 Task: Plan a trip to Dunedin, New Zealand from 8th December, 2023 to 15th December, 2023 for 9 adults. Place can be shared room with 5 bedrooms having 9 beds and 5 bathrooms. Property type can be flat. Amenities needed are: wifi, TV, free parkinig on premises, gym, breakfast. Booking option can be shelf check-in. Look for 5 properties as per requirement.
Action: Mouse moved to (596, 182)
Screenshot: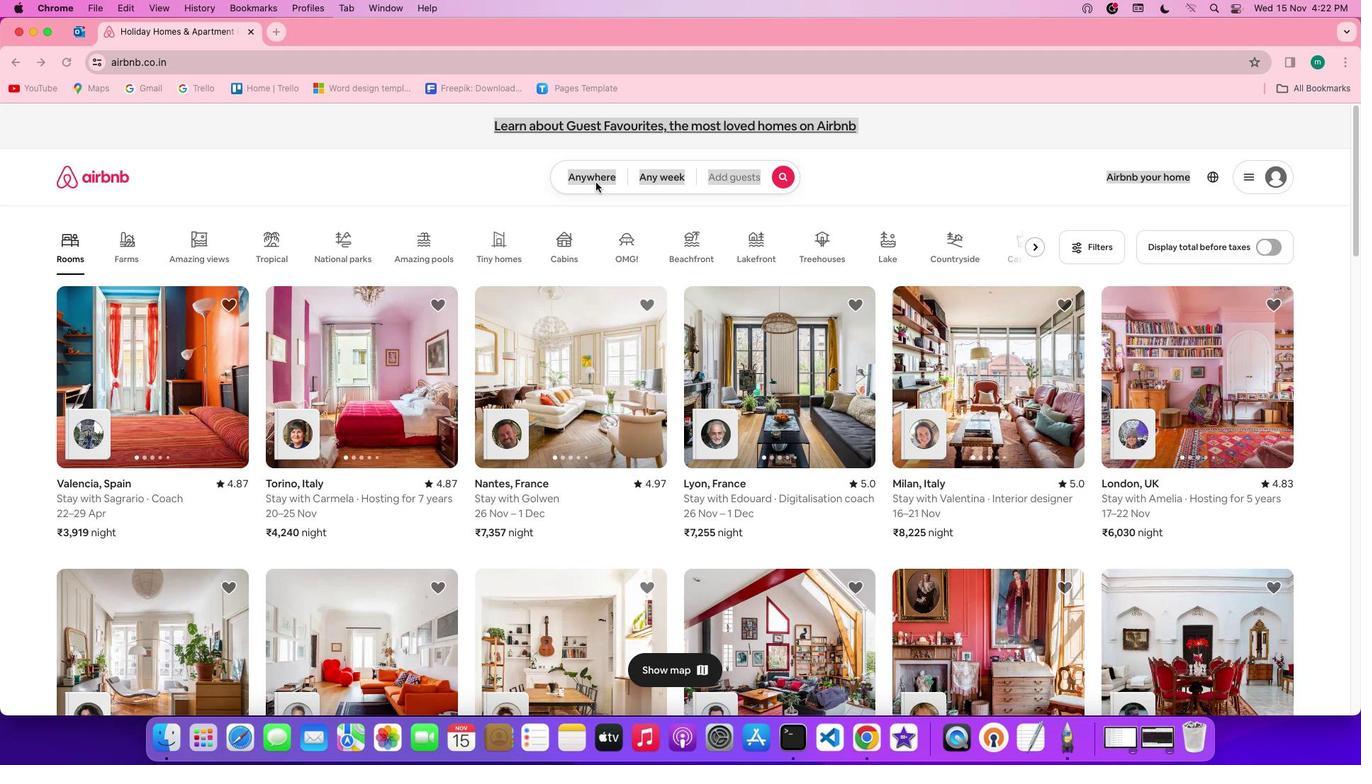 
Action: Mouse pressed left at (596, 182)
Screenshot: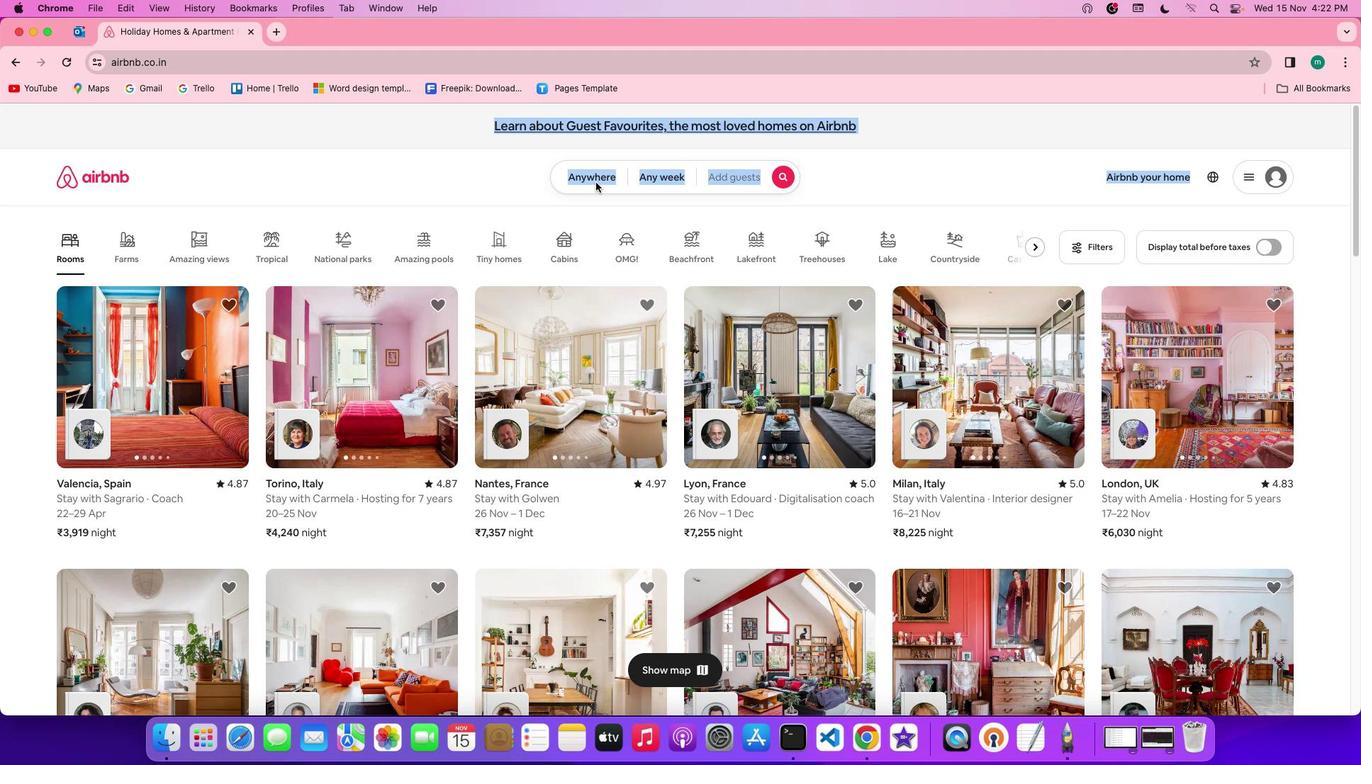 
Action: Mouse pressed left at (596, 182)
Screenshot: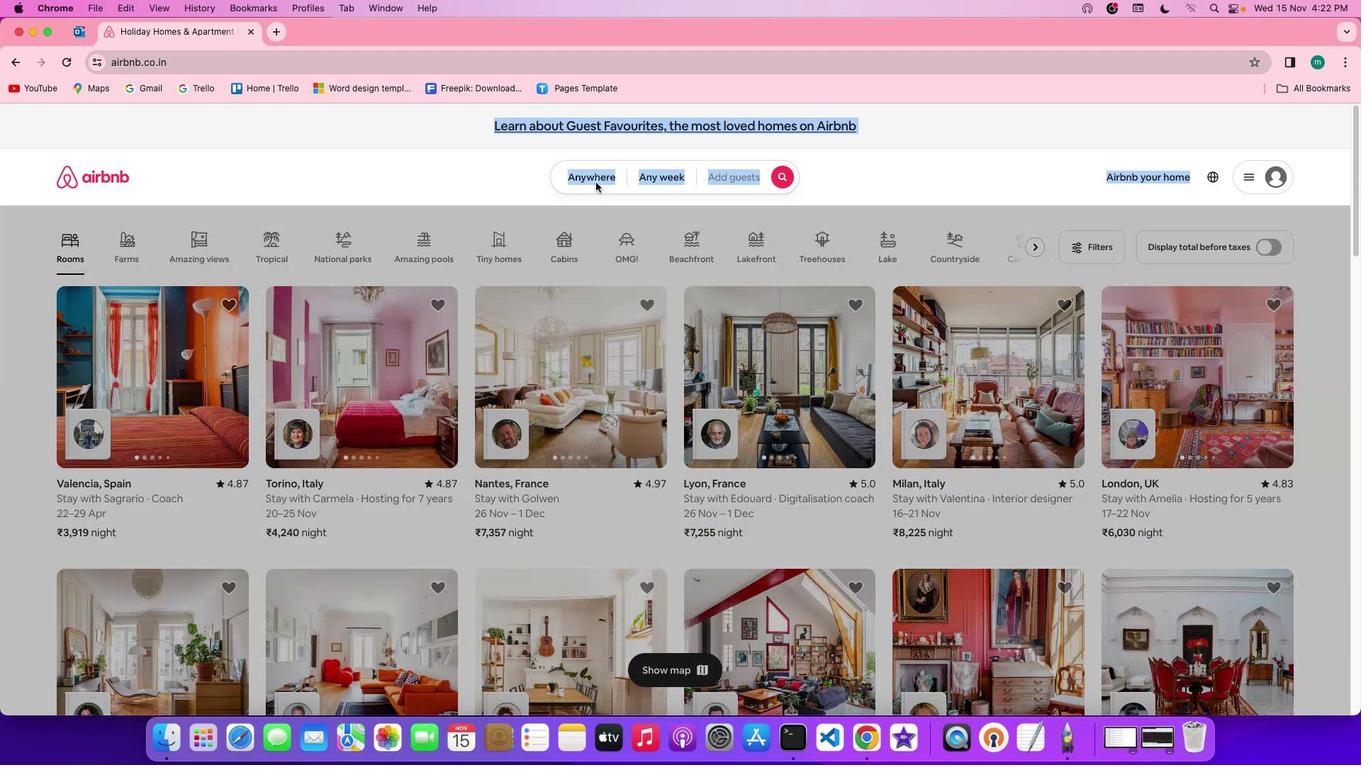 
Action: Mouse moved to (561, 237)
Screenshot: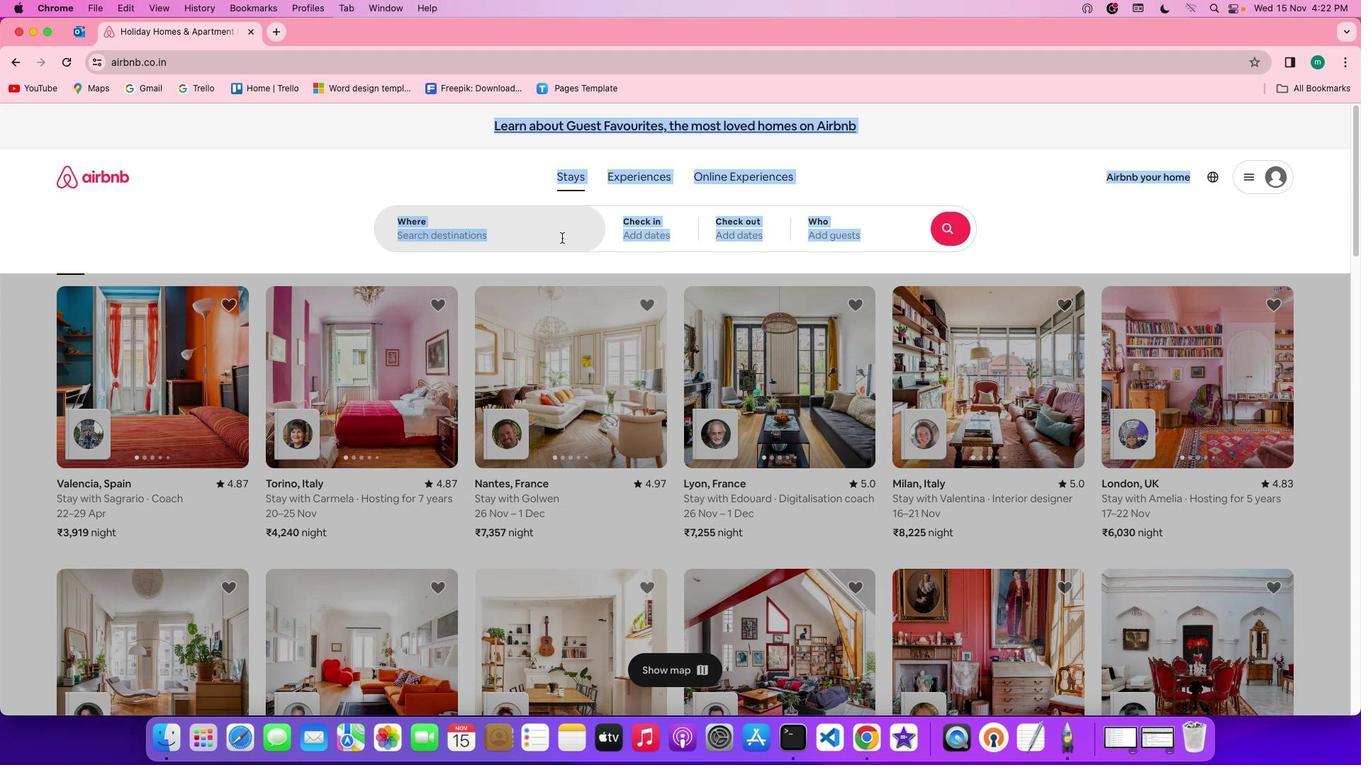
Action: Mouse pressed left at (561, 237)
Screenshot: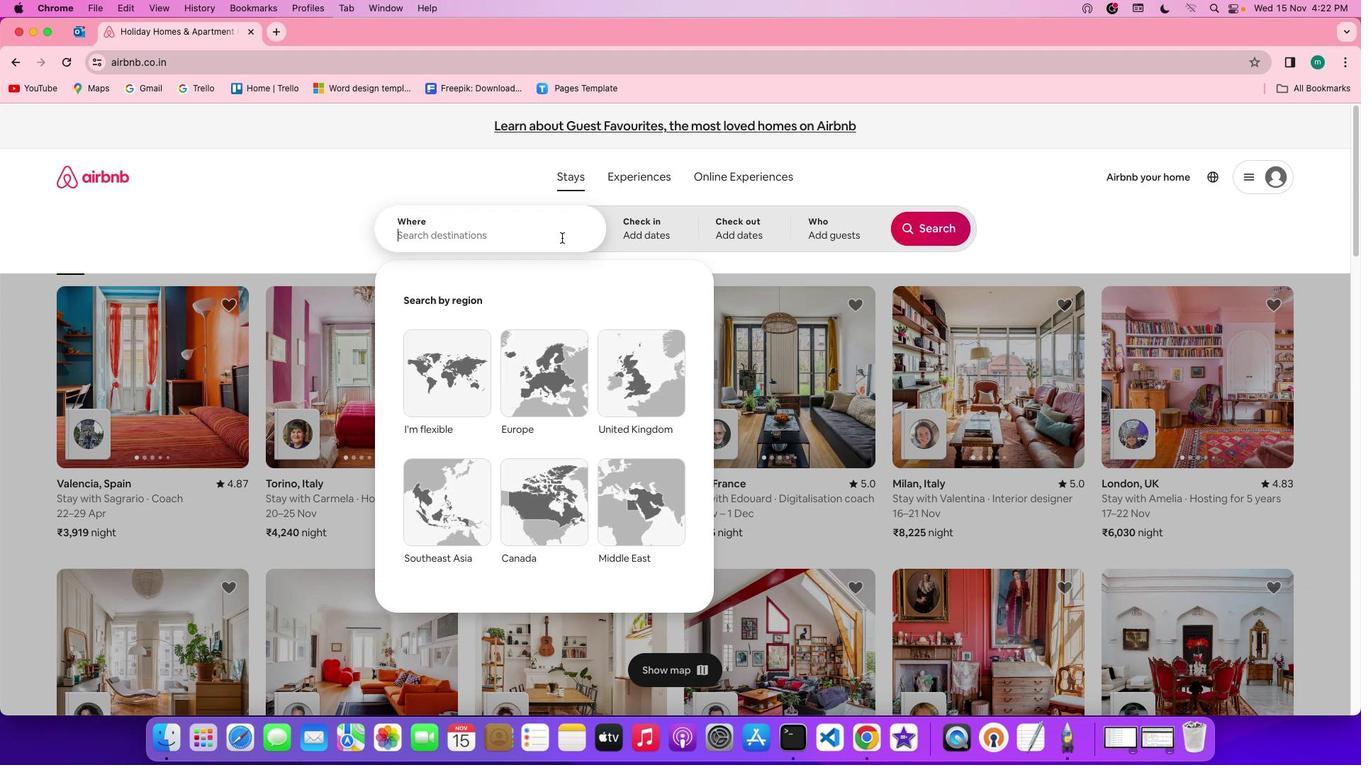 
Action: Key pressed Key.shift'D''u''n''e''d''i''n'','Key.spaceKey.shift'N''e''w'Key.spaceKey.shift'z''e''a''l''a''n''d'
Screenshot: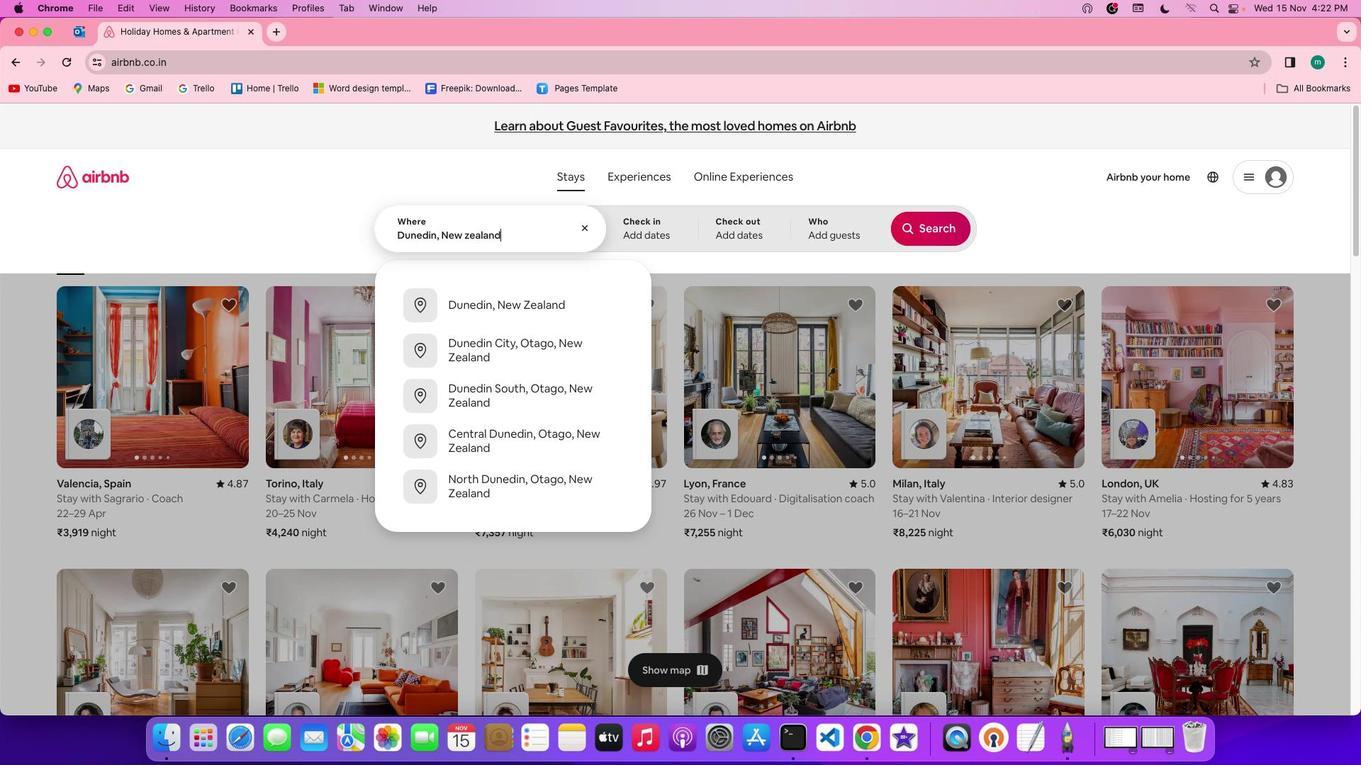 
Action: Mouse moved to (630, 239)
Screenshot: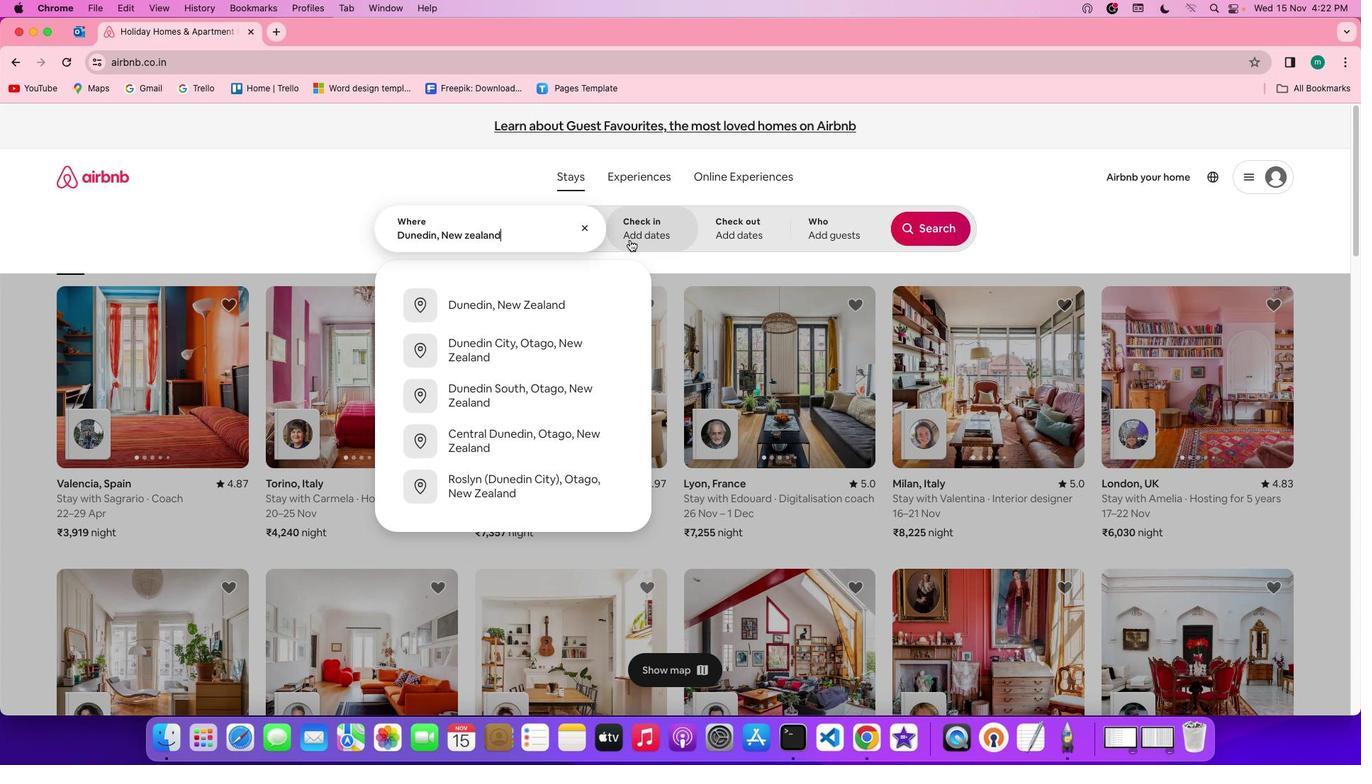
Action: Mouse pressed left at (630, 239)
Screenshot: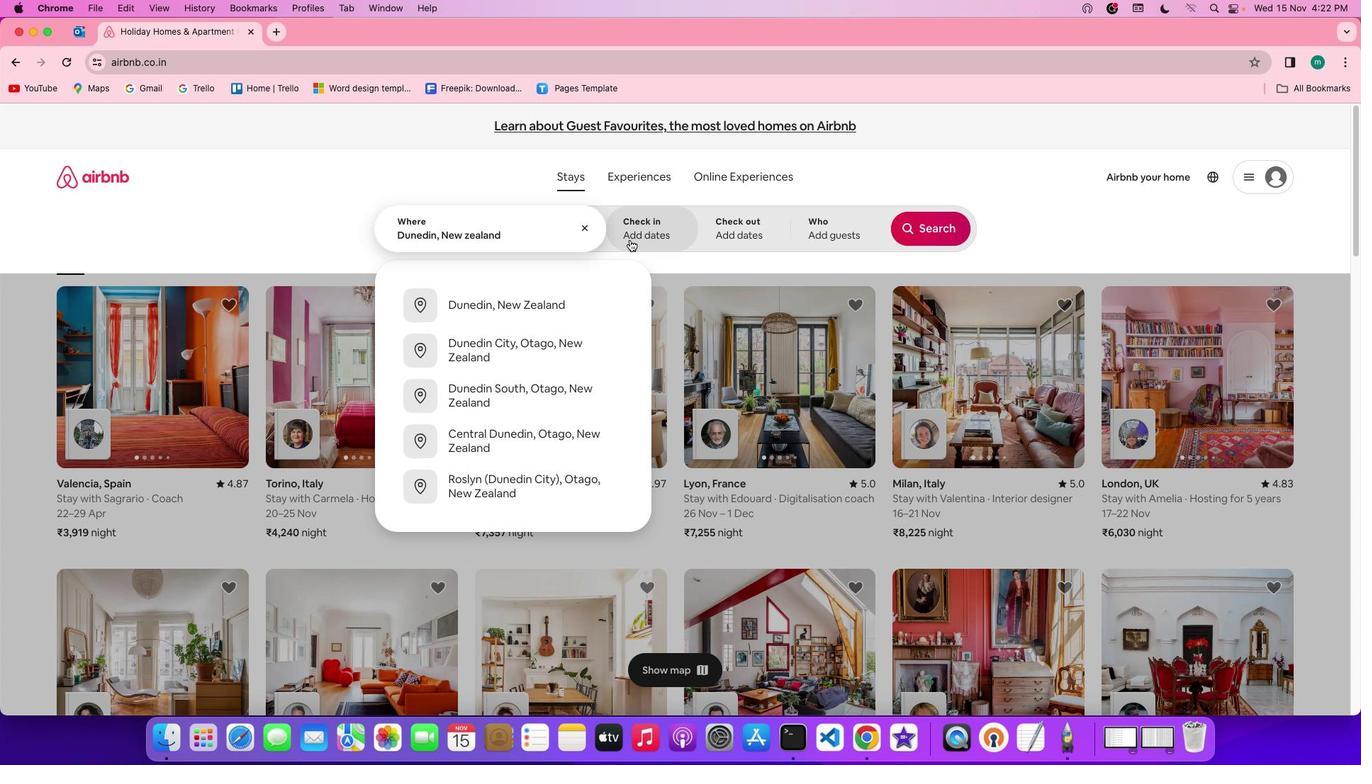 
Action: Mouse moved to (874, 439)
Screenshot: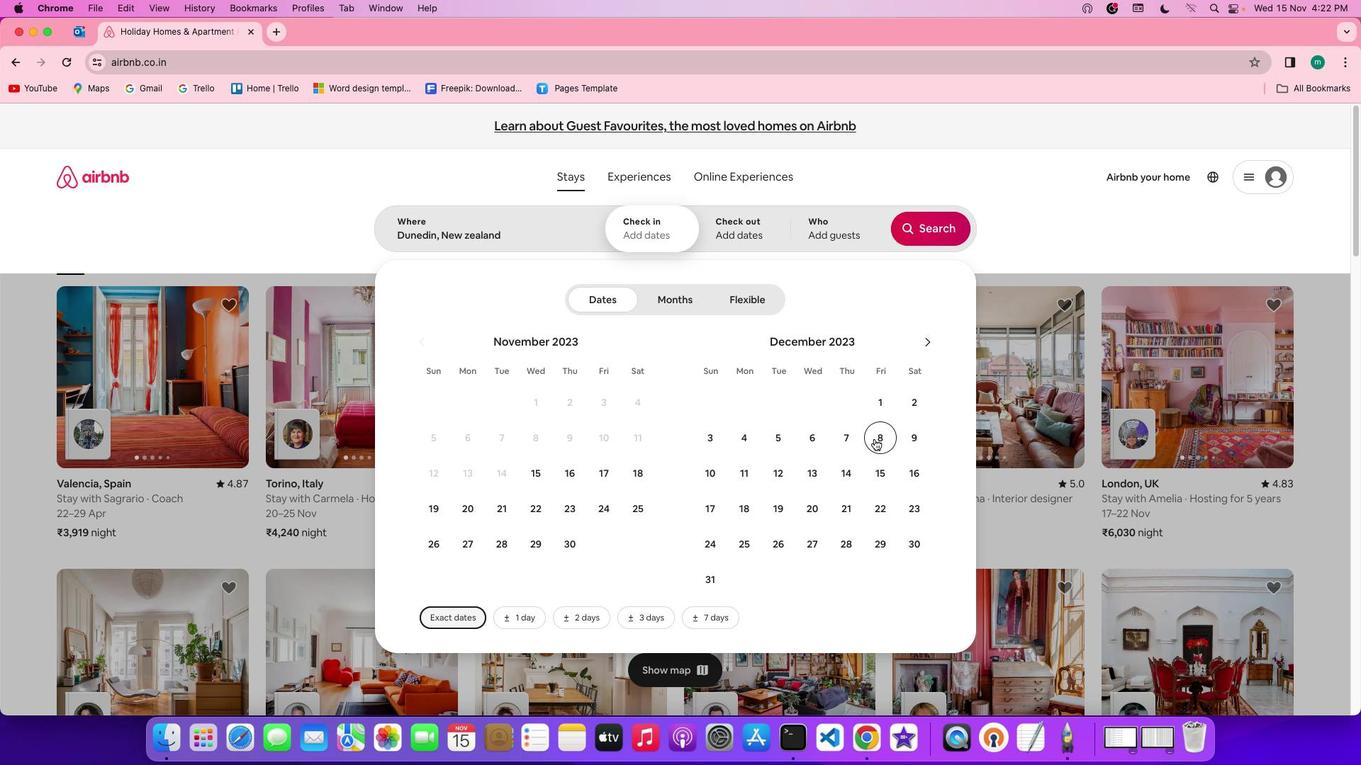 
Action: Mouse pressed left at (874, 439)
Screenshot: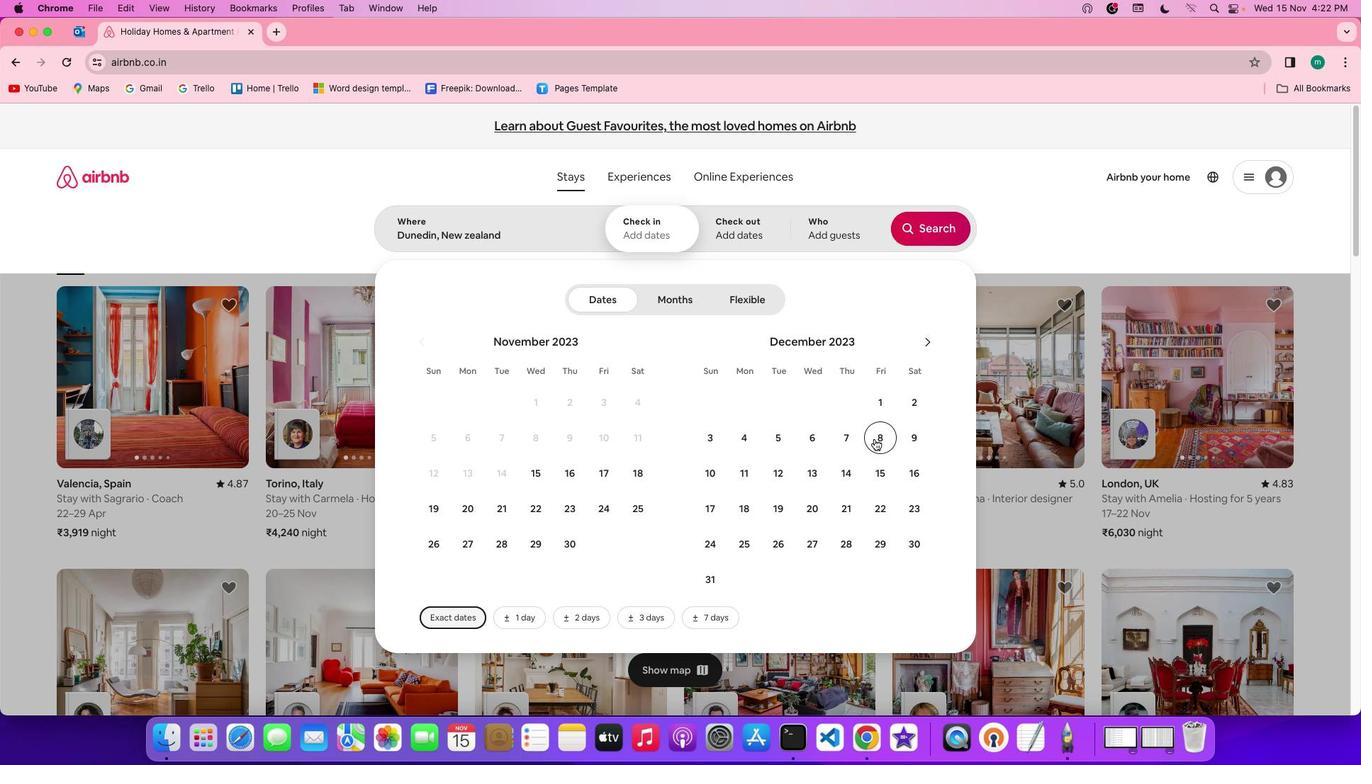 
Action: Mouse moved to (892, 477)
Screenshot: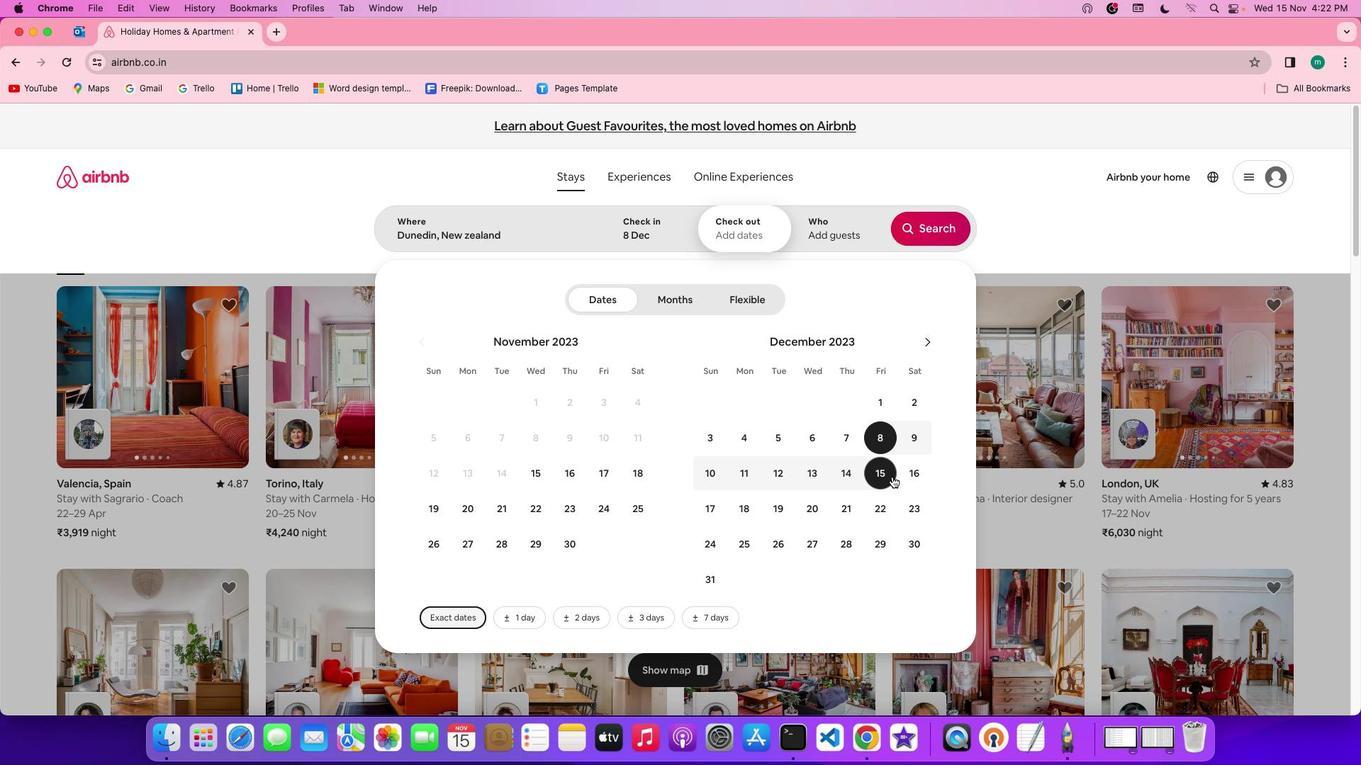 
Action: Mouse pressed left at (892, 477)
Screenshot: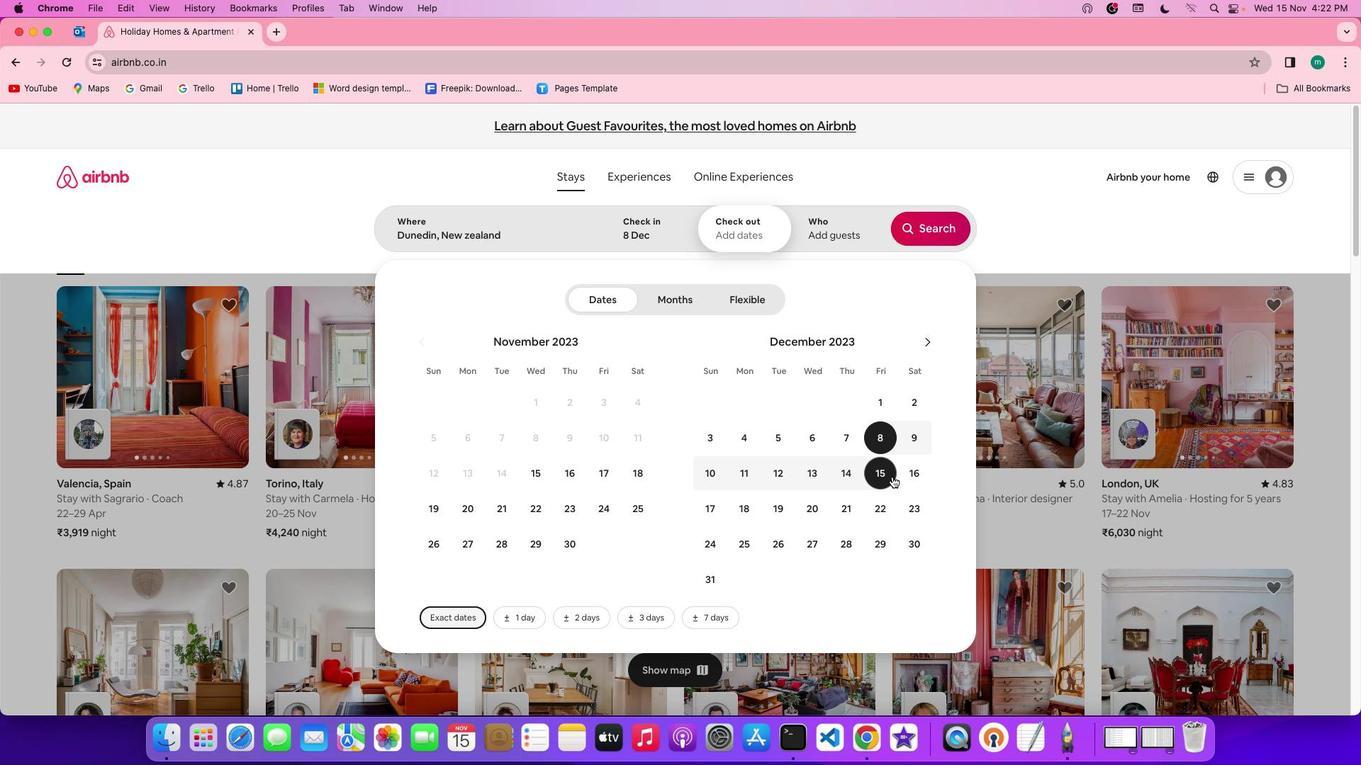 
Action: Mouse moved to (808, 214)
Screenshot: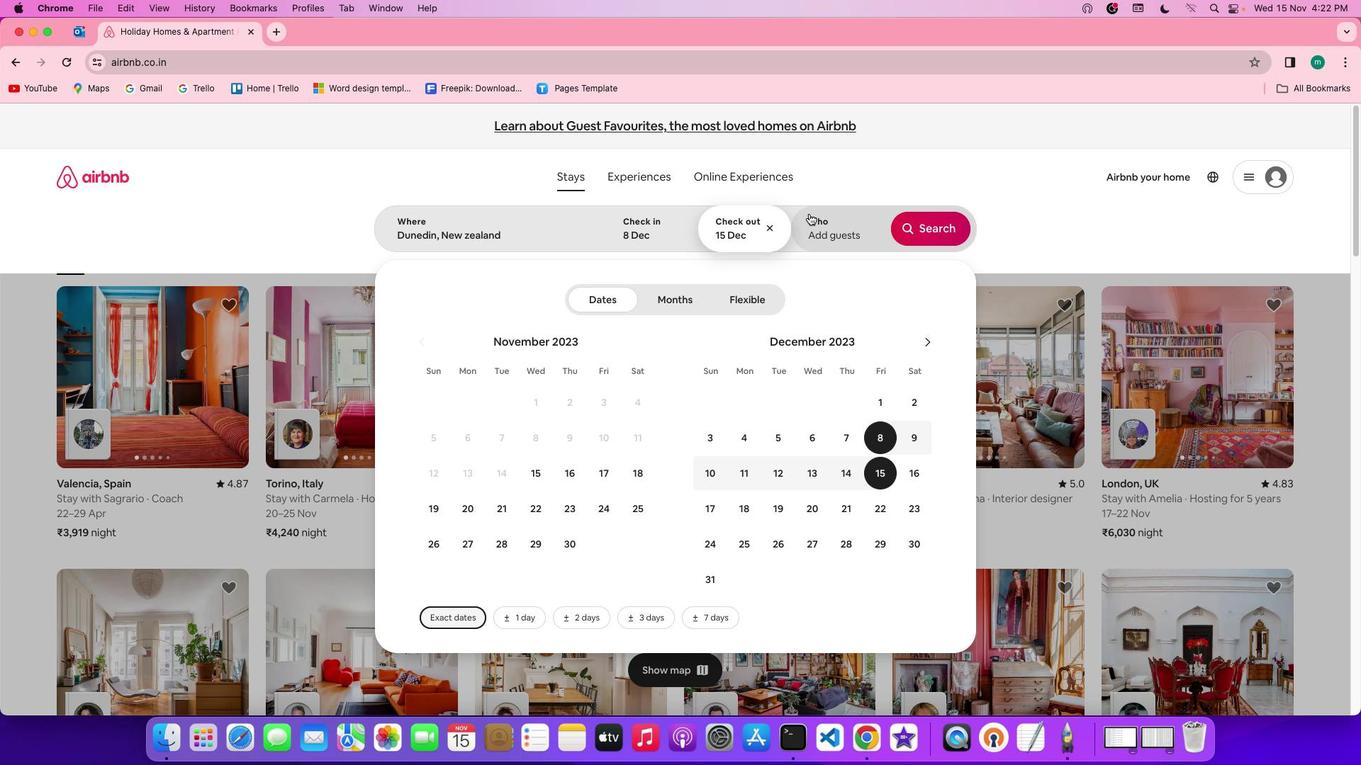 
Action: Mouse pressed left at (808, 214)
Screenshot: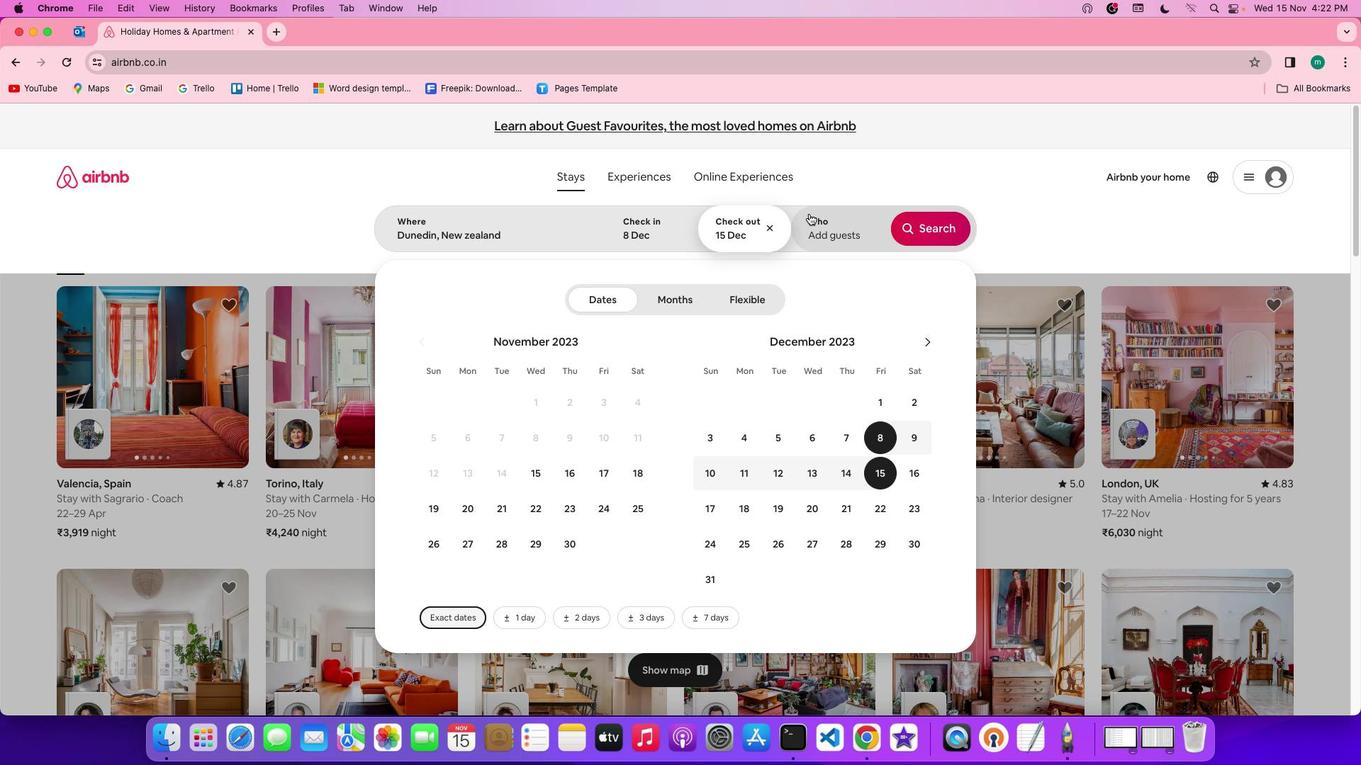 
Action: Mouse moved to (938, 309)
Screenshot: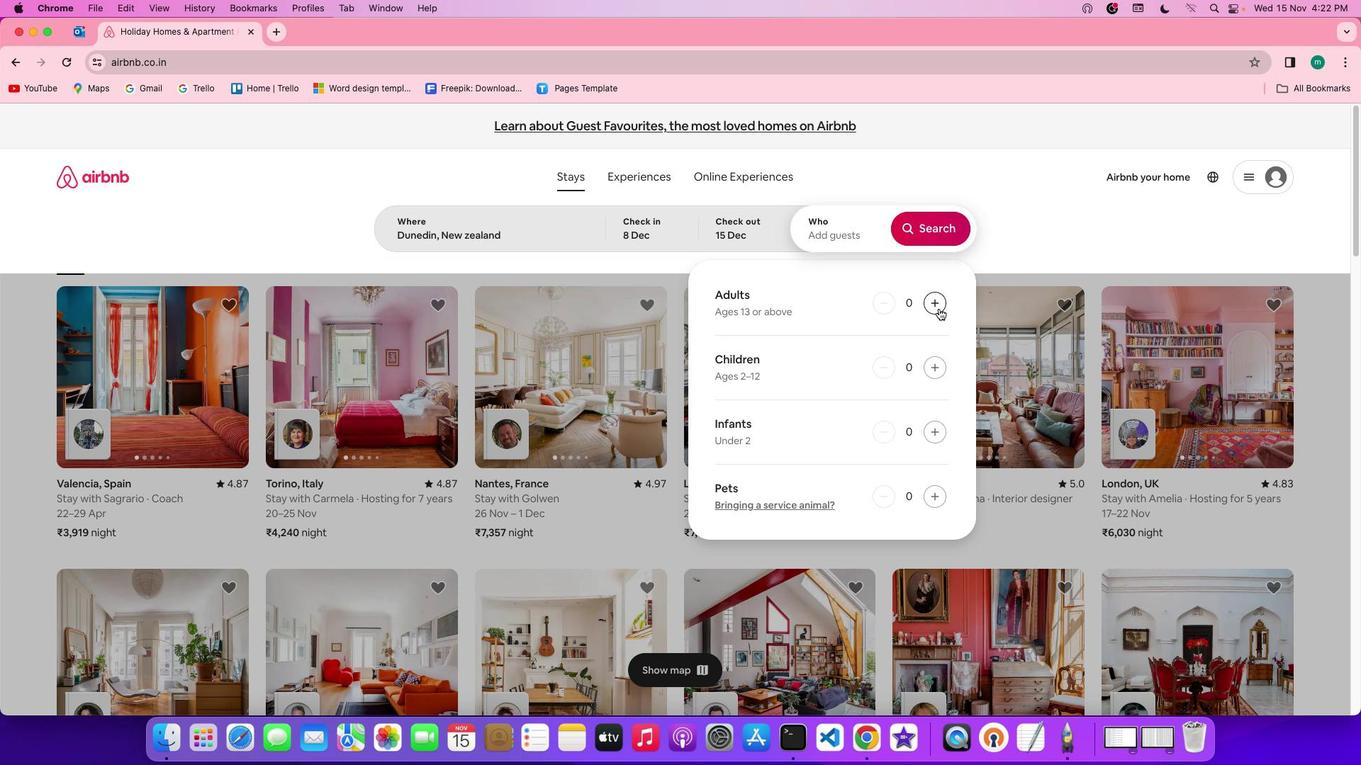 
Action: Mouse pressed left at (938, 309)
Screenshot: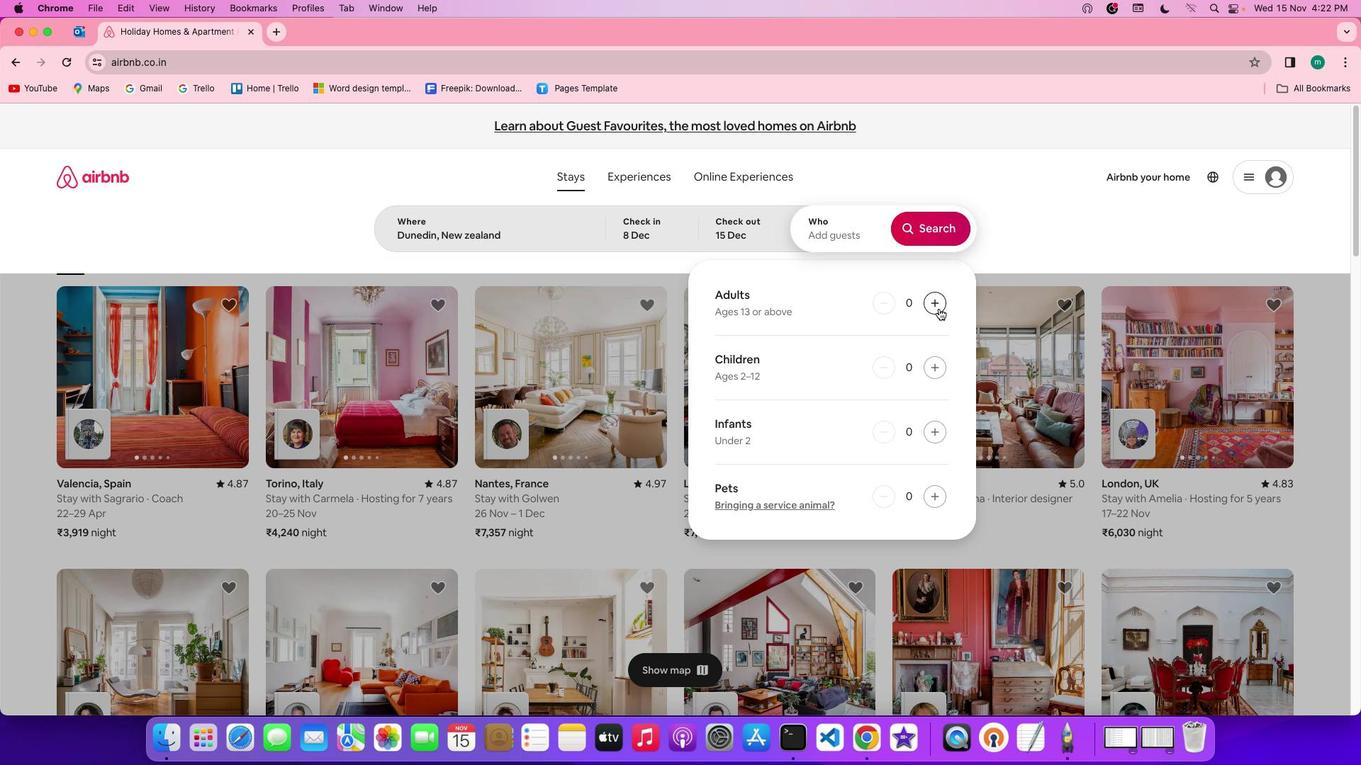 
Action: Mouse pressed left at (938, 309)
Screenshot: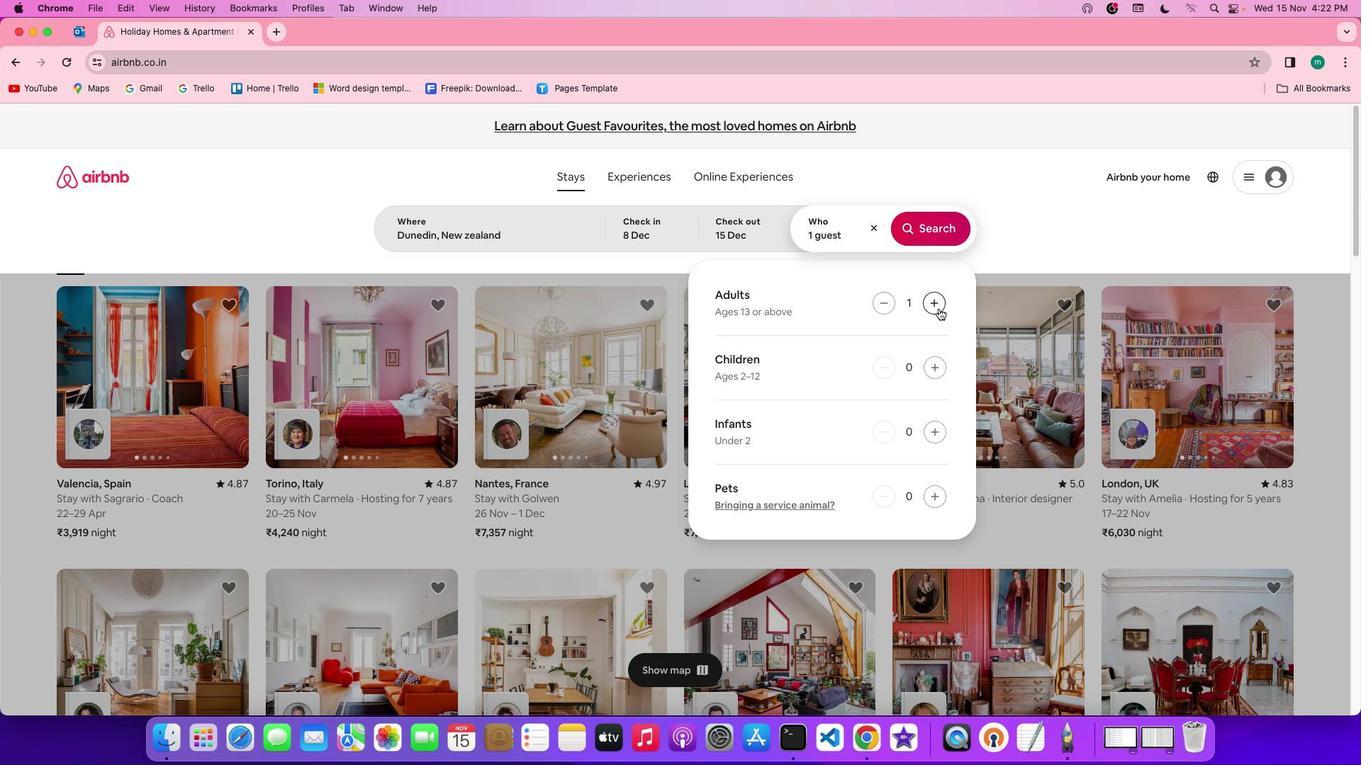 
Action: Mouse pressed left at (938, 309)
Screenshot: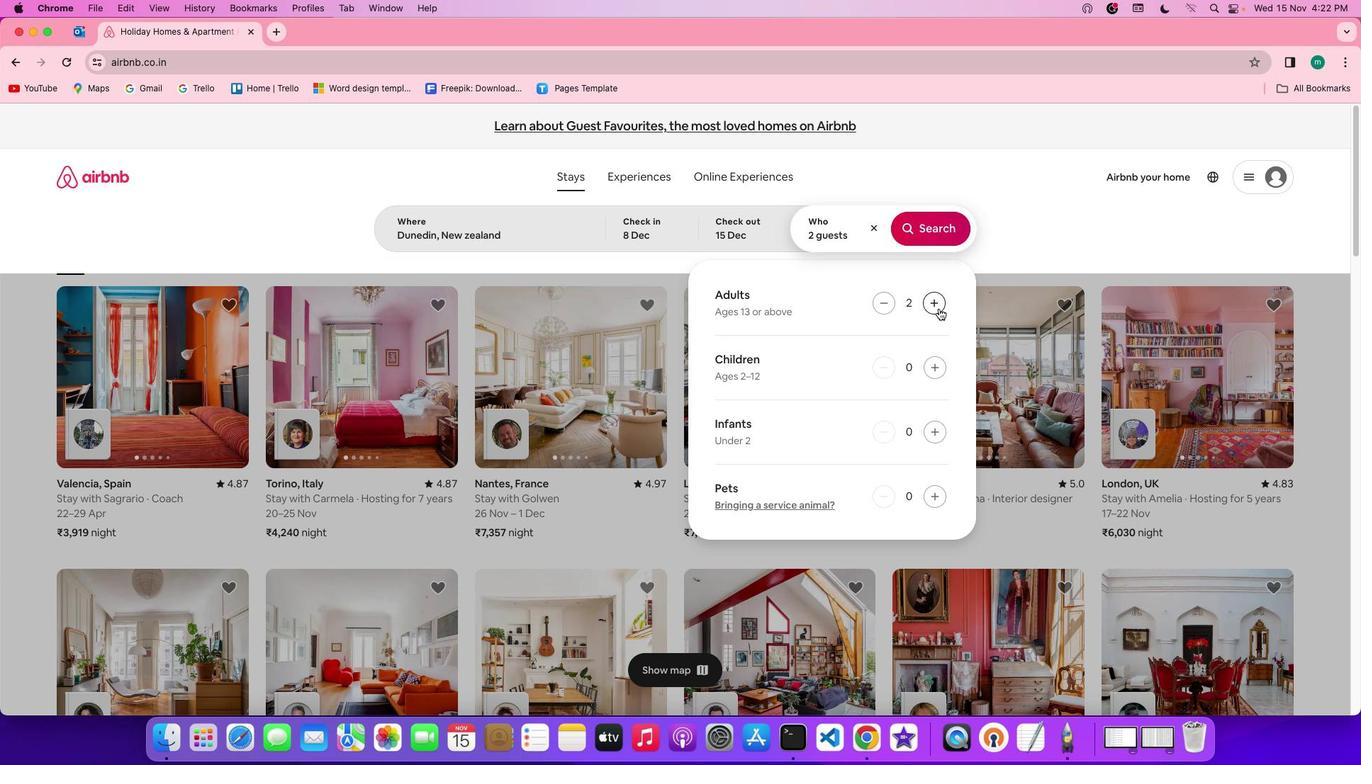 
Action: Mouse pressed left at (938, 309)
Screenshot: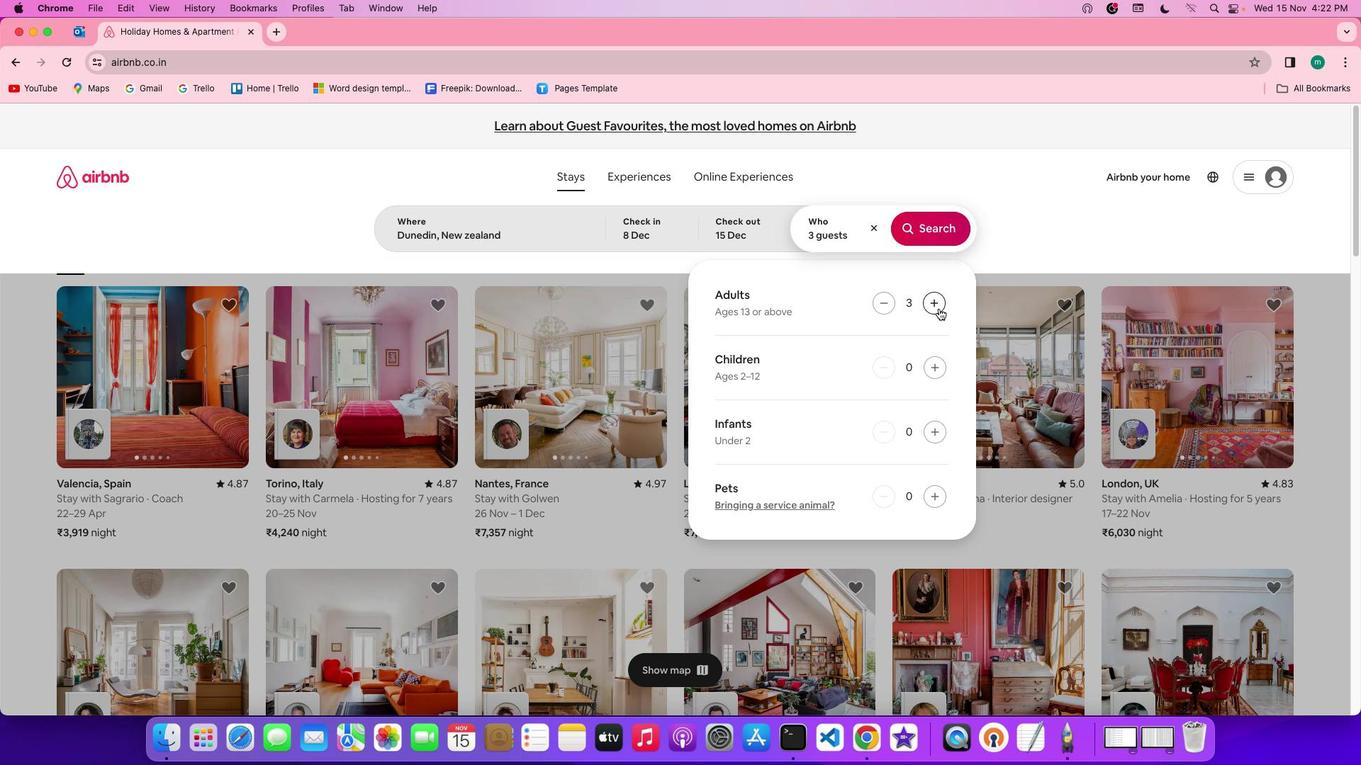 
Action: Mouse pressed left at (938, 309)
Screenshot: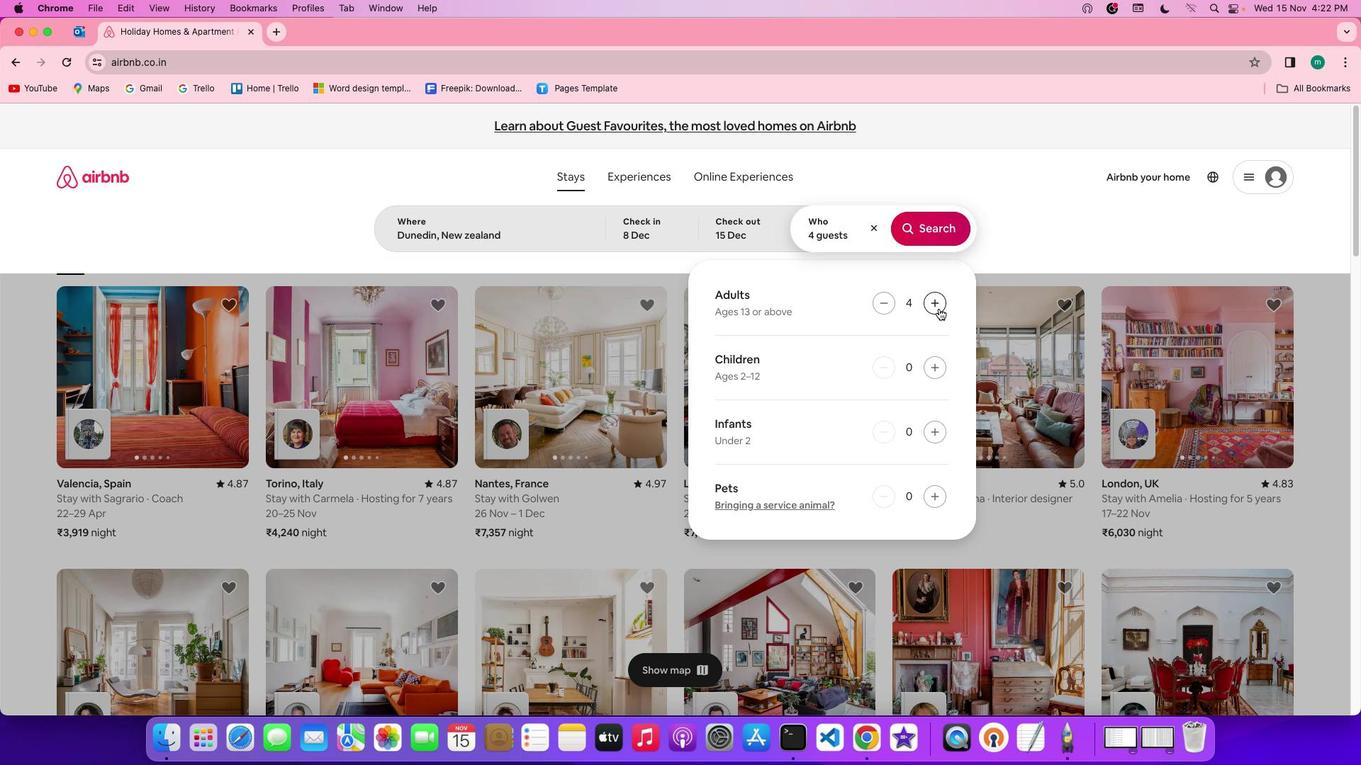 
Action: Mouse pressed left at (938, 309)
Screenshot: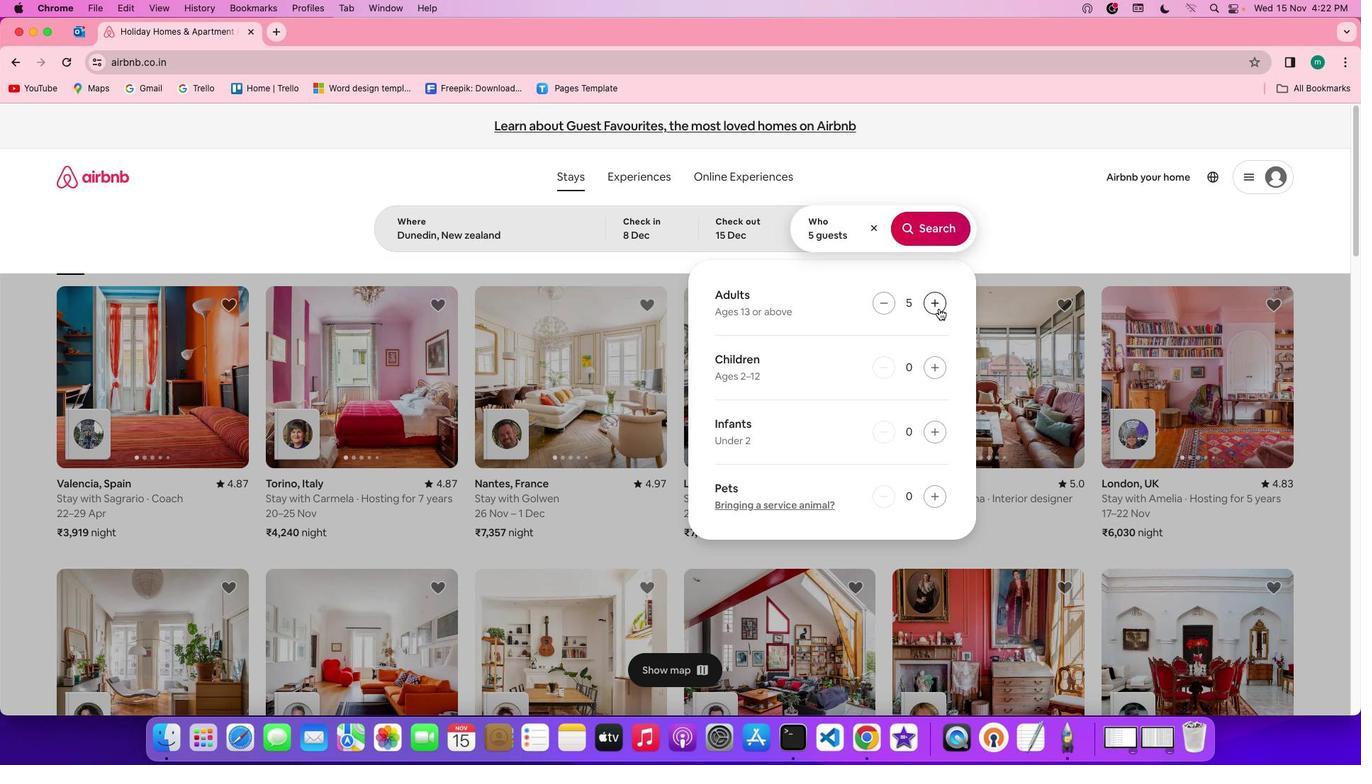 
Action: Mouse pressed left at (938, 309)
Screenshot: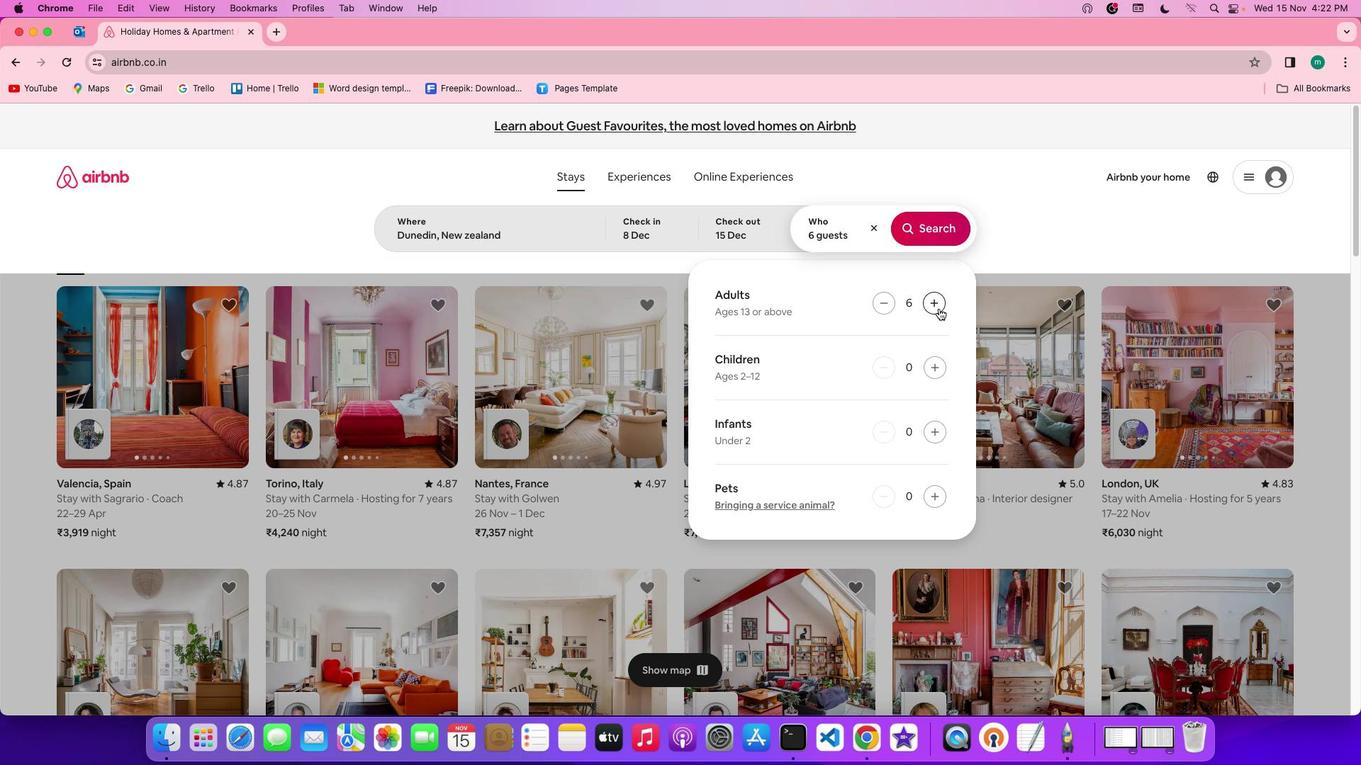 
Action: Mouse pressed left at (938, 309)
Screenshot: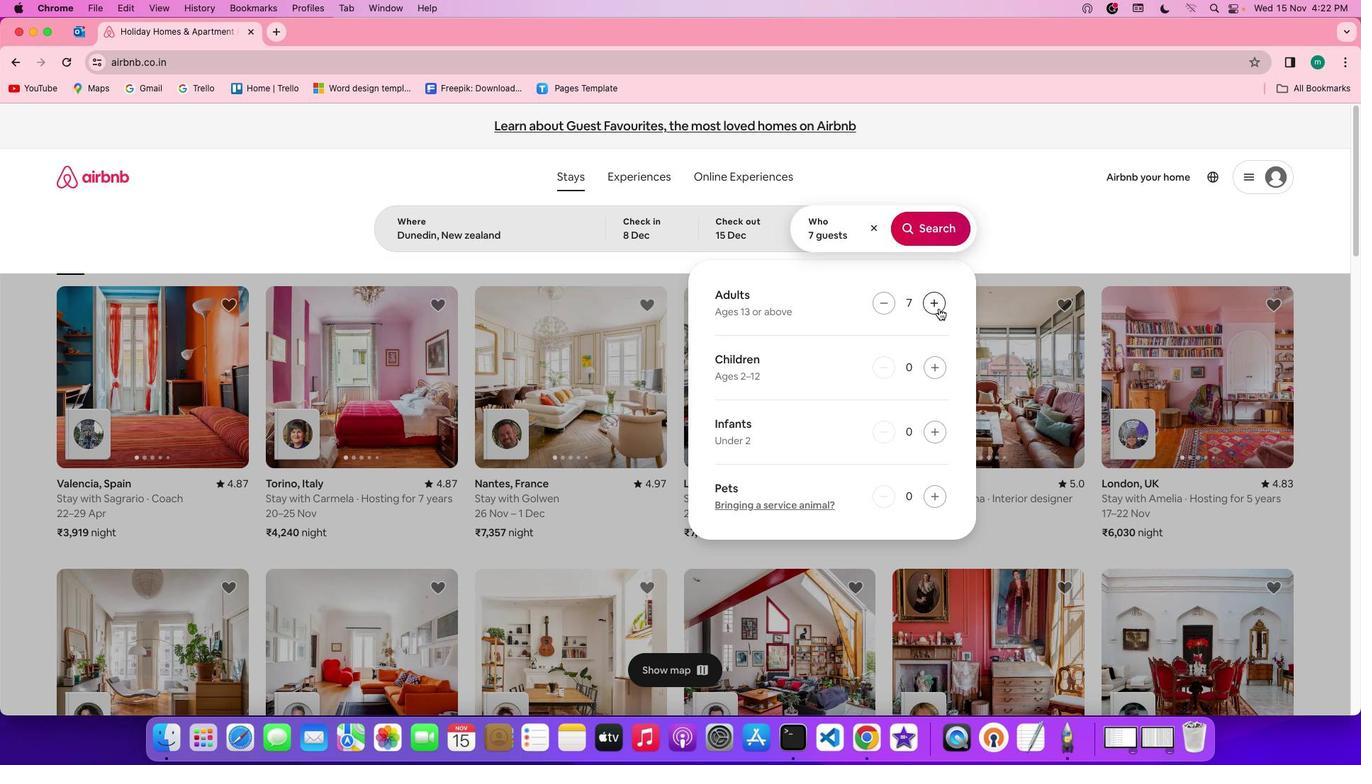 
Action: Mouse pressed left at (938, 309)
Screenshot: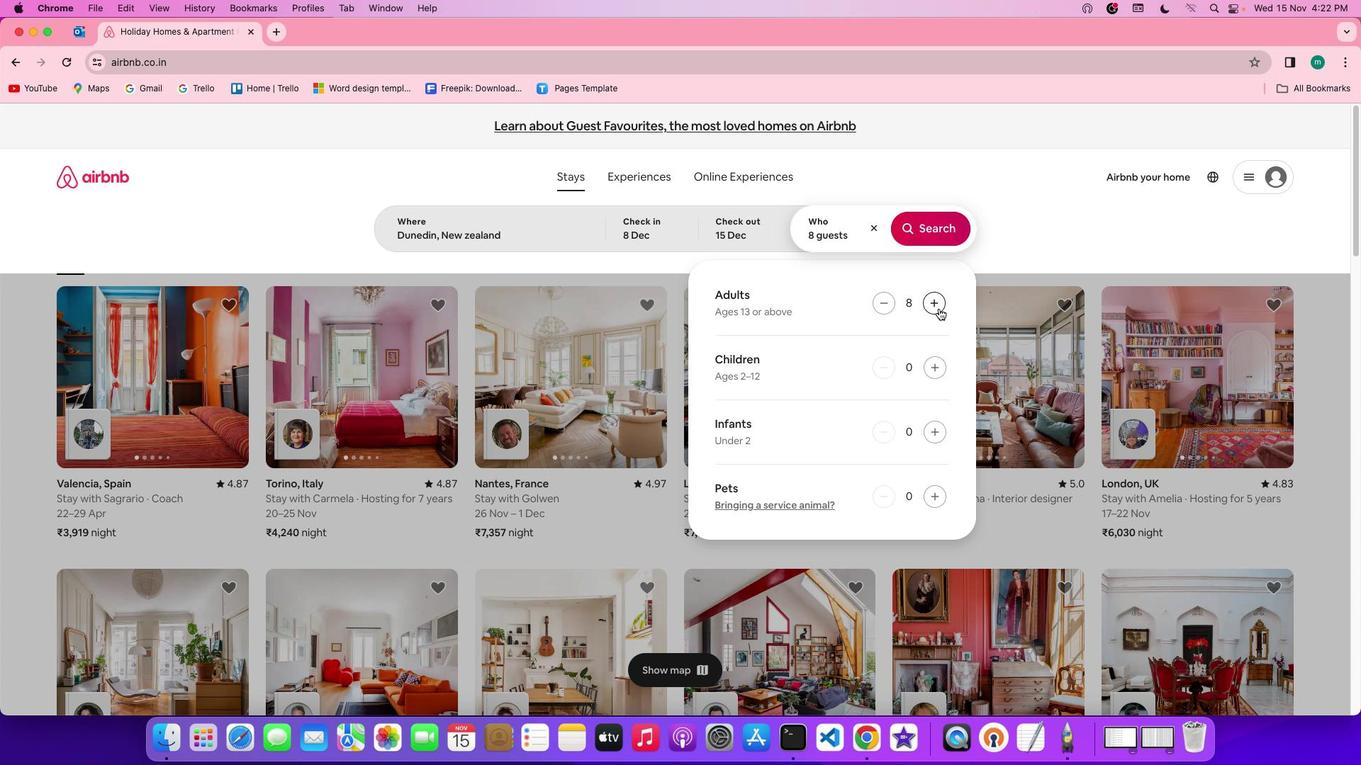 
Action: Mouse moved to (928, 217)
Screenshot: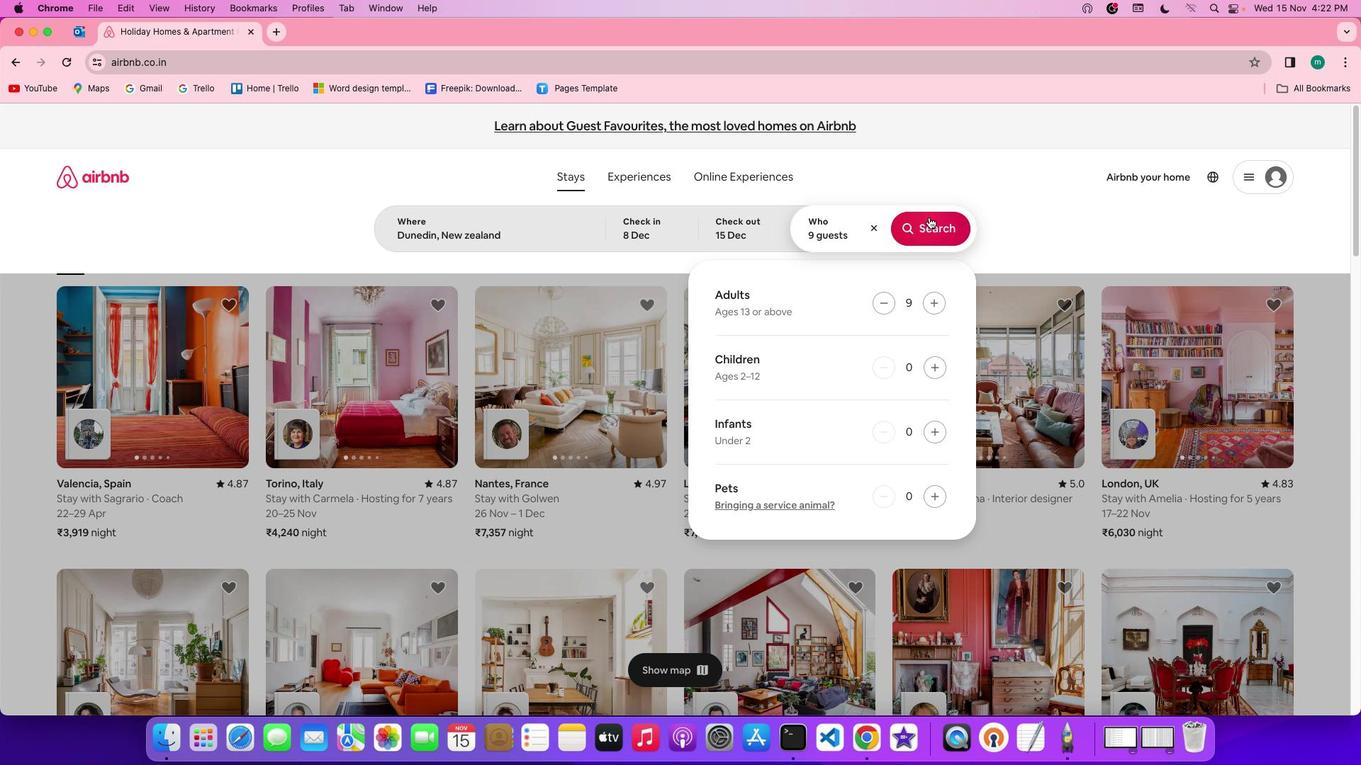 
Action: Mouse pressed left at (928, 217)
Screenshot: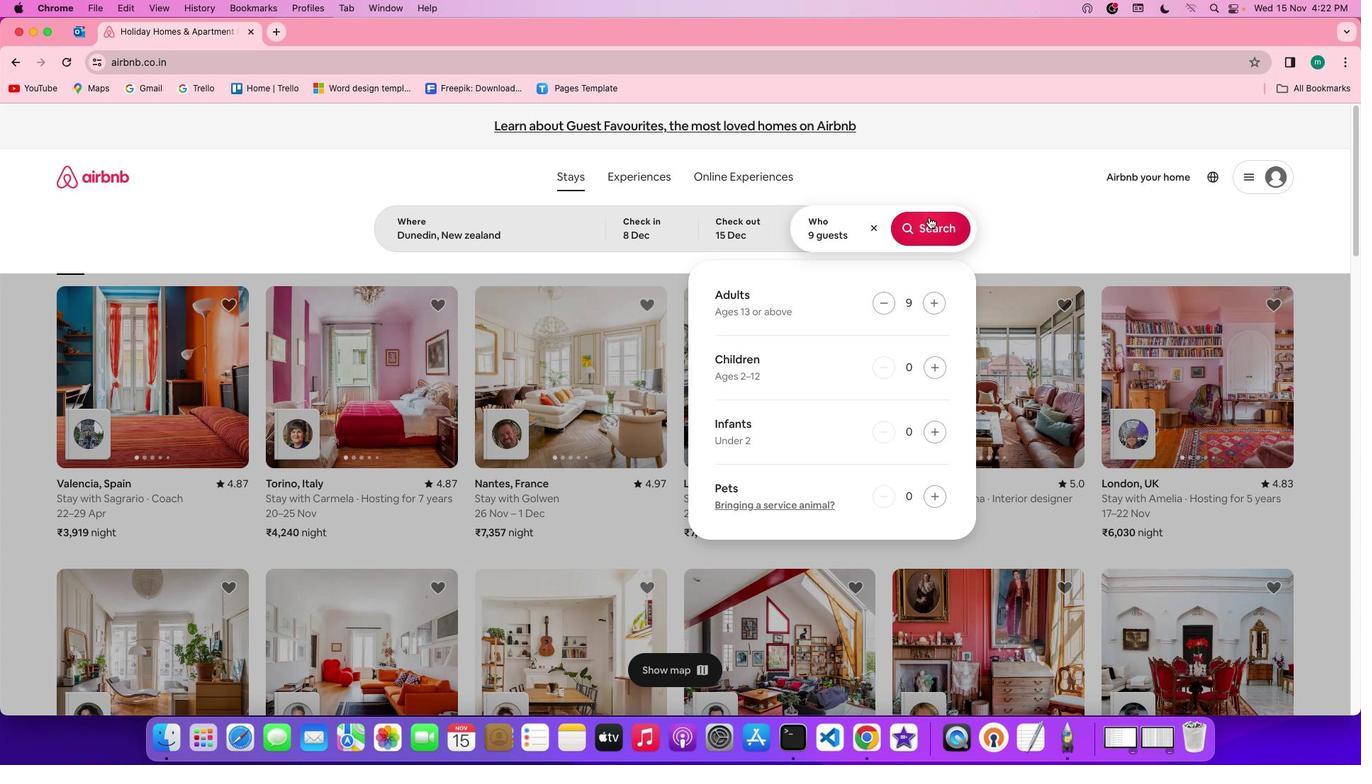 
Action: Mouse moved to (1135, 185)
Screenshot: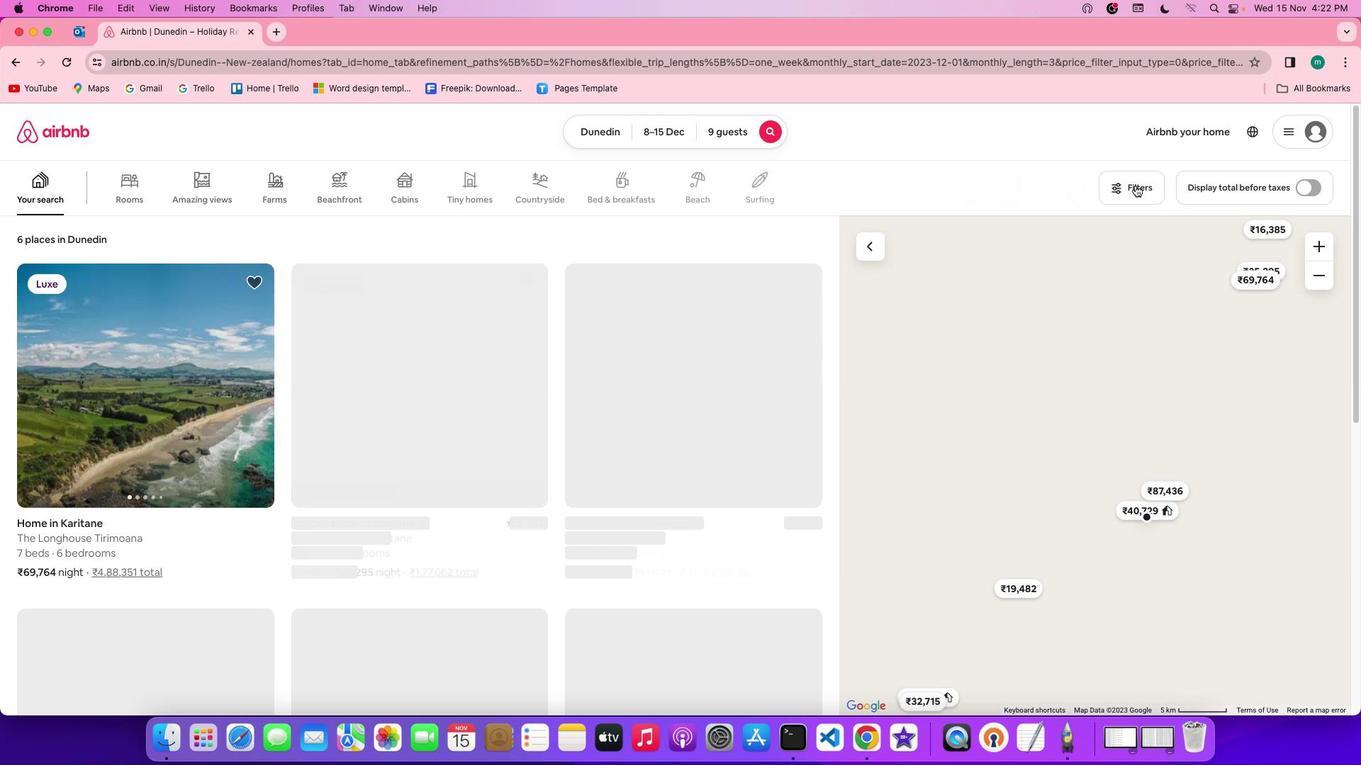 
Action: Mouse pressed left at (1135, 185)
Screenshot: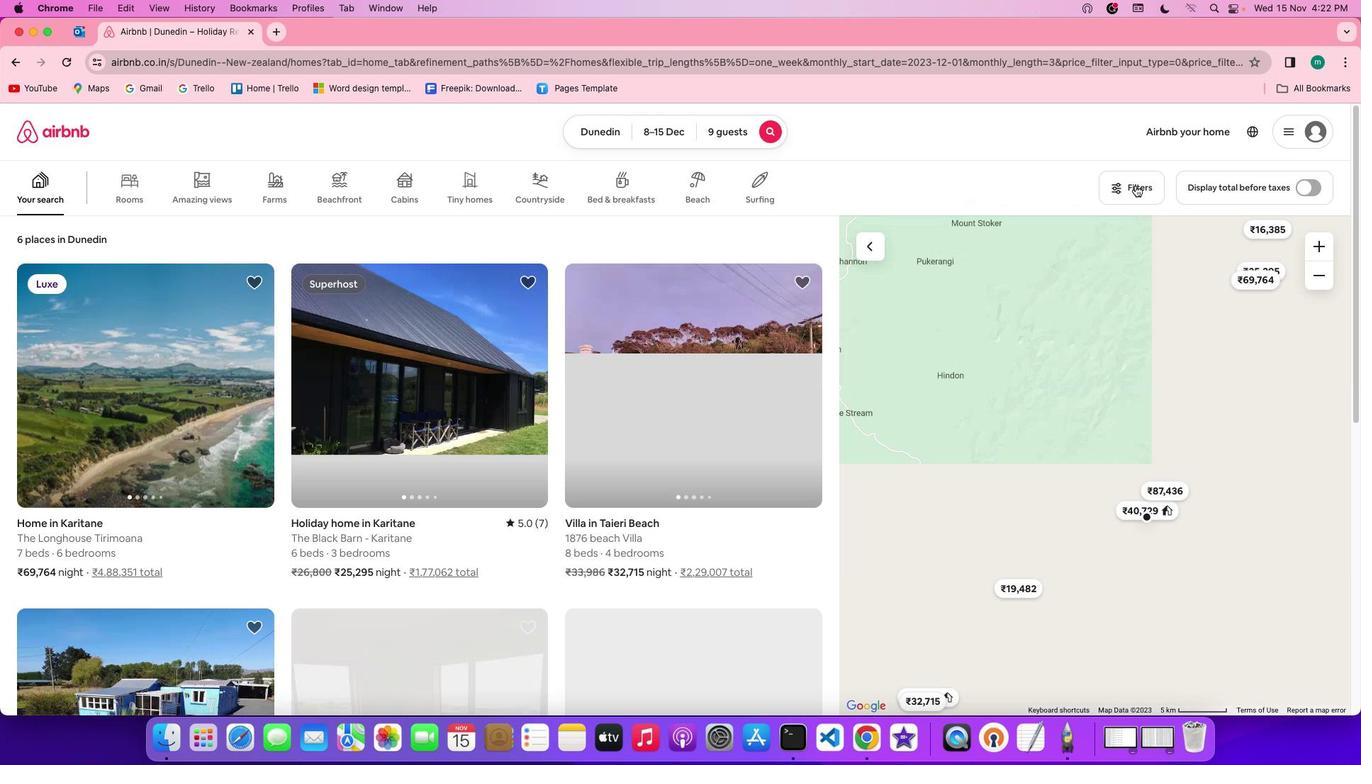 
Action: Mouse moved to (786, 406)
Screenshot: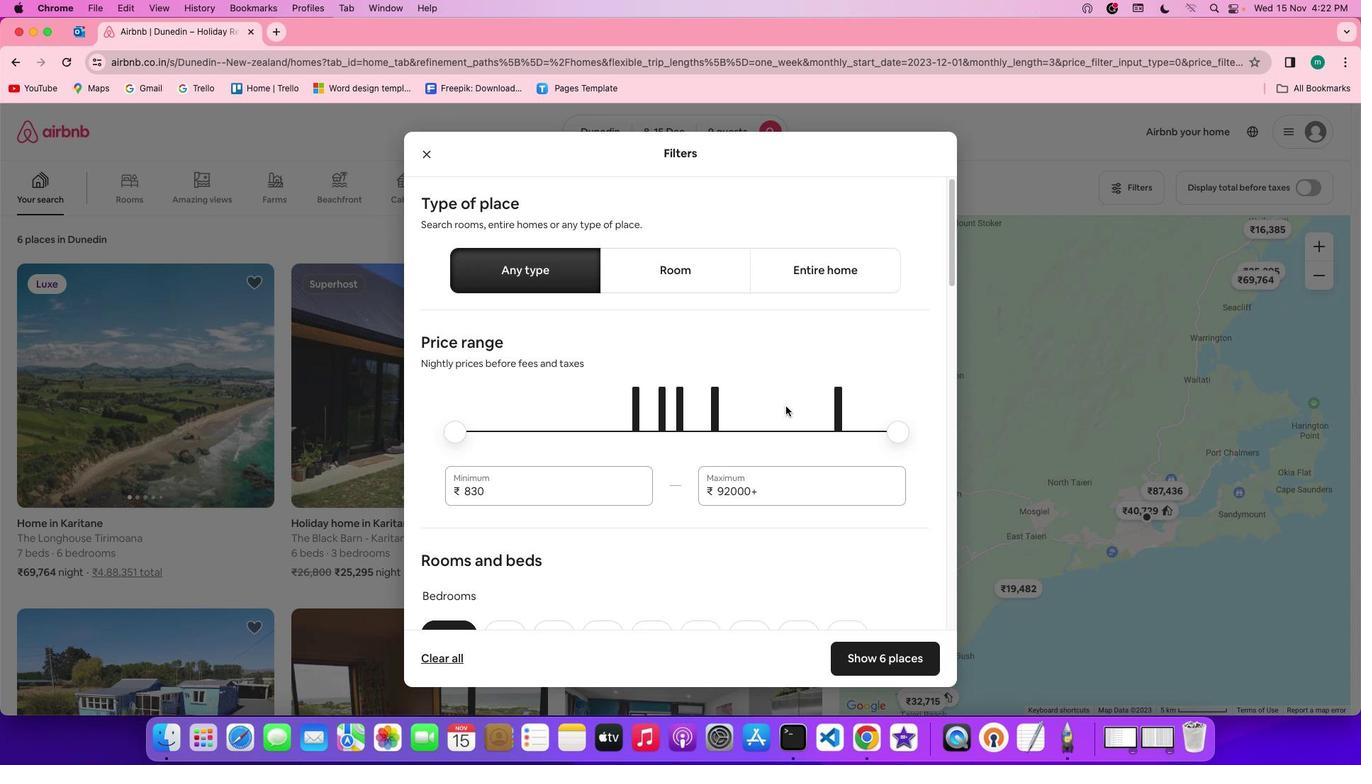 
Action: Mouse scrolled (786, 406) with delta (0, 0)
Screenshot: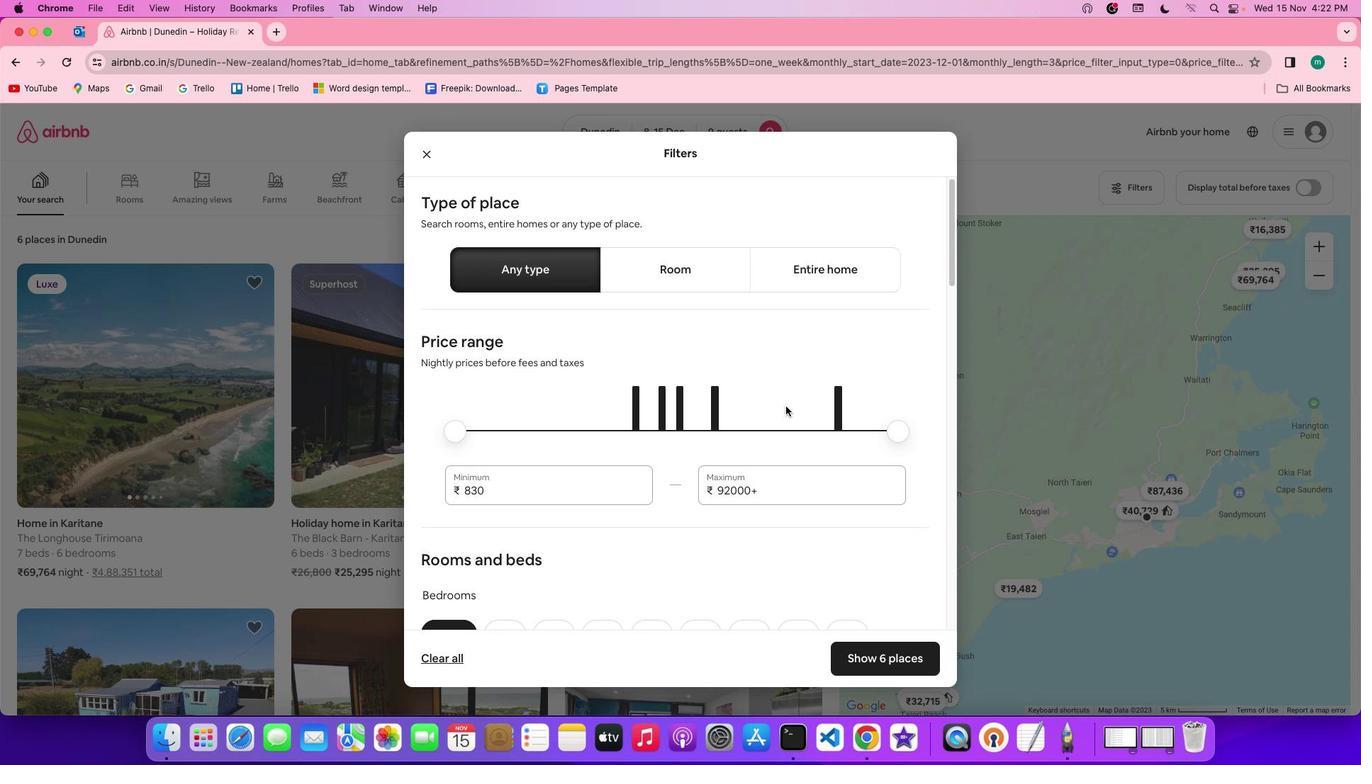 
Action: Mouse scrolled (786, 406) with delta (0, 0)
Screenshot: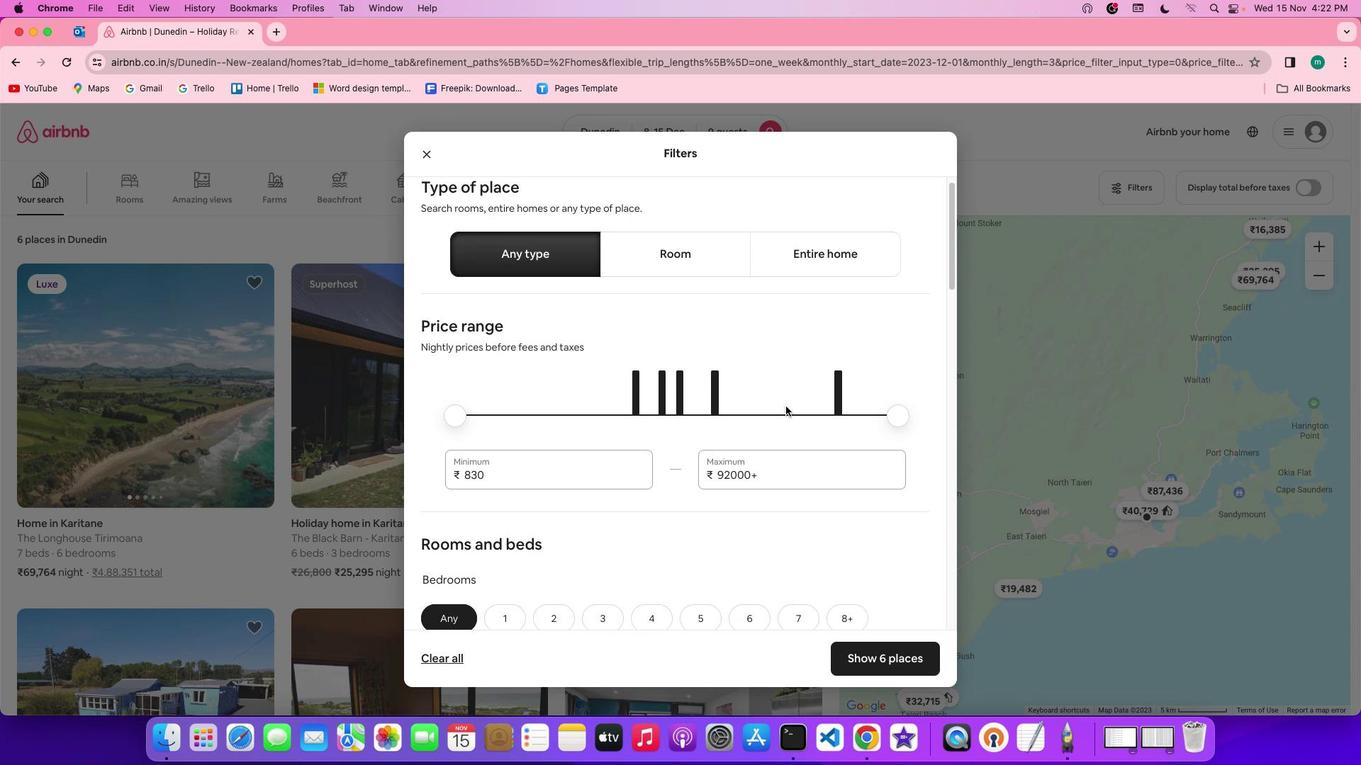 
Action: Mouse scrolled (786, 406) with delta (0, 0)
Screenshot: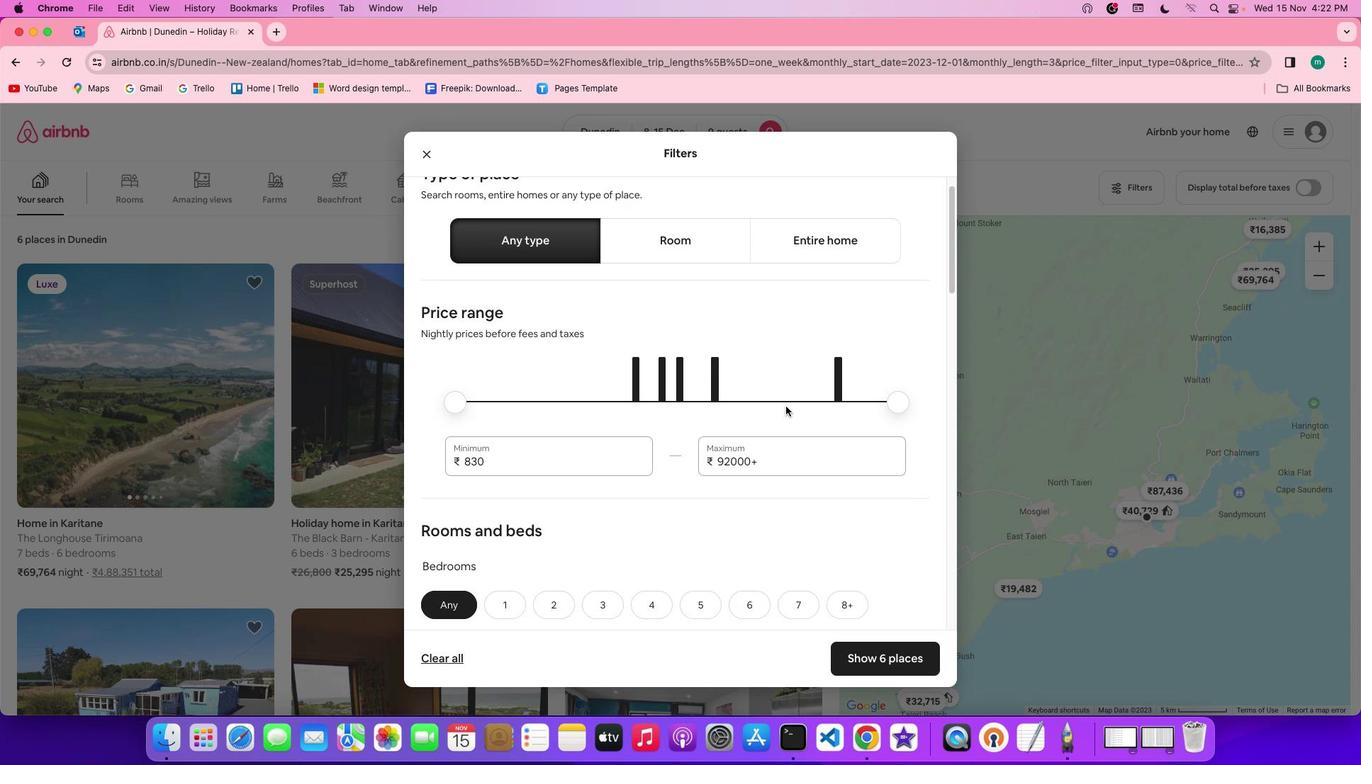 
Action: Mouse scrolled (786, 406) with delta (0, 0)
Screenshot: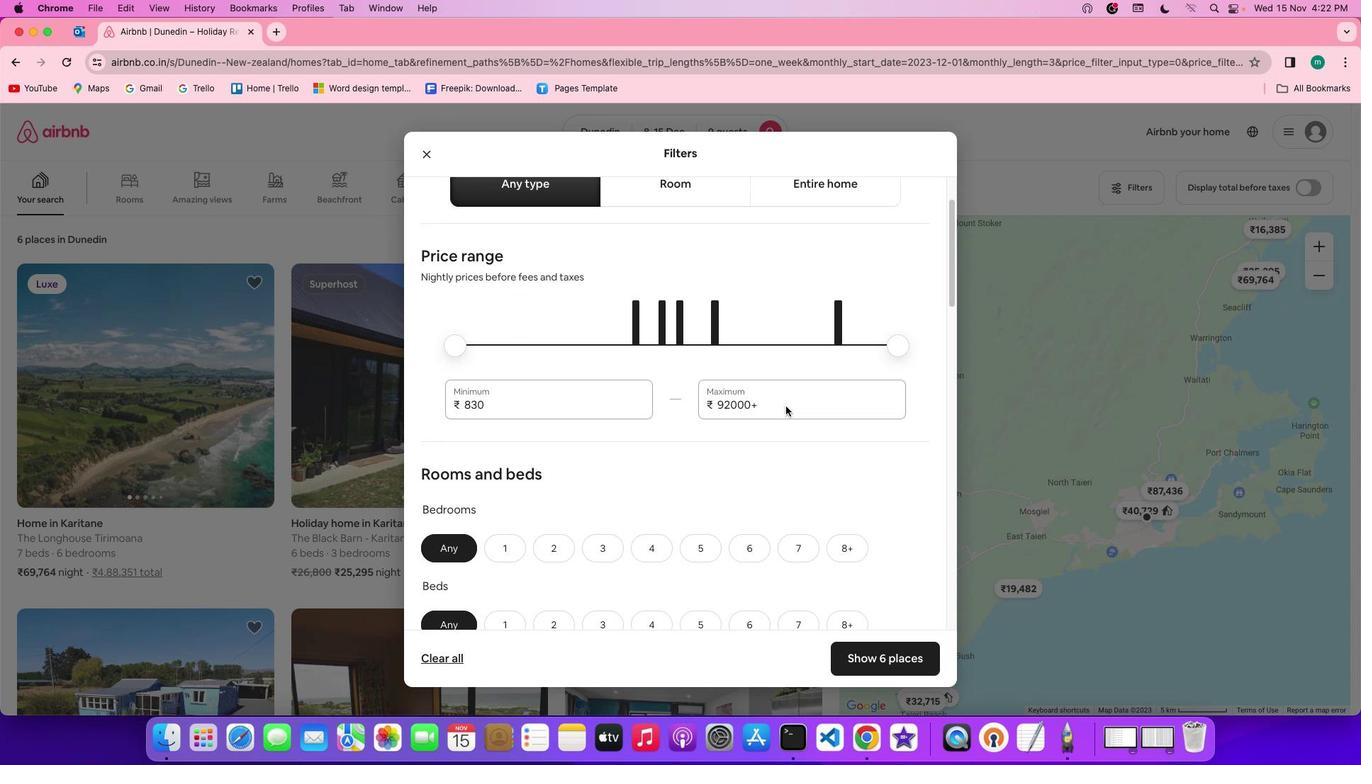 
Action: Mouse scrolled (786, 406) with delta (0, 0)
Screenshot: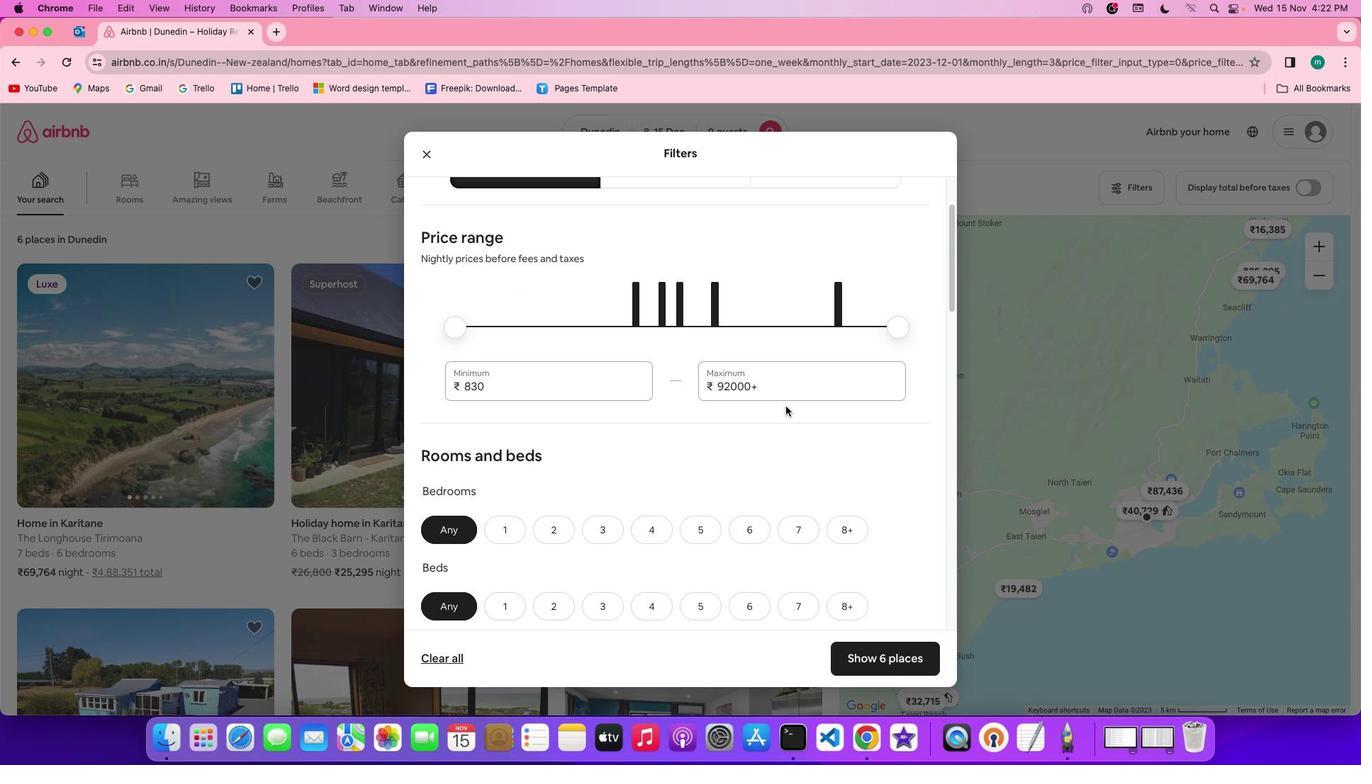 
Action: Mouse scrolled (786, 406) with delta (0, 0)
Screenshot: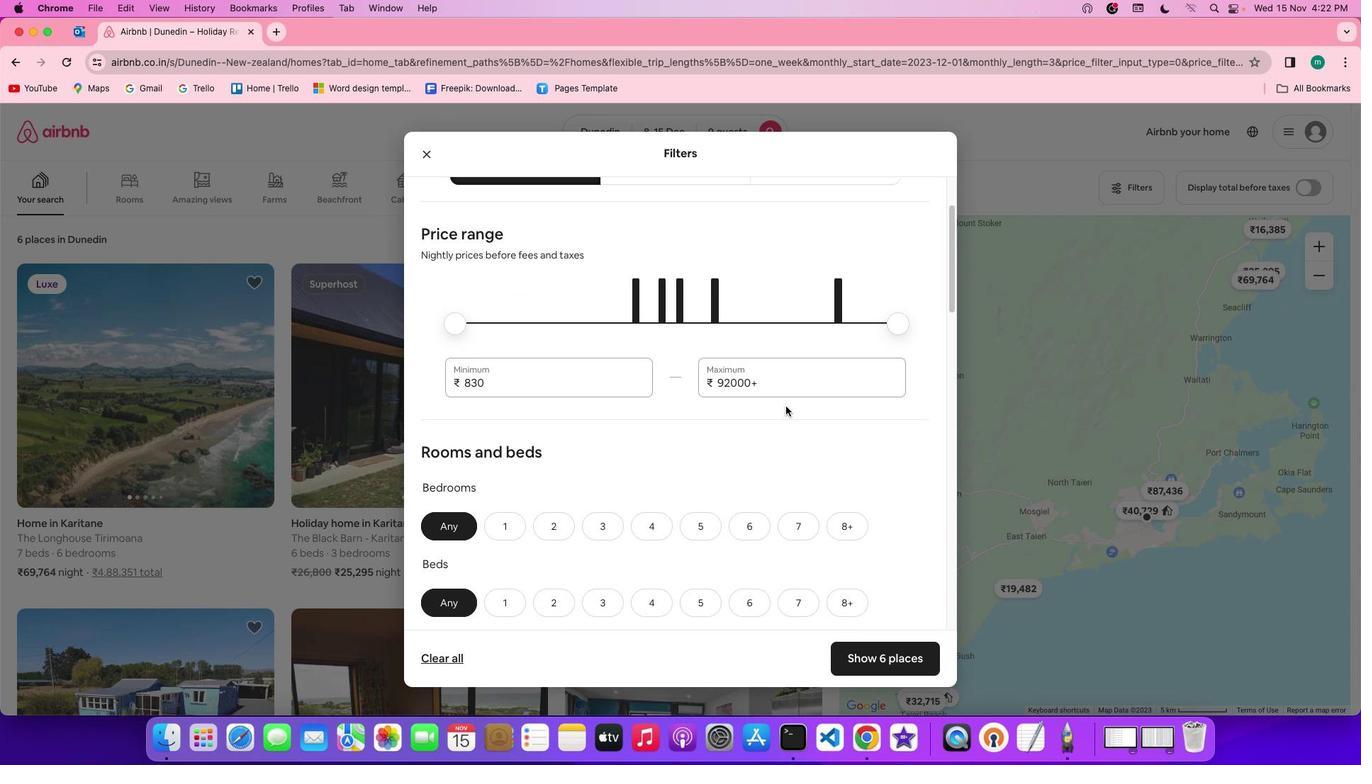 
Action: Mouse scrolled (786, 406) with delta (0, 0)
Screenshot: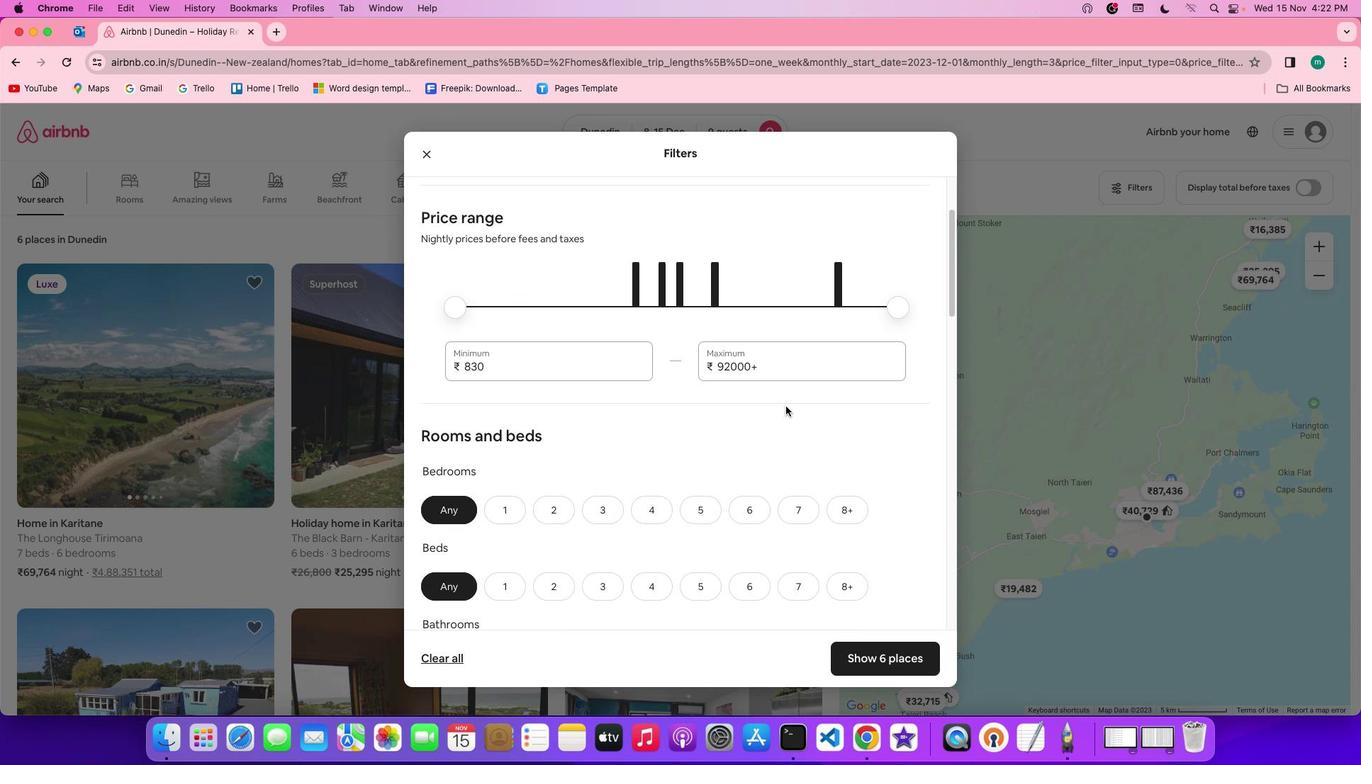 
Action: Mouse scrolled (786, 406) with delta (0, 0)
Screenshot: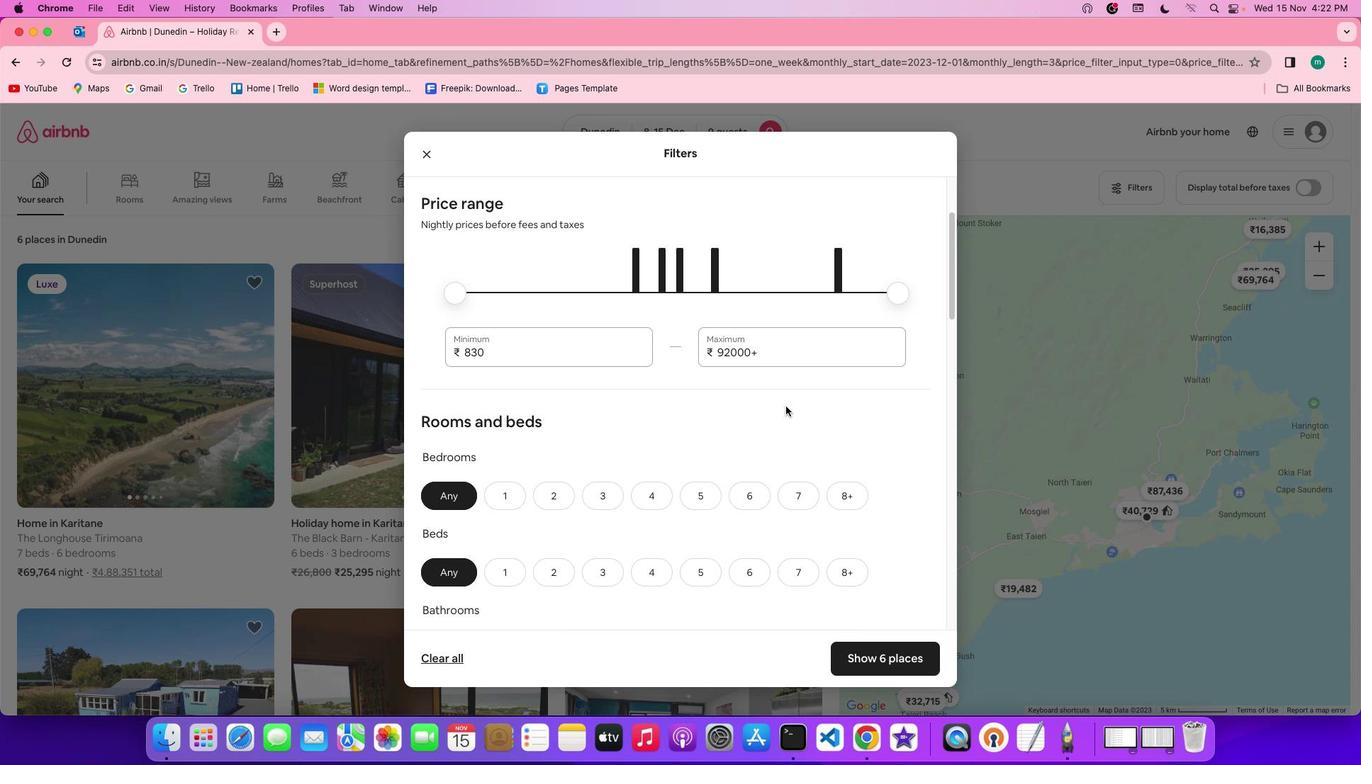
Action: Mouse scrolled (786, 406) with delta (0, 0)
Screenshot: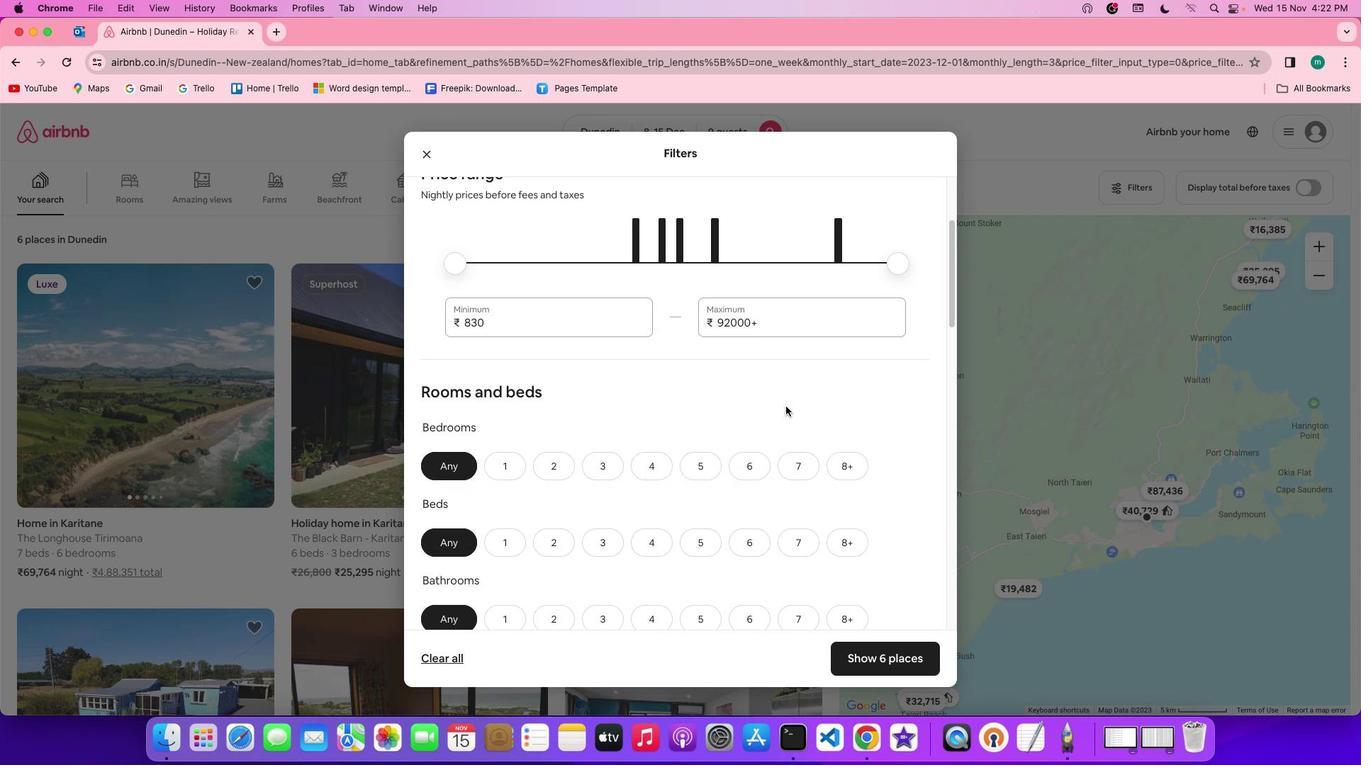 
Action: Mouse scrolled (786, 406) with delta (0, 0)
Screenshot: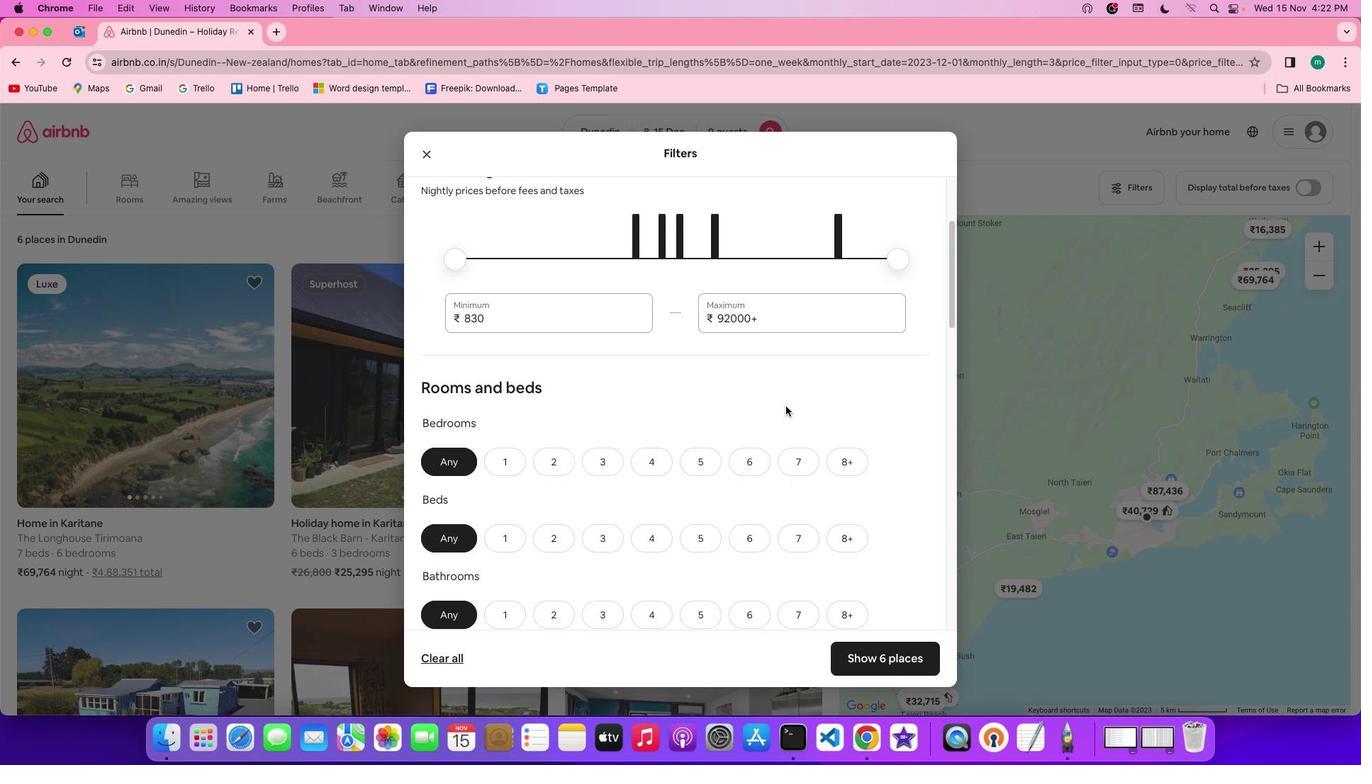 
Action: Mouse scrolled (786, 406) with delta (0, 0)
Screenshot: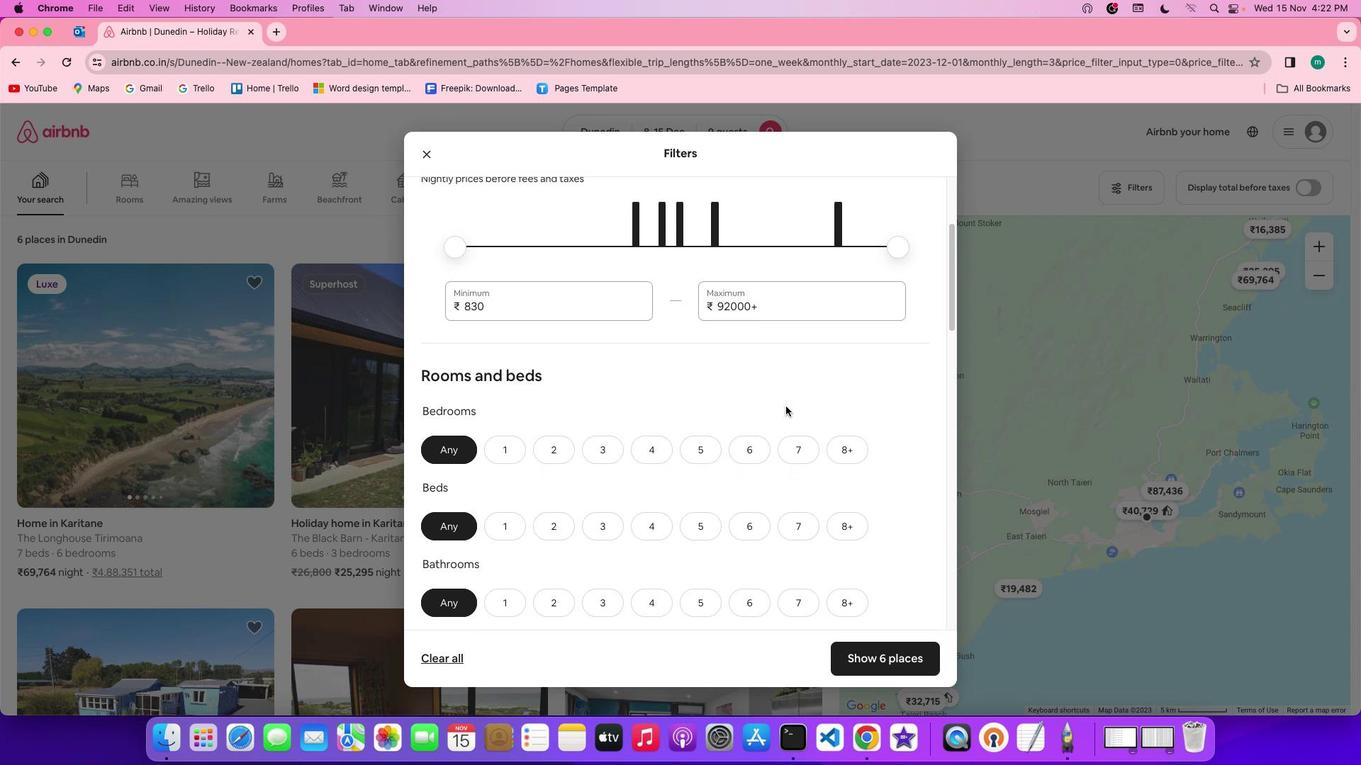 
Action: Mouse scrolled (786, 406) with delta (0, 0)
Screenshot: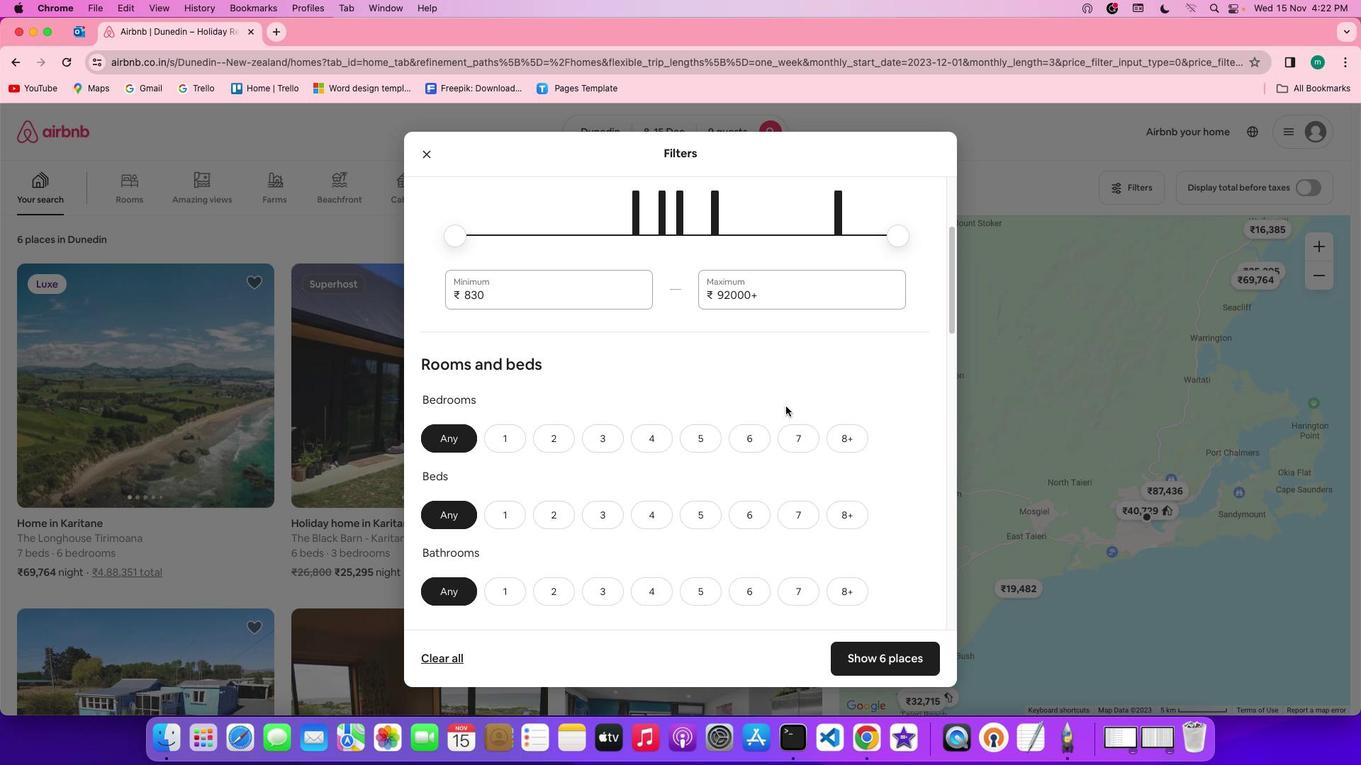 
Action: Mouse scrolled (786, 406) with delta (0, 0)
Screenshot: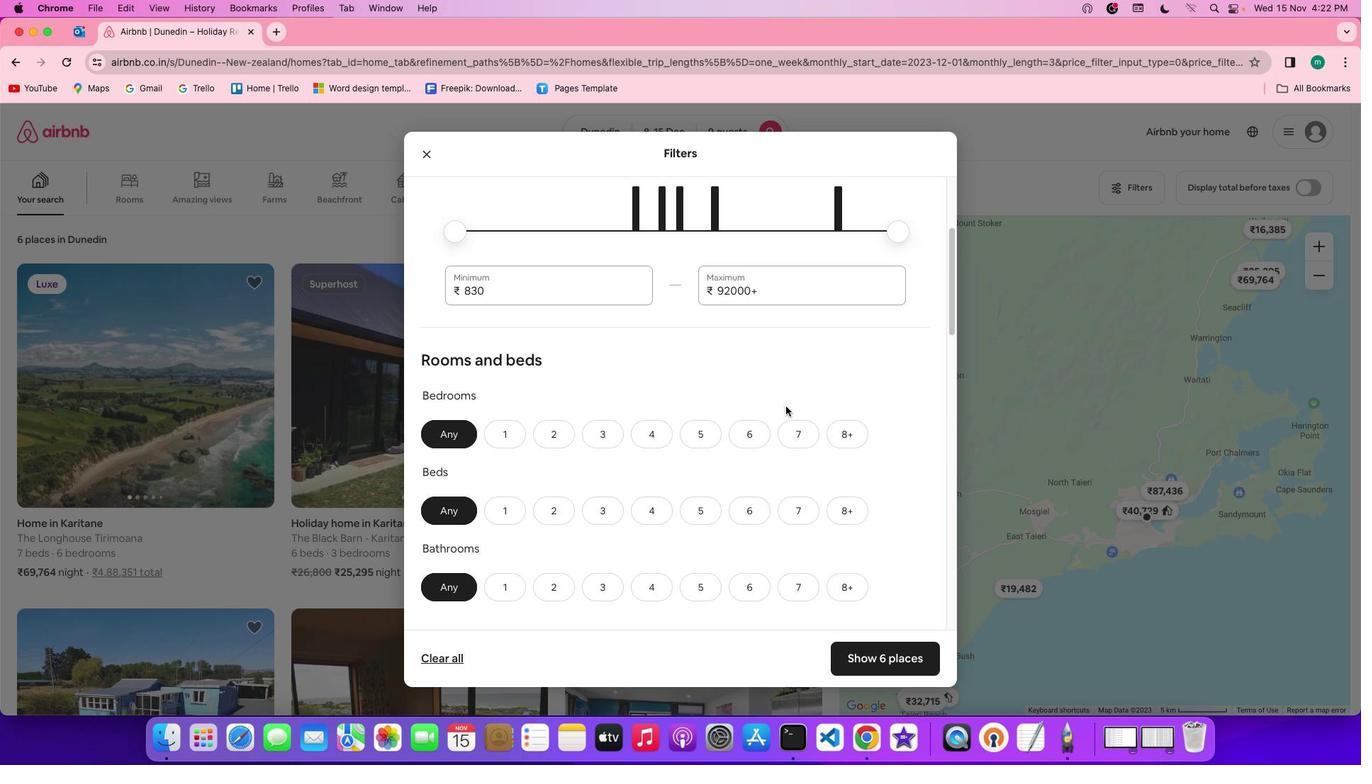 
Action: Mouse scrolled (786, 406) with delta (0, 0)
Screenshot: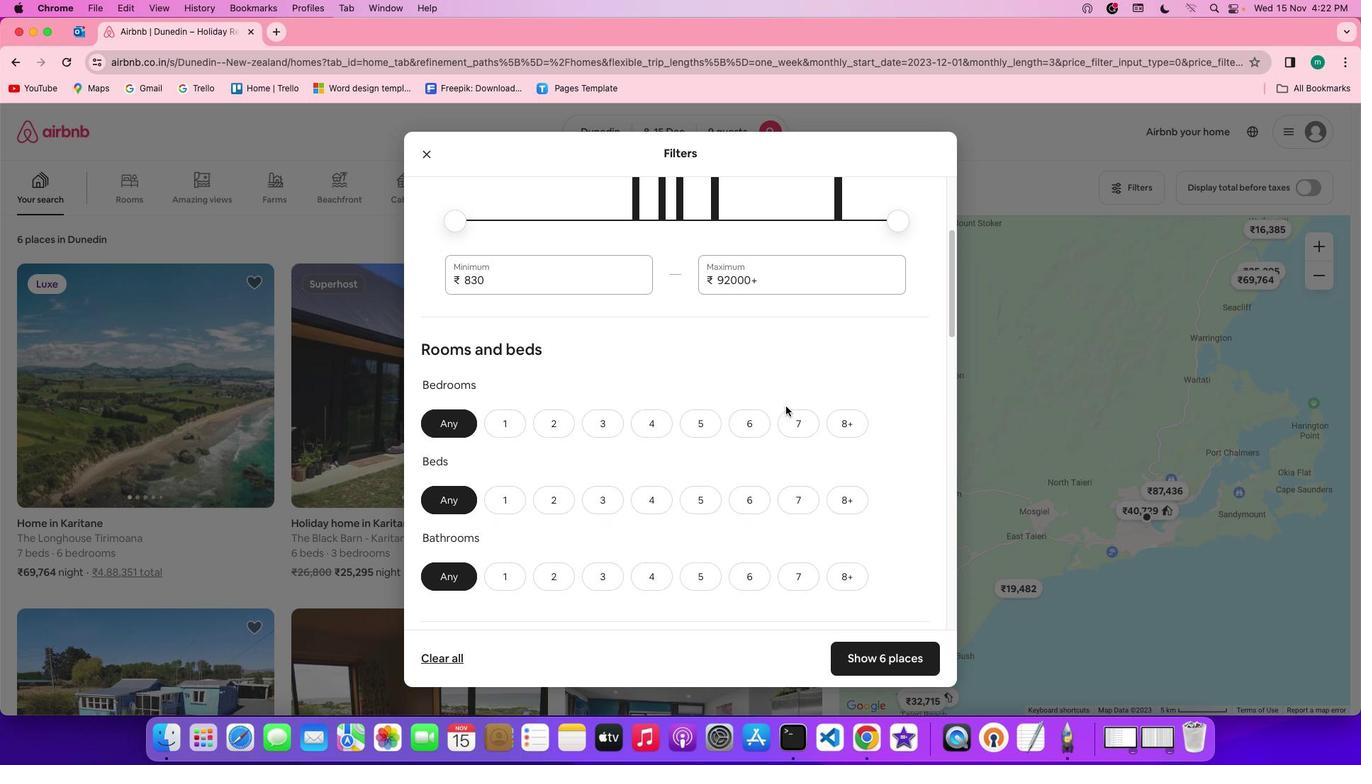 
Action: Mouse scrolled (786, 406) with delta (0, 0)
Screenshot: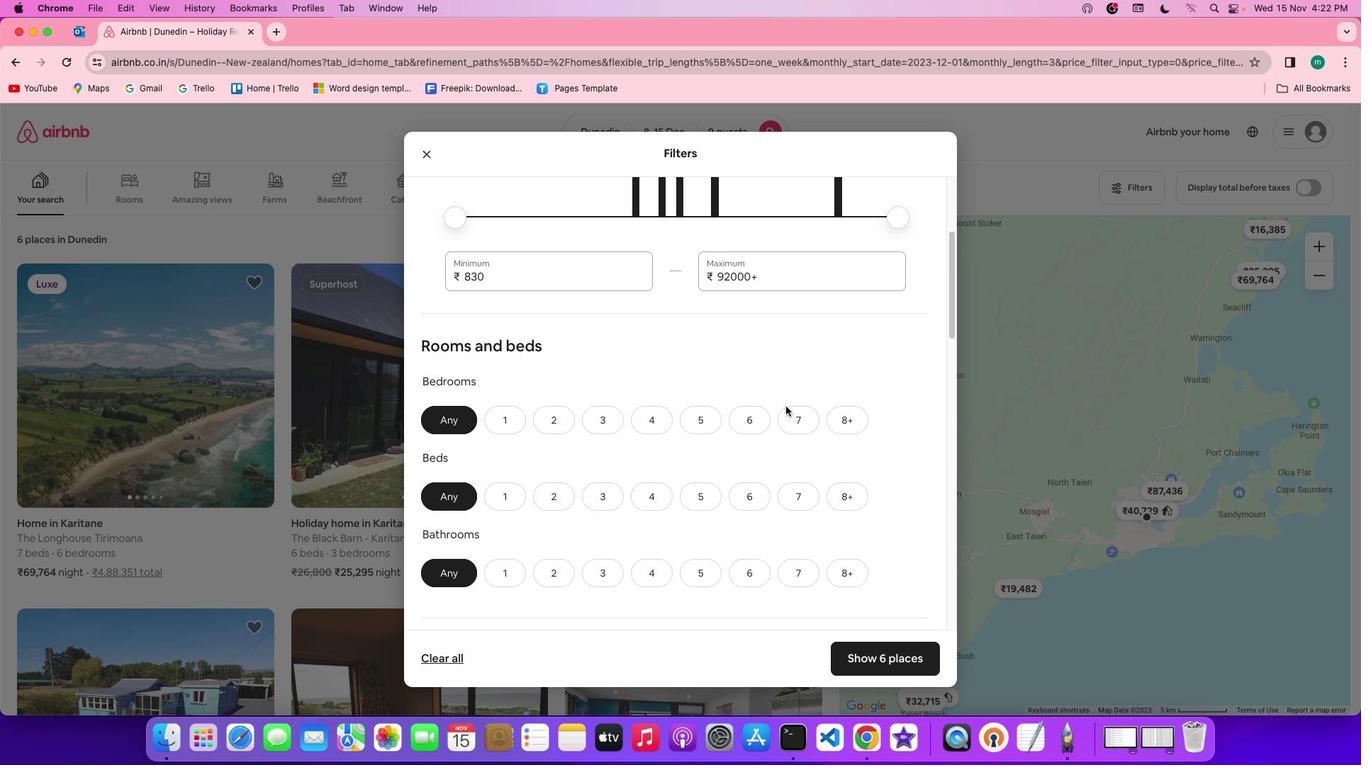 
Action: Mouse scrolled (786, 406) with delta (0, 0)
Screenshot: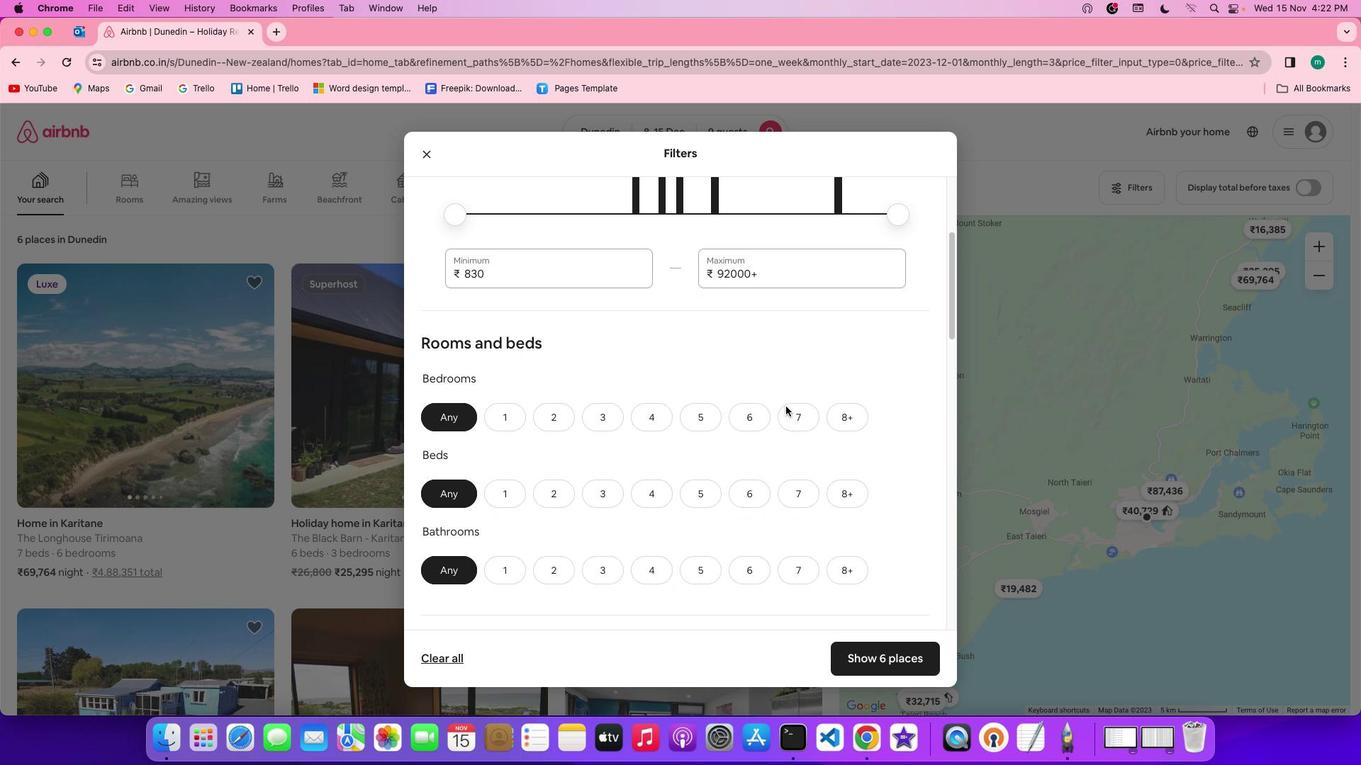 
Action: Mouse scrolled (786, 406) with delta (0, 0)
Screenshot: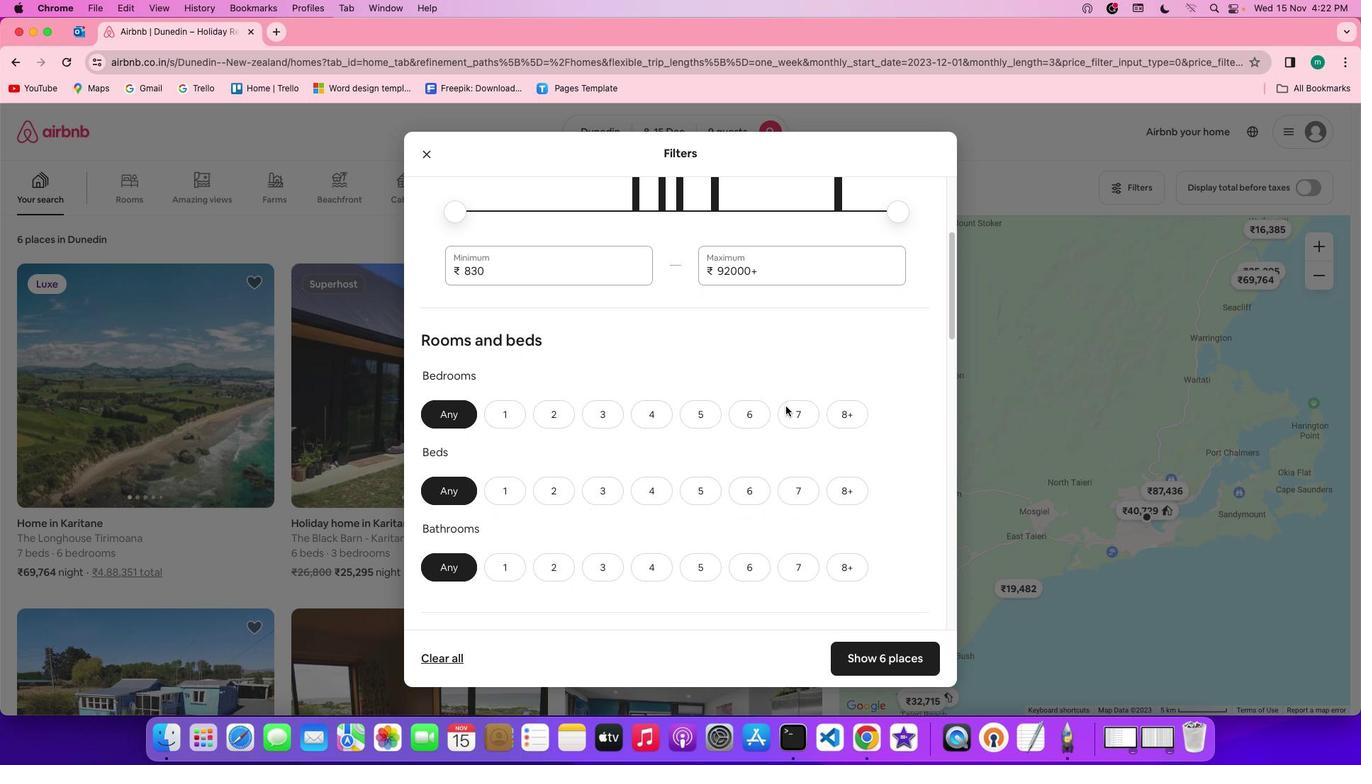 
Action: Mouse scrolled (786, 406) with delta (0, 0)
Screenshot: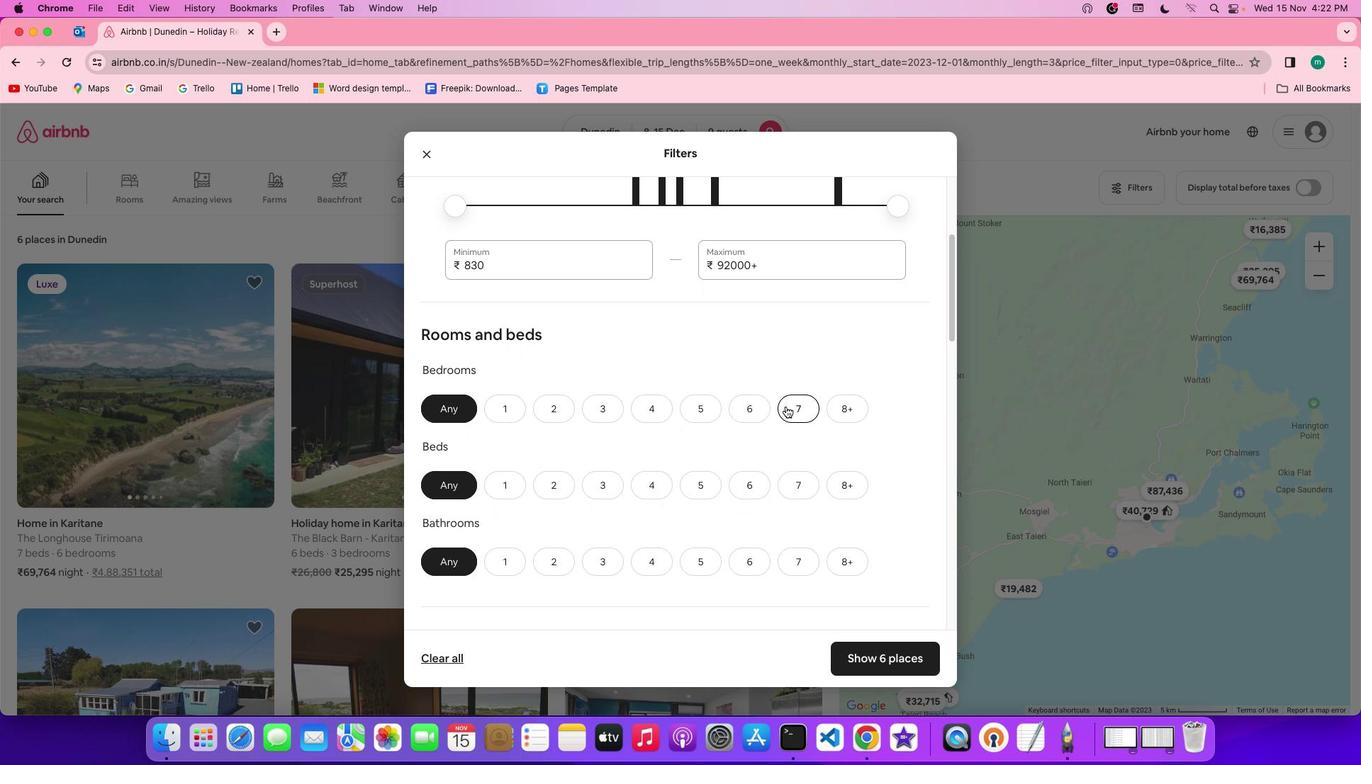 
Action: Mouse scrolled (786, 406) with delta (0, 0)
Screenshot: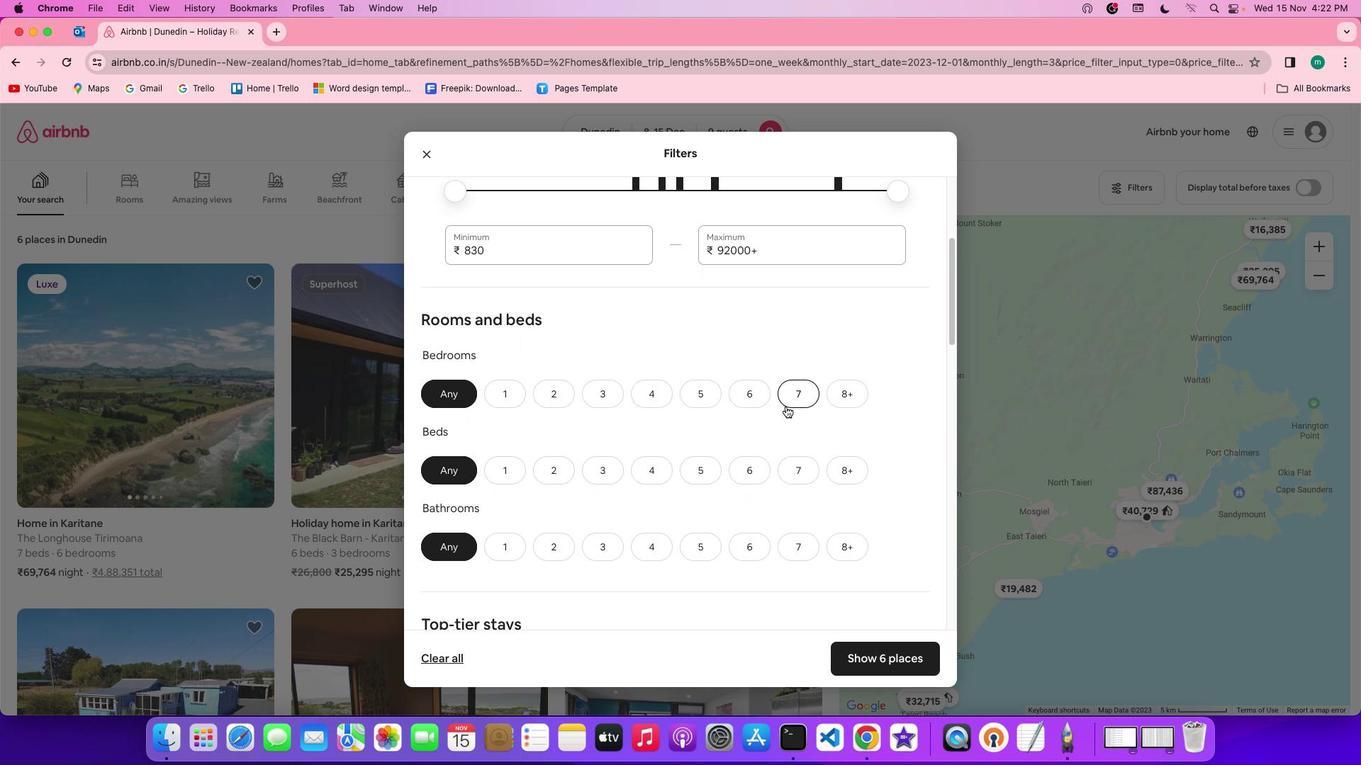 
Action: Mouse scrolled (786, 406) with delta (0, -1)
Screenshot: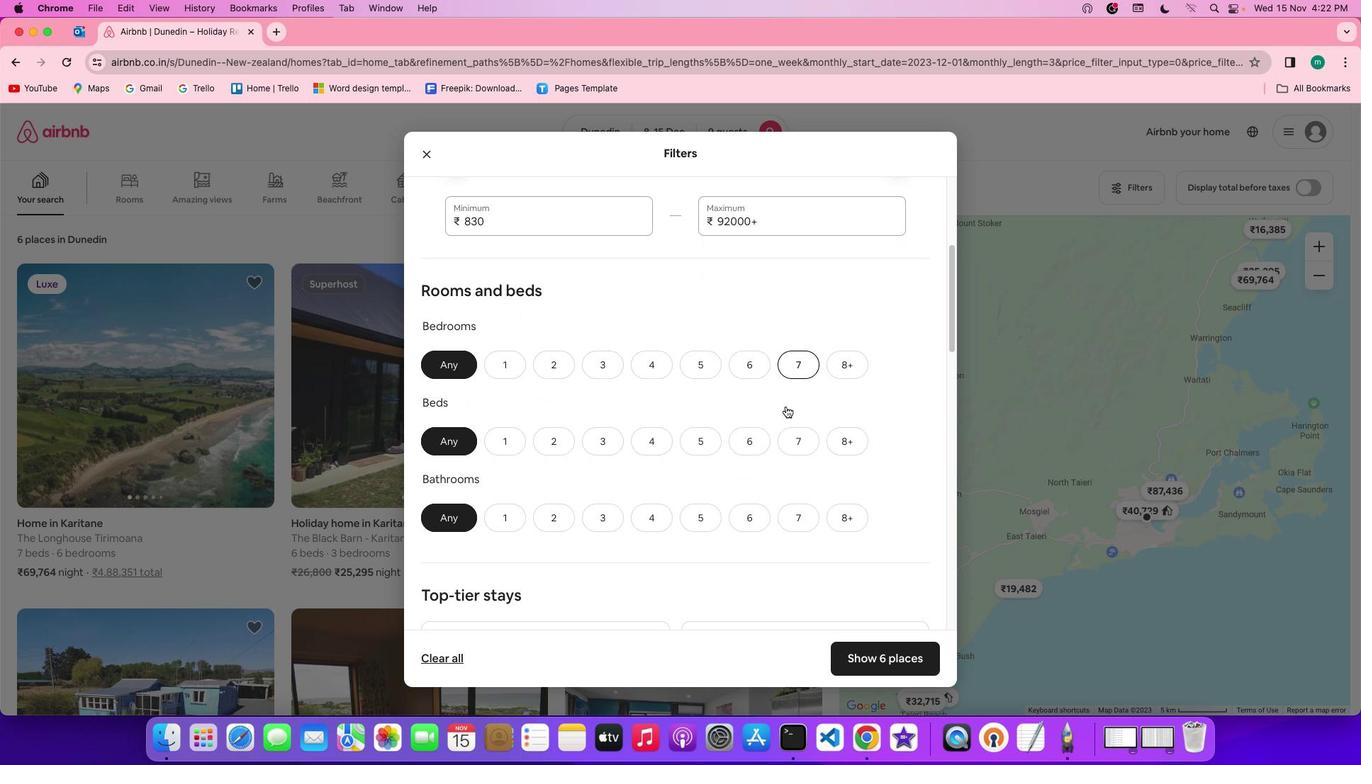 
Action: Mouse moved to (712, 315)
Screenshot: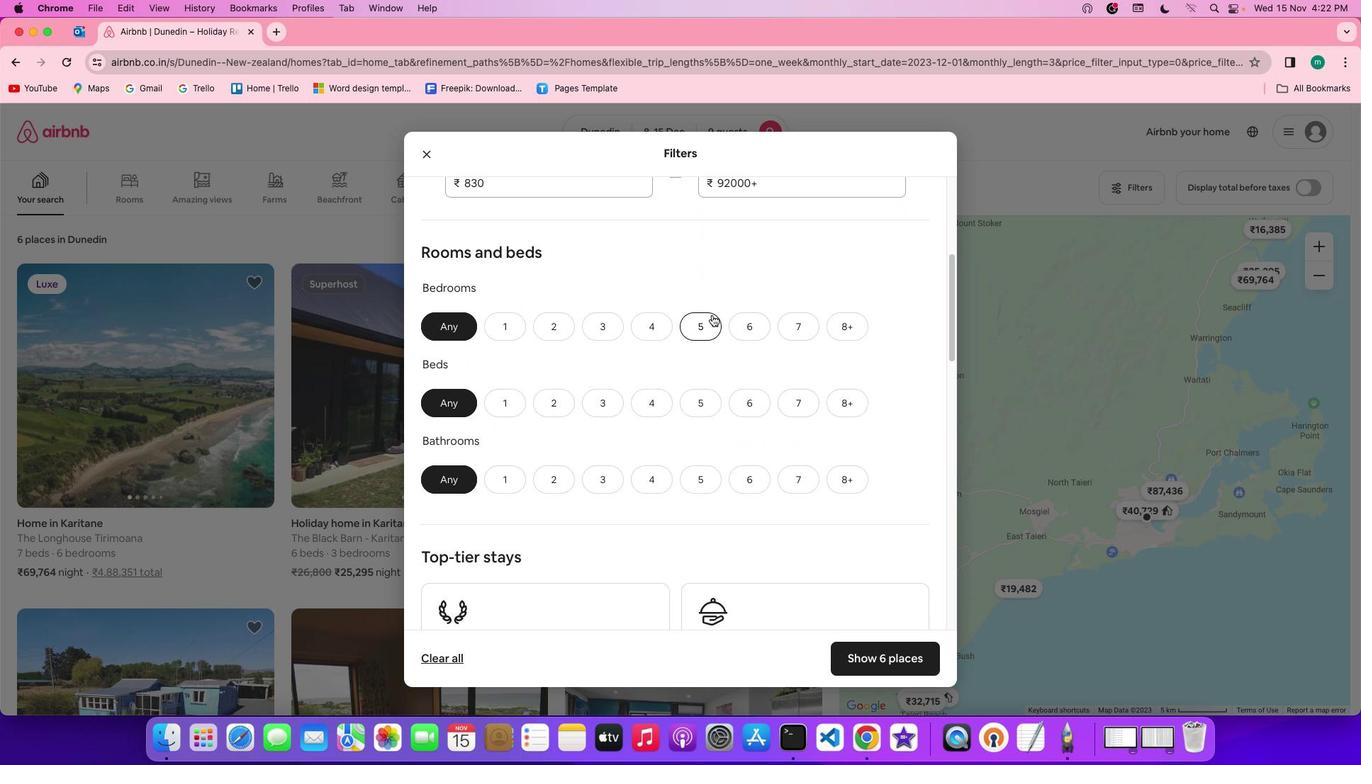 
Action: Mouse pressed left at (712, 315)
Screenshot: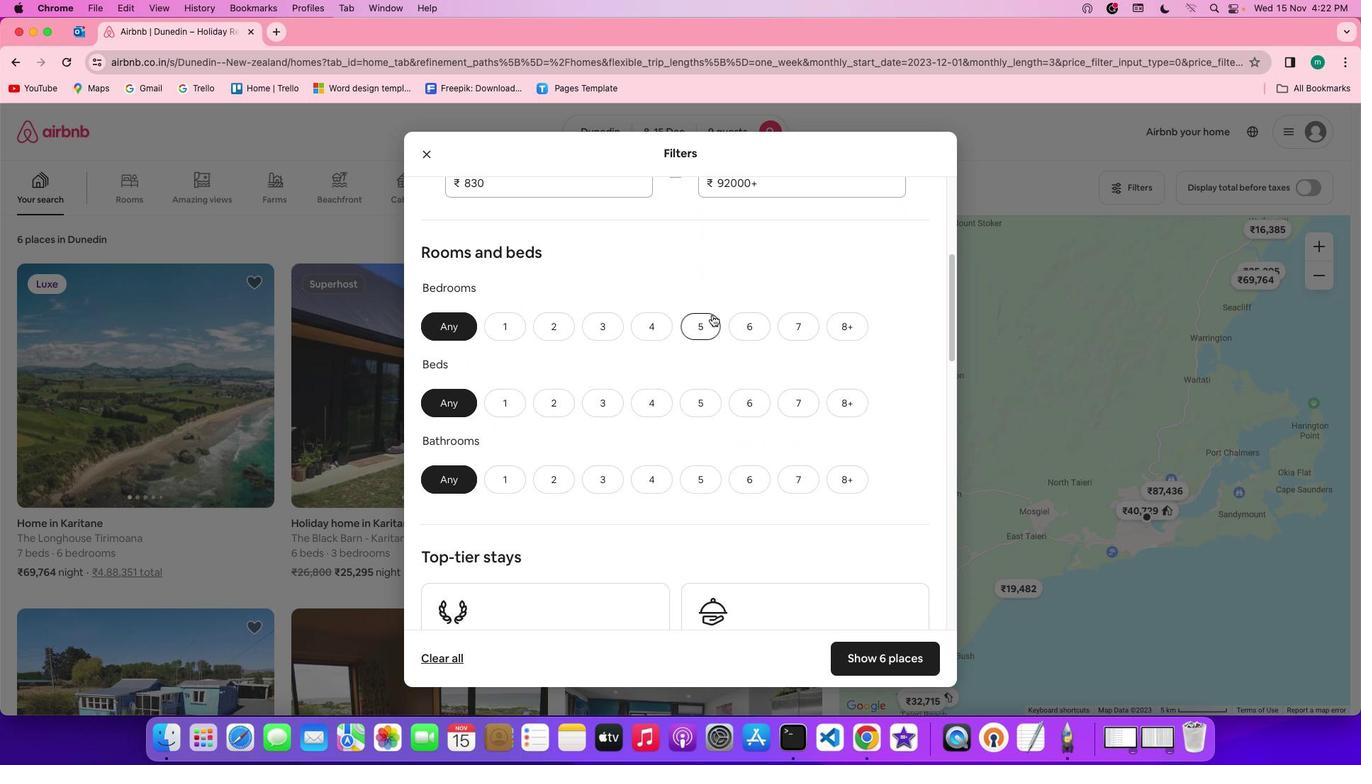 
Action: Mouse moved to (838, 397)
Screenshot: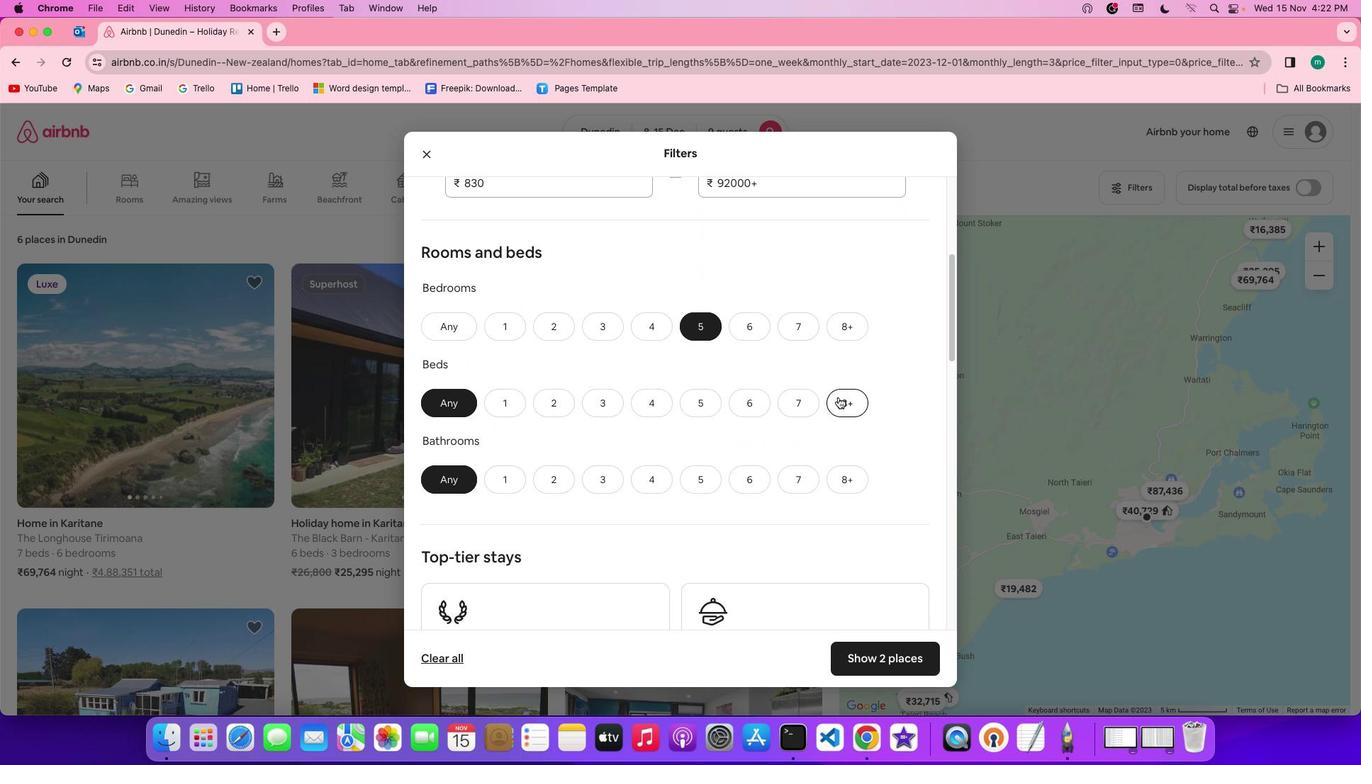 
Action: Mouse pressed left at (838, 397)
Screenshot: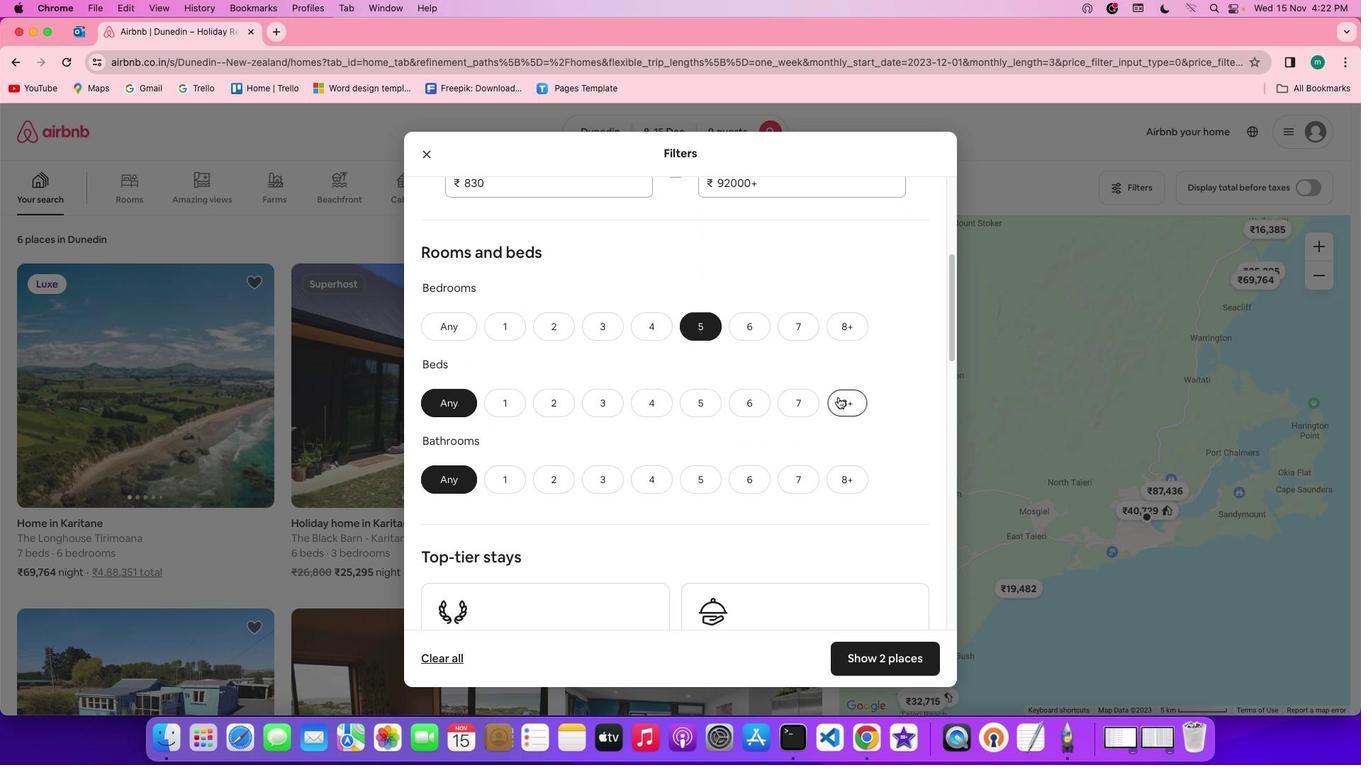 
Action: Mouse moved to (703, 478)
Screenshot: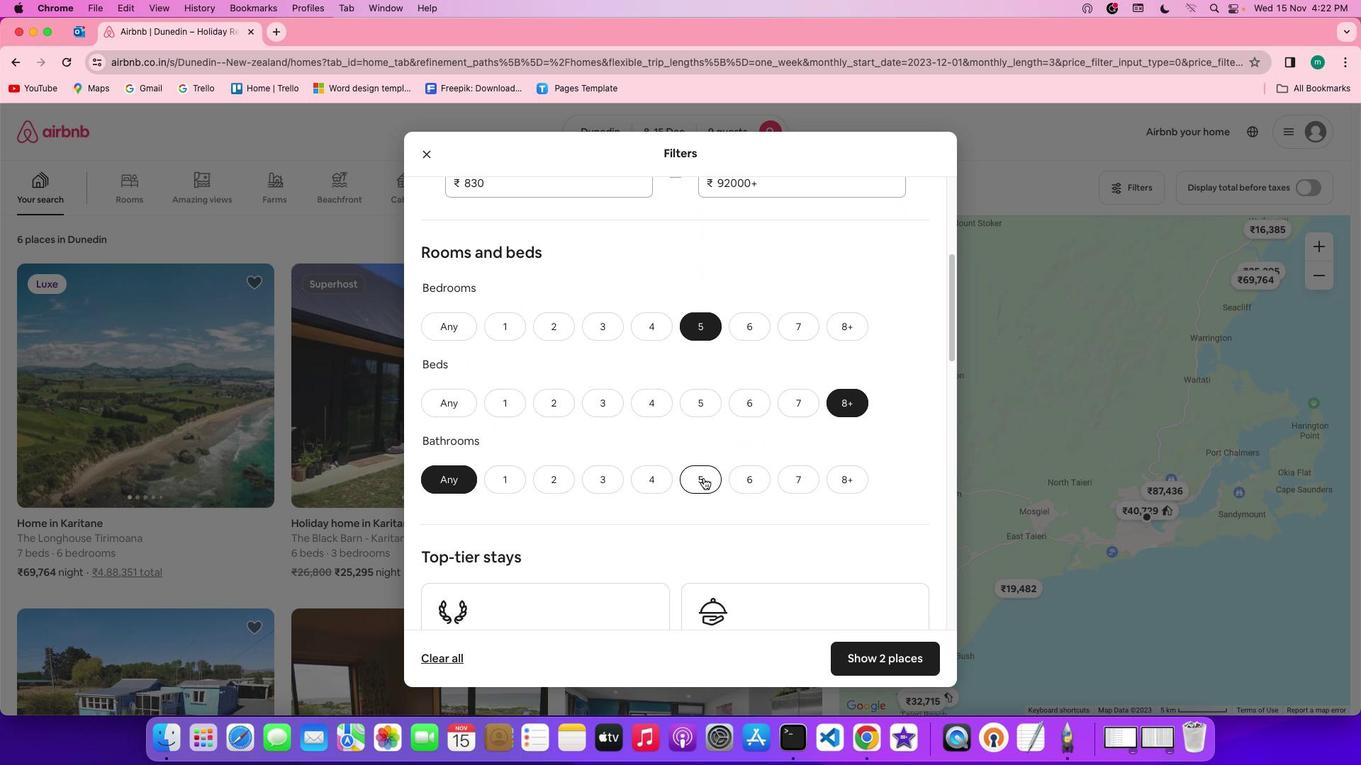 
Action: Mouse pressed left at (703, 478)
Screenshot: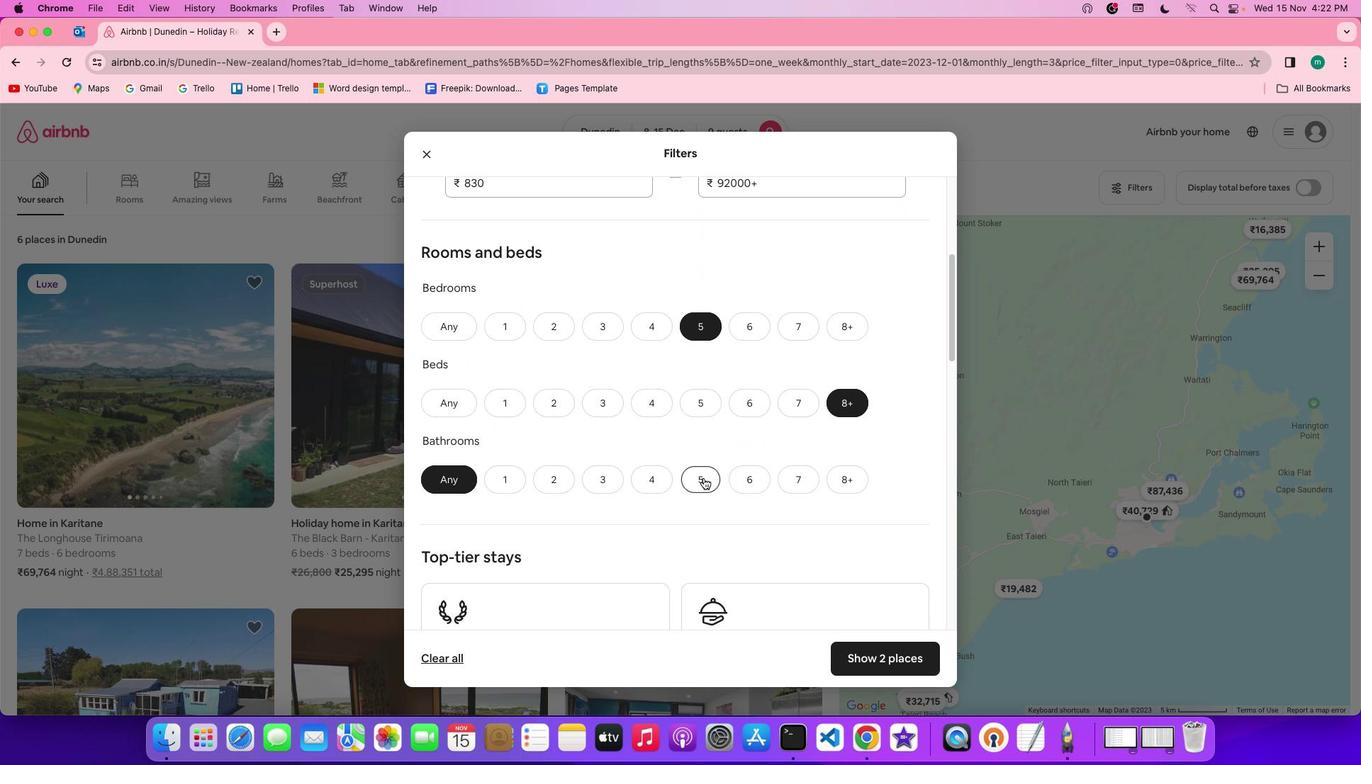 
Action: Mouse moved to (836, 465)
Screenshot: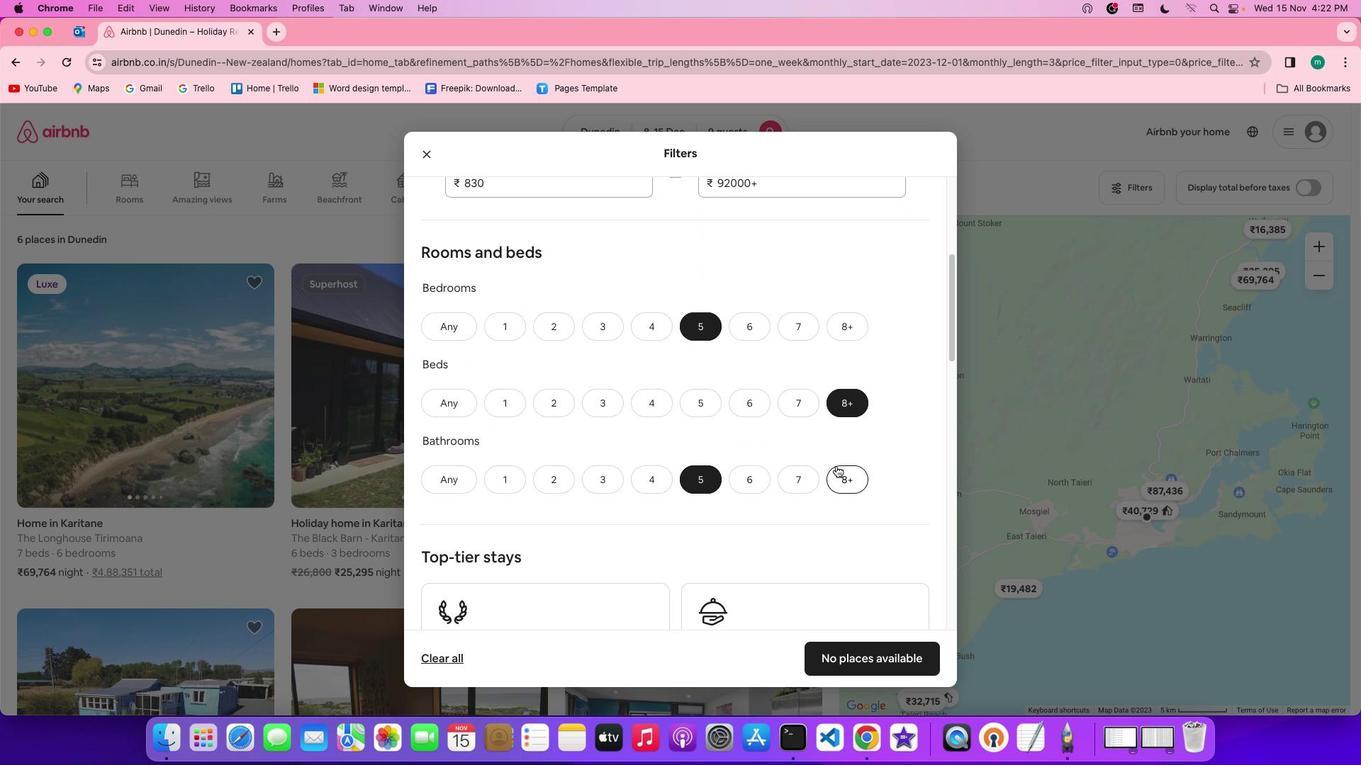 
Action: Mouse scrolled (836, 465) with delta (0, 0)
Screenshot: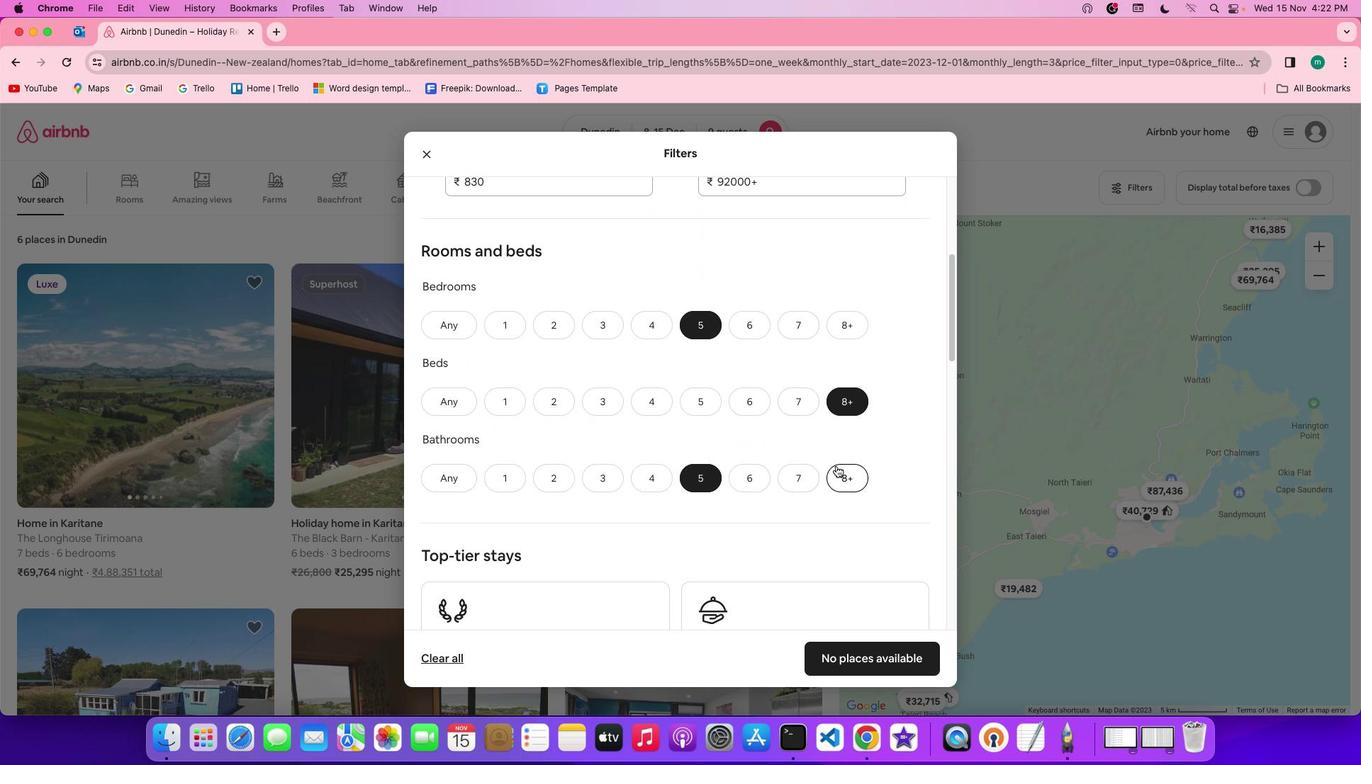 
Action: Mouse scrolled (836, 465) with delta (0, 0)
Screenshot: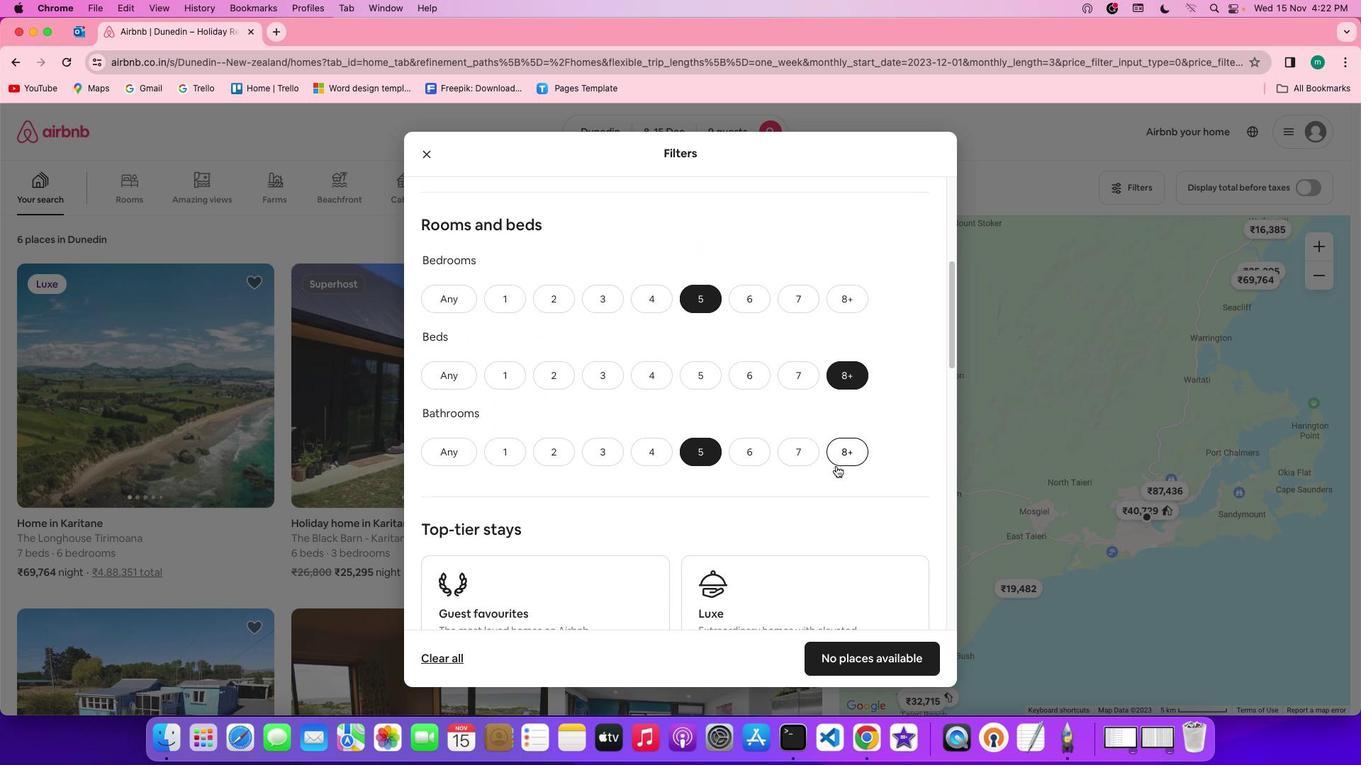 
Action: Mouse scrolled (836, 465) with delta (0, -1)
Screenshot: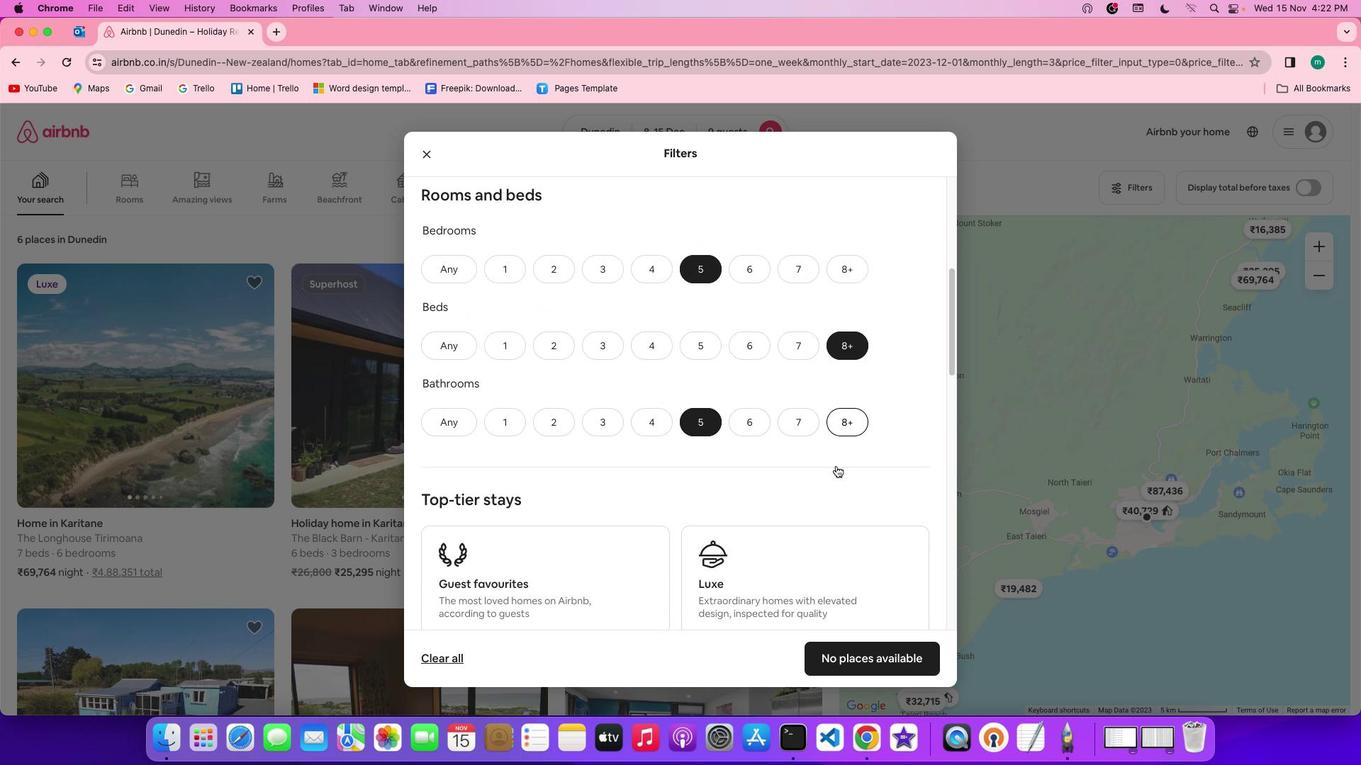 
Action: Mouse scrolled (836, 465) with delta (0, -2)
Screenshot: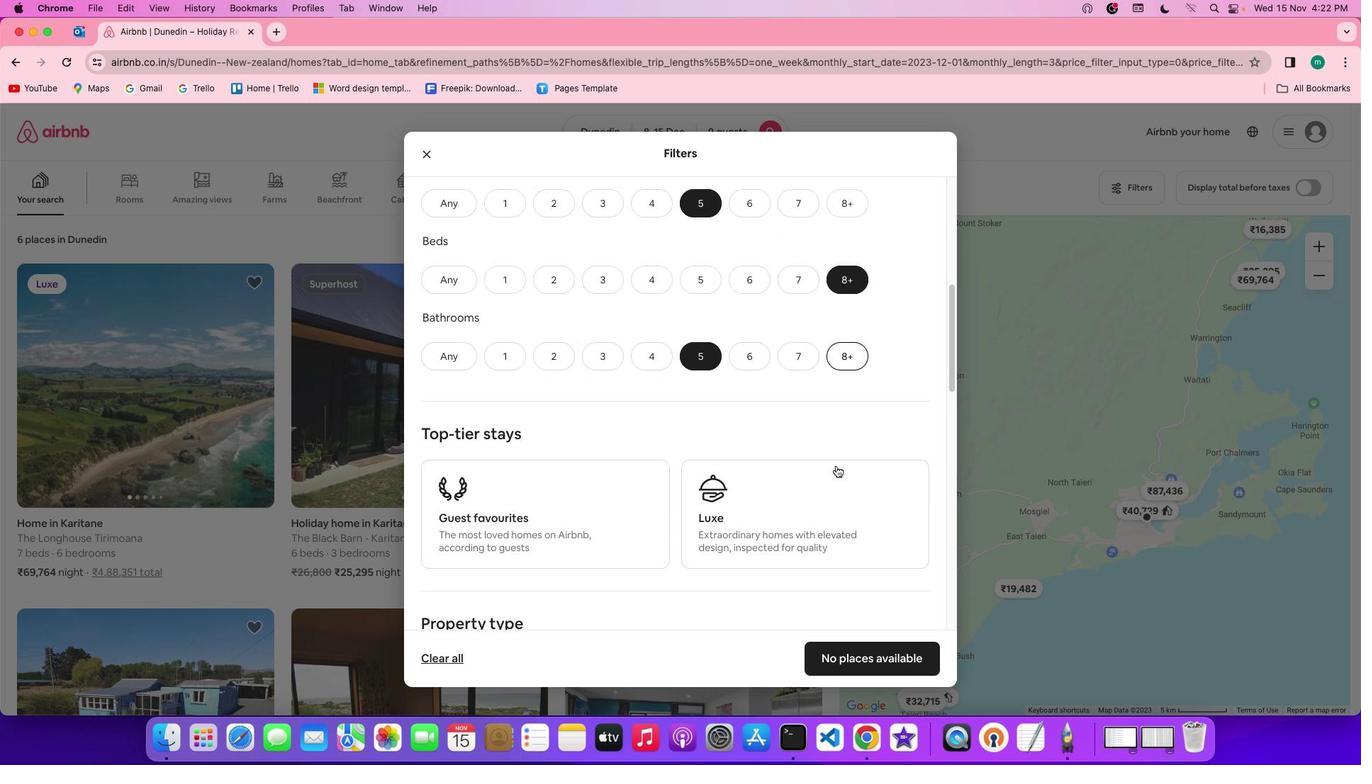 
Action: Mouse moved to (836, 465)
Screenshot: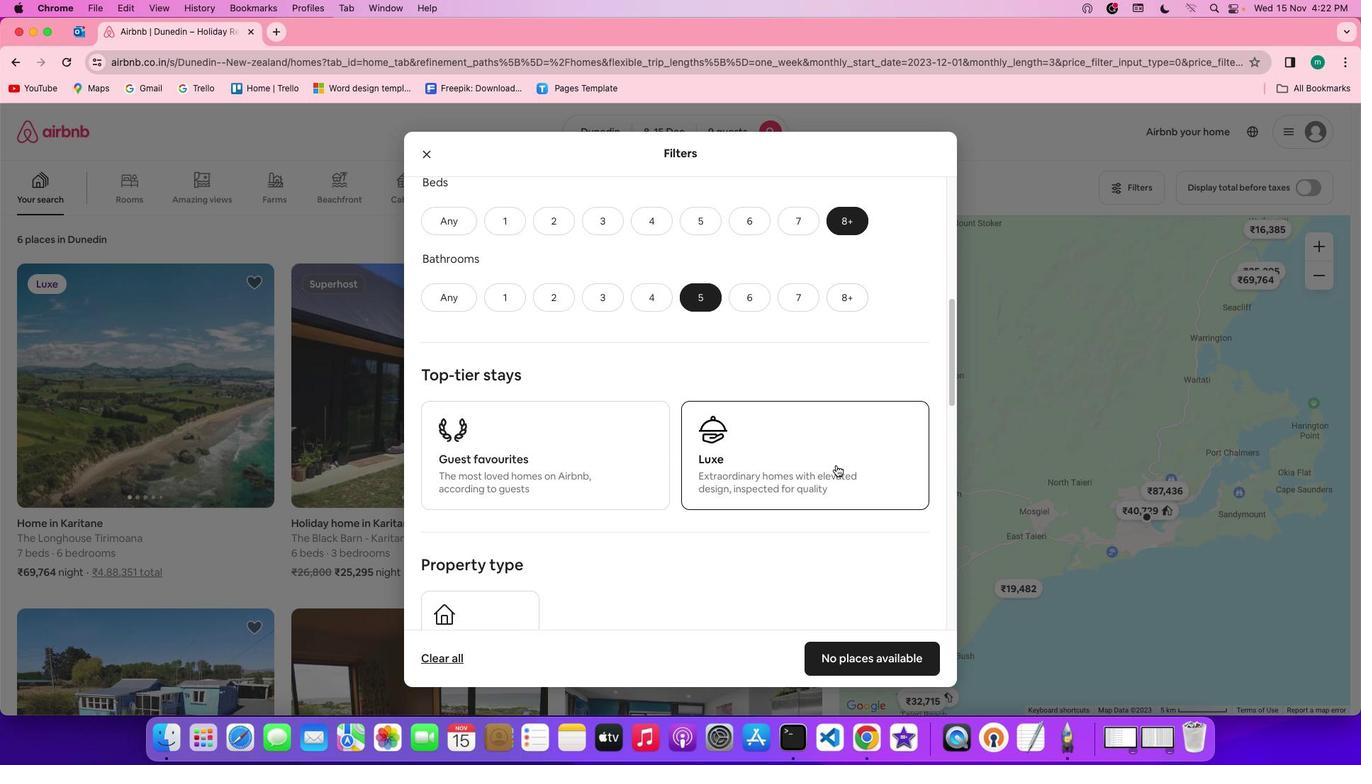 
Action: Mouse scrolled (836, 465) with delta (0, 0)
Screenshot: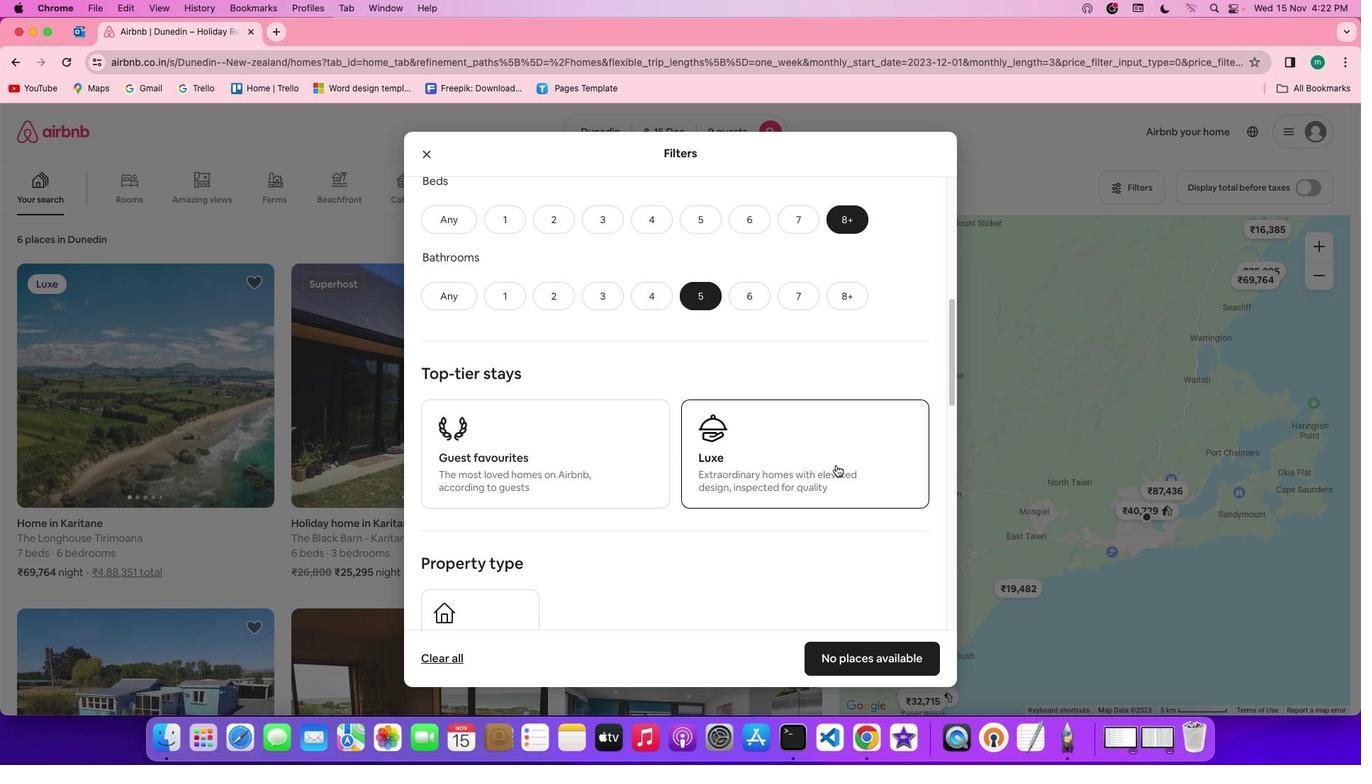 
Action: Mouse scrolled (836, 465) with delta (0, 0)
Screenshot: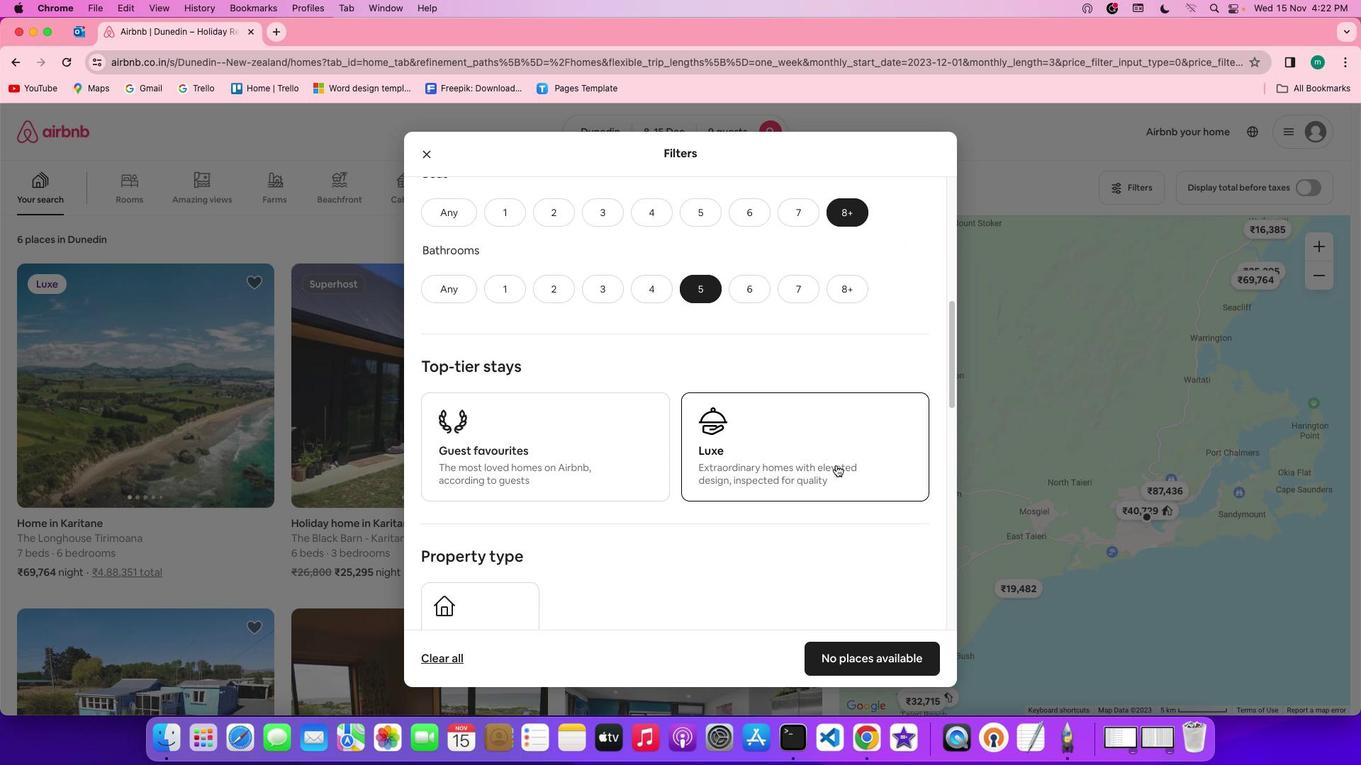 
Action: Mouse scrolled (836, 465) with delta (0, 0)
Screenshot: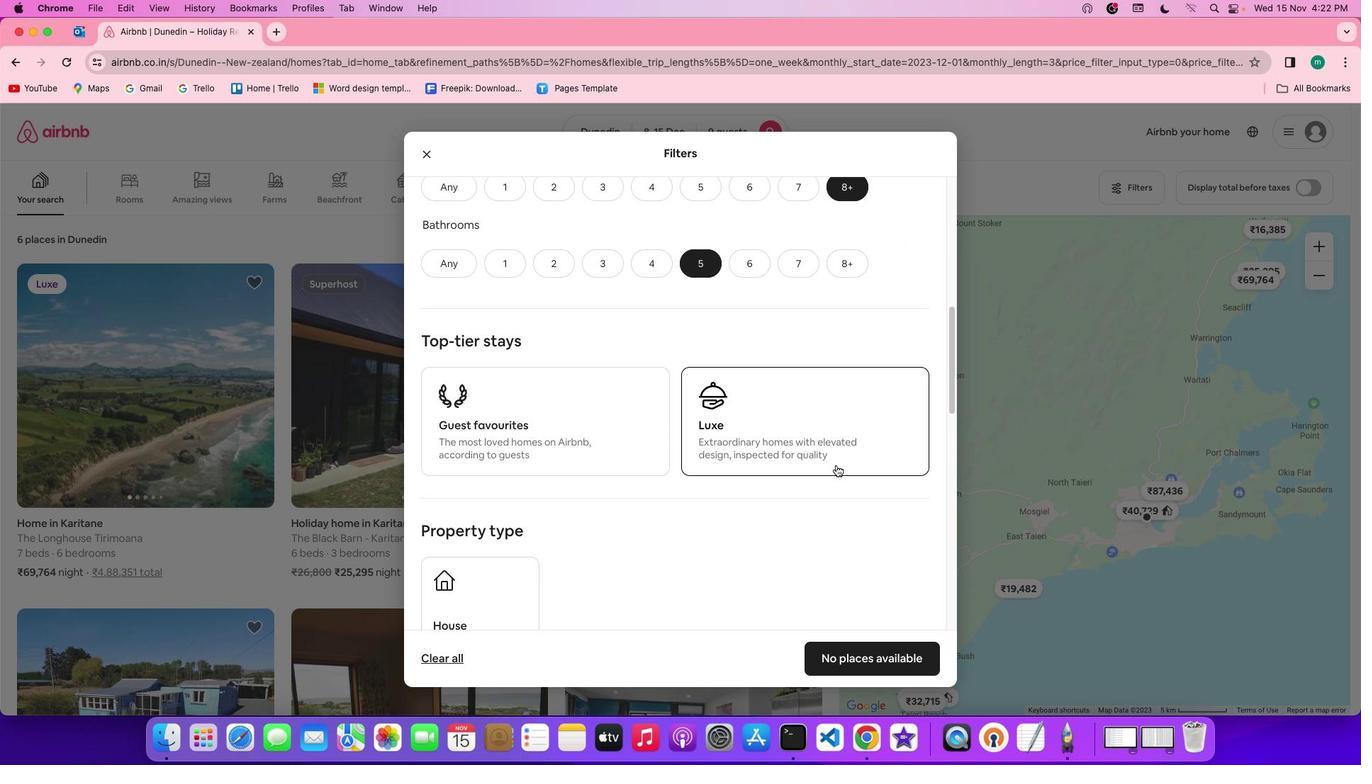 
Action: Mouse scrolled (836, 465) with delta (0, 0)
Screenshot: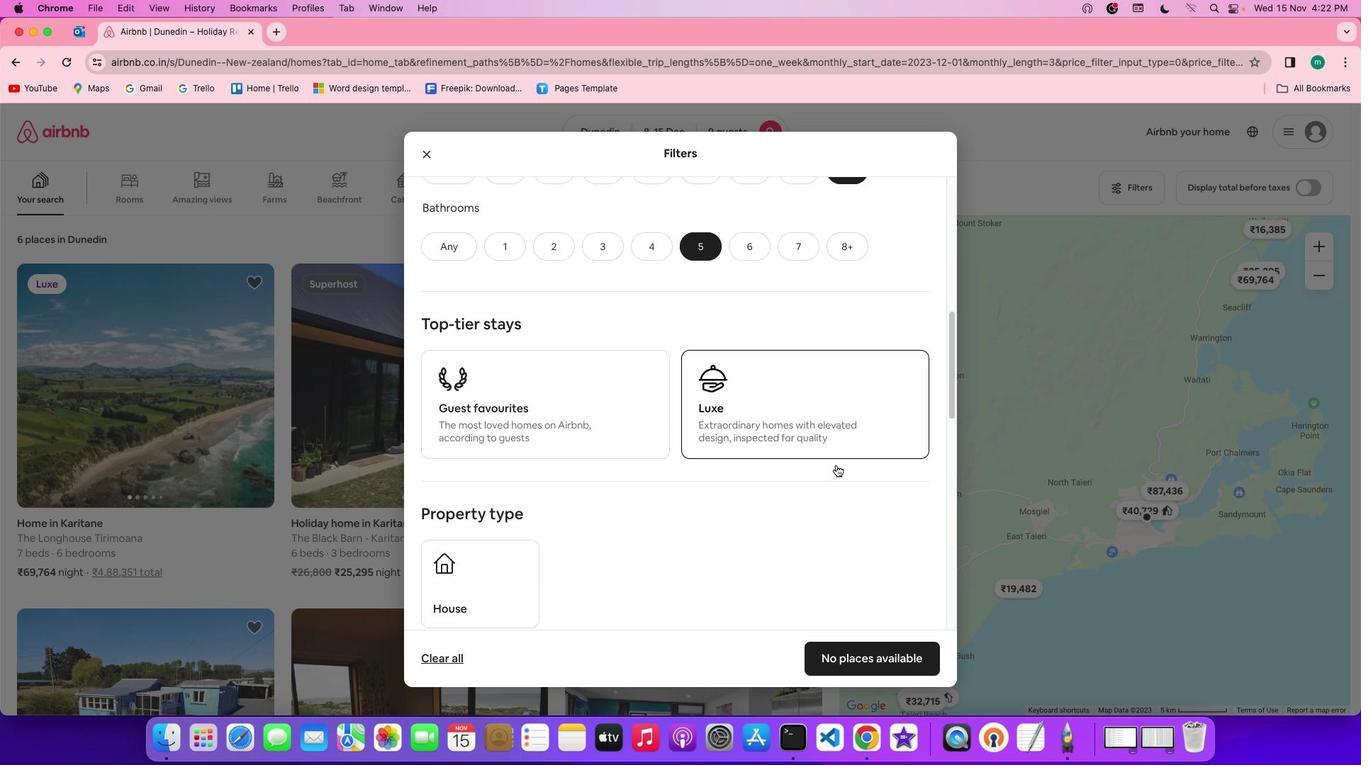 
Action: Mouse scrolled (836, 465) with delta (0, 0)
Screenshot: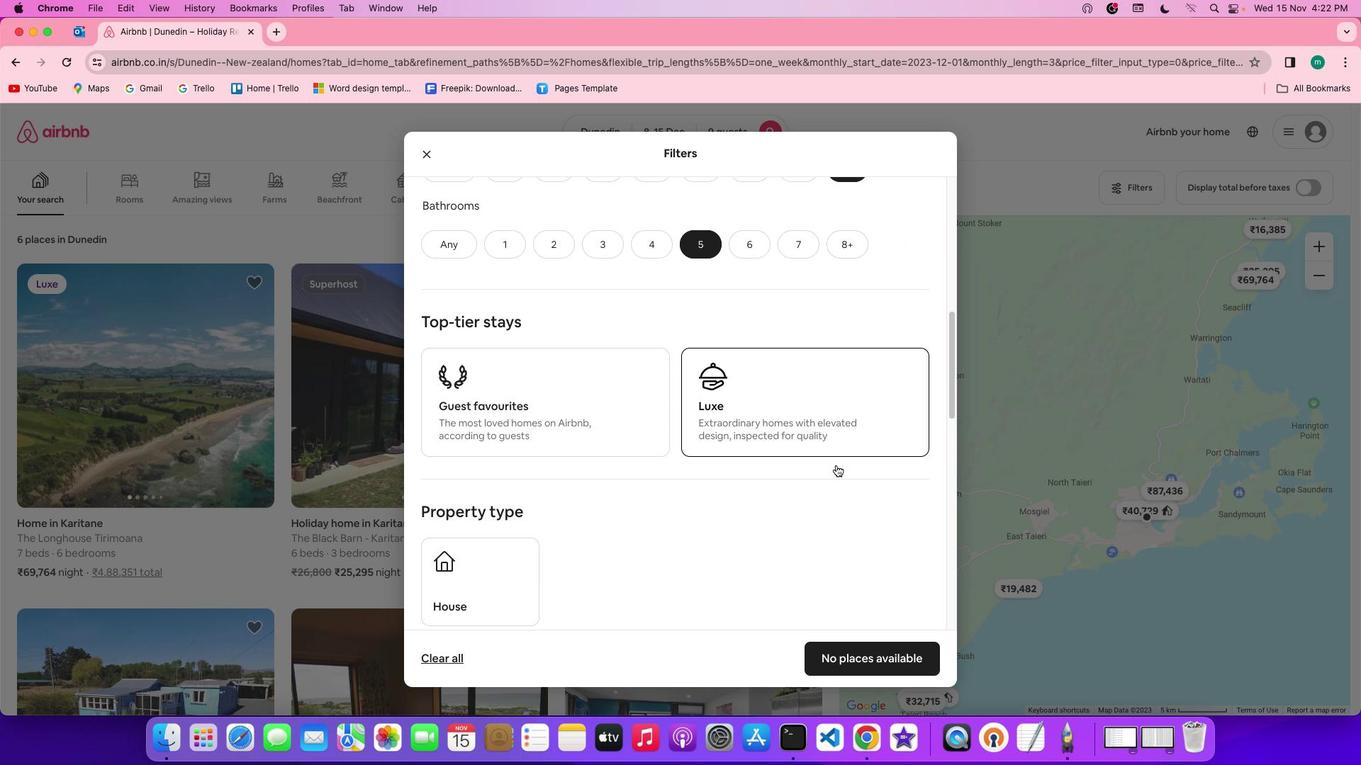 
Action: Mouse scrolled (836, 465) with delta (0, 0)
Screenshot: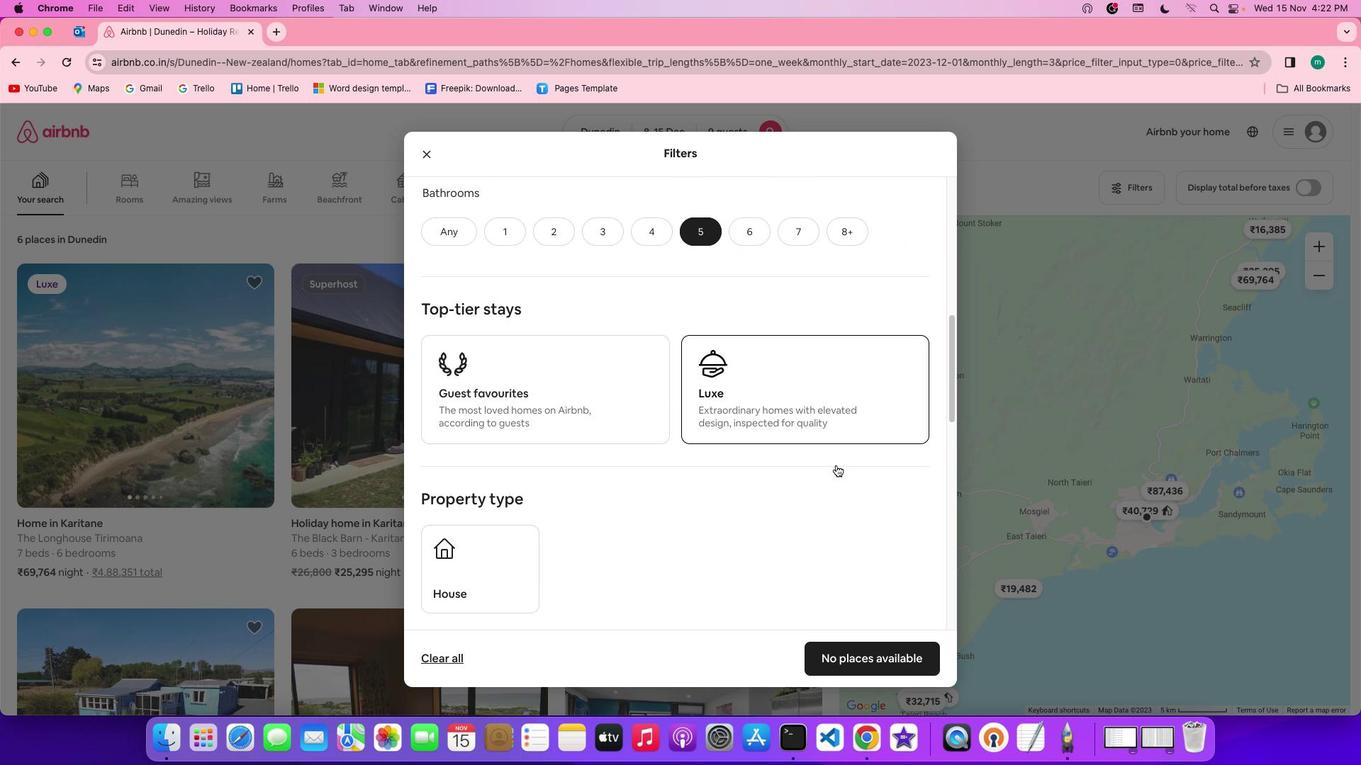 
Action: Mouse scrolled (836, 465) with delta (0, 0)
Screenshot: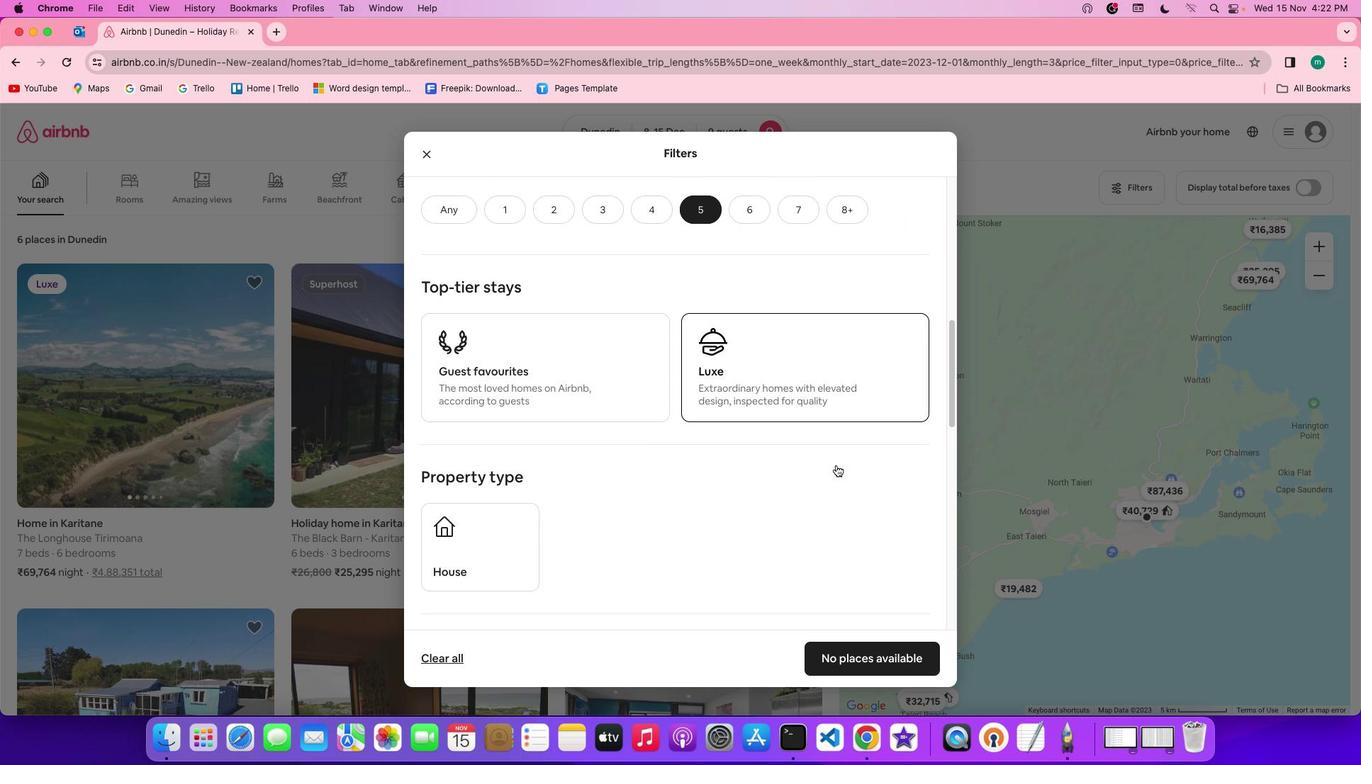 
Action: Mouse moved to (665, 455)
Screenshot: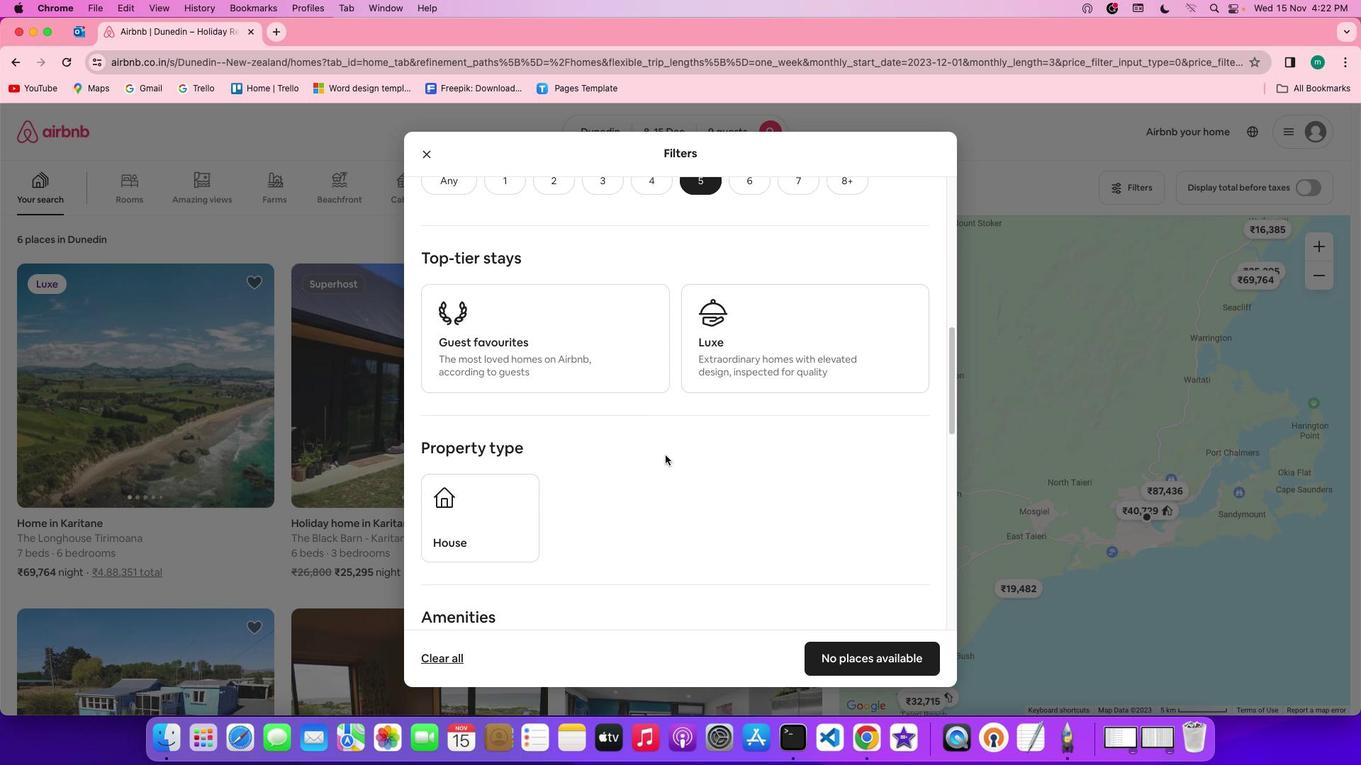 
Action: Mouse scrolled (665, 455) with delta (0, 0)
Screenshot: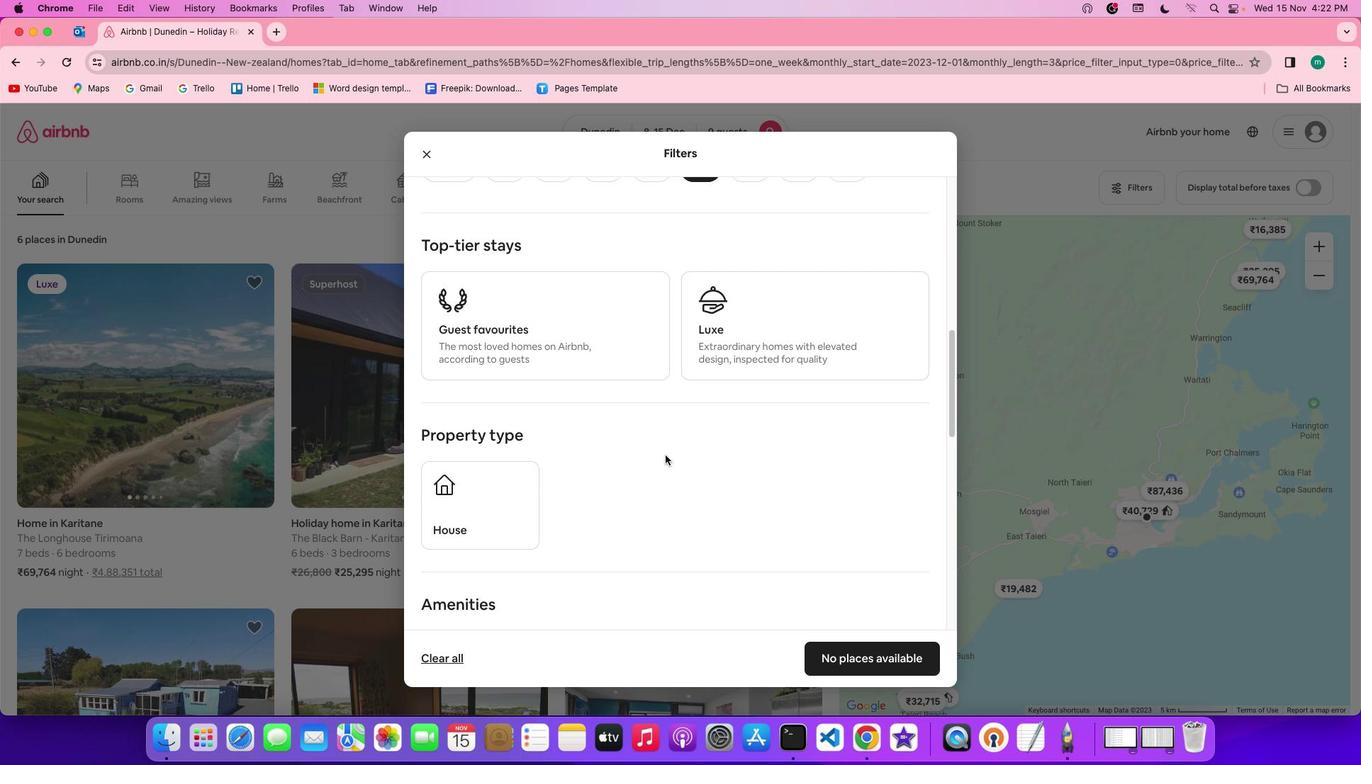 
Action: Mouse scrolled (665, 455) with delta (0, 0)
Screenshot: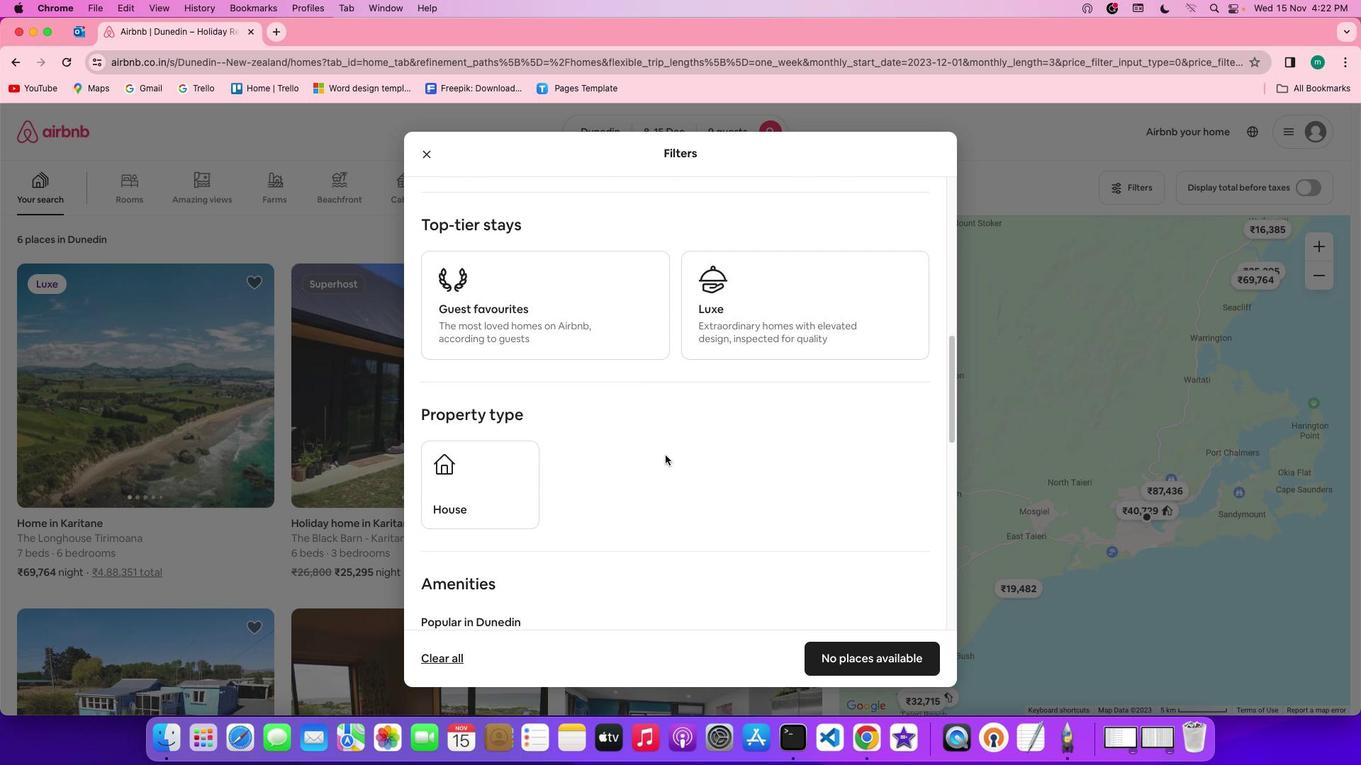 
Action: Mouse scrolled (665, 455) with delta (0, -1)
Screenshot: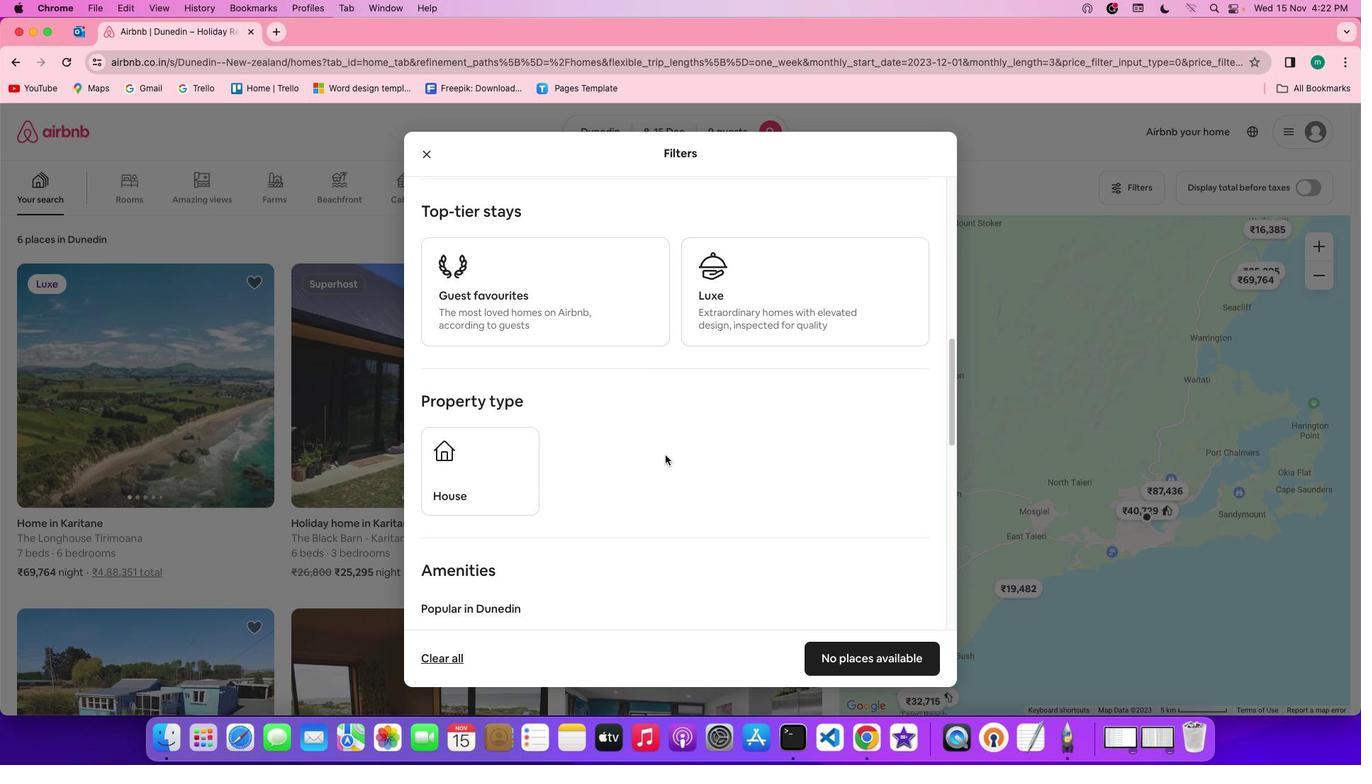 
Action: Mouse scrolled (665, 455) with delta (0, -2)
Screenshot: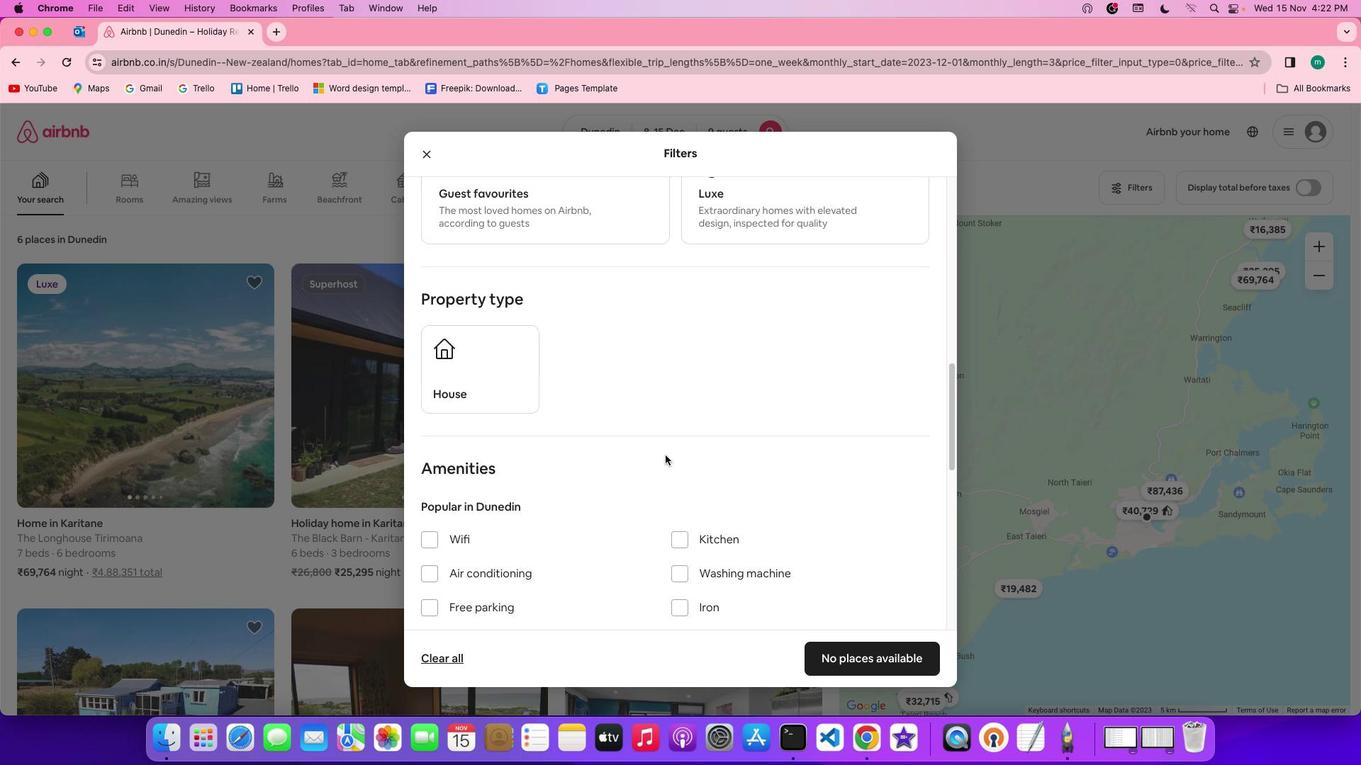 
Action: Mouse scrolled (665, 455) with delta (0, 0)
Screenshot: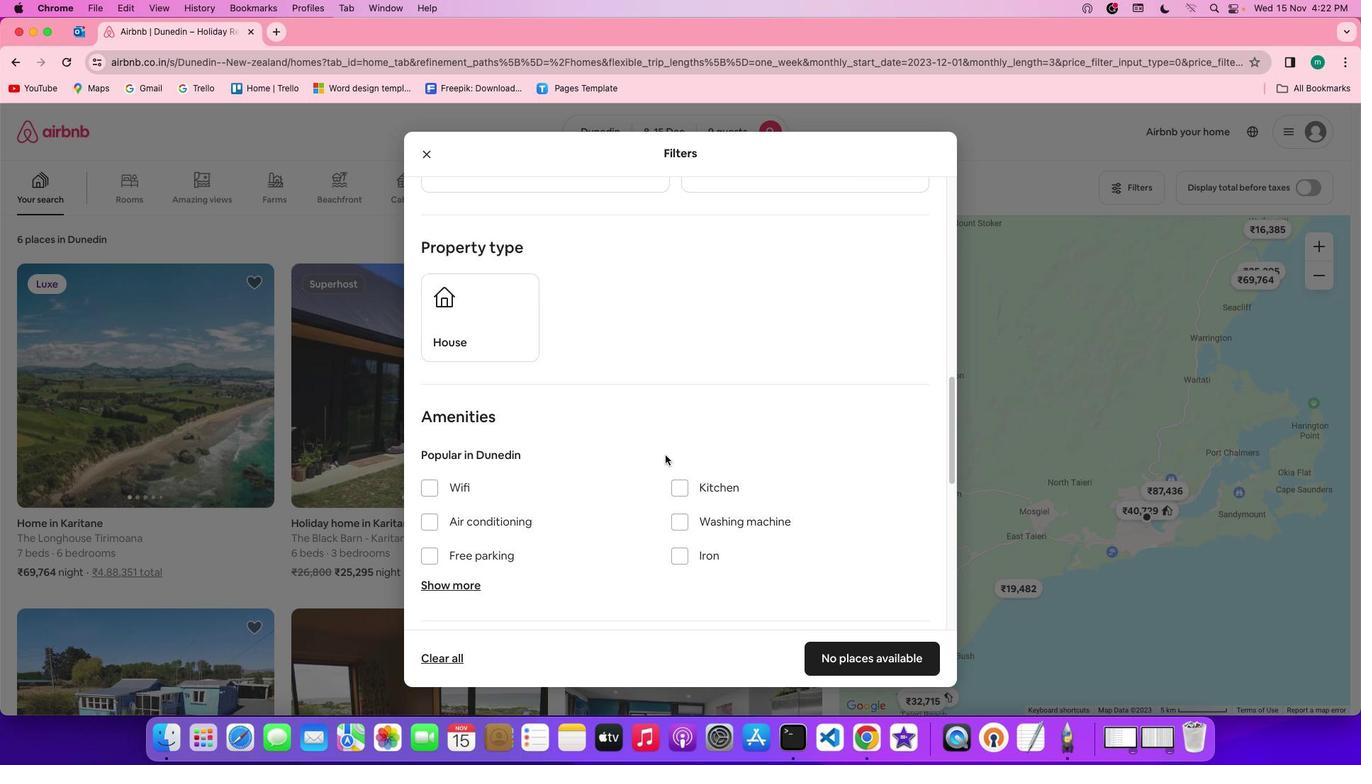 
Action: Mouse scrolled (665, 455) with delta (0, 0)
Screenshot: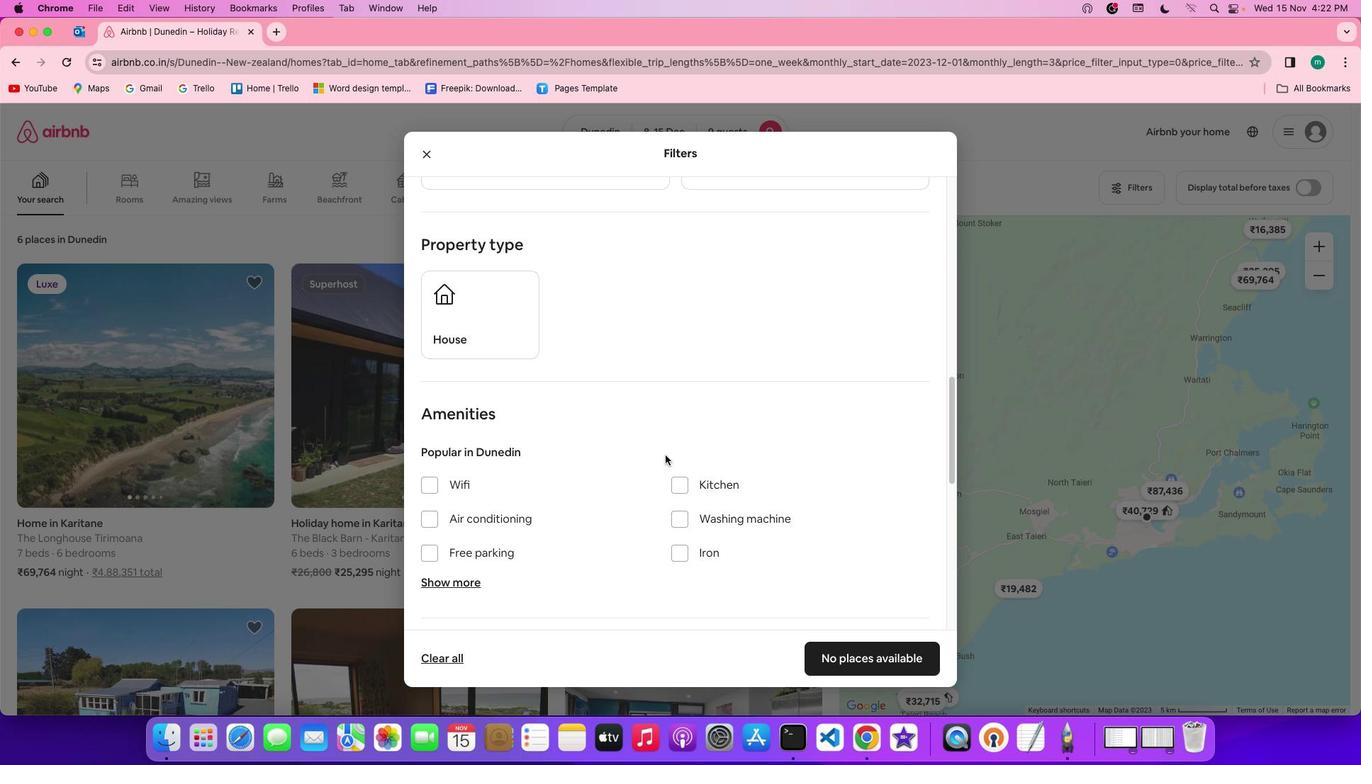 
Action: Mouse scrolled (665, 455) with delta (0, 0)
Screenshot: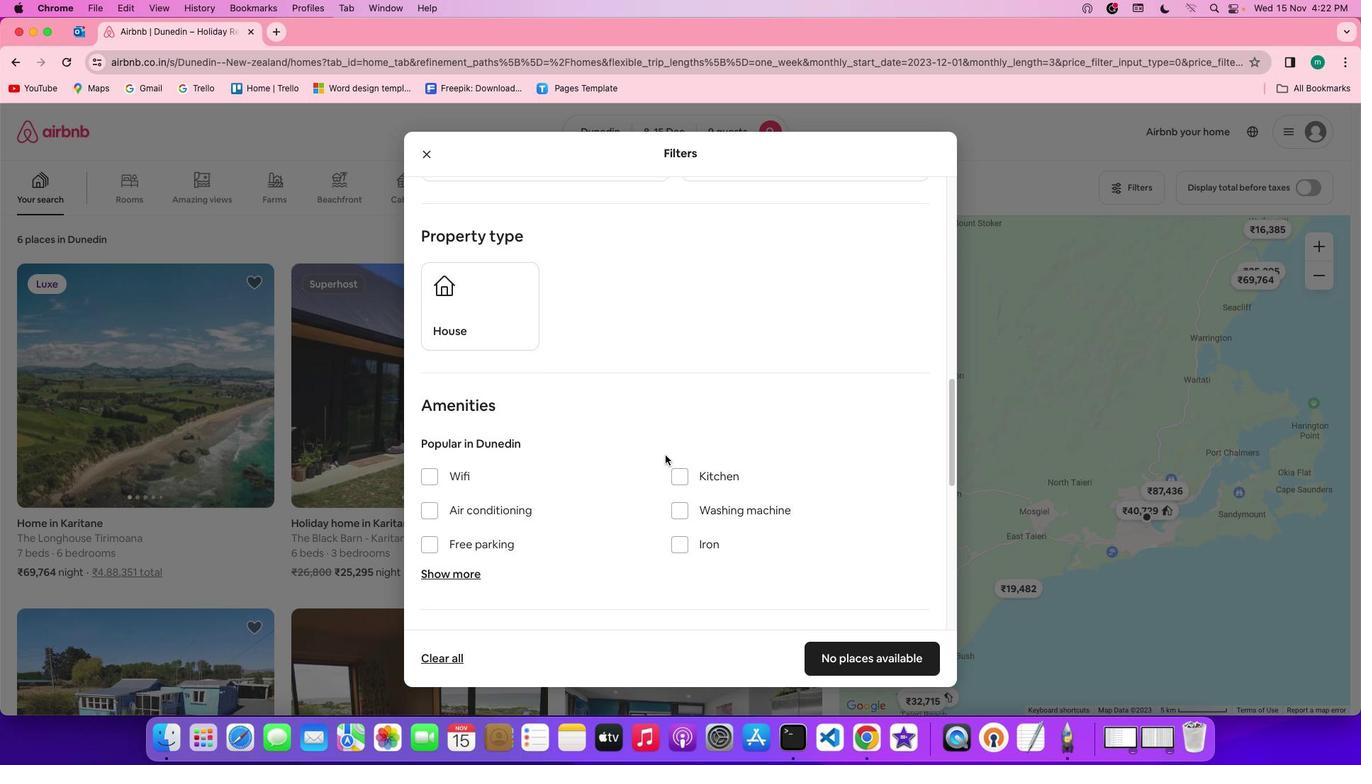 
Action: Mouse scrolled (665, 455) with delta (0, 0)
Screenshot: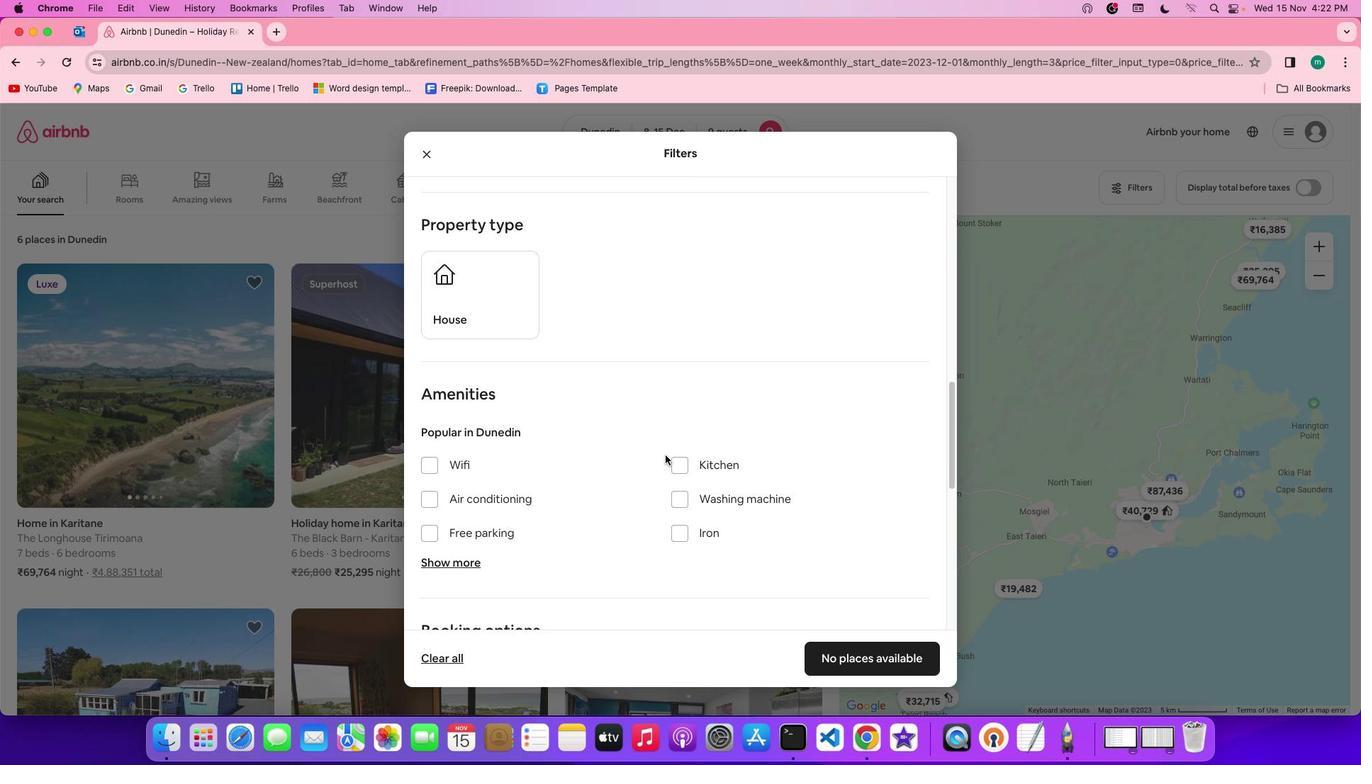 
Action: Mouse scrolled (665, 455) with delta (0, 0)
Screenshot: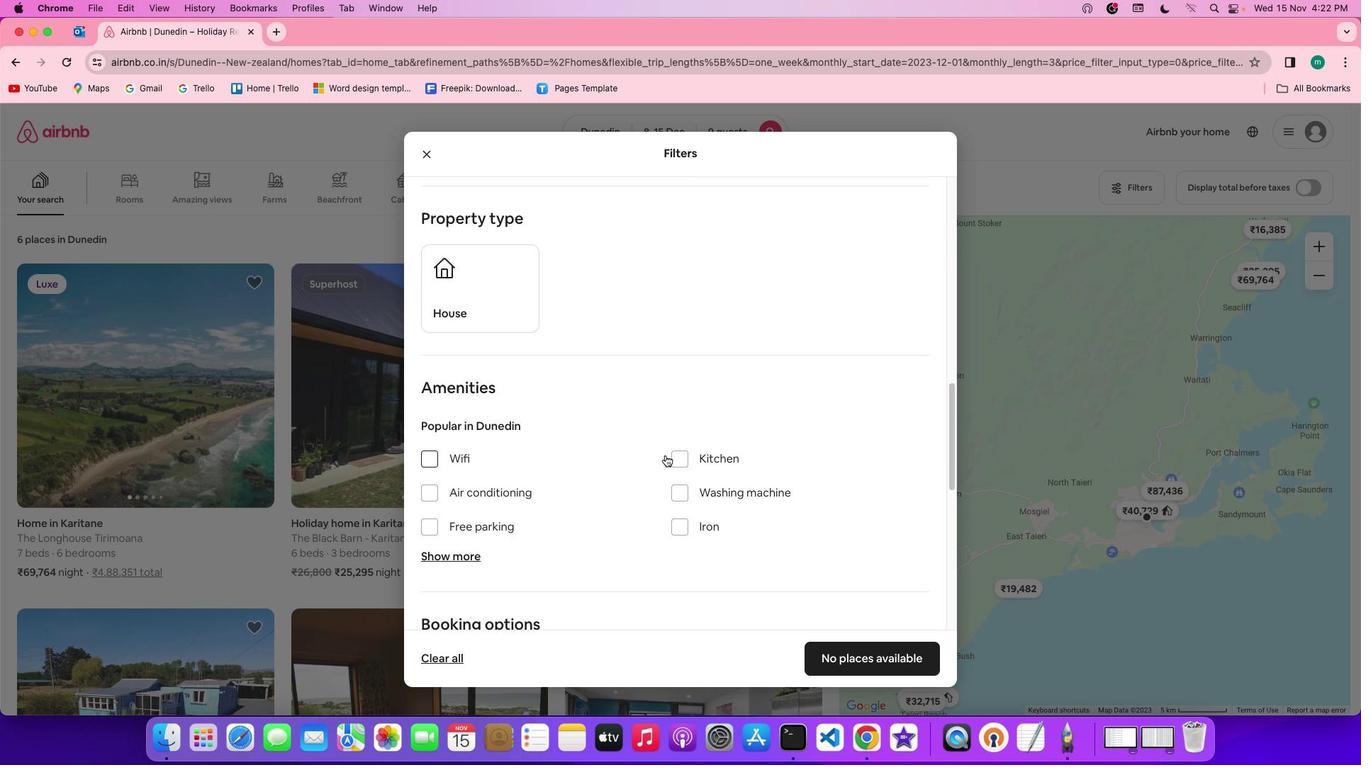 
Action: Mouse scrolled (665, 455) with delta (0, 0)
Screenshot: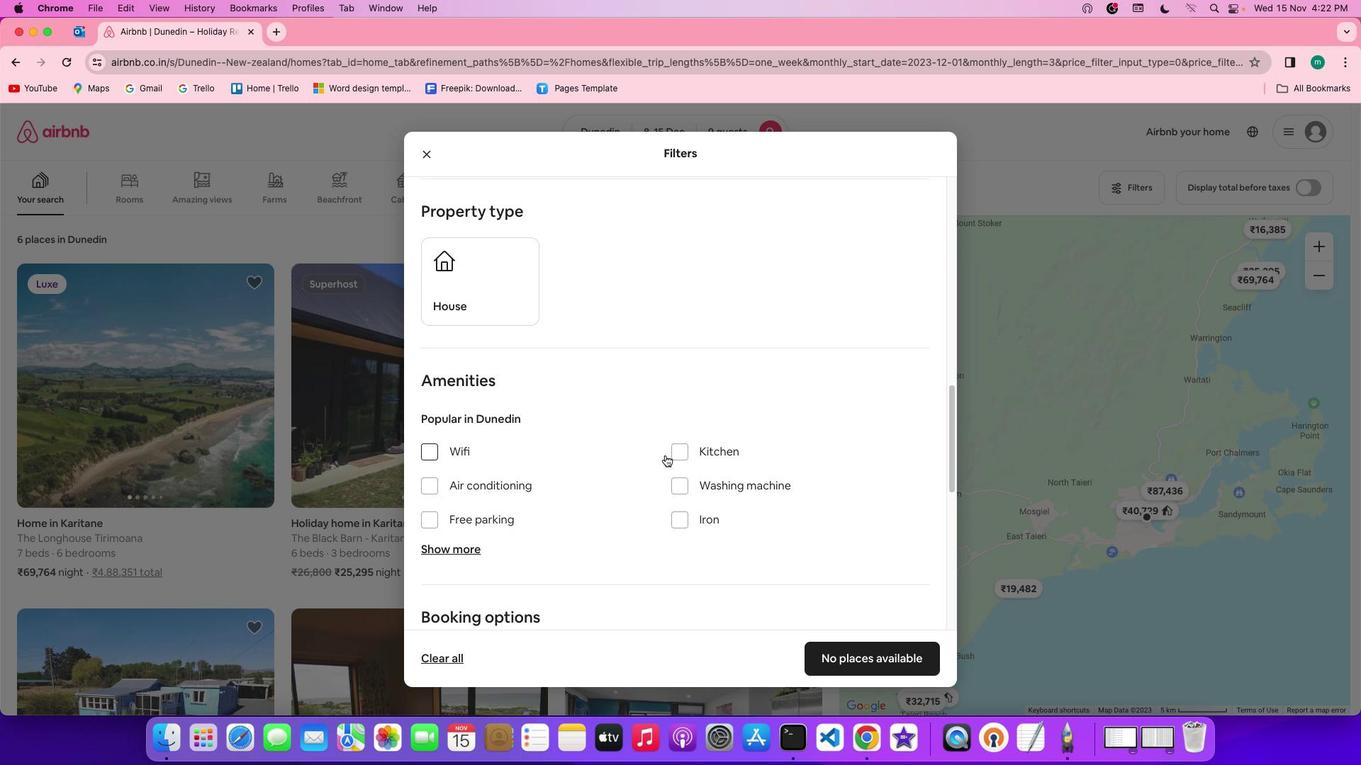
Action: Mouse scrolled (665, 455) with delta (0, 0)
Screenshot: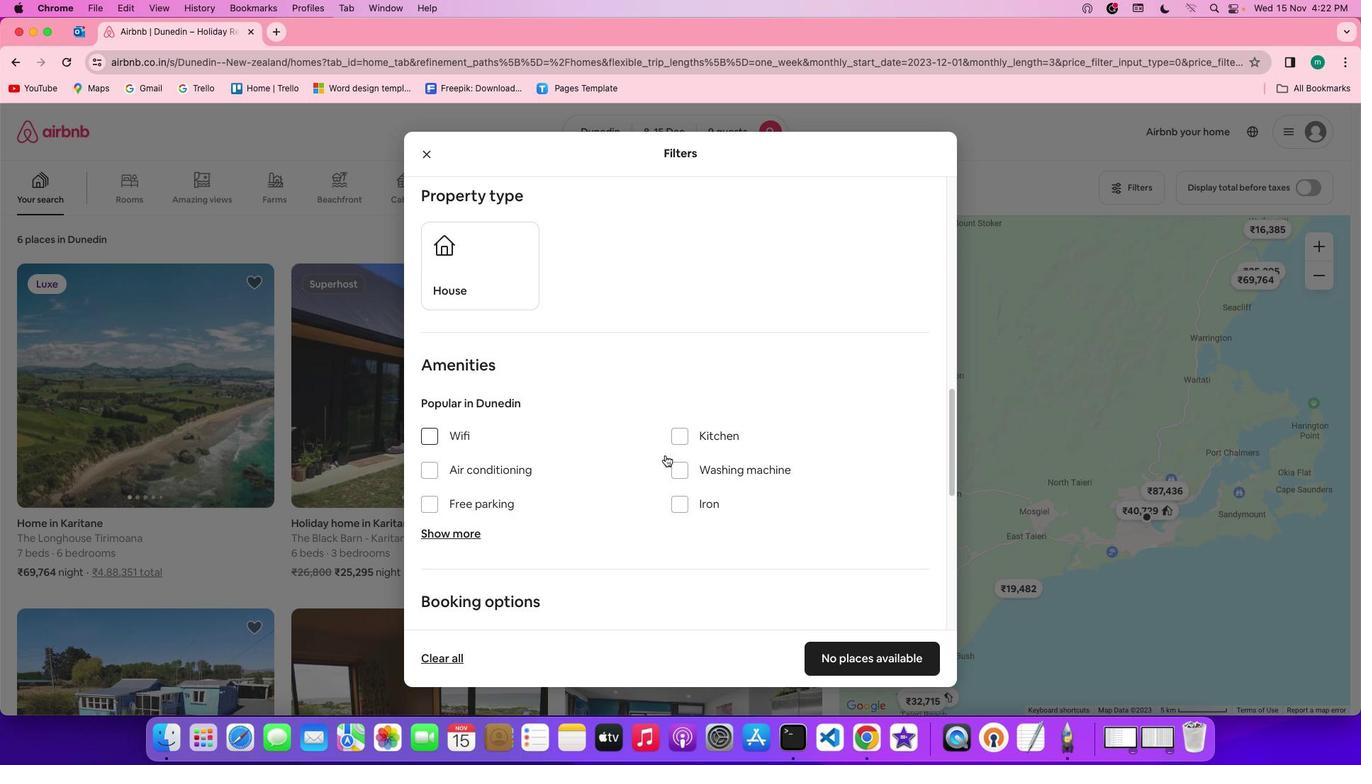 
Action: Mouse scrolled (665, 455) with delta (0, 0)
Screenshot: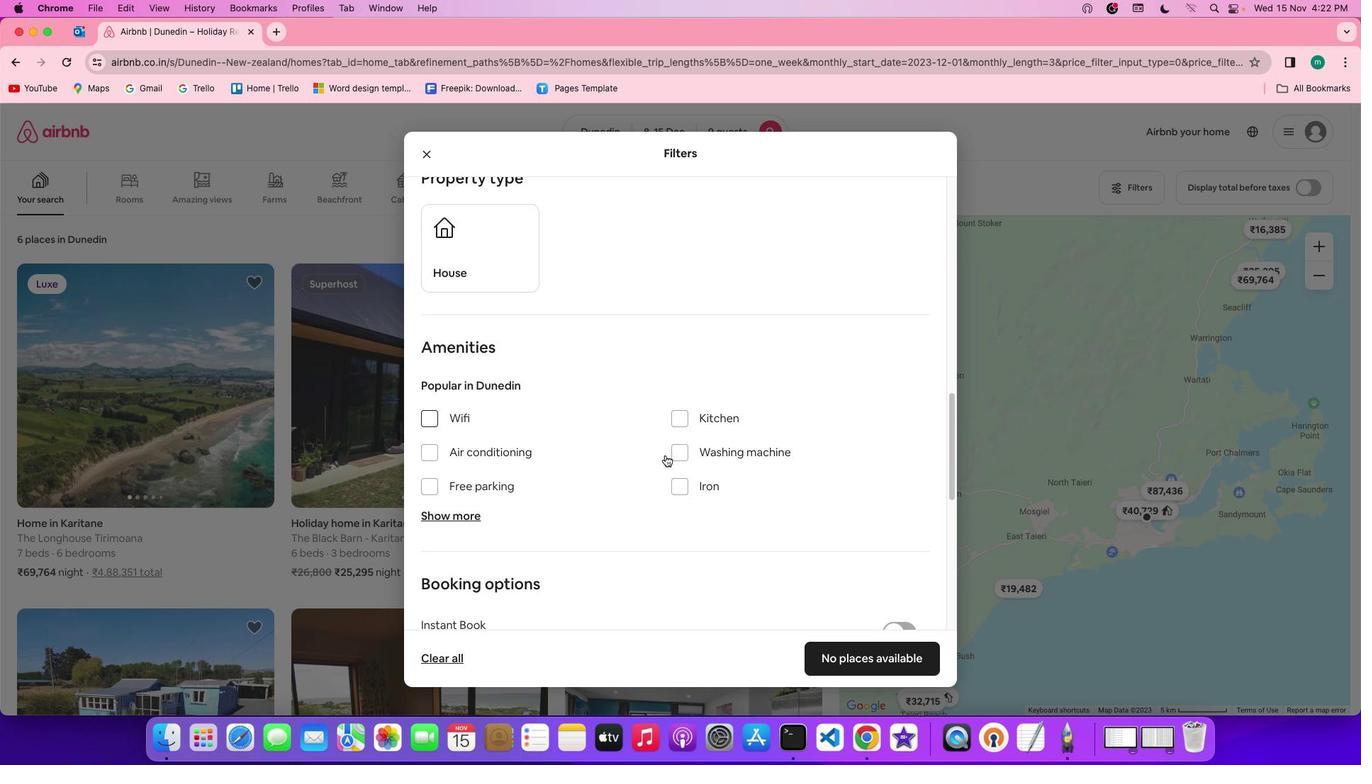 
Action: Mouse scrolled (665, 455) with delta (0, 0)
Screenshot: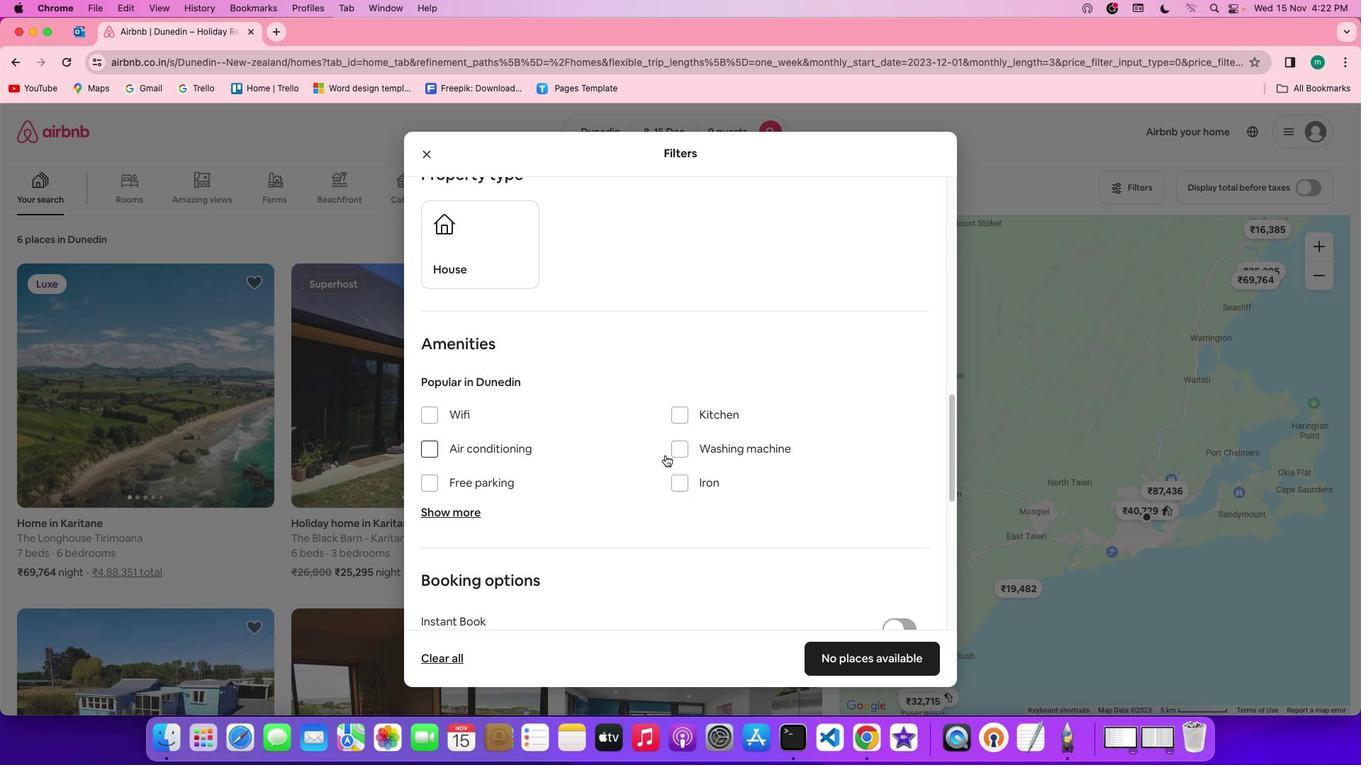
Action: Mouse scrolled (665, 455) with delta (0, 0)
Screenshot: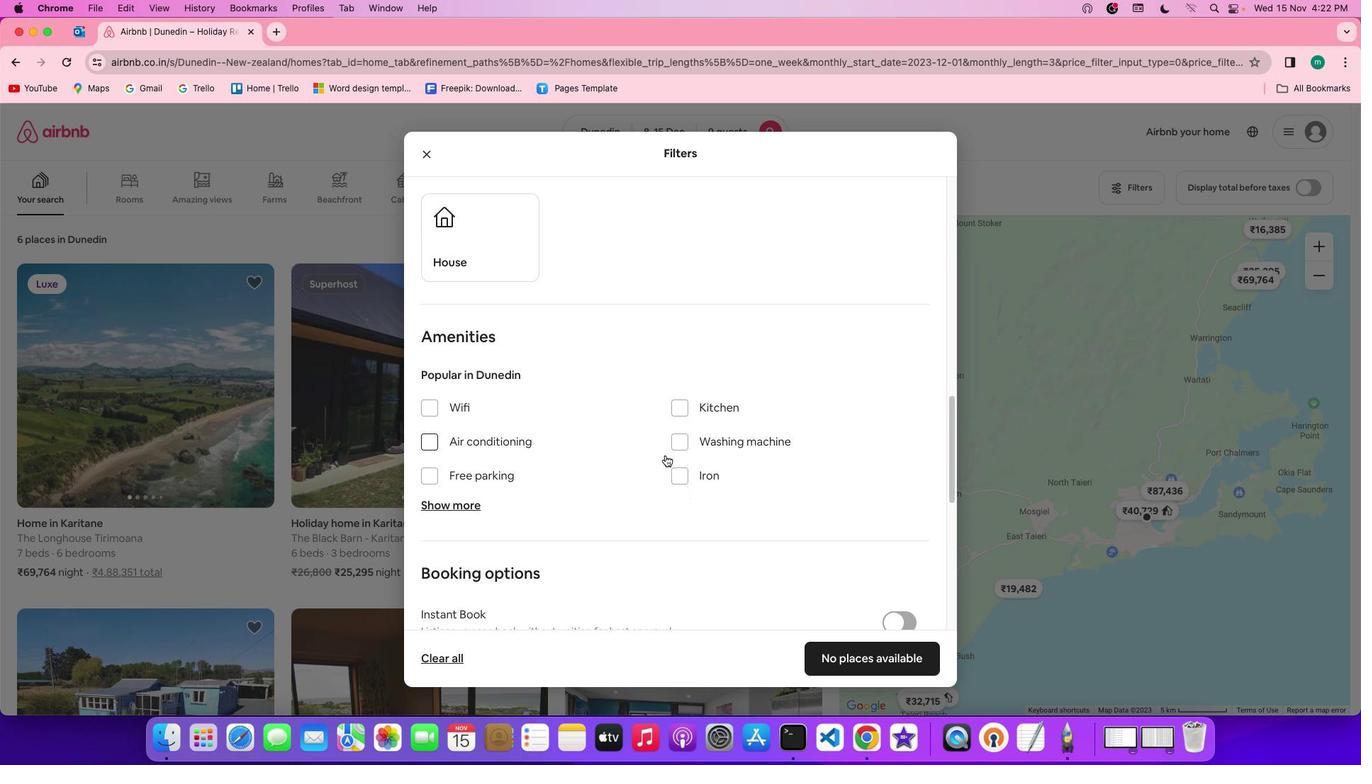 
Action: Mouse scrolled (665, 455) with delta (0, 0)
Screenshot: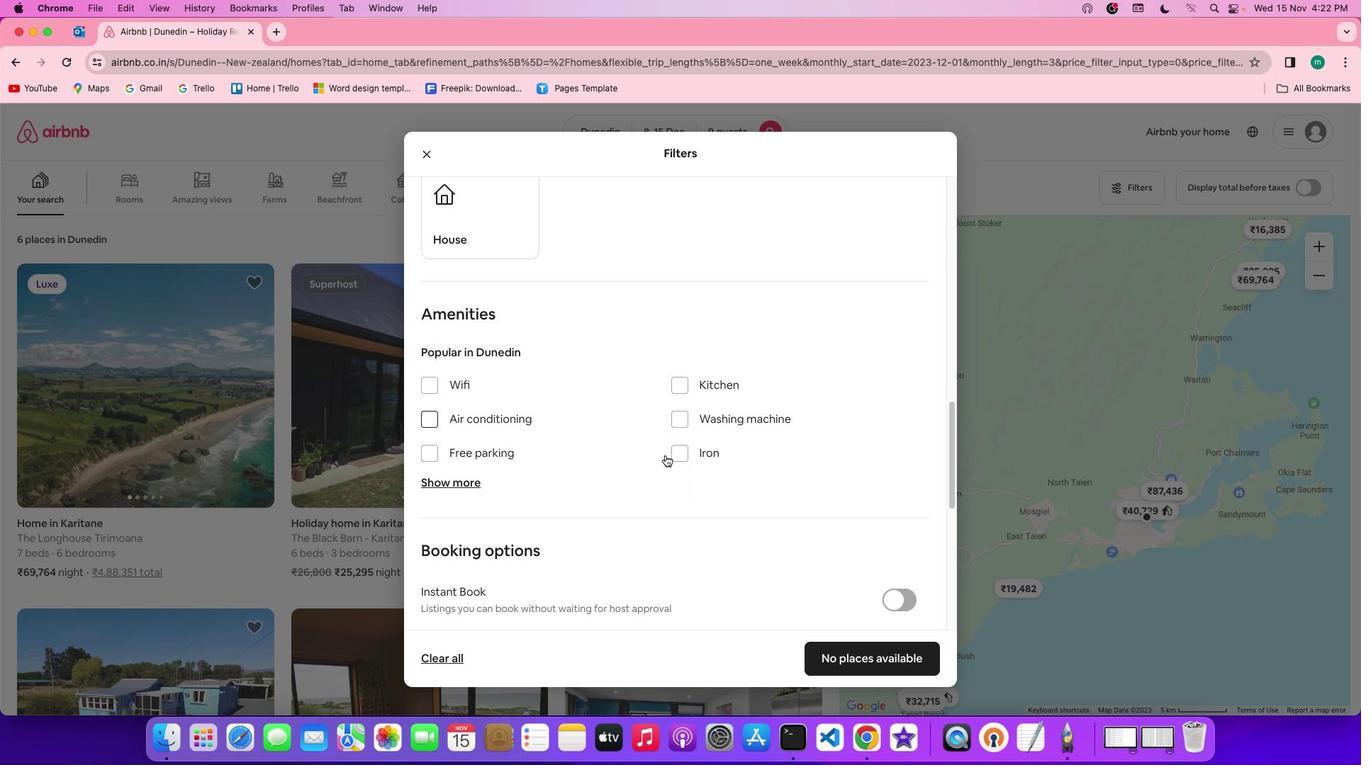 
Action: Mouse scrolled (665, 455) with delta (0, 0)
Screenshot: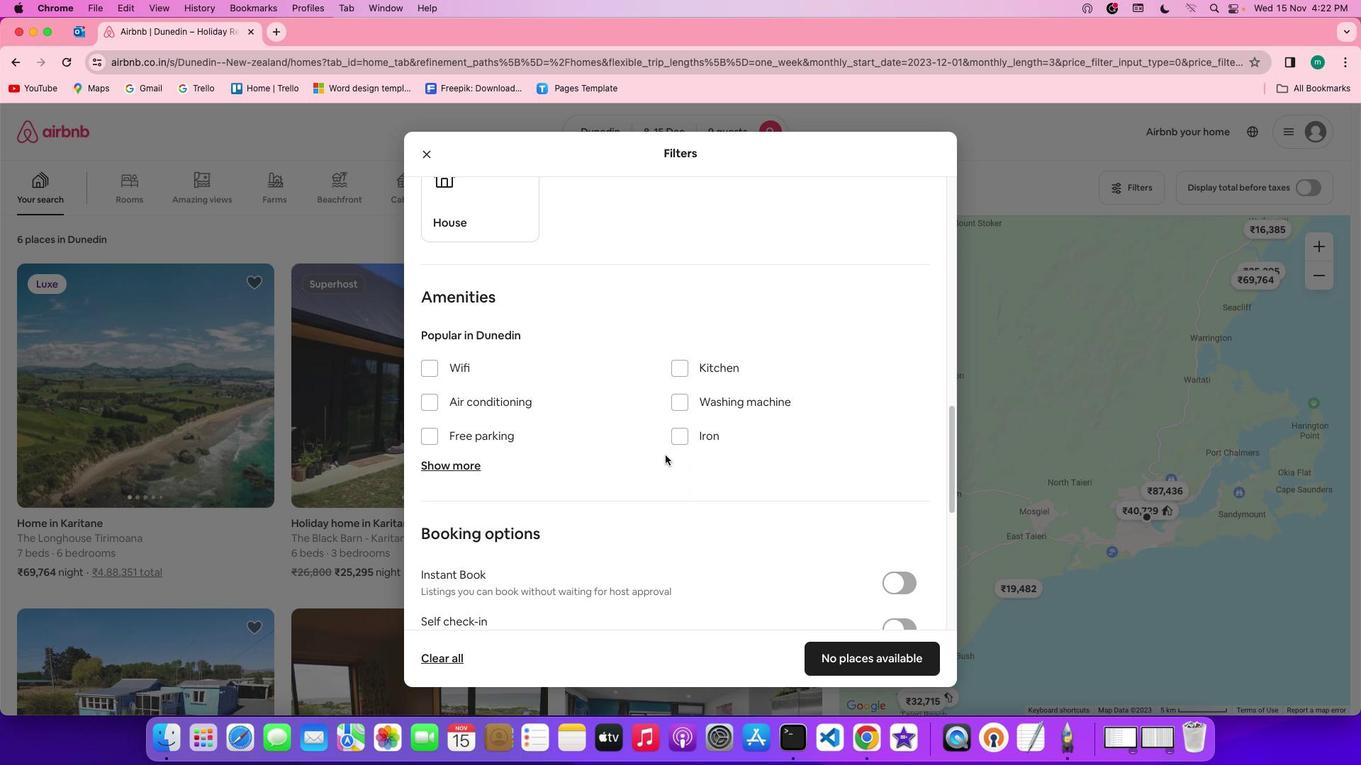 
Action: Mouse scrolled (665, 455) with delta (0, 0)
Screenshot: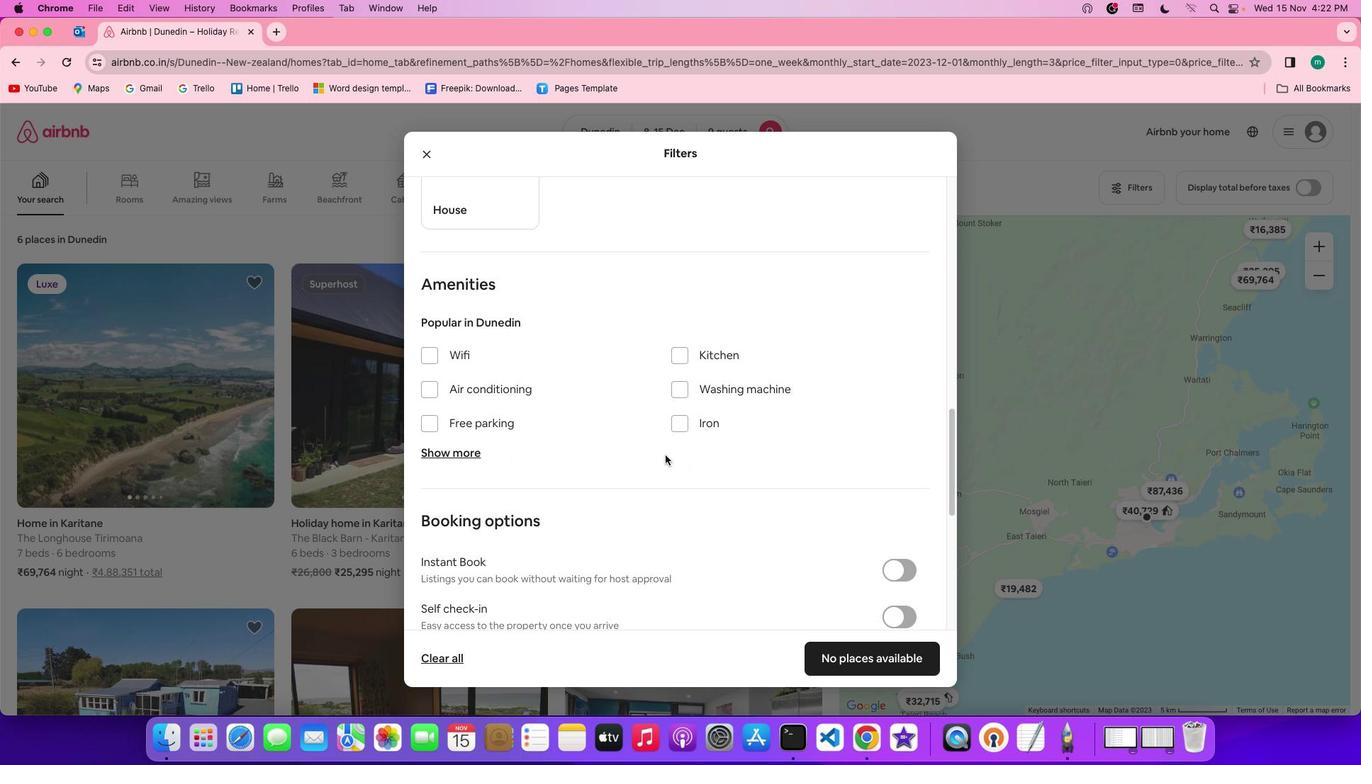
Action: Mouse scrolled (665, 455) with delta (0, 0)
Screenshot: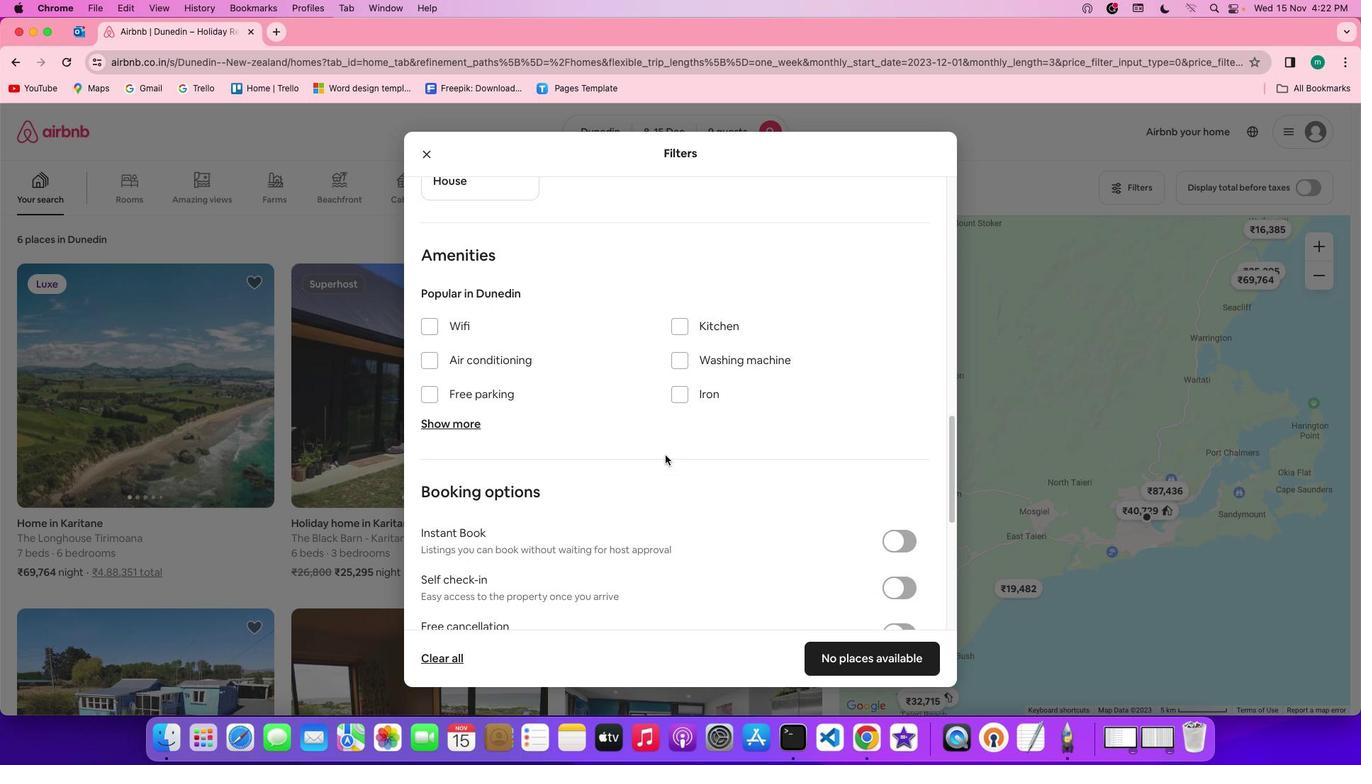 
Action: Mouse moved to (431, 301)
Screenshot: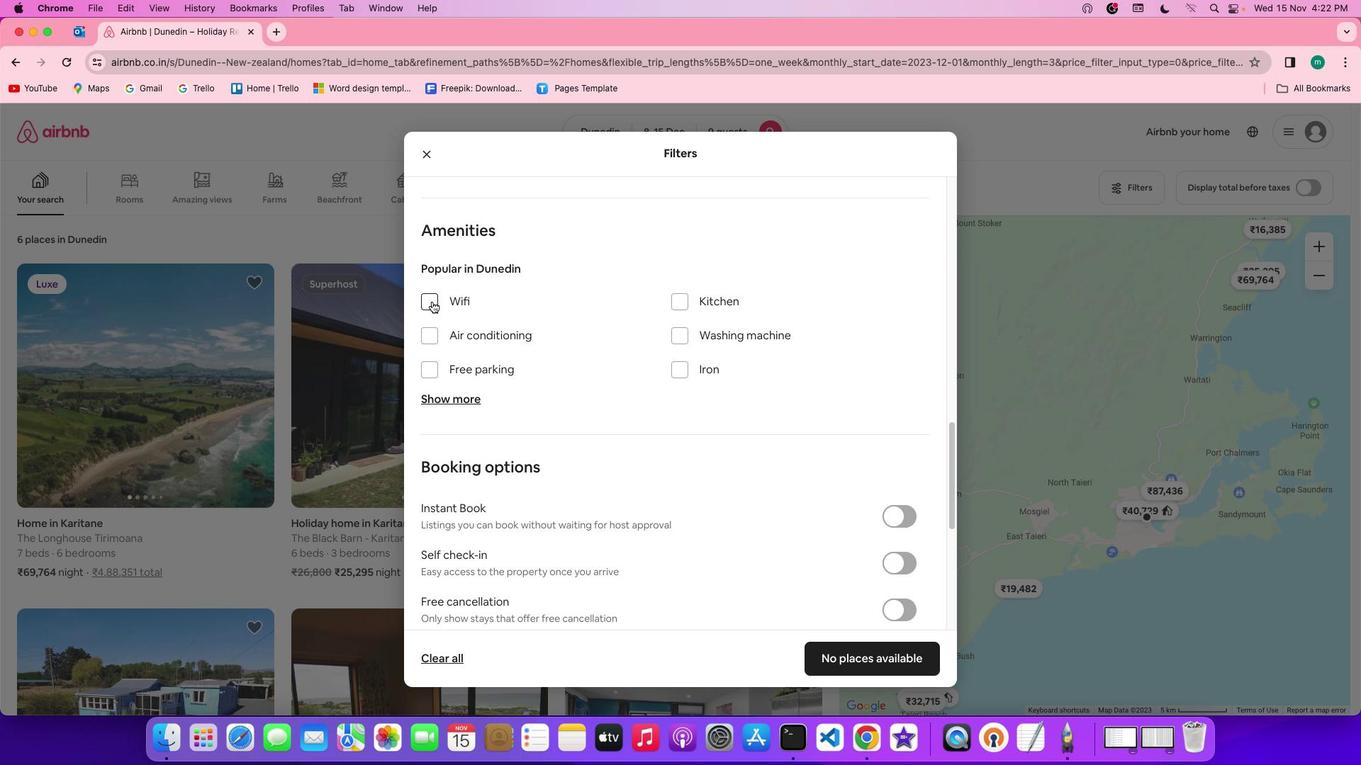 
Action: Mouse pressed left at (431, 301)
Screenshot: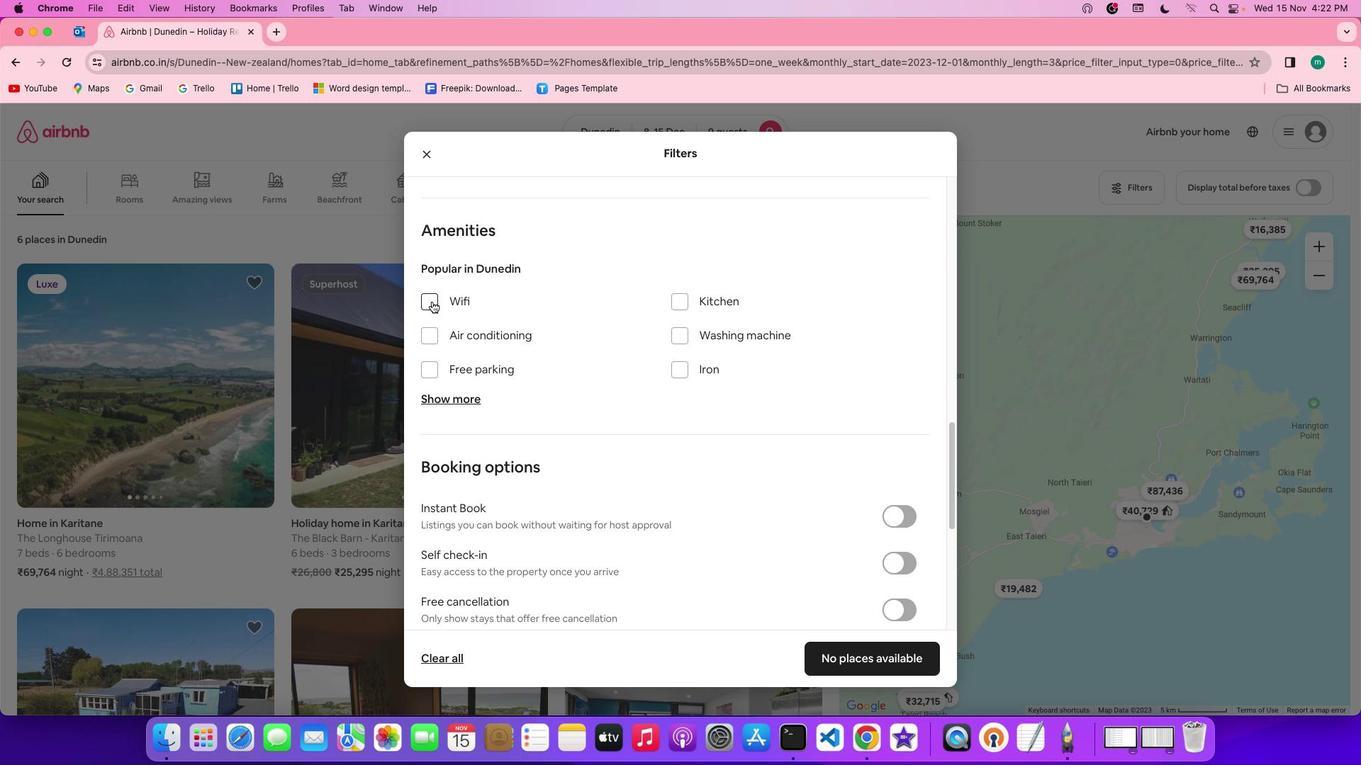 
Action: Mouse moved to (535, 356)
Screenshot: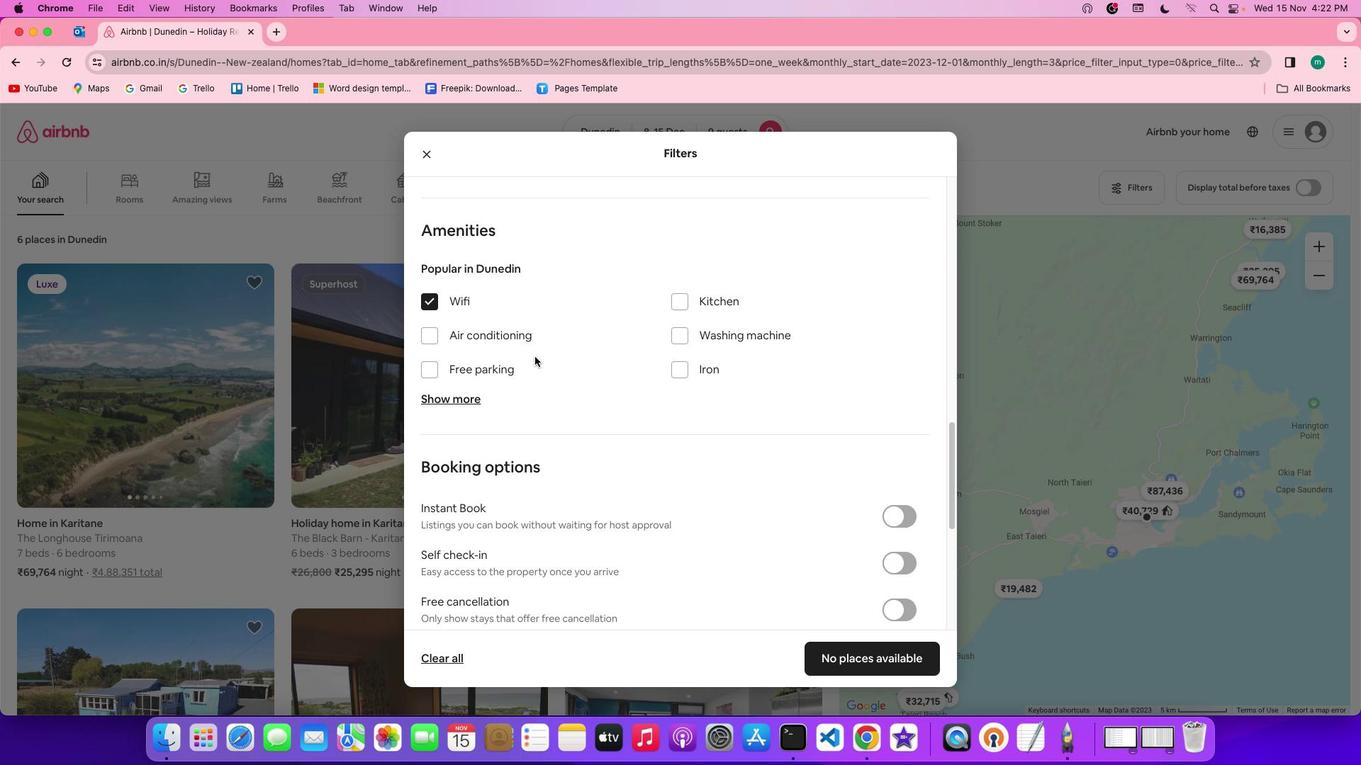 
Action: Mouse scrolled (535, 356) with delta (0, 0)
Screenshot: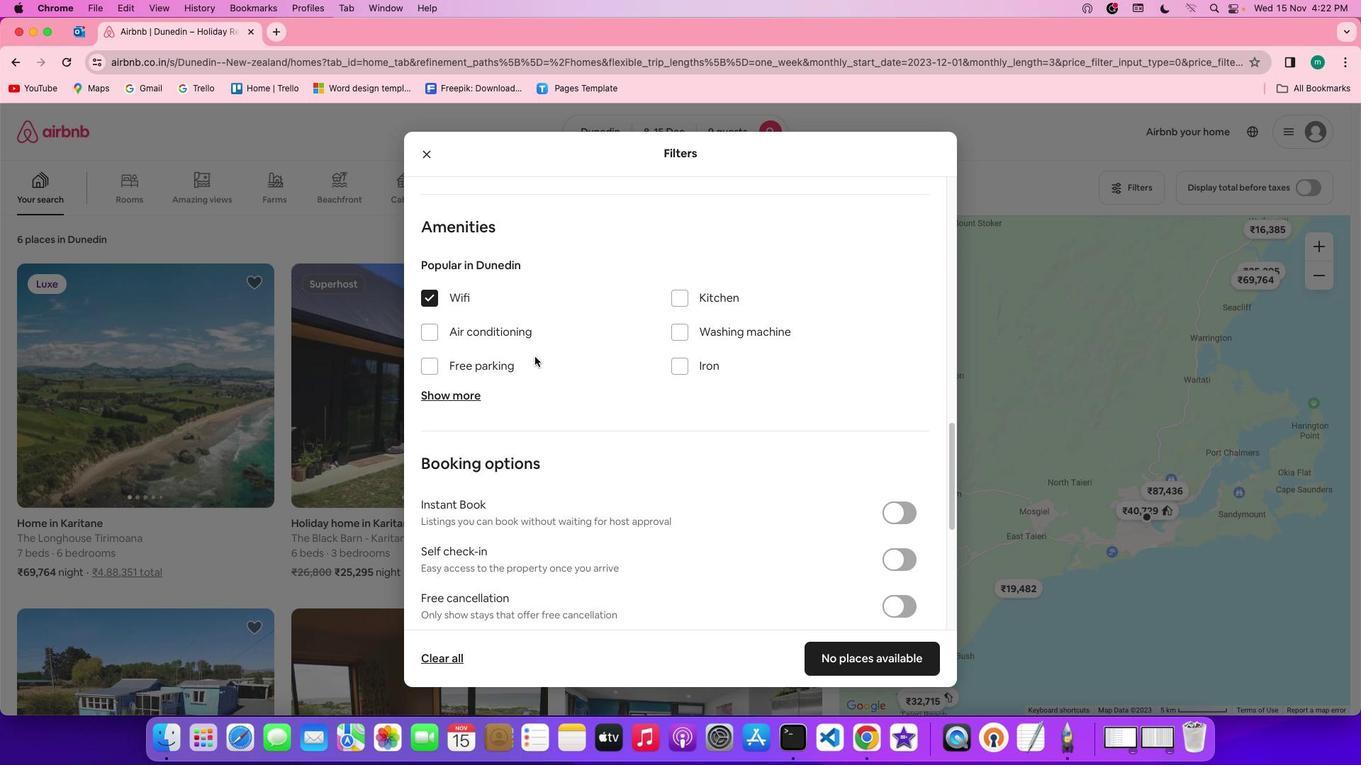 
Action: Mouse scrolled (535, 356) with delta (0, 0)
Screenshot: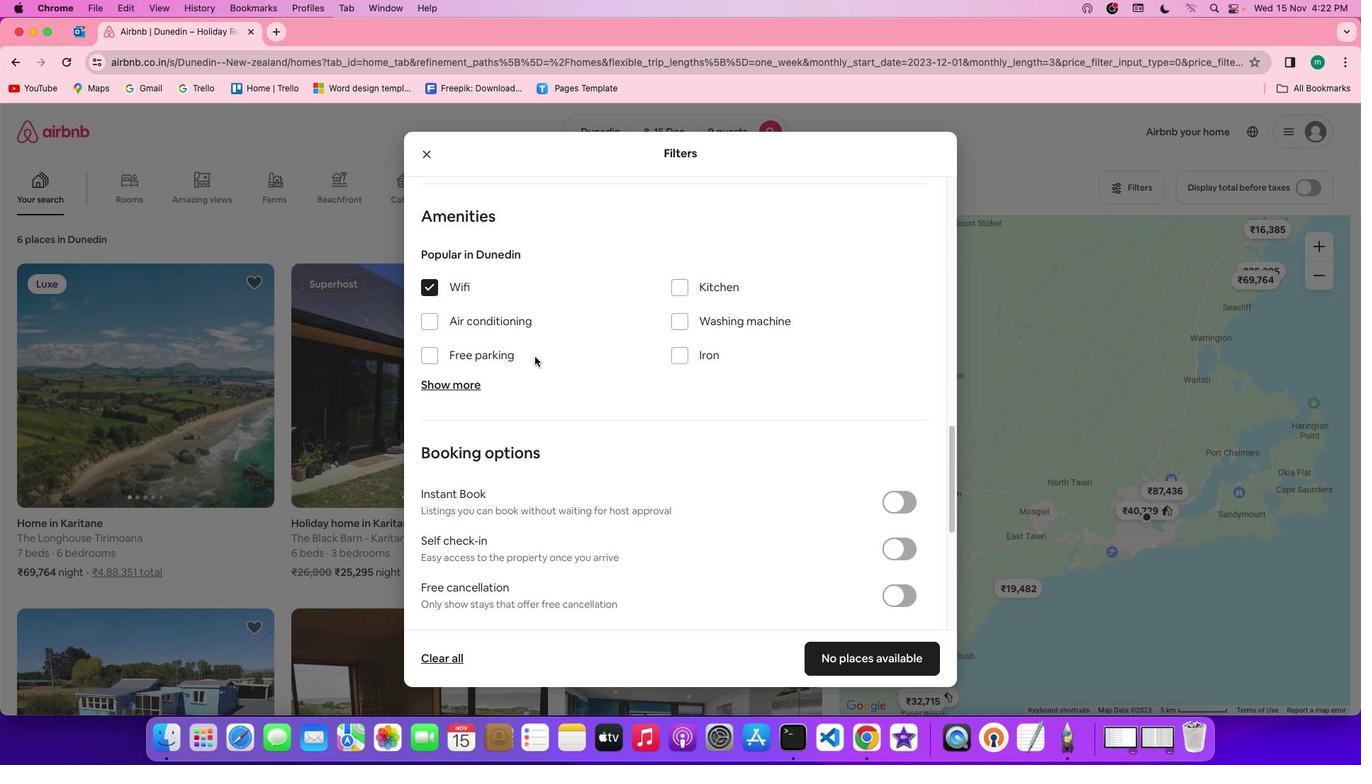 
Action: Mouse scrolled (535, 356) with delta (0, 0)
Screenshot: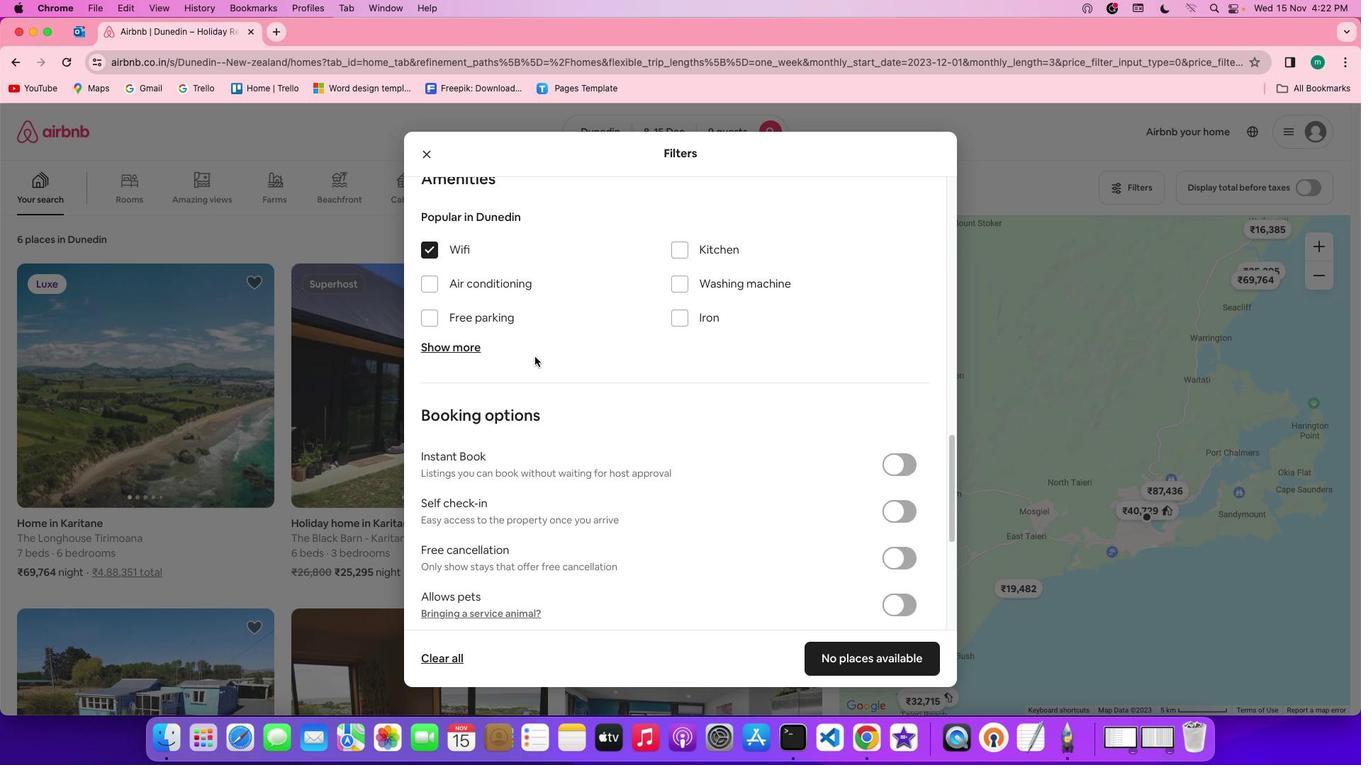 
Action: Mouse scrolled (535, 356) with delta (0, 0)
Screenshot: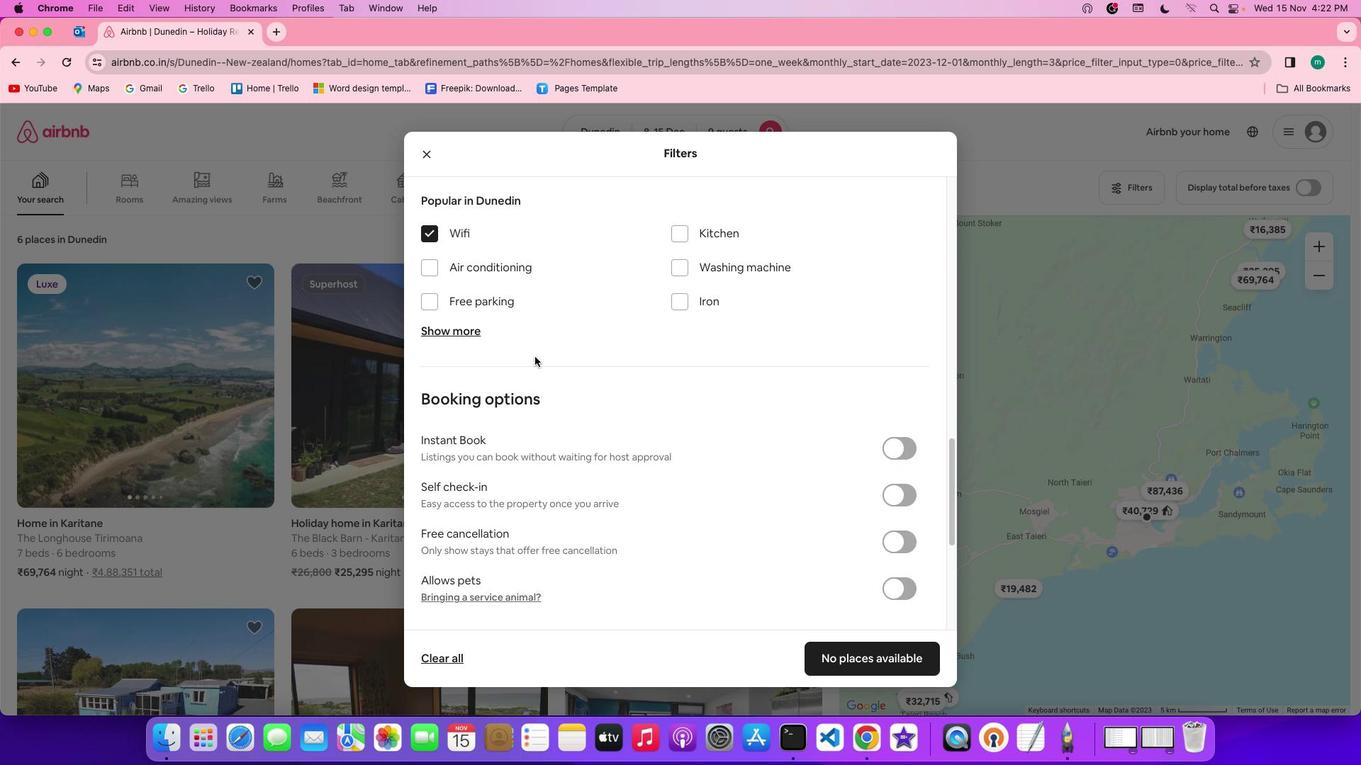 
Action: Mouse scrolled (535, 356) with delta (0, 0)
Screenshot: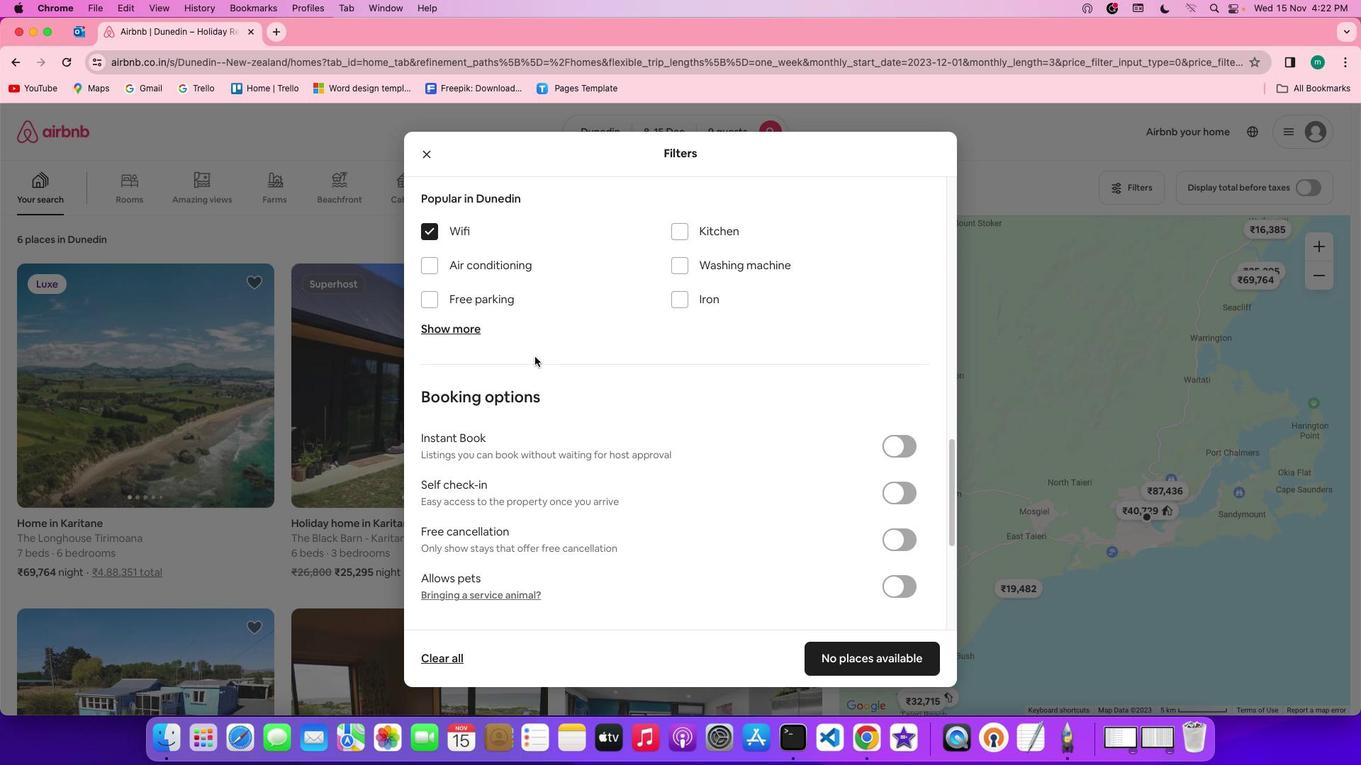 
Action: Mouse scrolled (535, 356) with delta (0, 0)
Screenshot: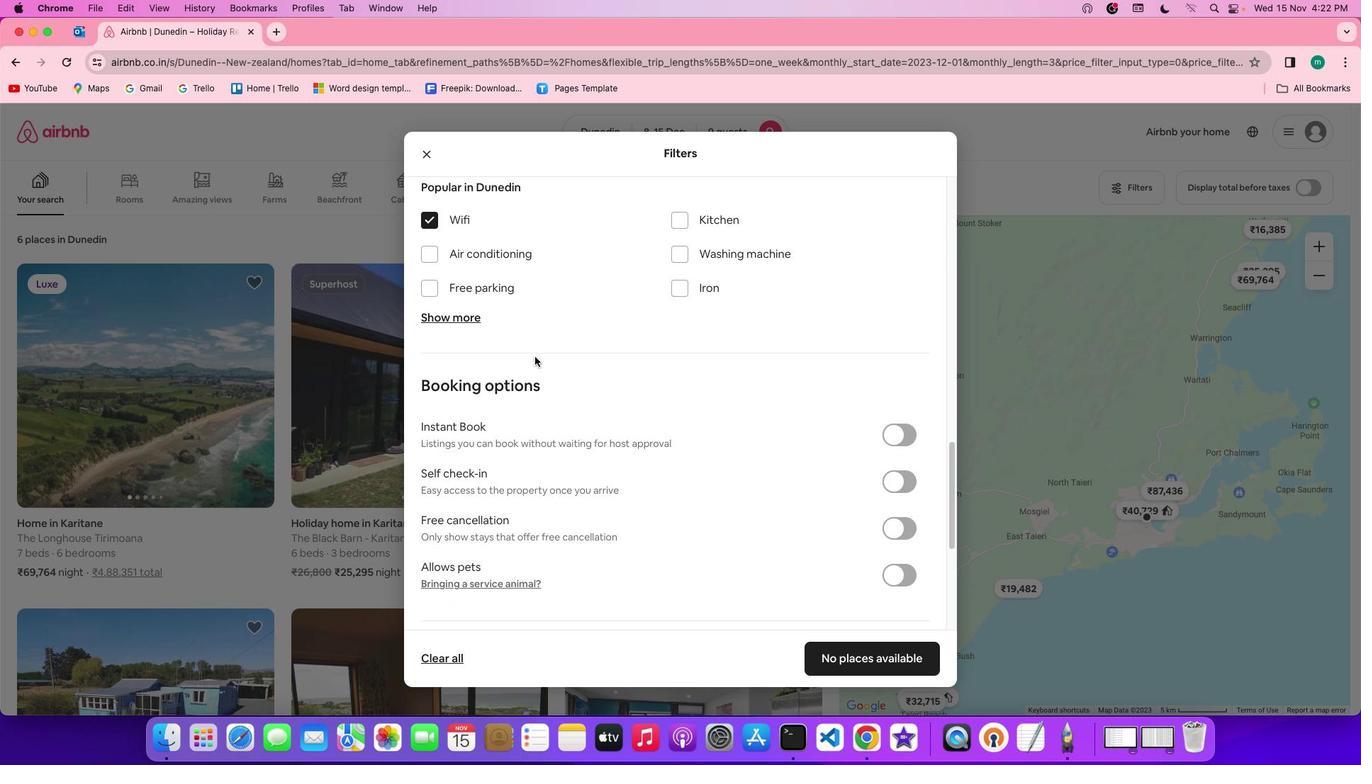 
Action: Mouse scrolled (535, 356) with delta (0, 0)
Screenshot: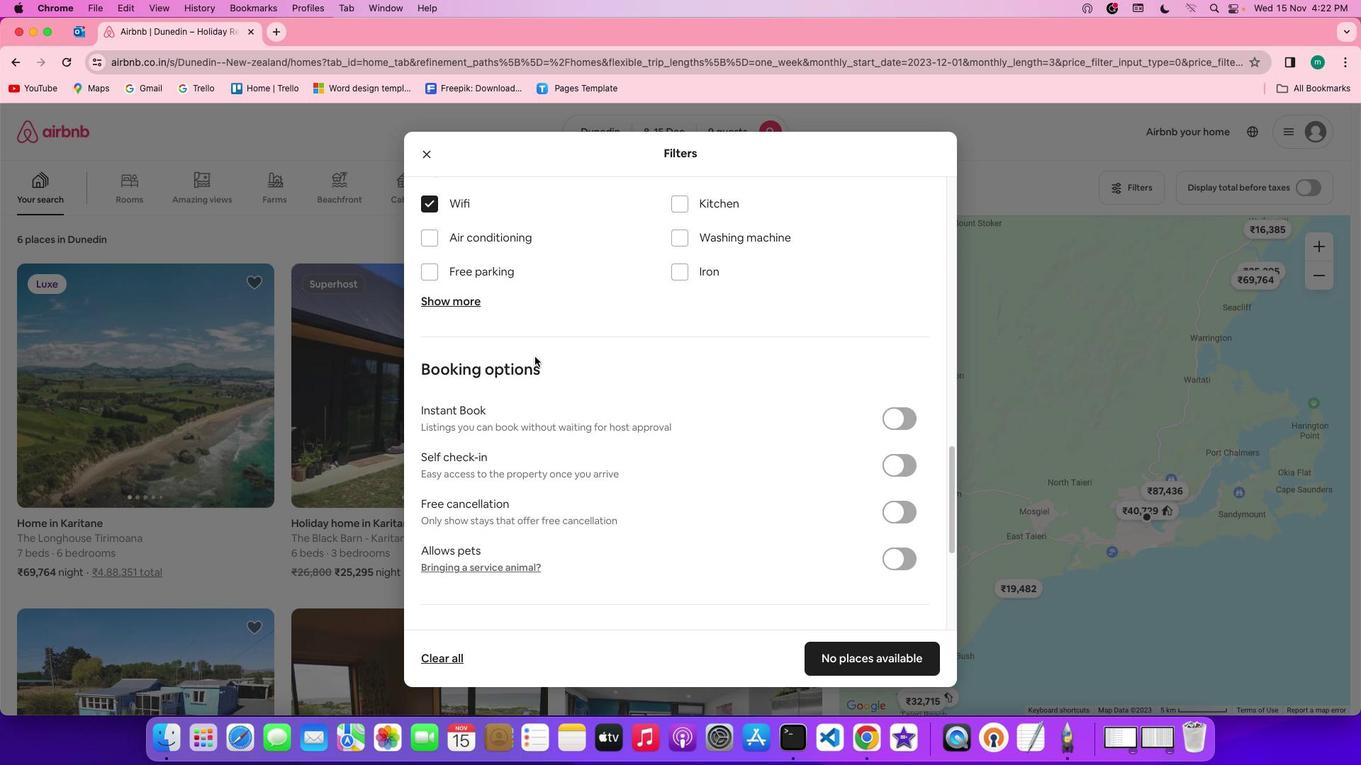 
Action: Mouse moved to (454, 289)
Screenshot: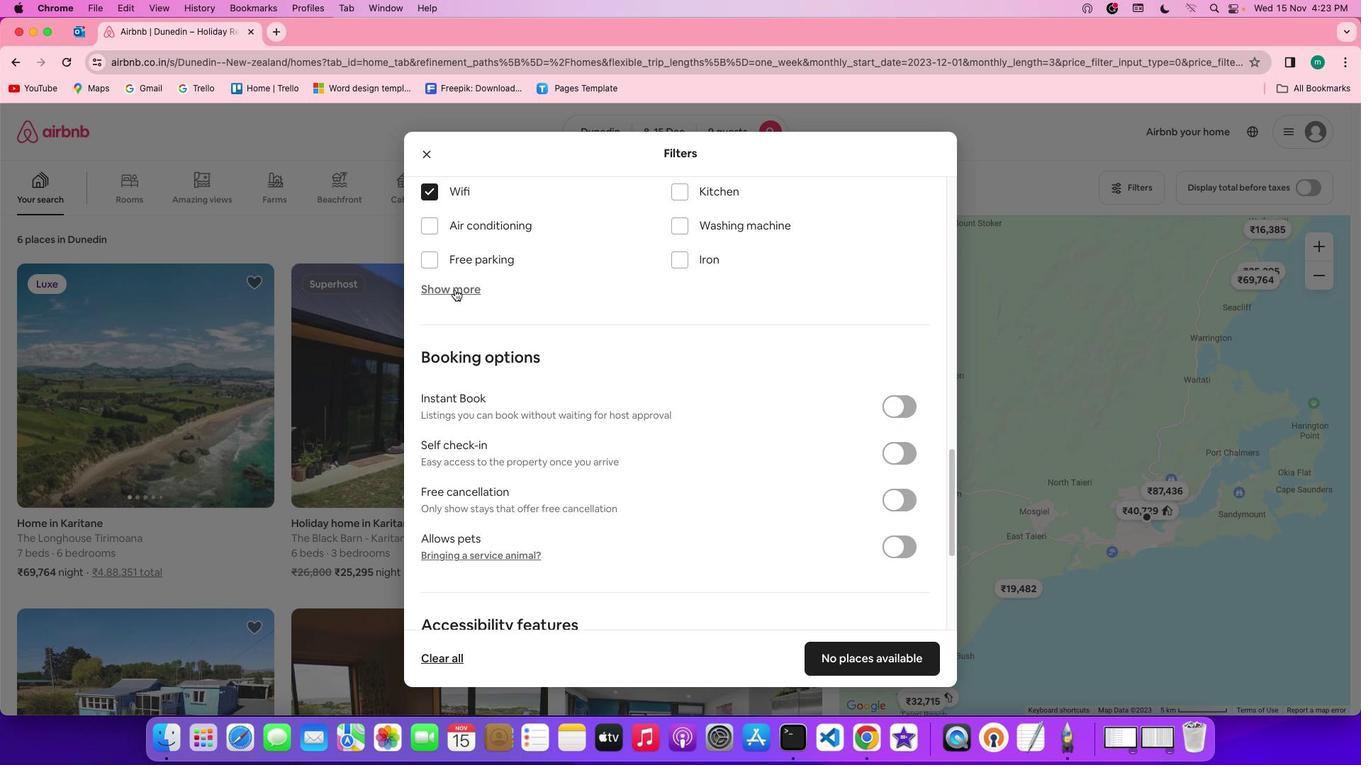 
Action: Mouse pressed left at (454, 289)
Screenshot: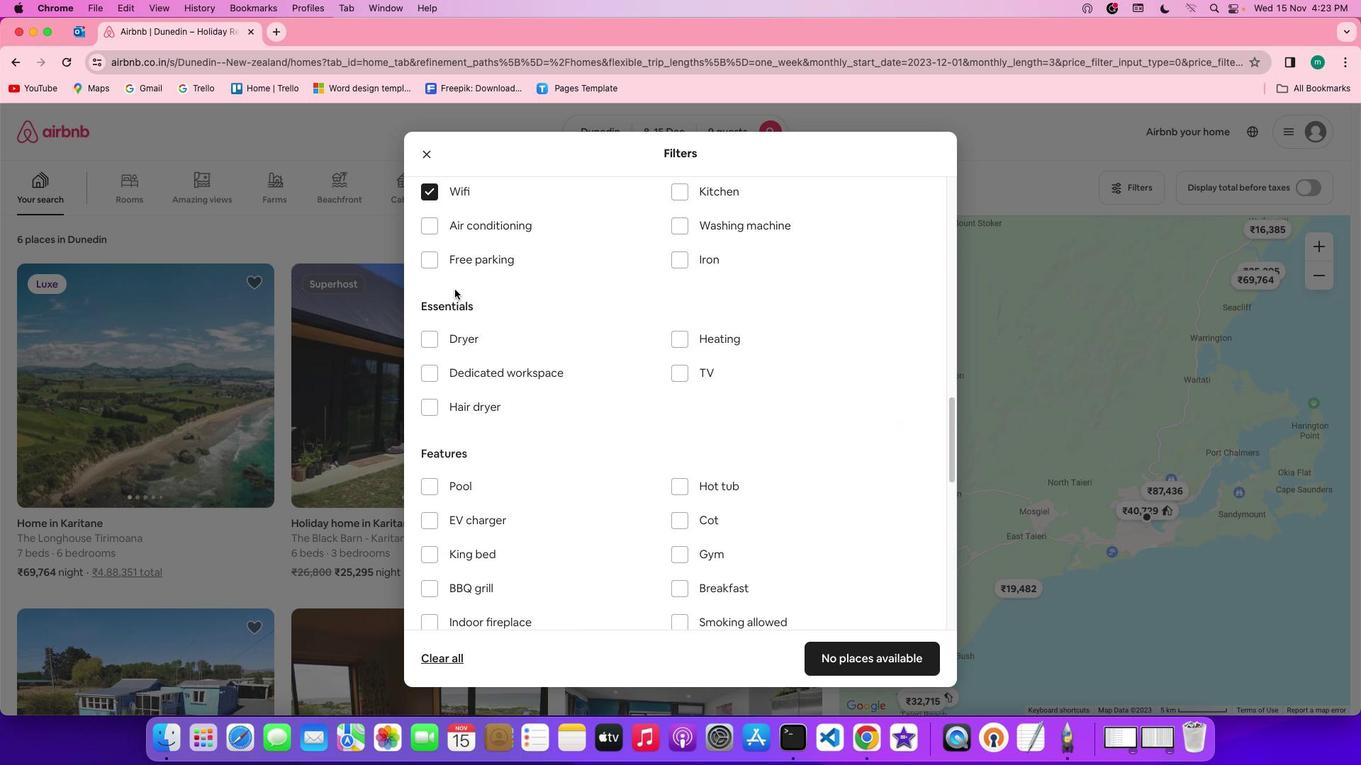 
Action: Mouse moved to (679, 371)
Screenshot: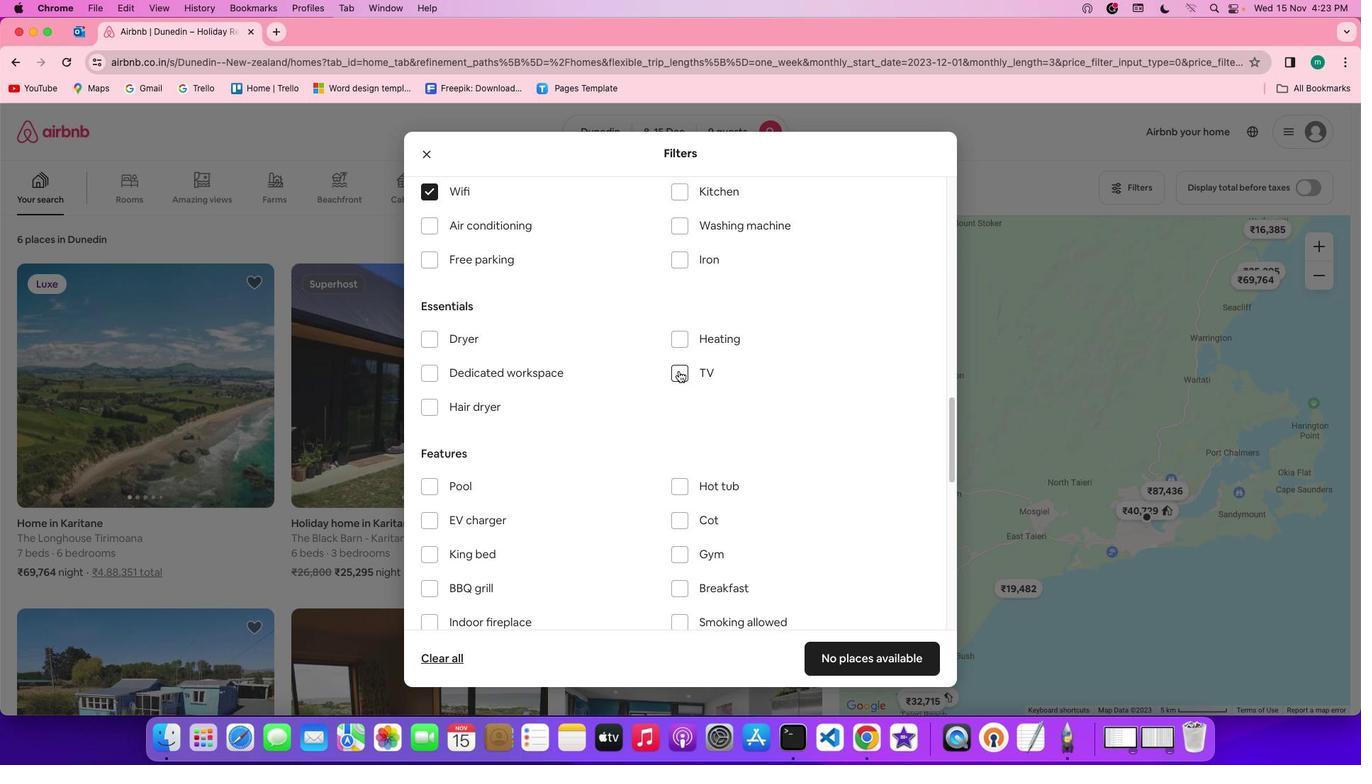 
Action: Mouse pressed left at (679, 371)
Screenshot: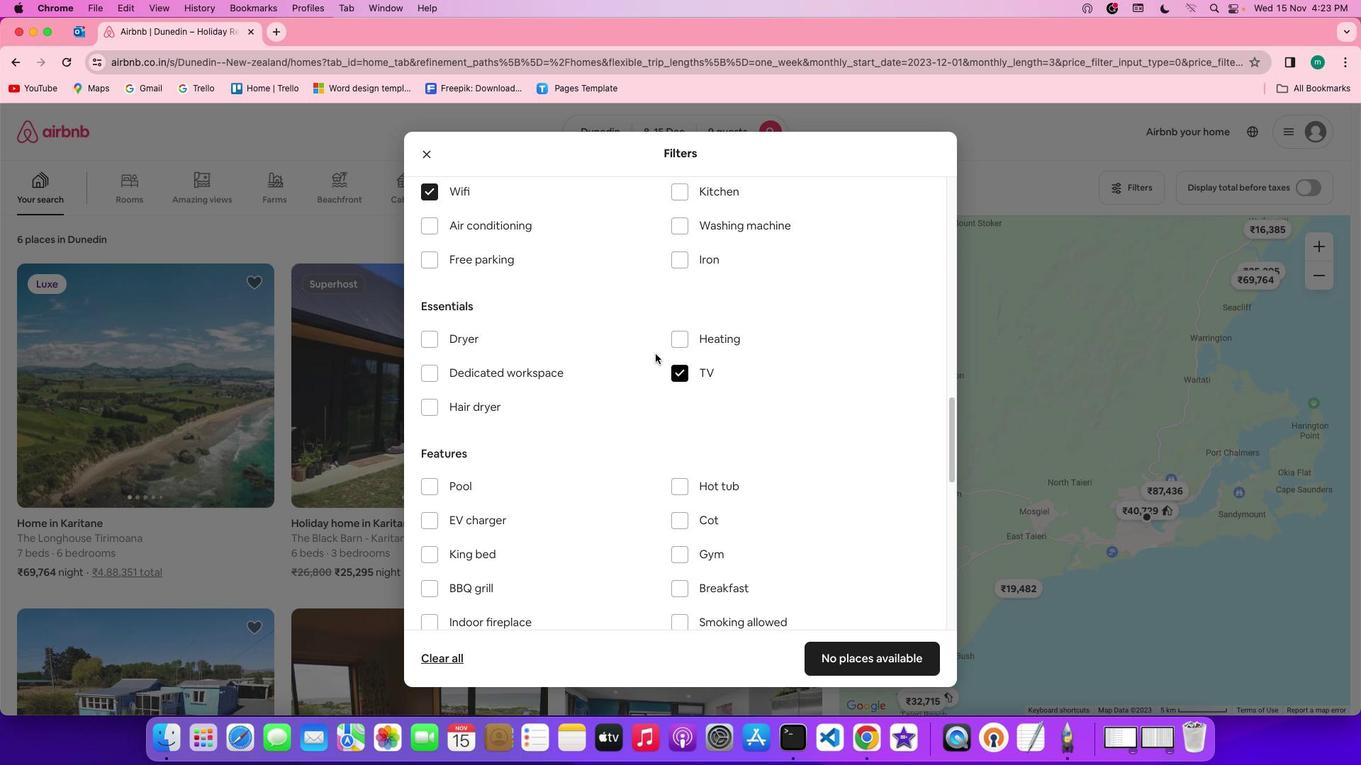 
Action: Mouse moved to (497, 257)
Screenshot: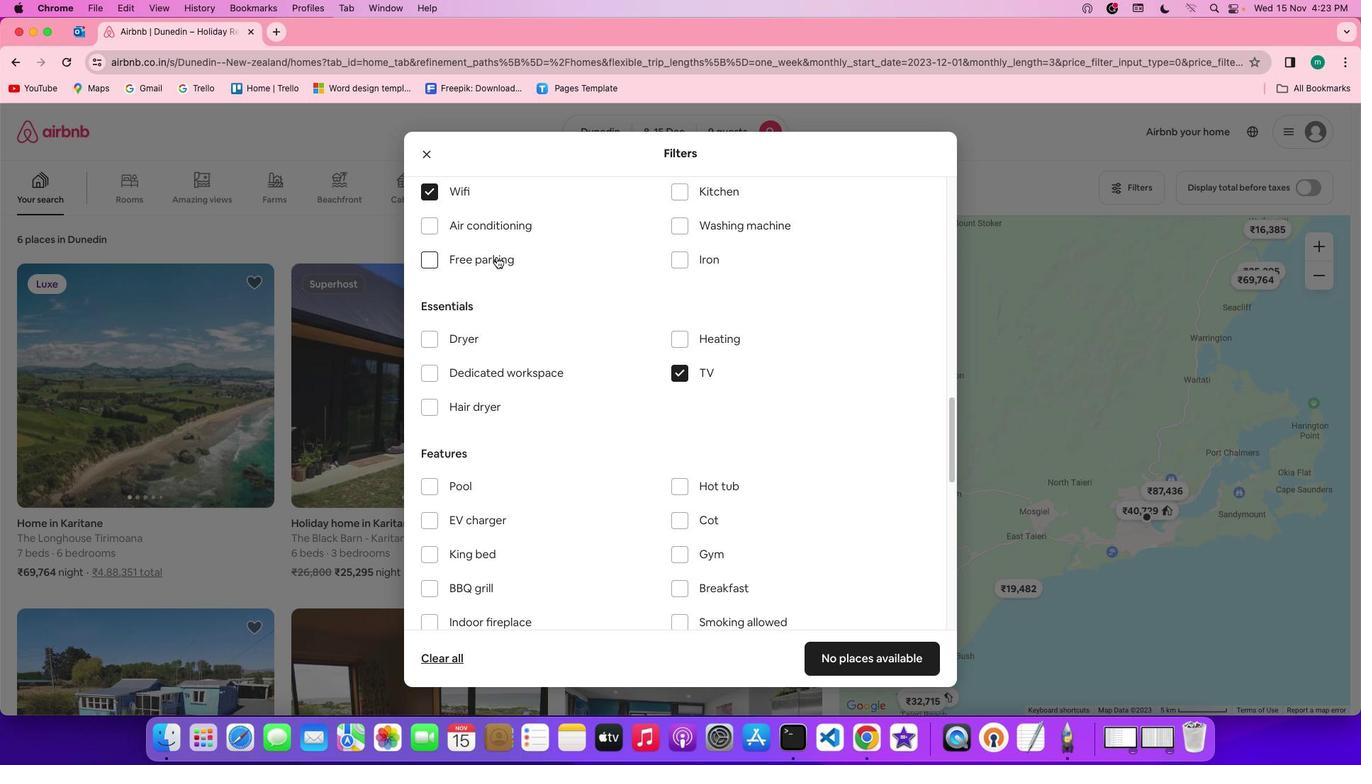 
Action: Mouse pressed left at (497, 257)
Screenshot: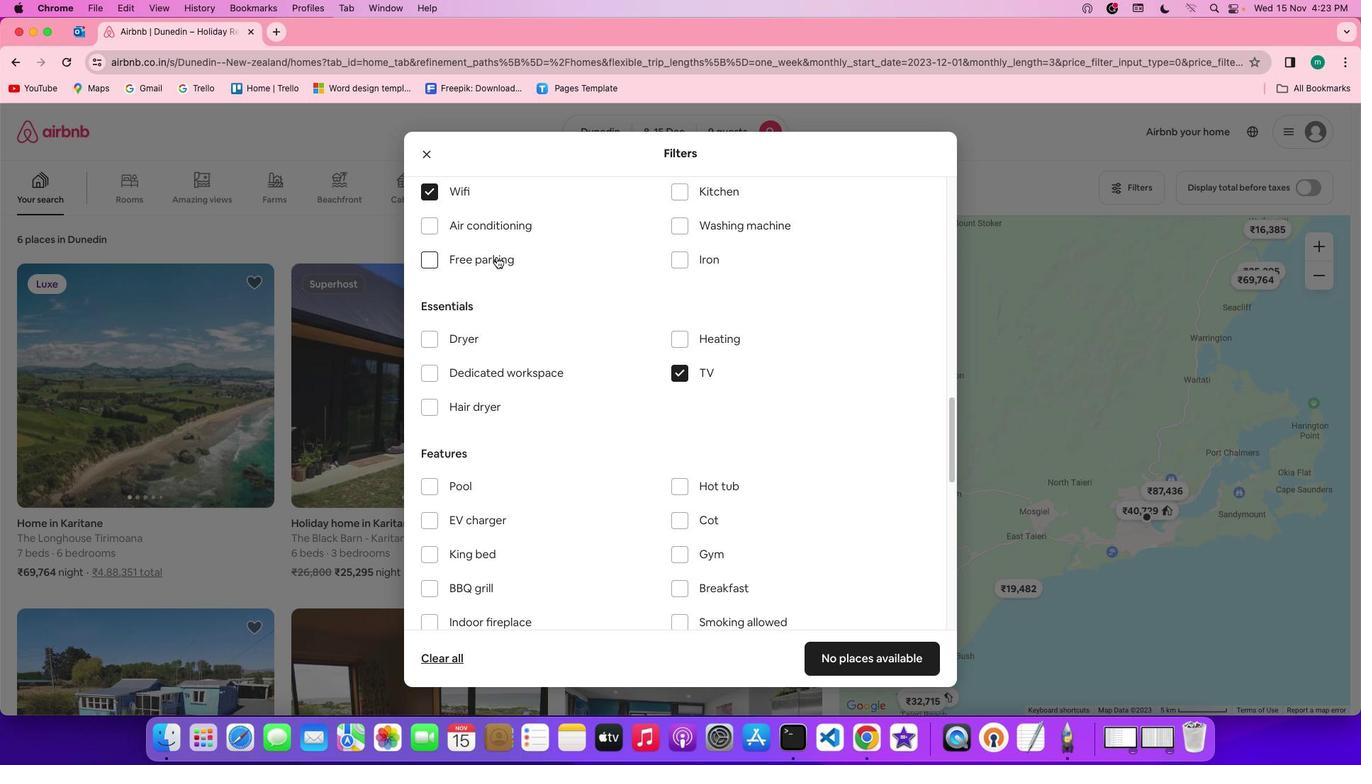 
Action: Mouse moved to (749, 416)
Screenshot: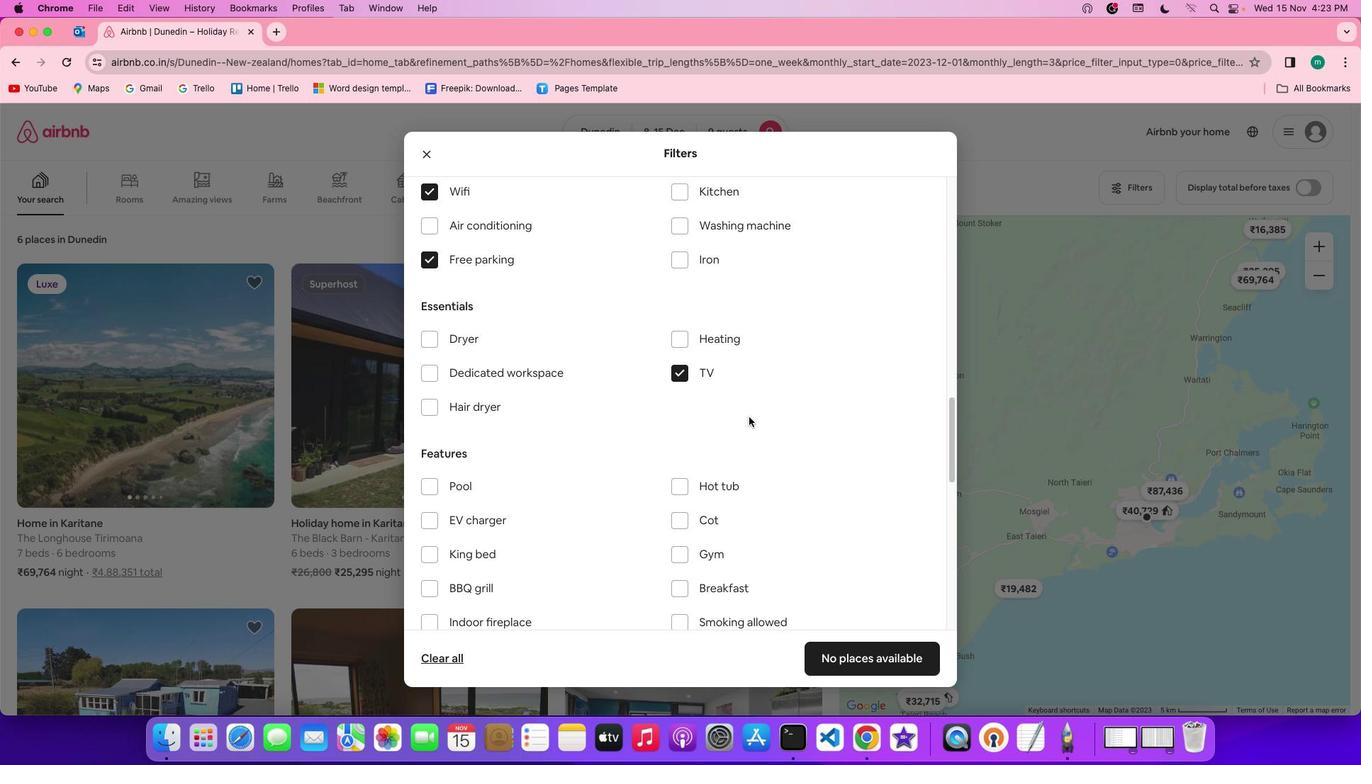 
Action: Mouse scrolled (749, 416) with delta (0, 0)
Screenshot: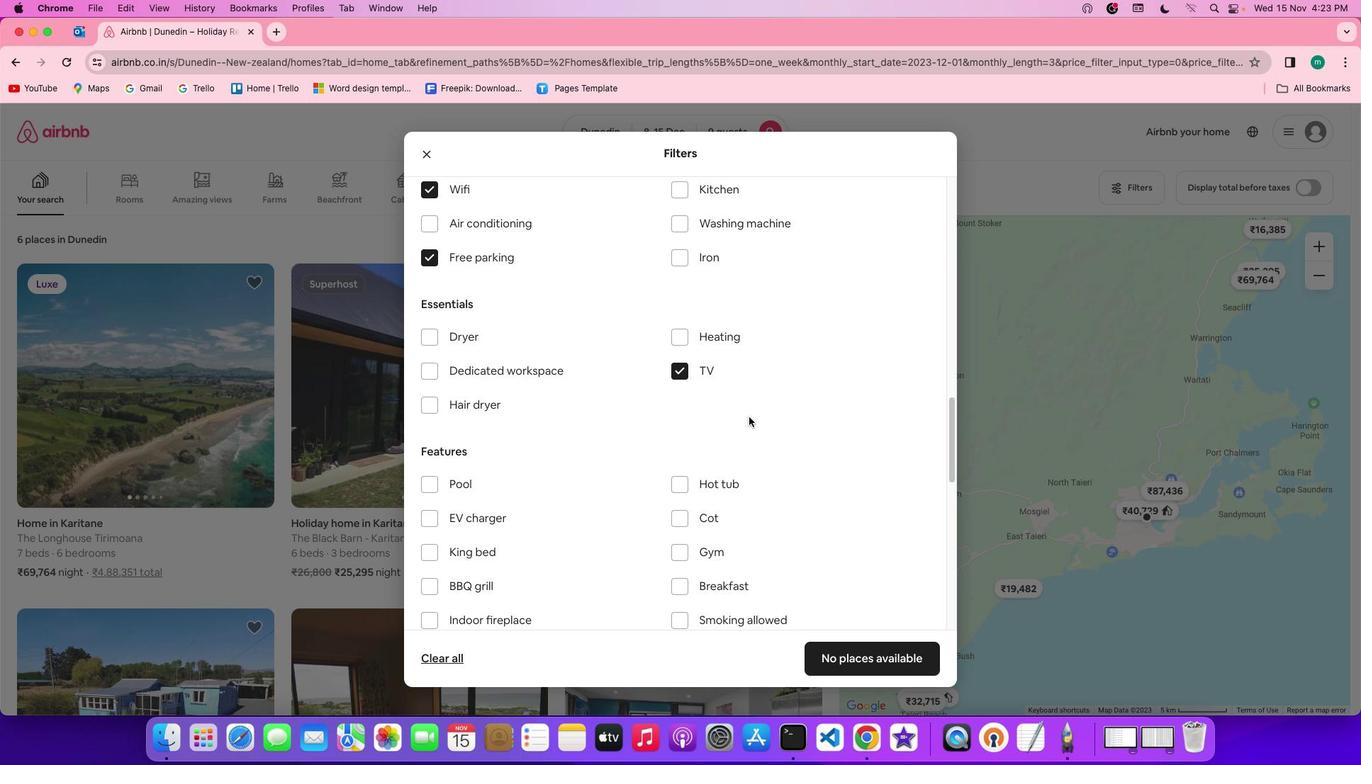 
Action: Mouse scrolled (749, 416) with delta (0, 0)
Screenshot: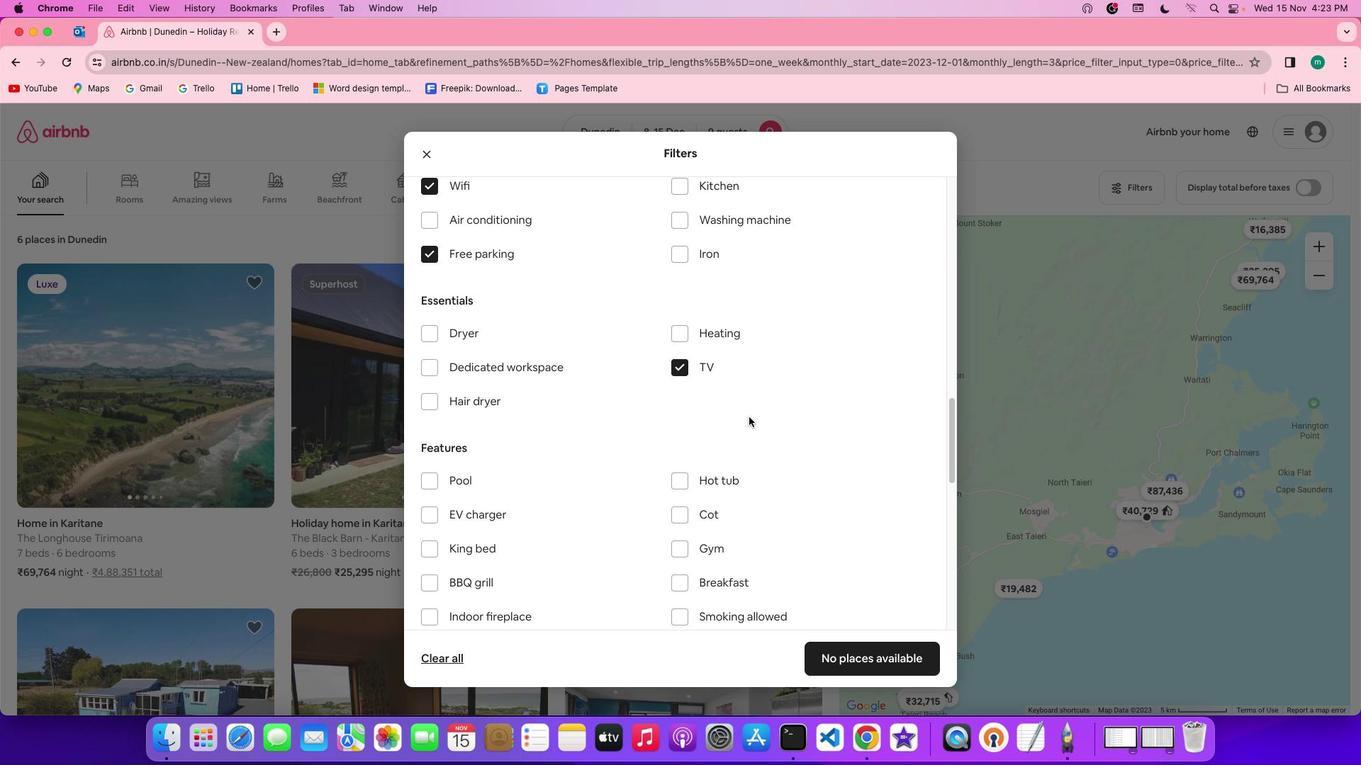 
Action: Mouse scrolled (749, 416) with delta (0, 0)
Screenshot: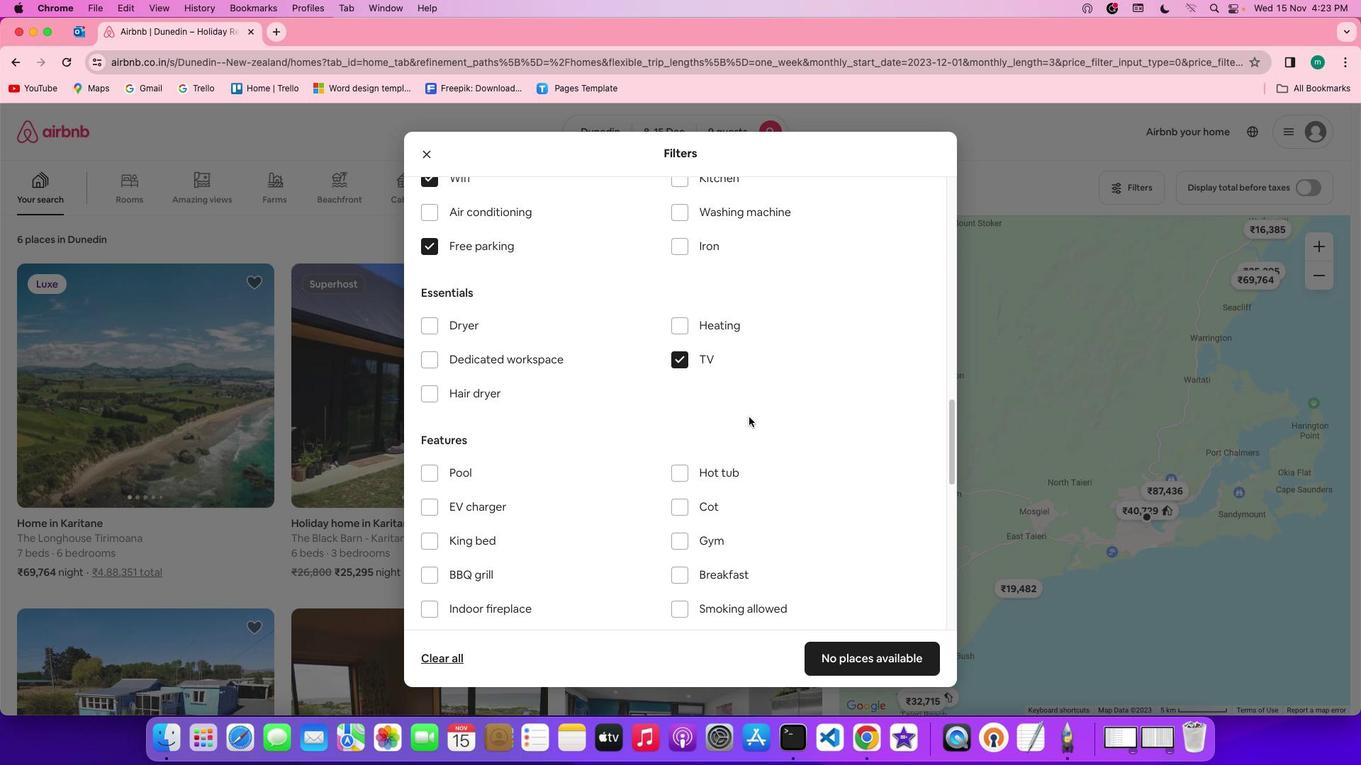 
Action: Mouse scrolled (749, 416) with delta (0, 0)
Screenshot: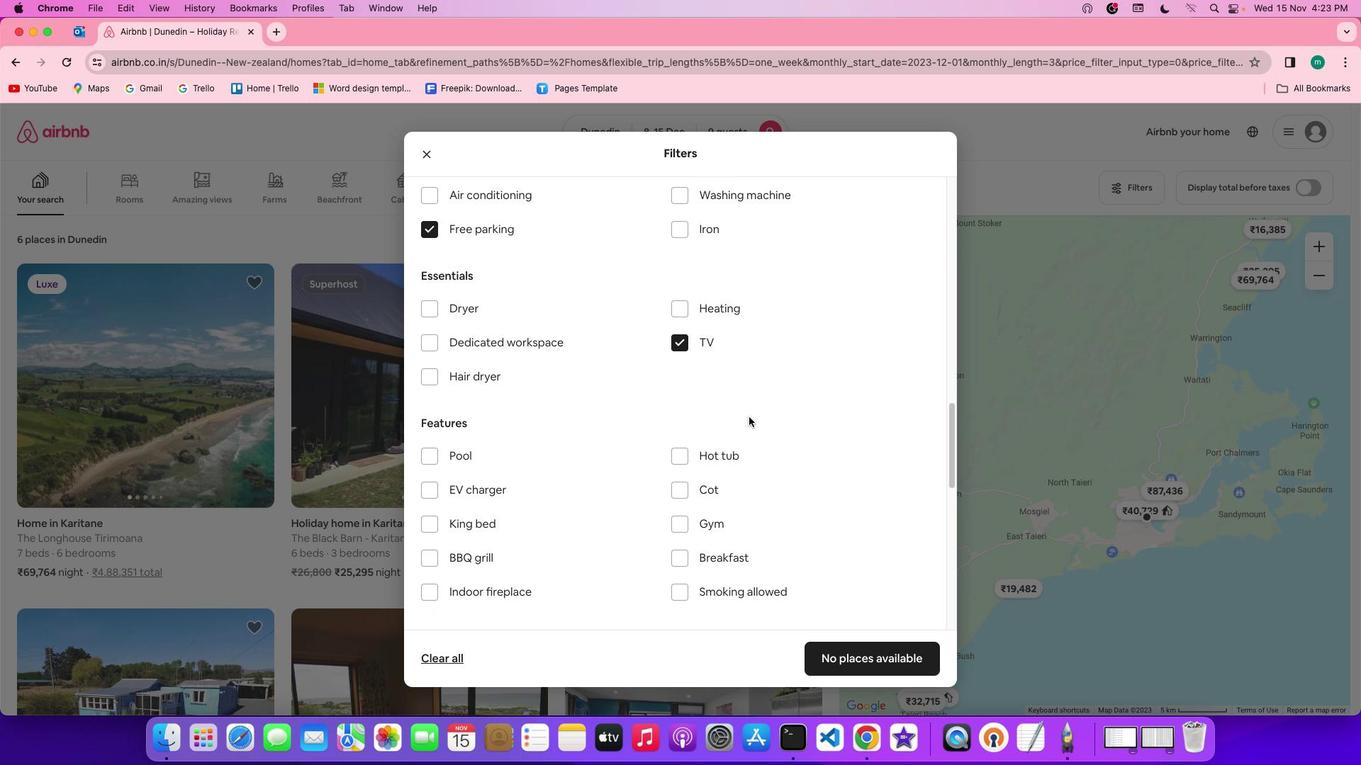 
Action: Mouse scrolled (749, 416) with delta (0, 0)
Screenshot: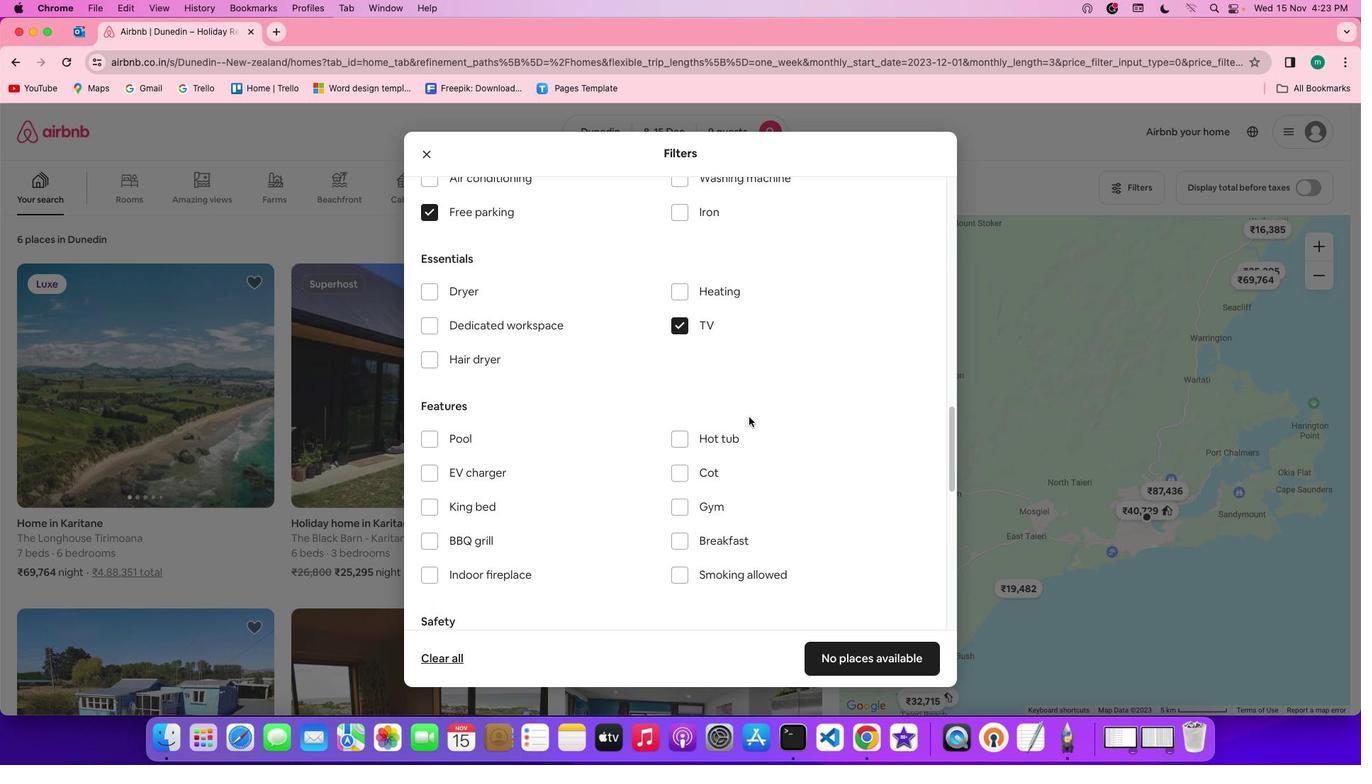
Action: Mouse scrolled (749, 416) with delta (0, 0)
Screenshot: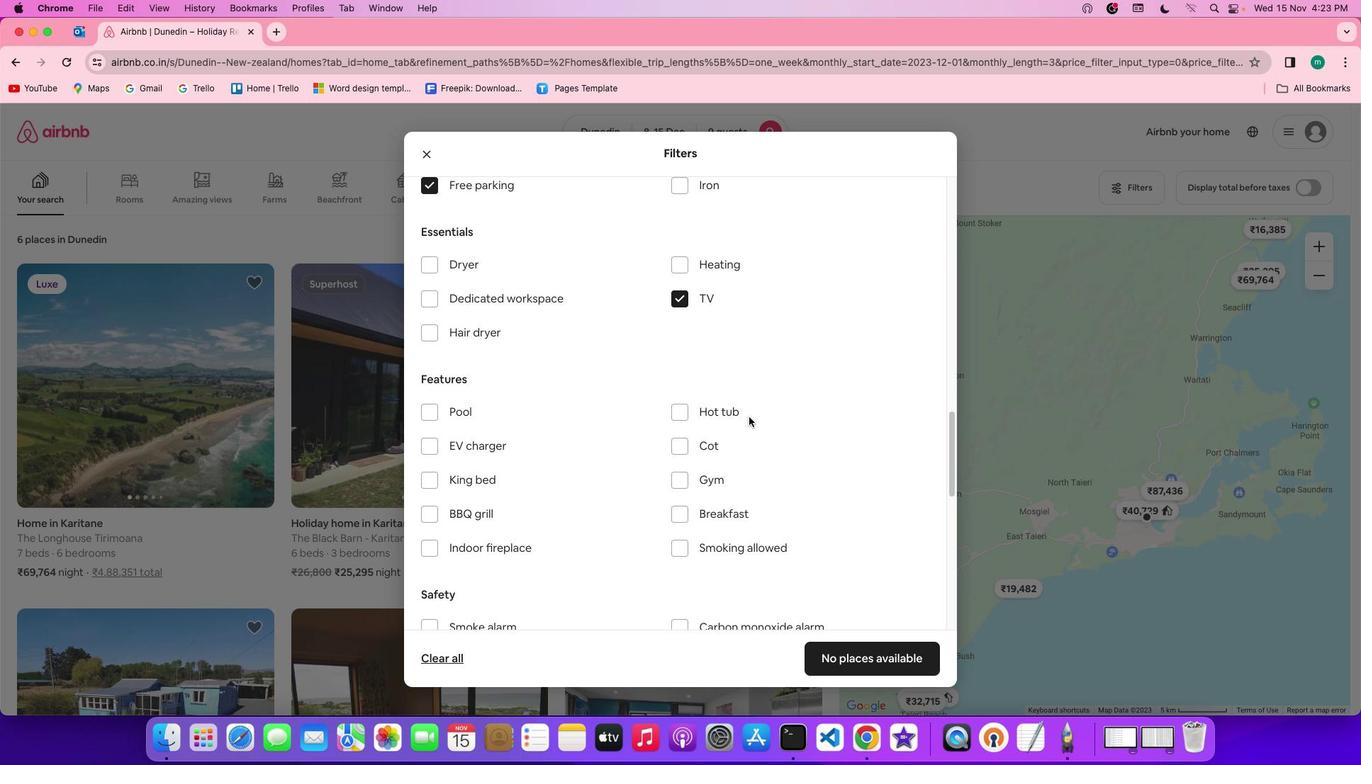 
Action: Mouse scrolled (749, 416) with delta (0, -1)
Screenshot: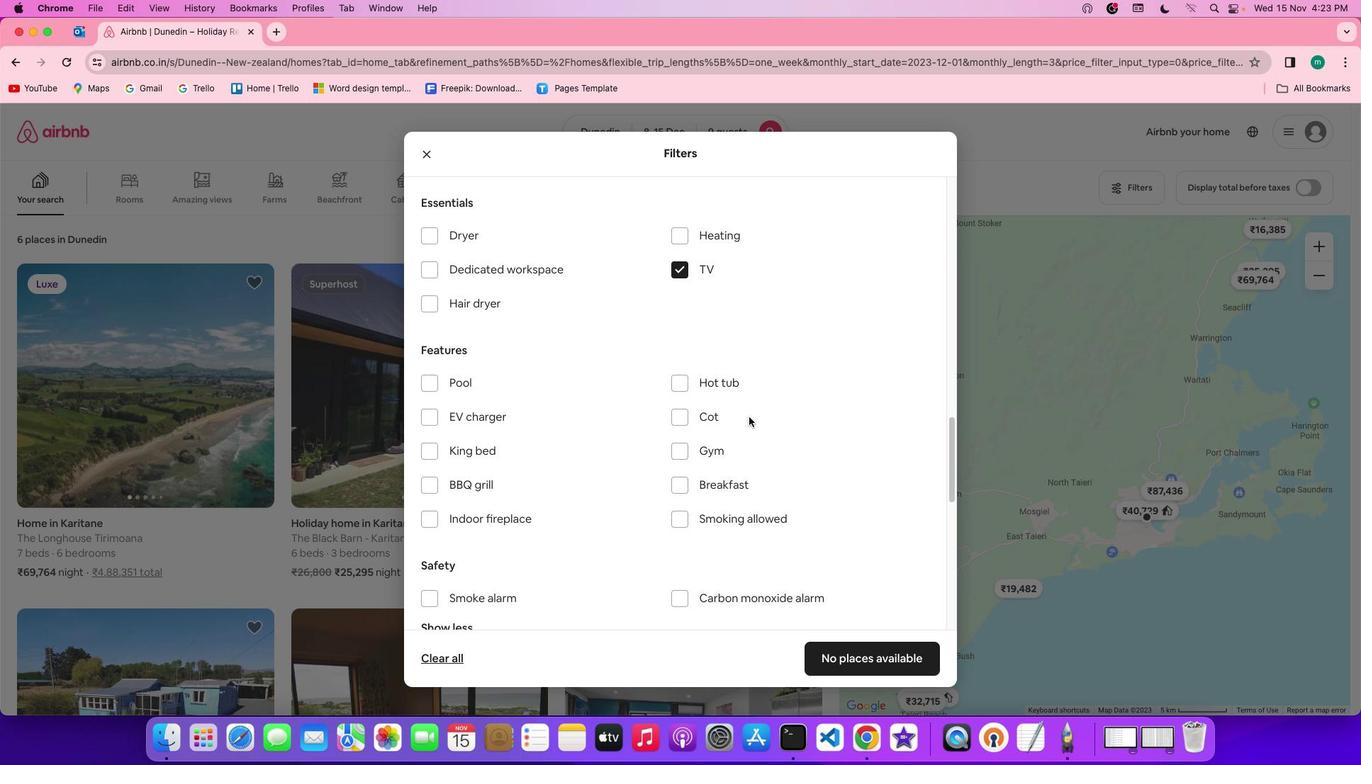 
Action: Mouse scrolled (749, 416) with delta (0, 0)
Screenshot: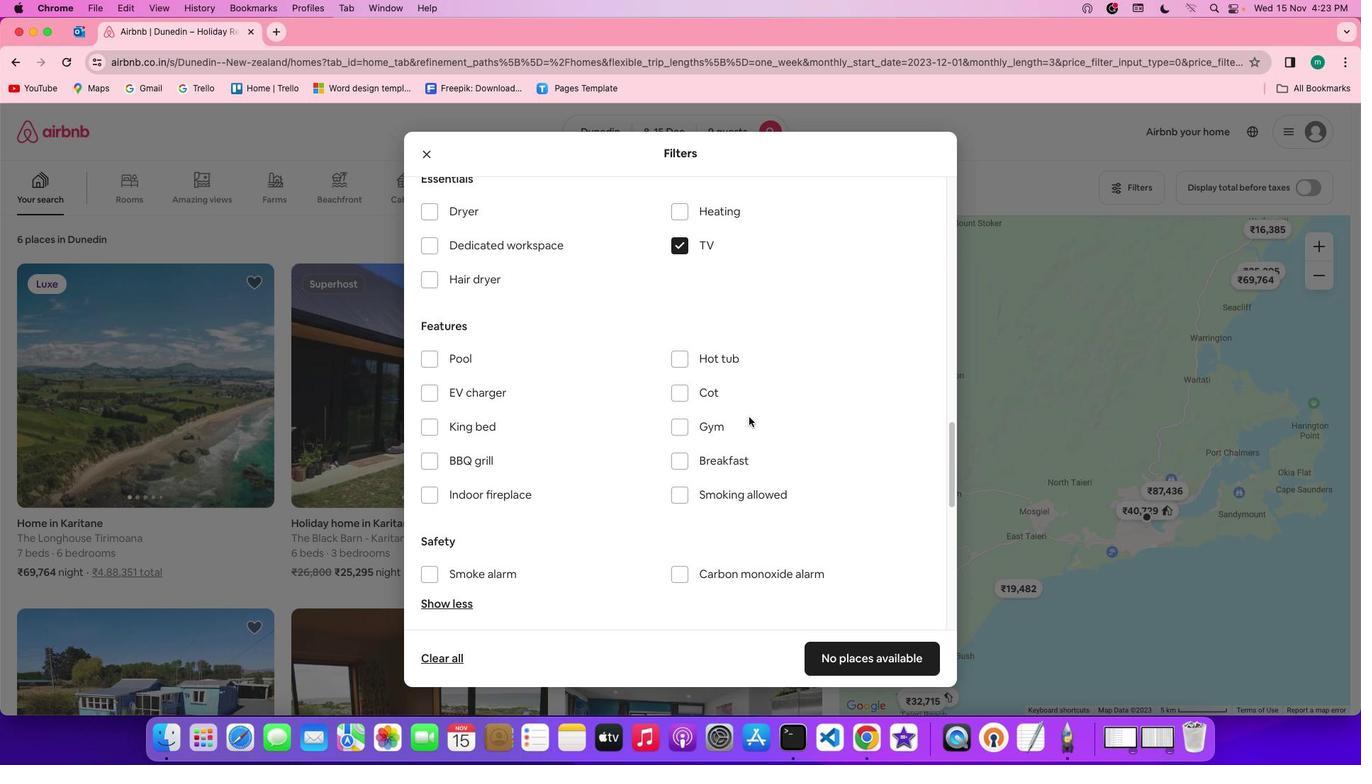 
Action: Mouse scrolled (749, 416) with delta (0, 0)
Screenshot: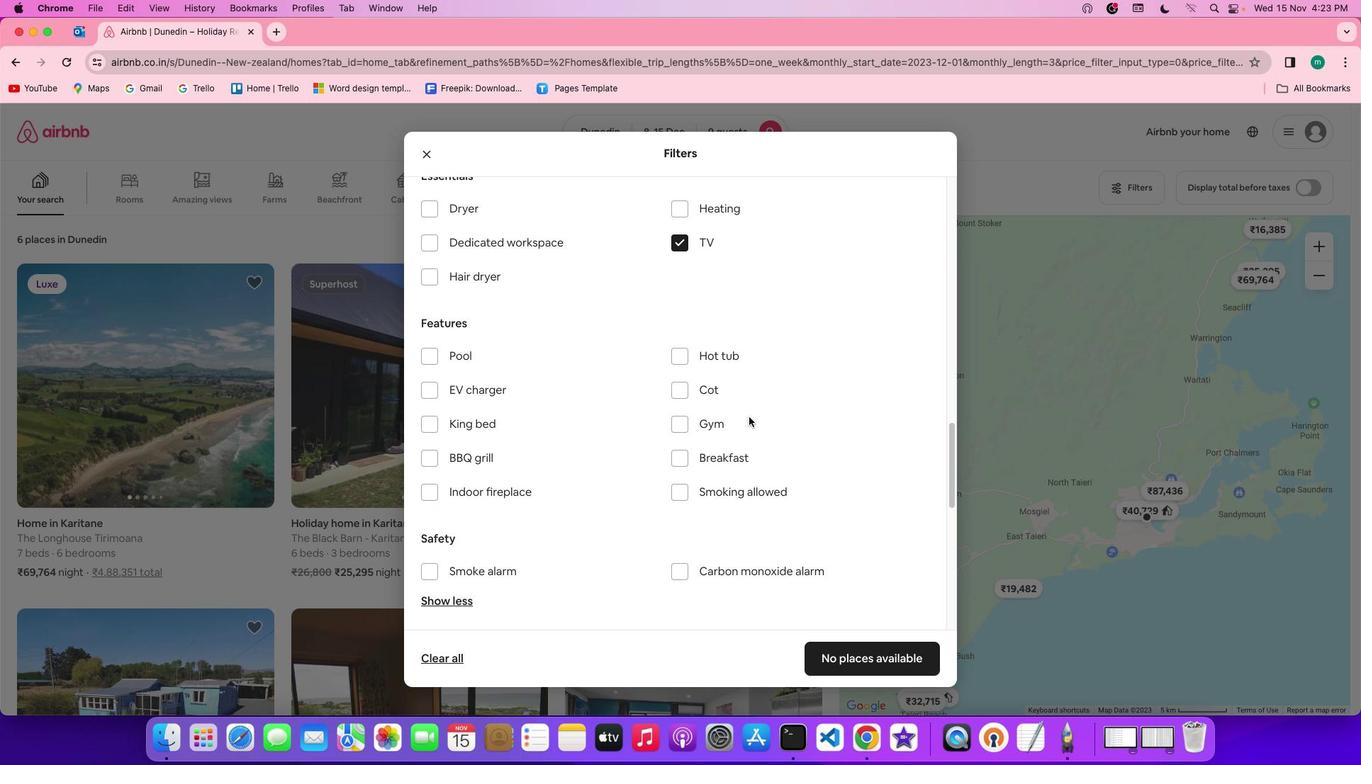 
Action: Mouse scrolled (749, 416) with delta (0, 0)
Screenshot: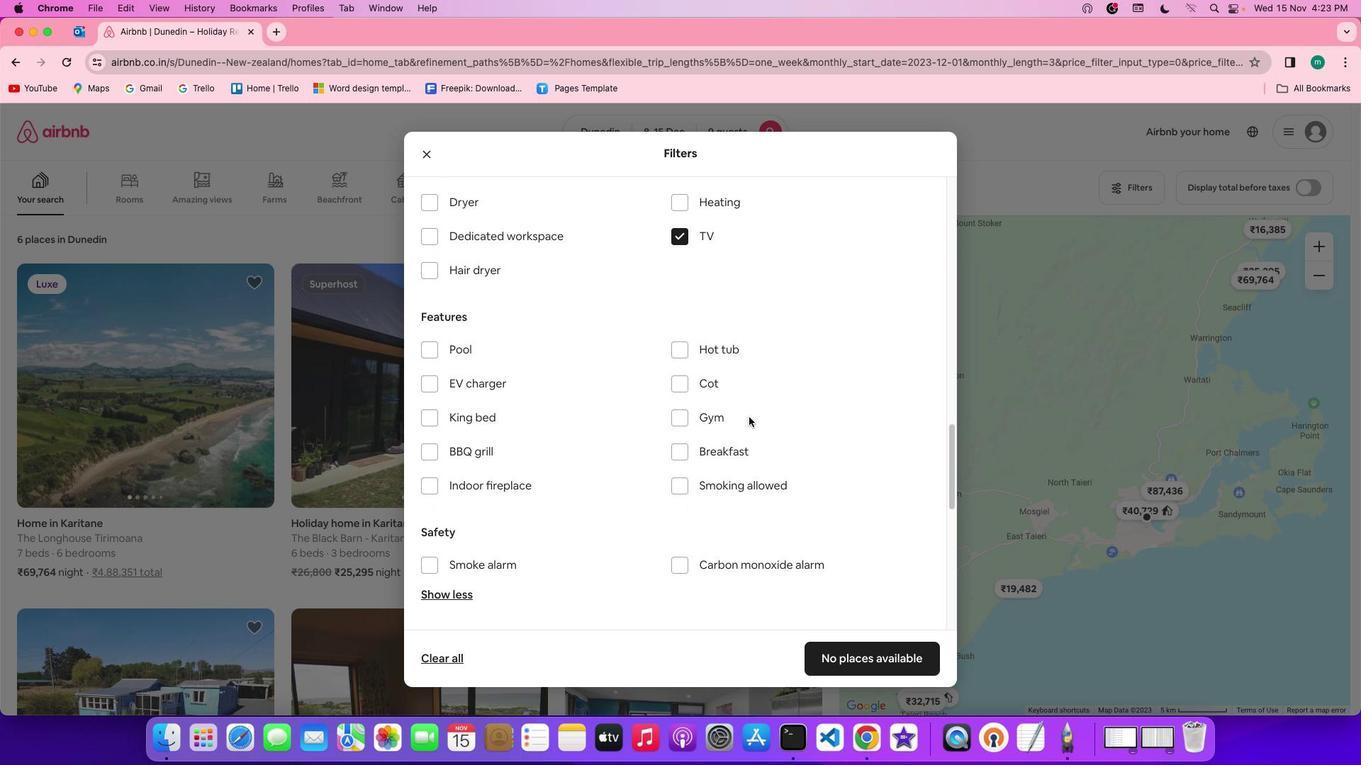 
Action: Mouse scrolled (749, 416) with delta (0, 0)
Screenshot: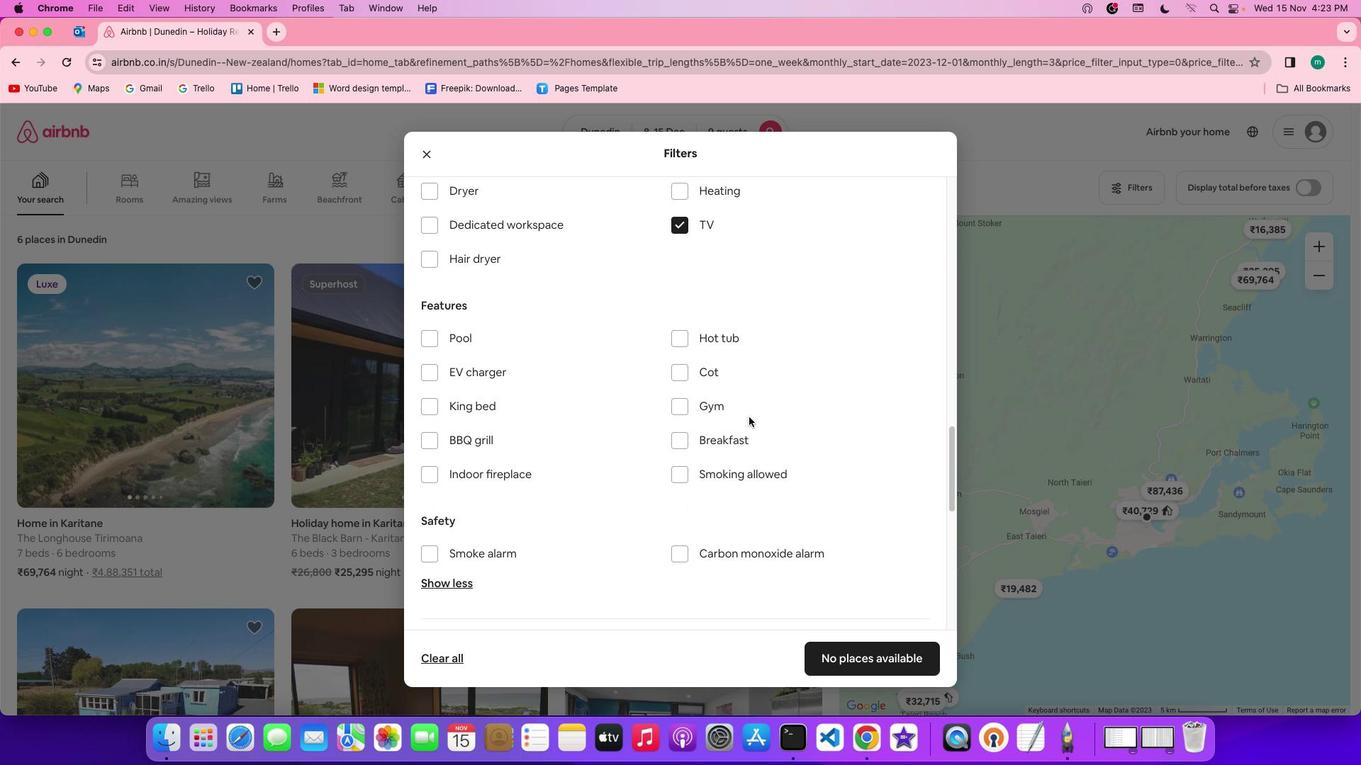 
Action: Mouse moved to (679, 397)
Screenshot: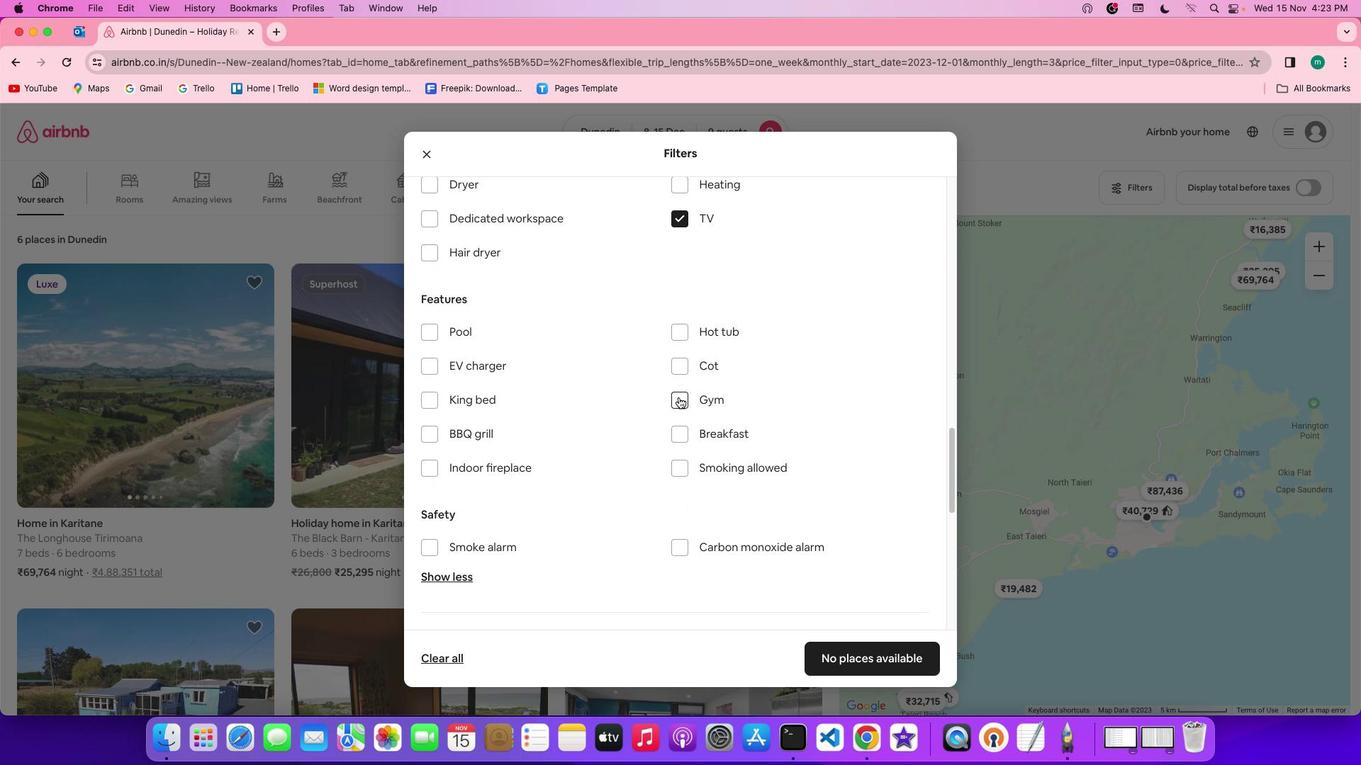 
Action: Mouse pressed left at (679, 397)
Screenshot: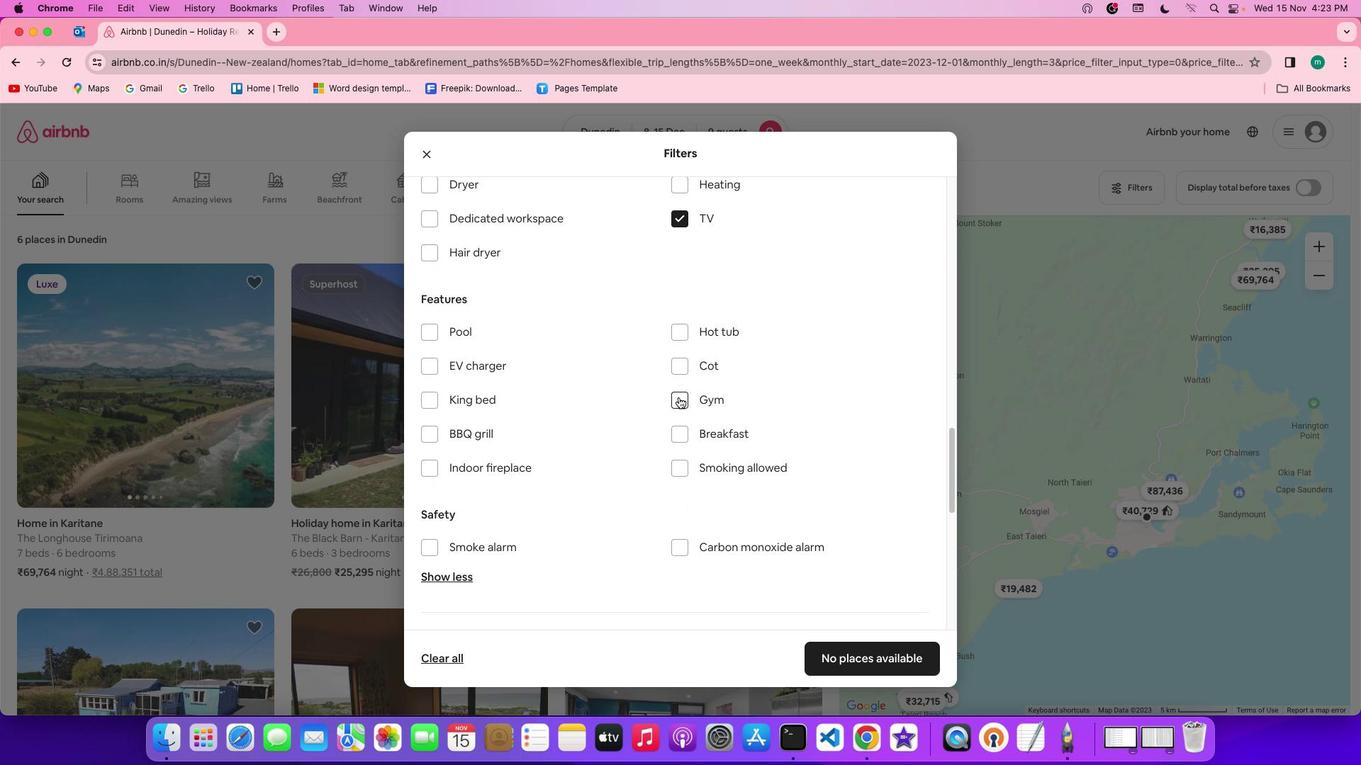 
Action: Mouse moved to (674, 436)
Screenshot: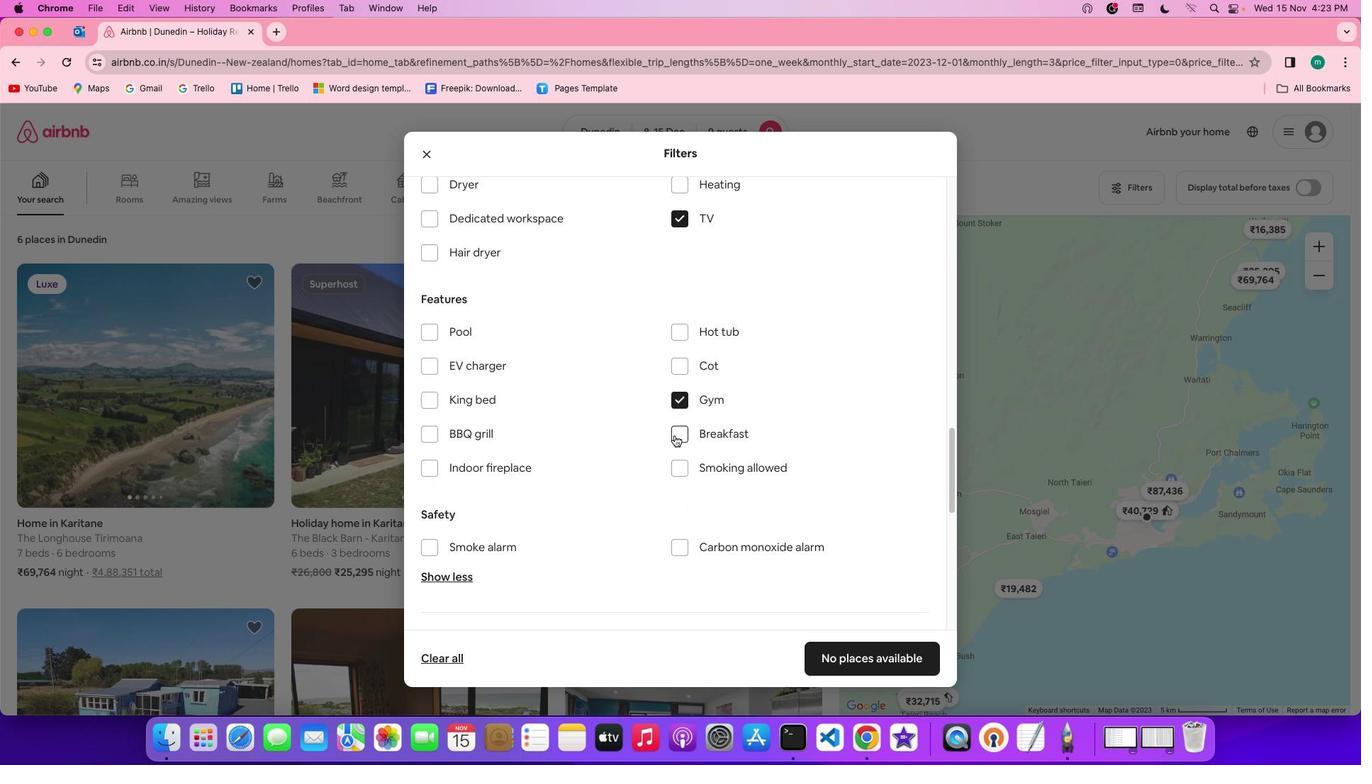 
Action: Mouse pressed left at (674, 436)
Screenshot: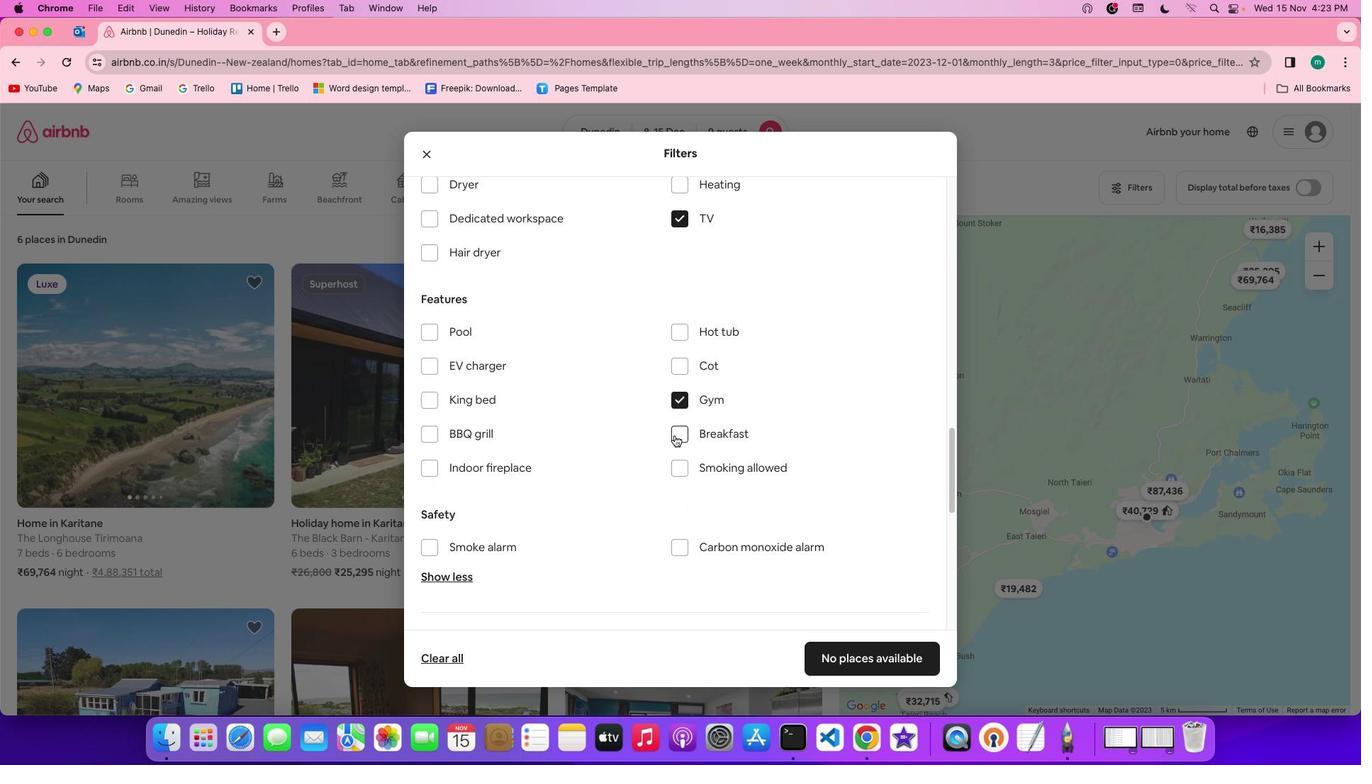 
Action: Mouse moved to (839, 448)
Screenshot: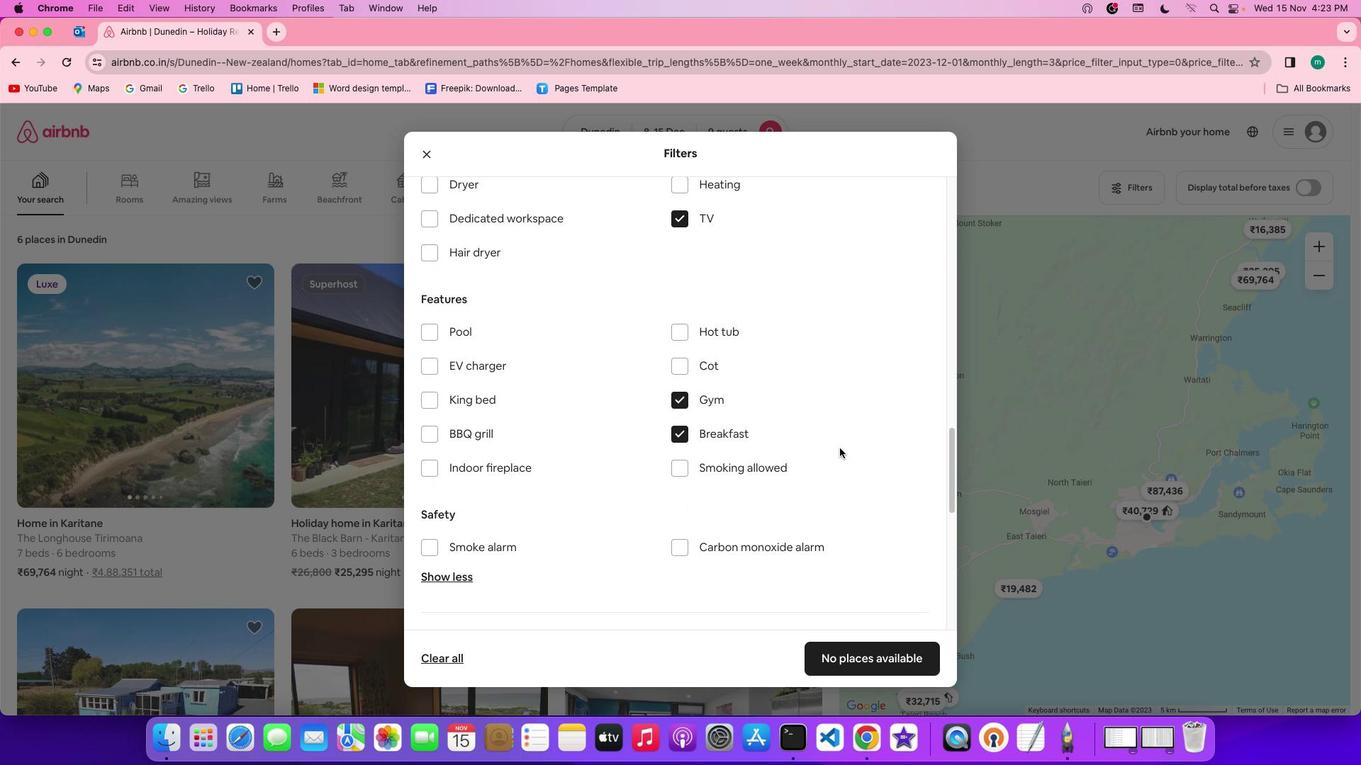 
Action: Mouse scrolled (839, 448) with delta (0, 0)
Screenshot: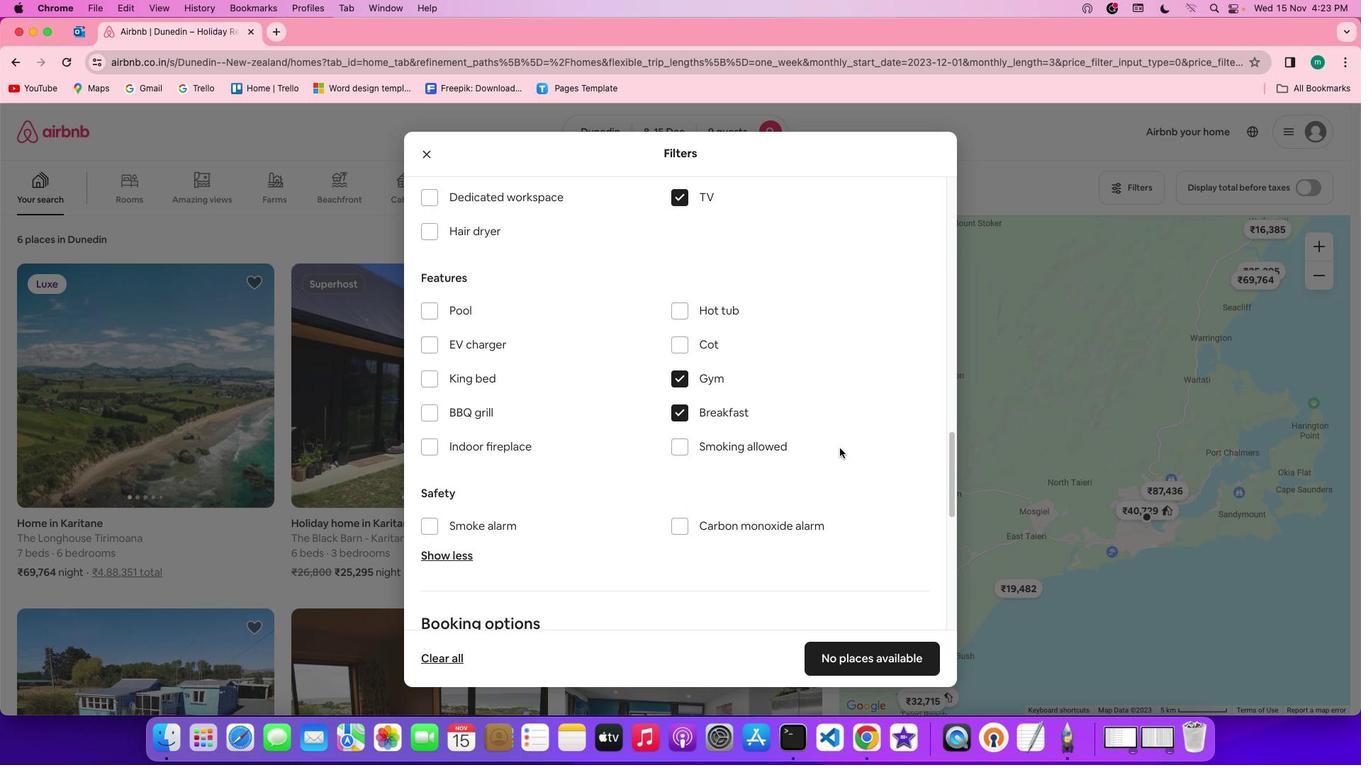 
Action: Mouse scrolled (839, 448) with delta (0, 0)
Screenshot: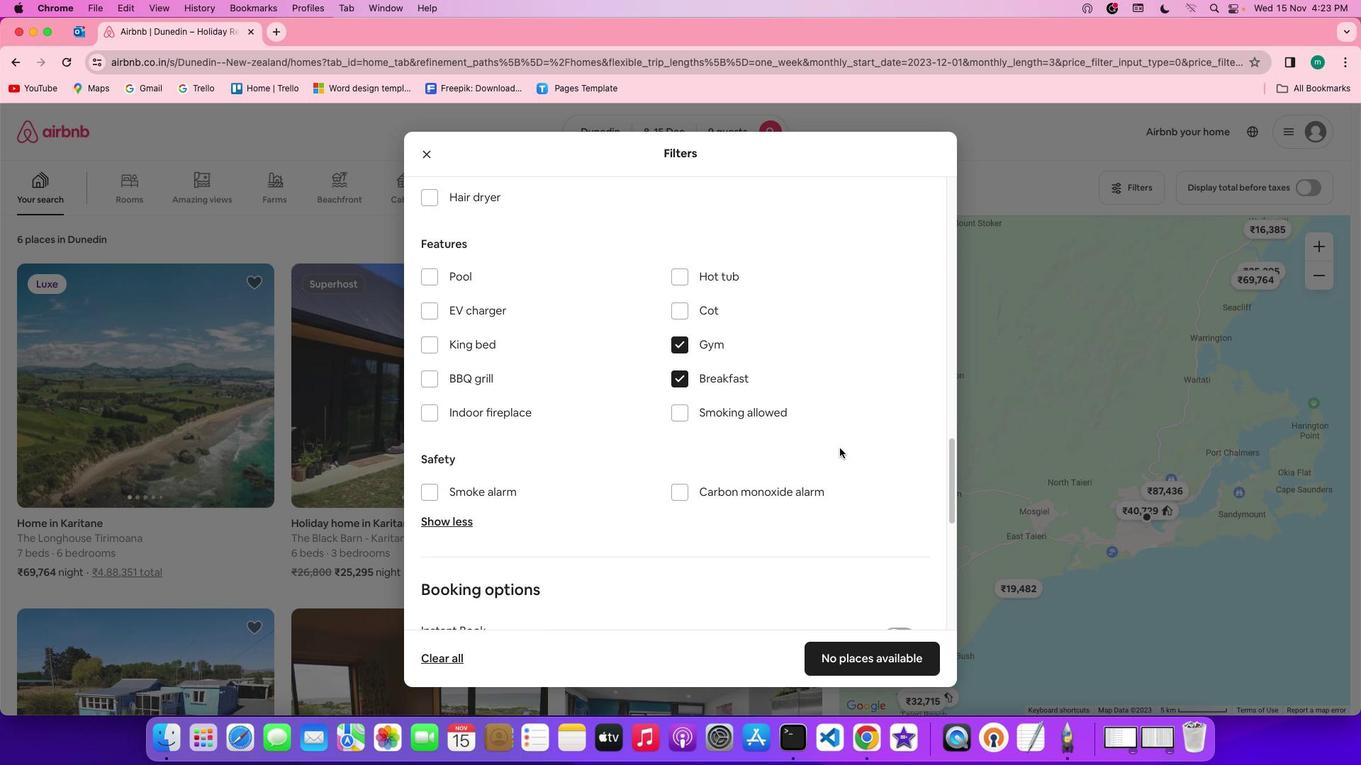 
Action: Mouse scrolled (839, 448) with delta (0, -1)
Screenshot: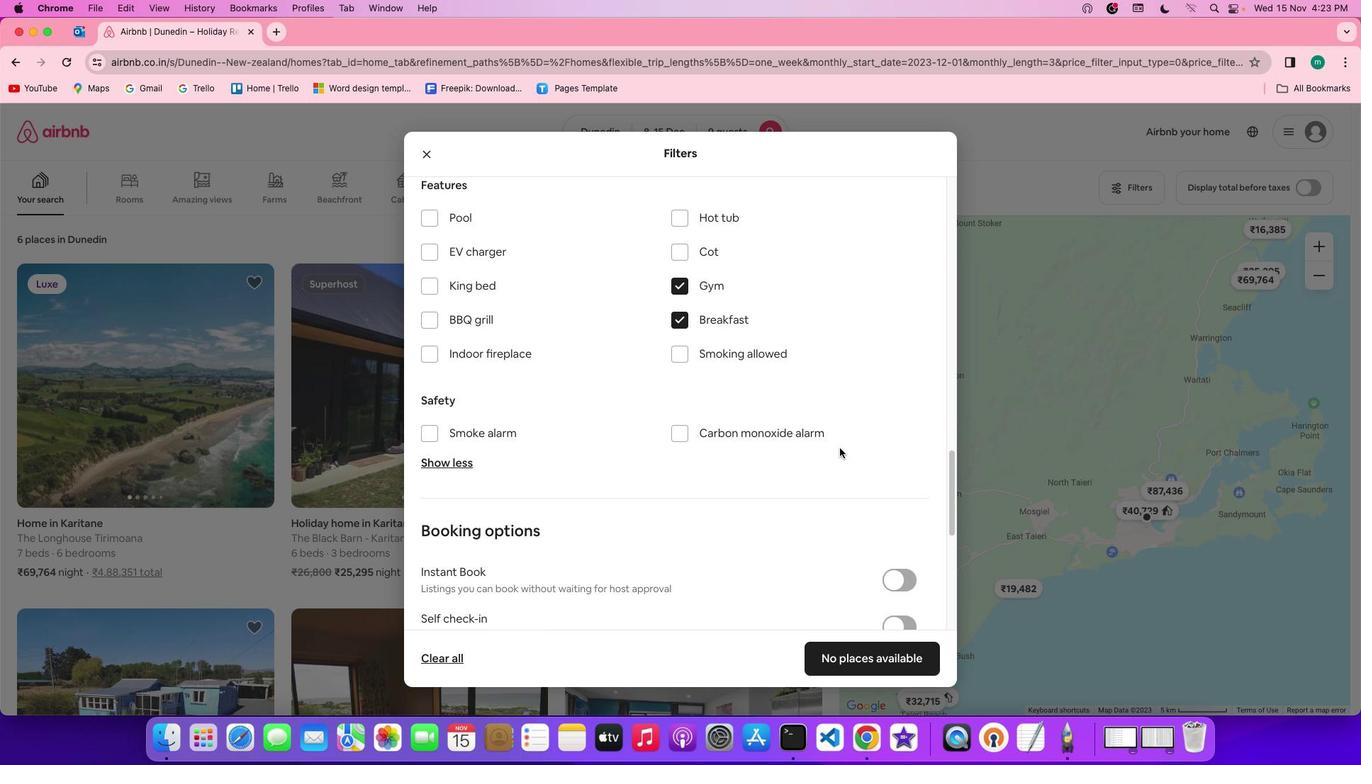 
Action: Mouse scrolled (839, 448) with delta (0, -2)
Screenshot: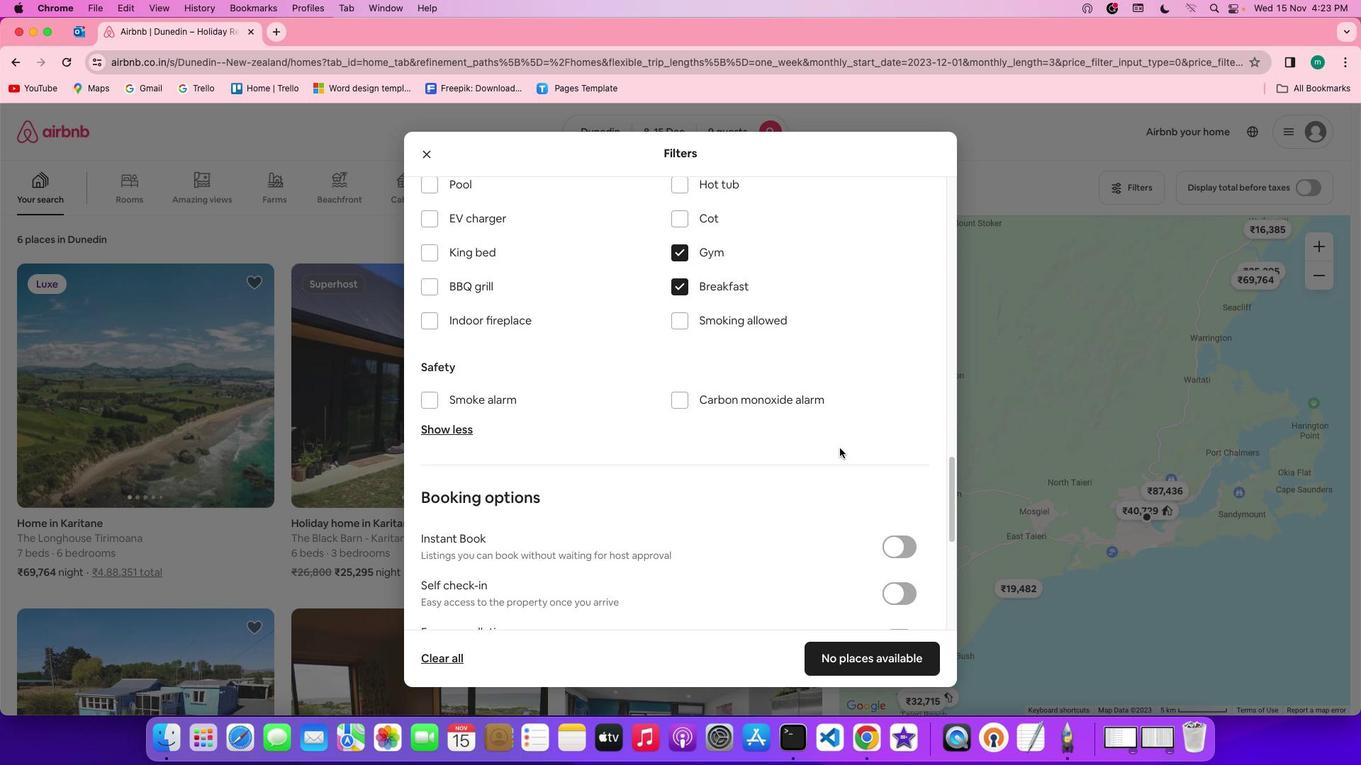 
Action: Mouse scrolled (839, 448) with delta (0, 0)
Screenshot: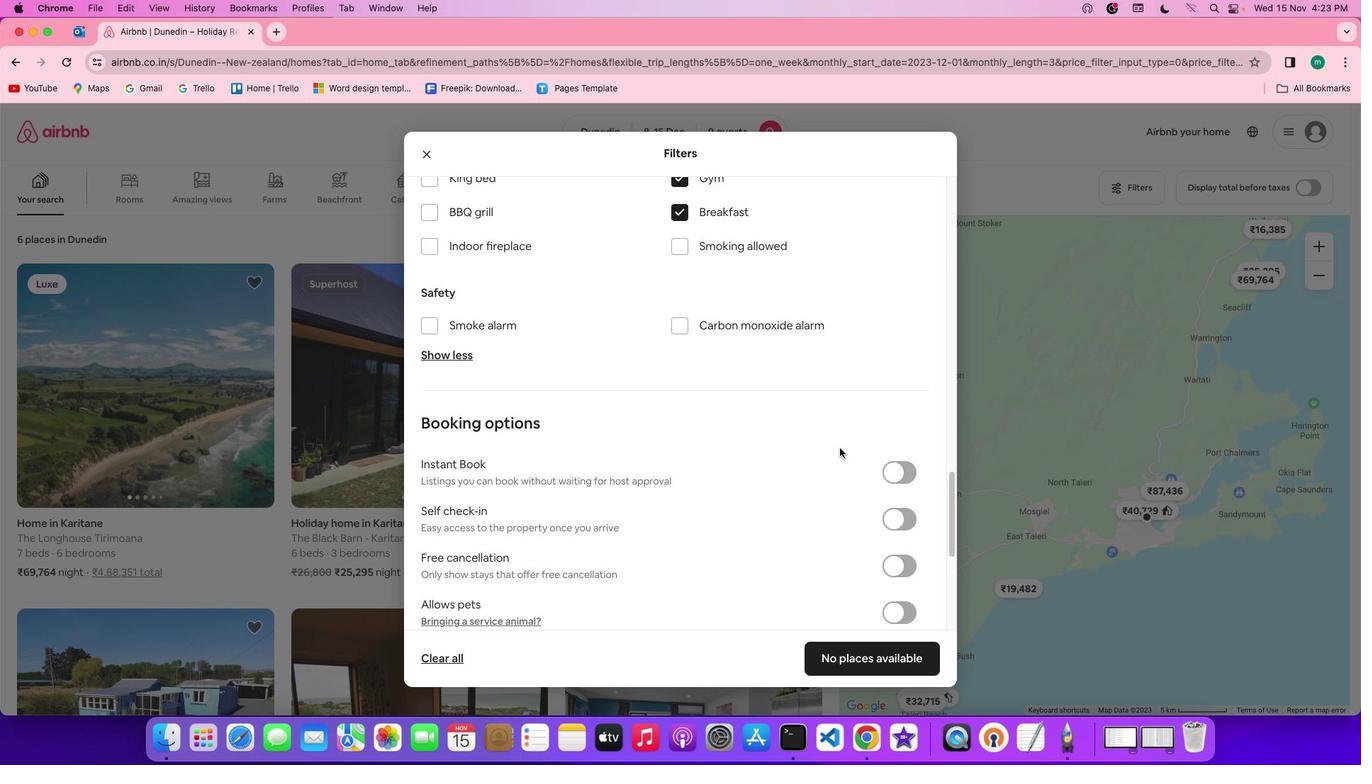 
Action: Mouse scrolled (839, 448) with delta (0, 0)
Screenshot: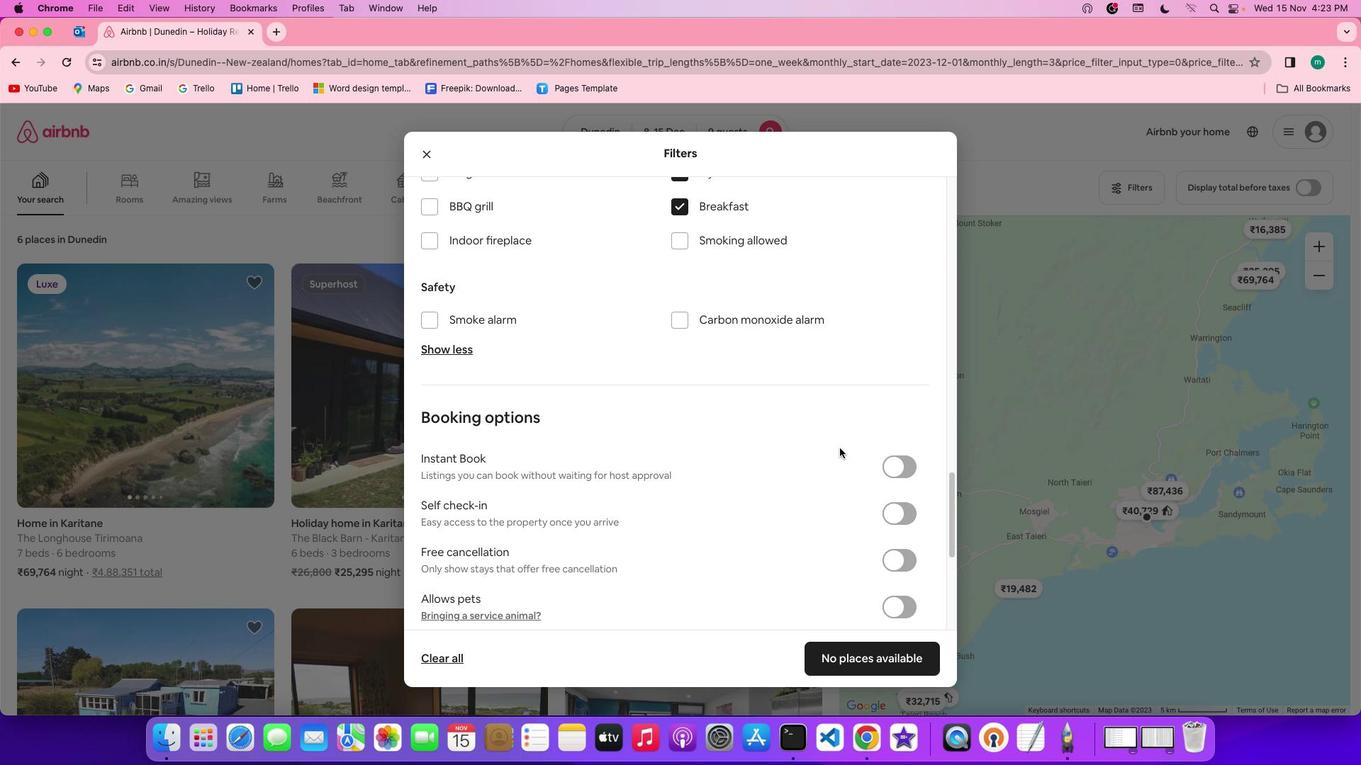 
Action: Mouse scrolled (839, 448) with delta (0, 0)
Screenshot: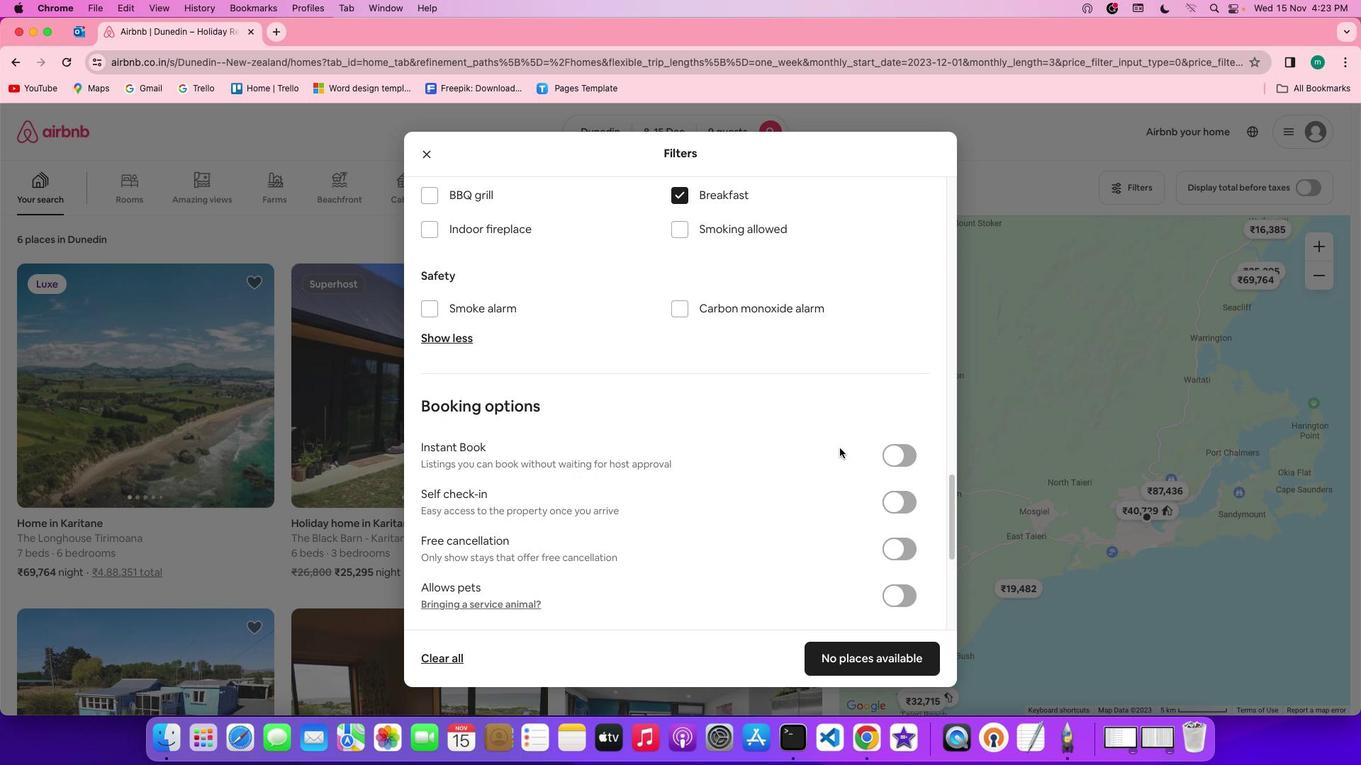 
Action: Mouse scrolled (839, 448) with delta (0, 0)
Screenshot: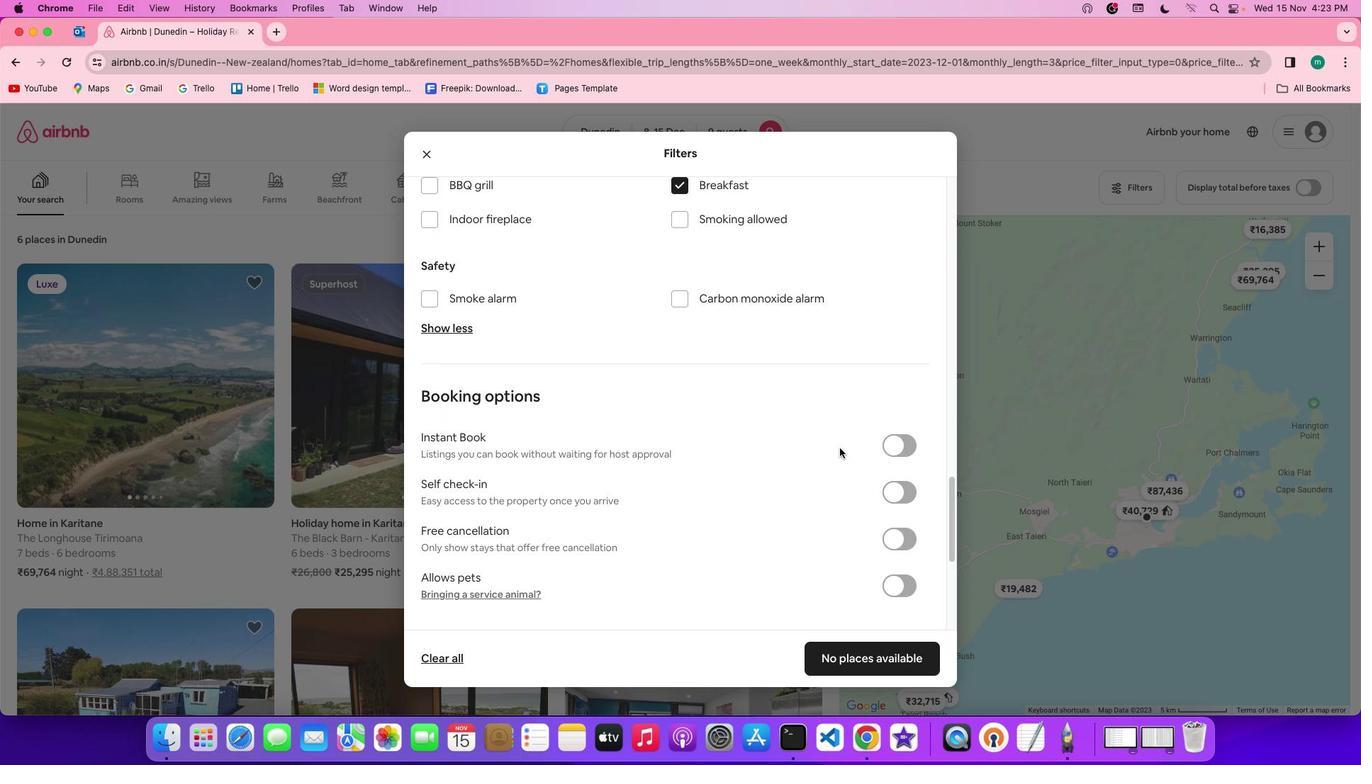 
Action: Mouse scrolled (839, 448) with delta (0, 0)
Screenshot: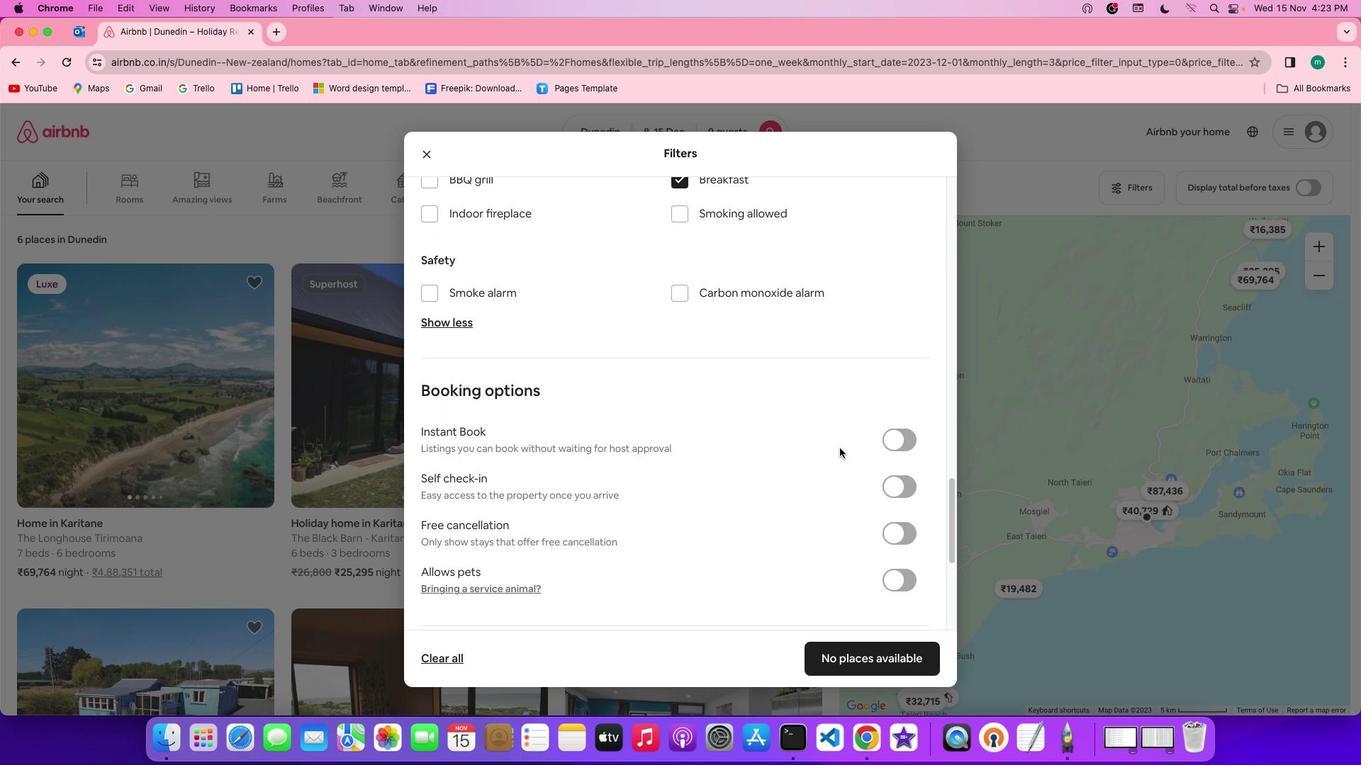 
Action: Mouse scrolled (839, 448) with delta (0, 0)
Screenshot: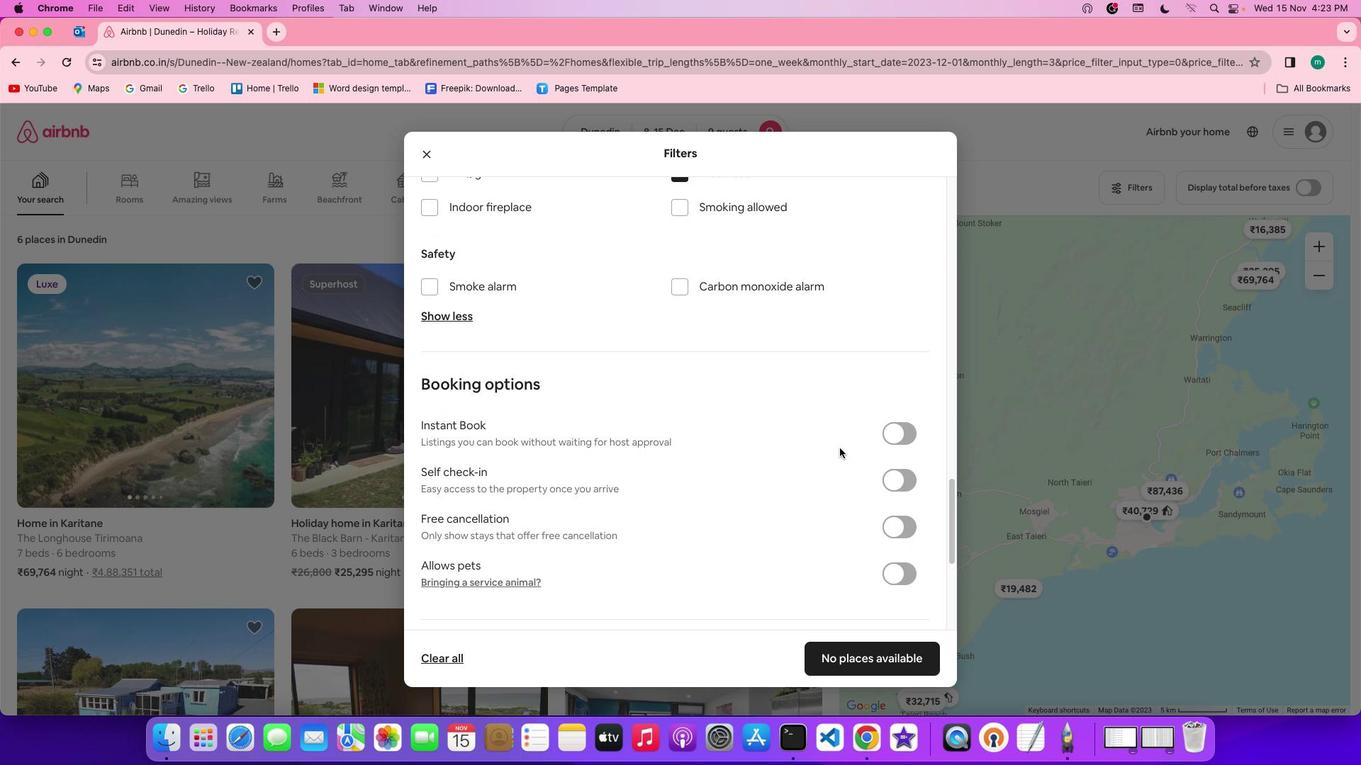 
Action: Mouse scrolled (839, 448) with delta (0, 0)
Screenshot: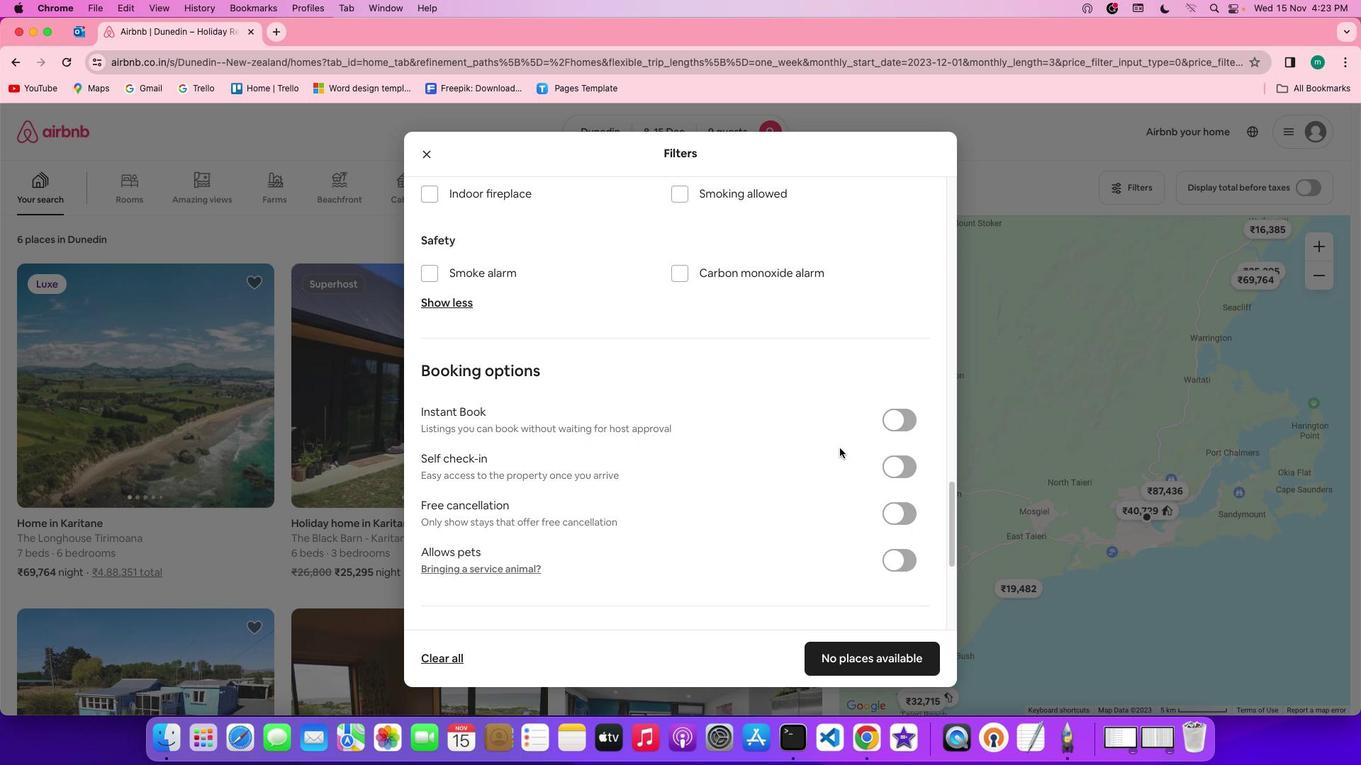 
Action: Mouse scrolled (839, 448) with delta (0, 0)
Screenshot: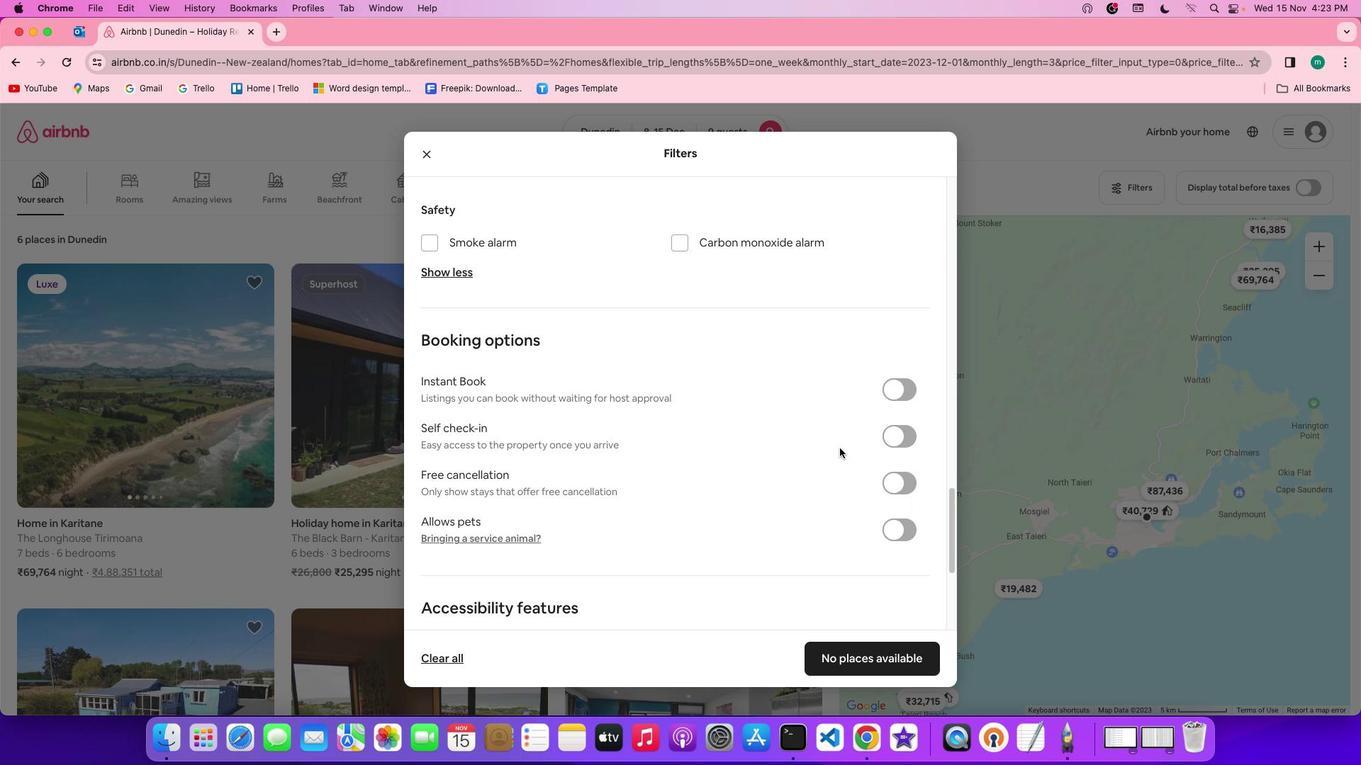 
Action: Mouse scrolled (839, 448) with delta (0, 0)
Screenshot: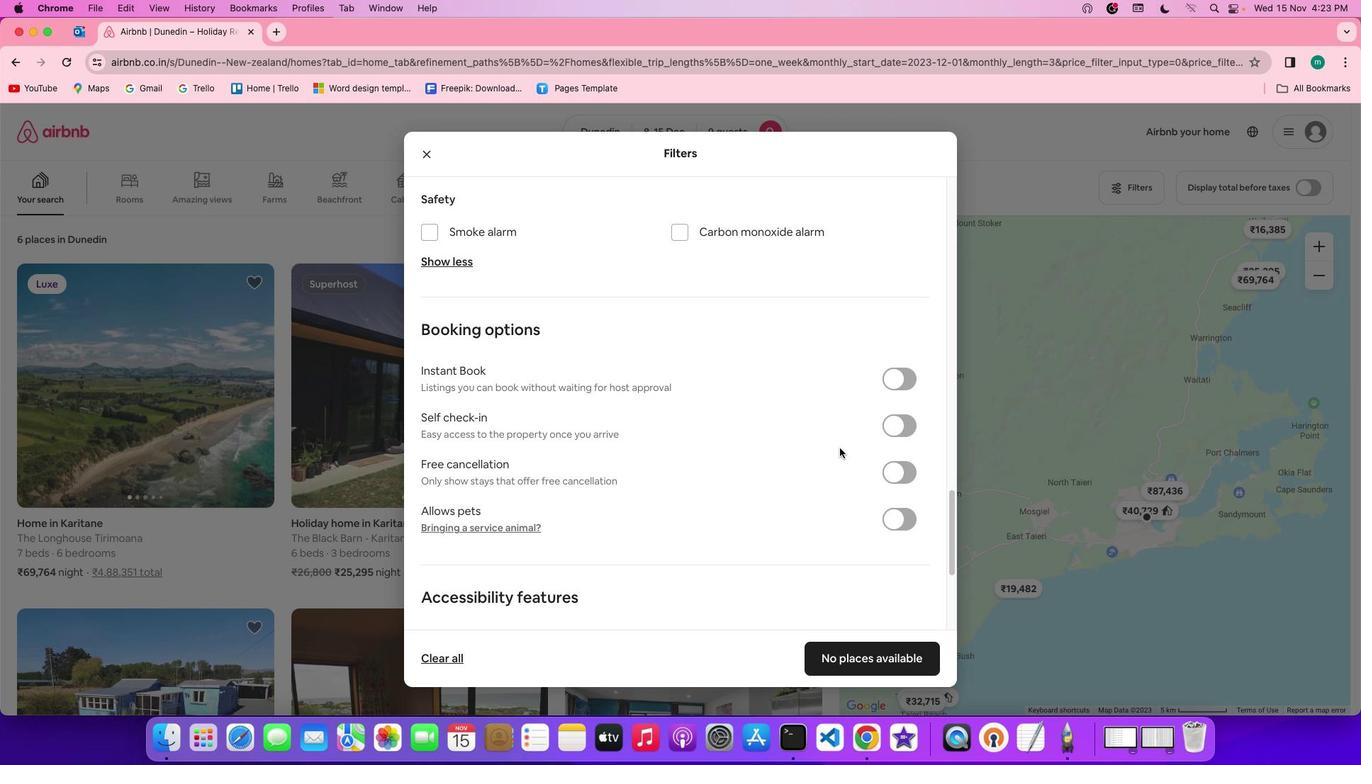 
Action: Mouse scrolled (839, 448) with delta (0, 0)
Screenshot: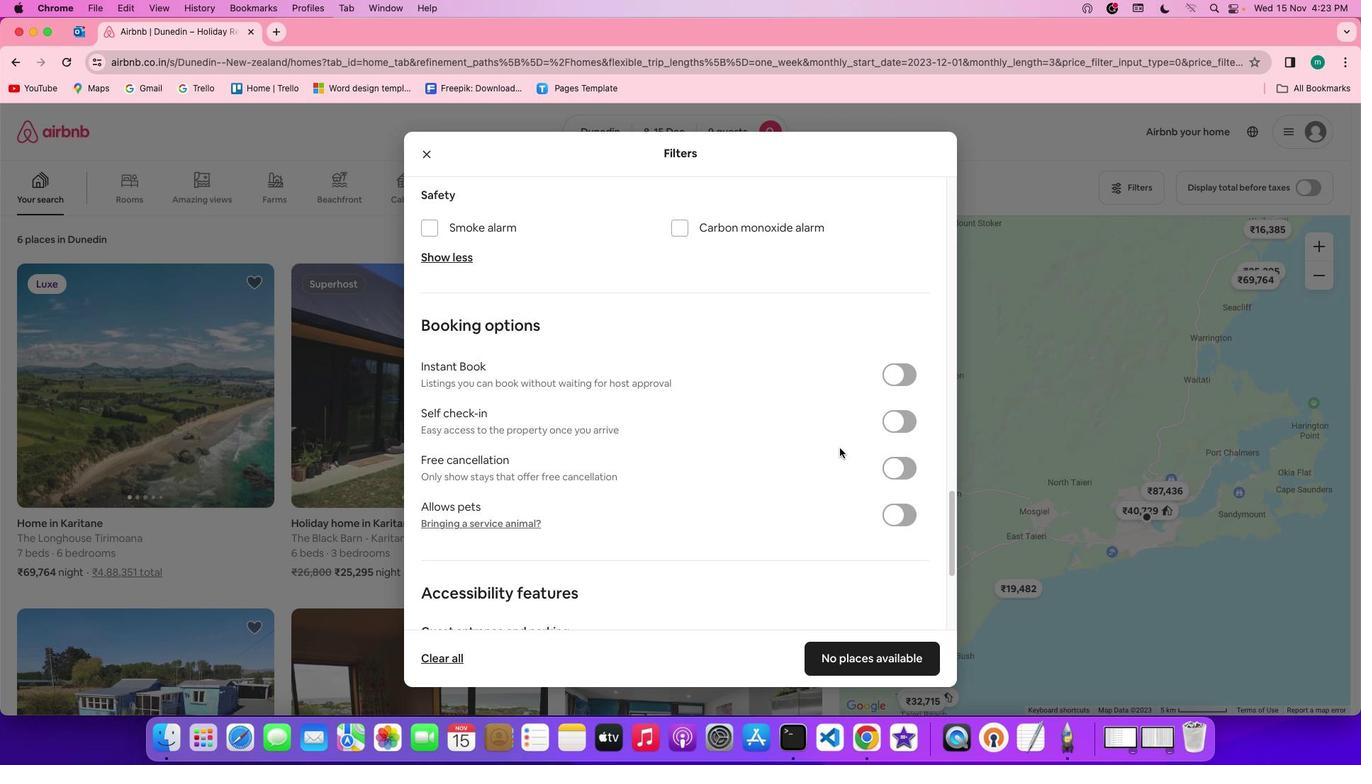 
Action: Mouse scrolled (839, 448) with delta (0, 0)
Screenshot: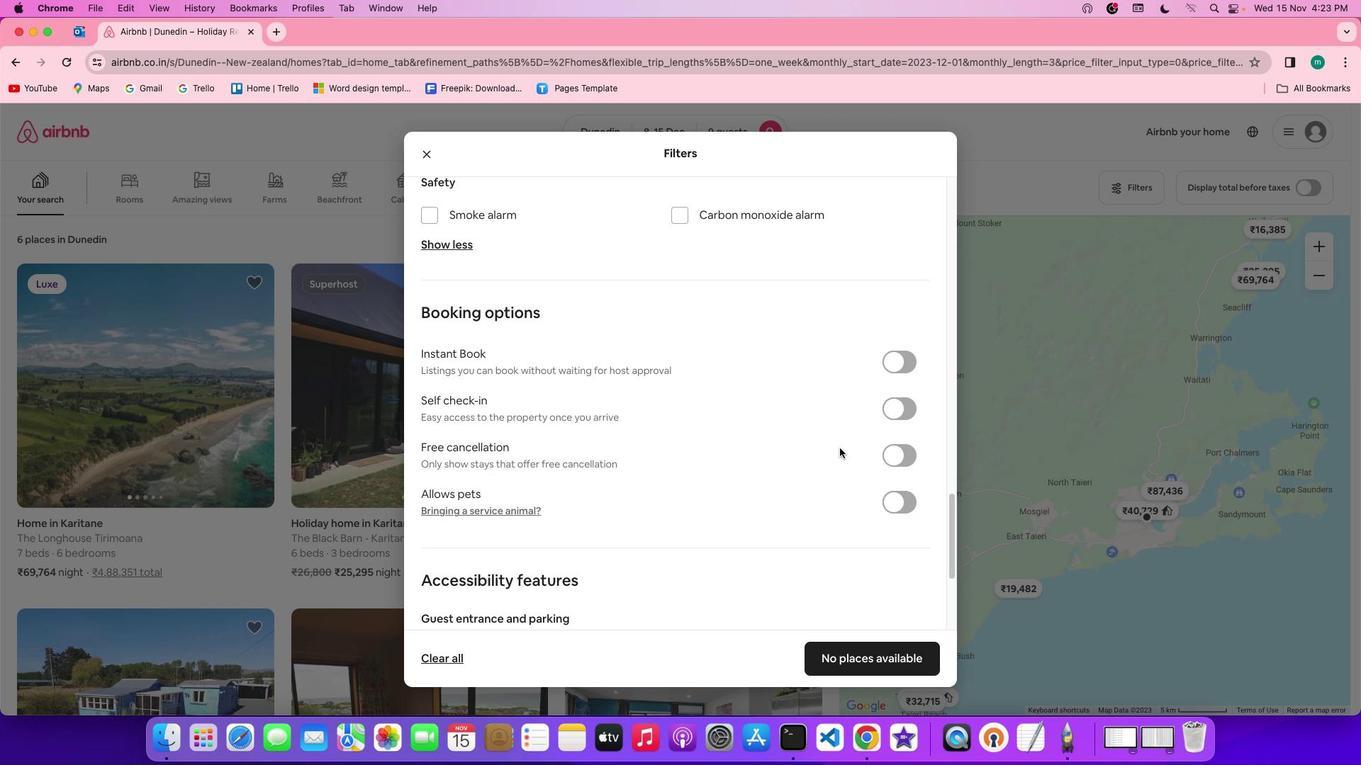 
Action: Mouse scrolled (839, 448) with delta (0, 0)
Screenshot: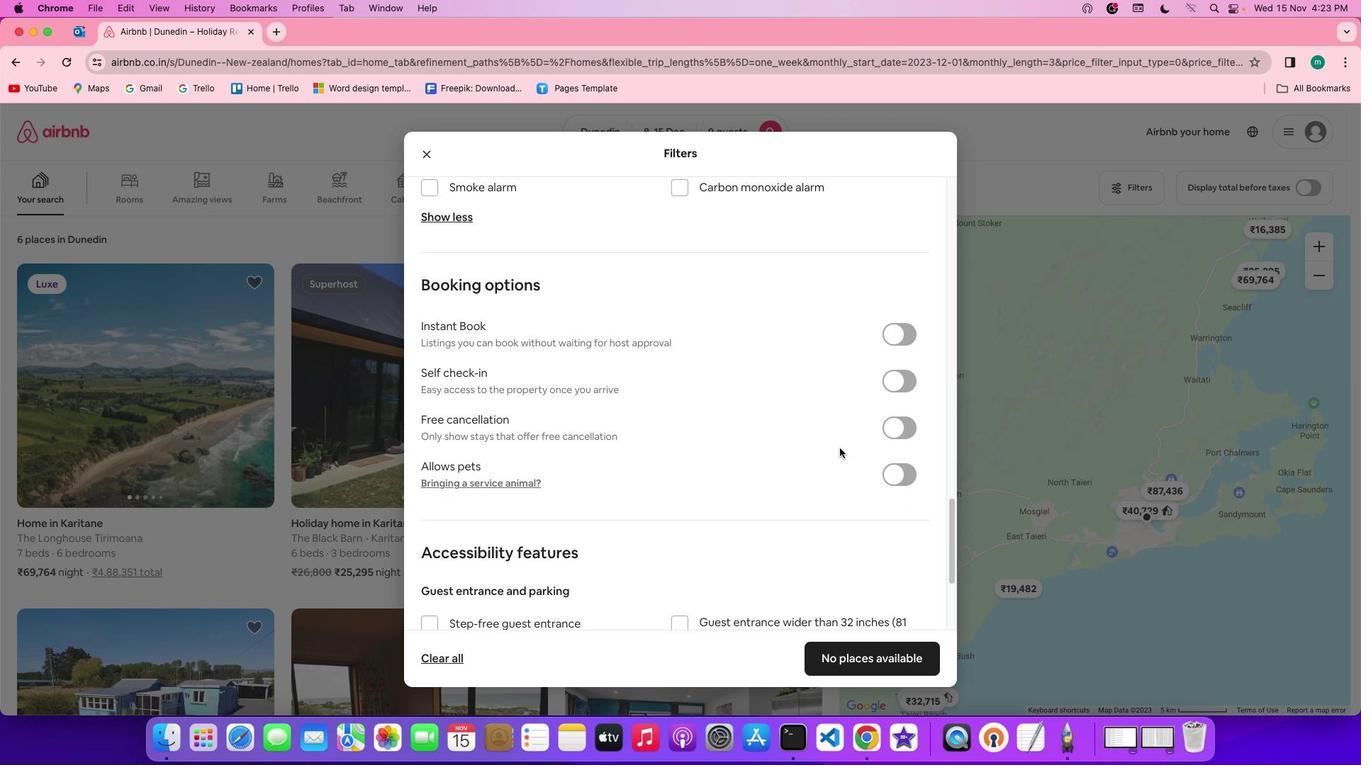 
Action: Mouse moved to (906, 363)
Screenshot: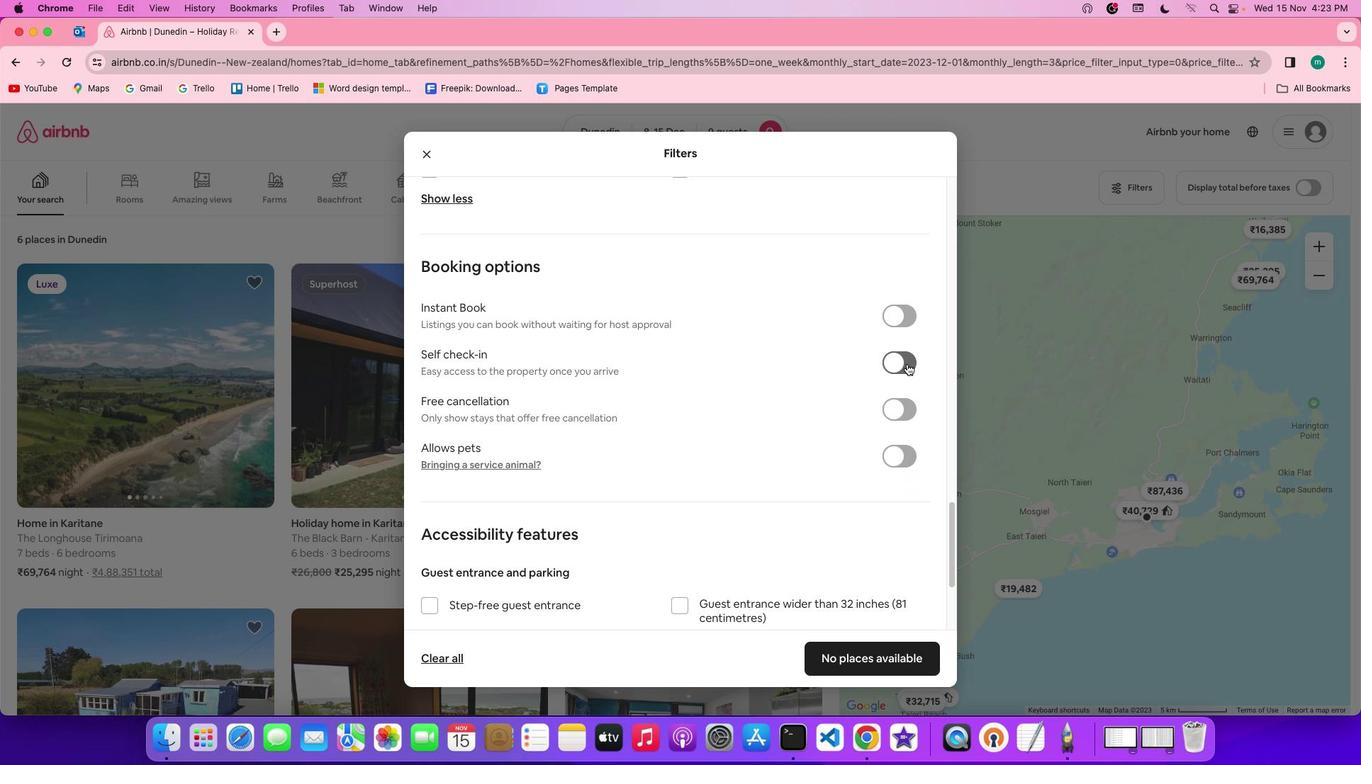 
Action: Mouse pressed left at (906, 363)
Screenshot: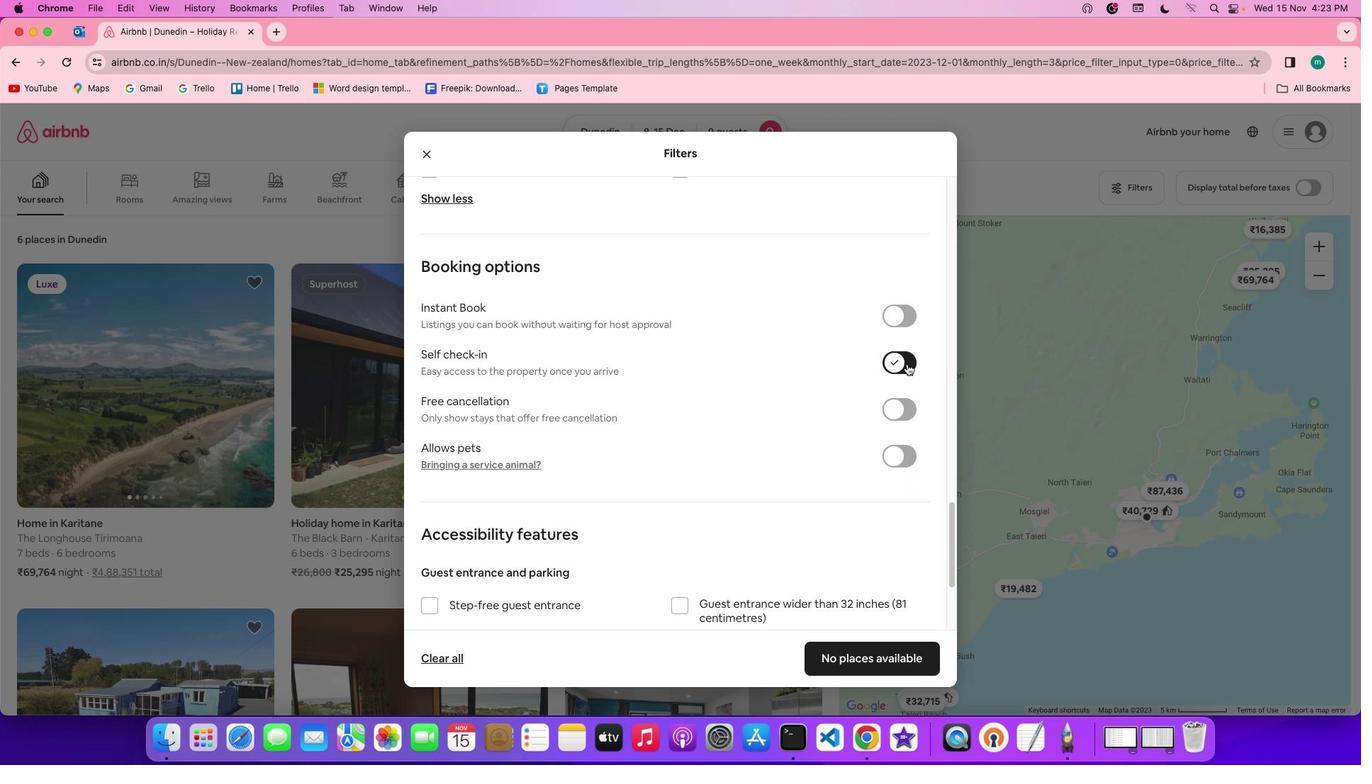 
Action: Mouse moved to (828, 480)
Screenshot: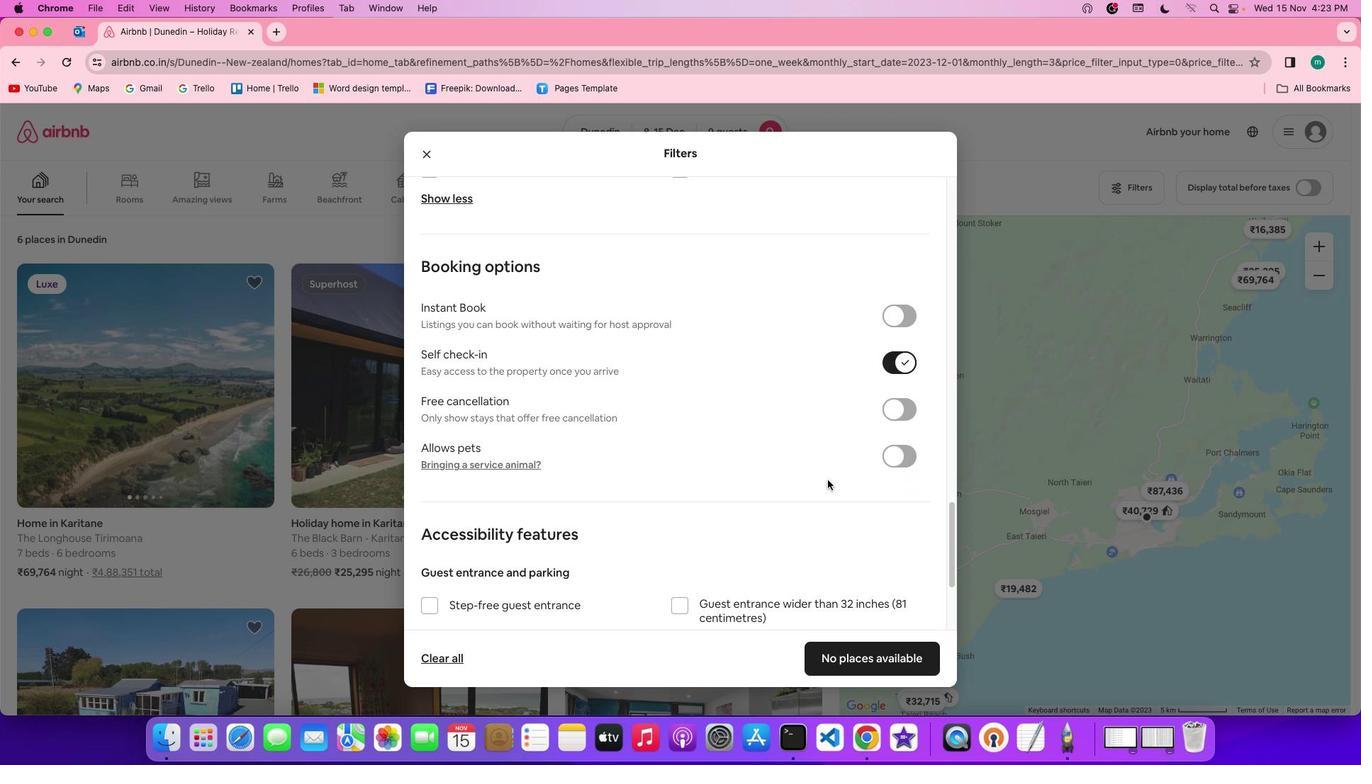 
Action: Mouse scrolled (828, 480) with delta (0, 0)
Screenshot: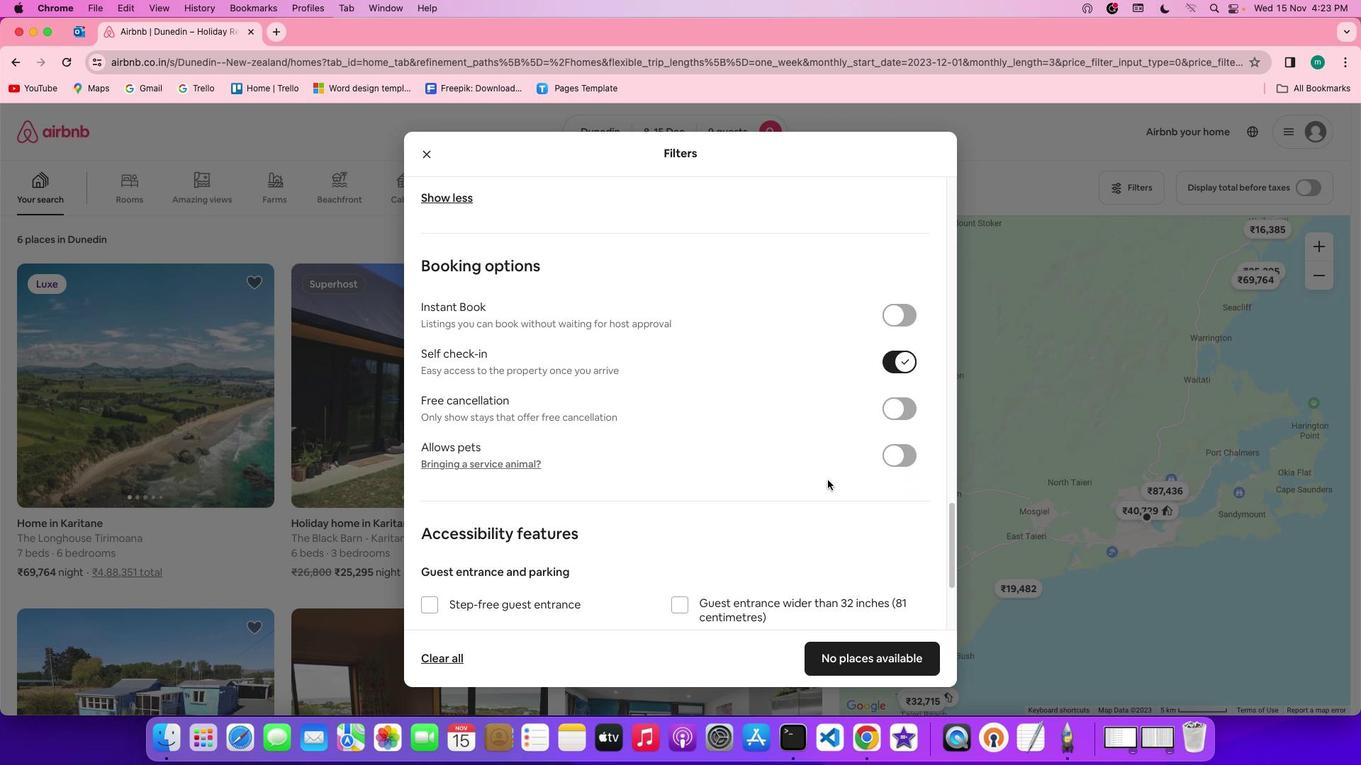 
Action: Mouse moved to (828, 480)
Screenshot: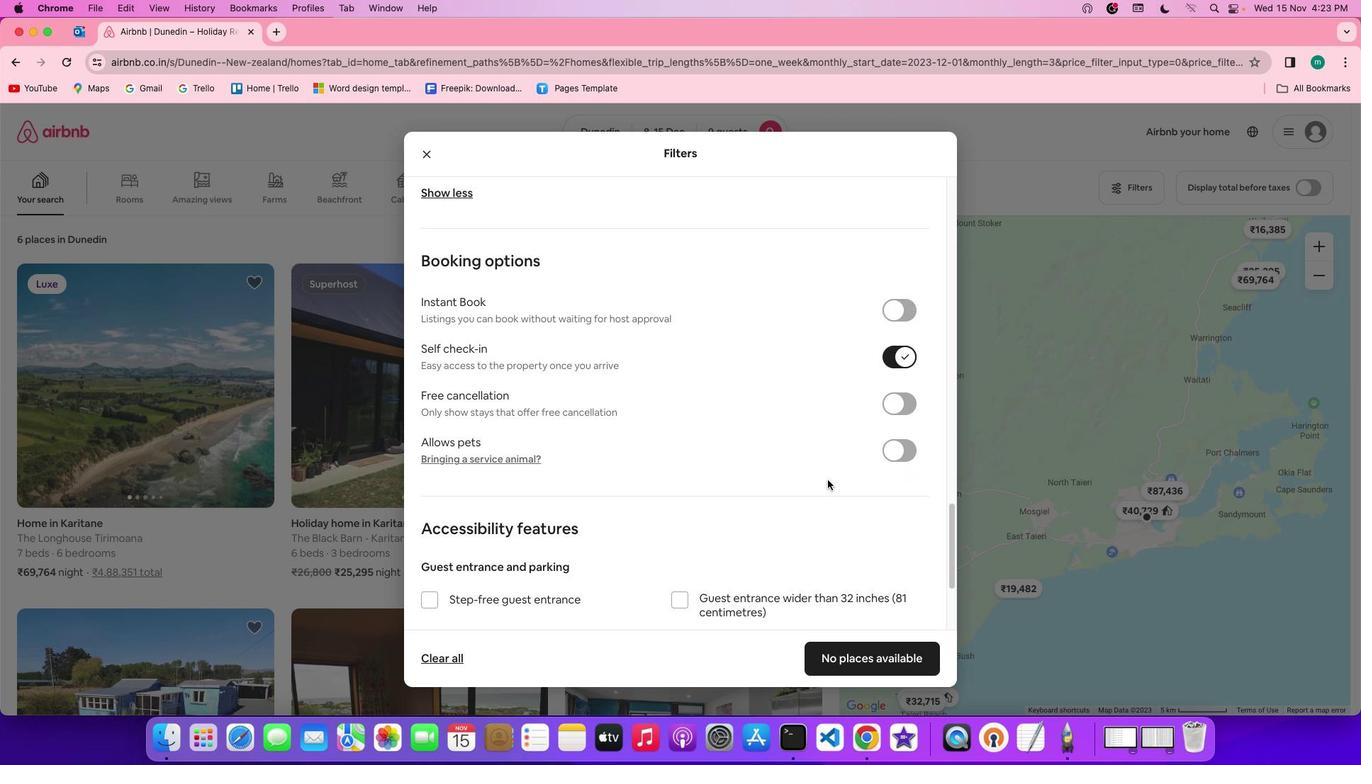 
Action: Mouse scrolled (828, 480) with delta (0, 0)
Screenshot: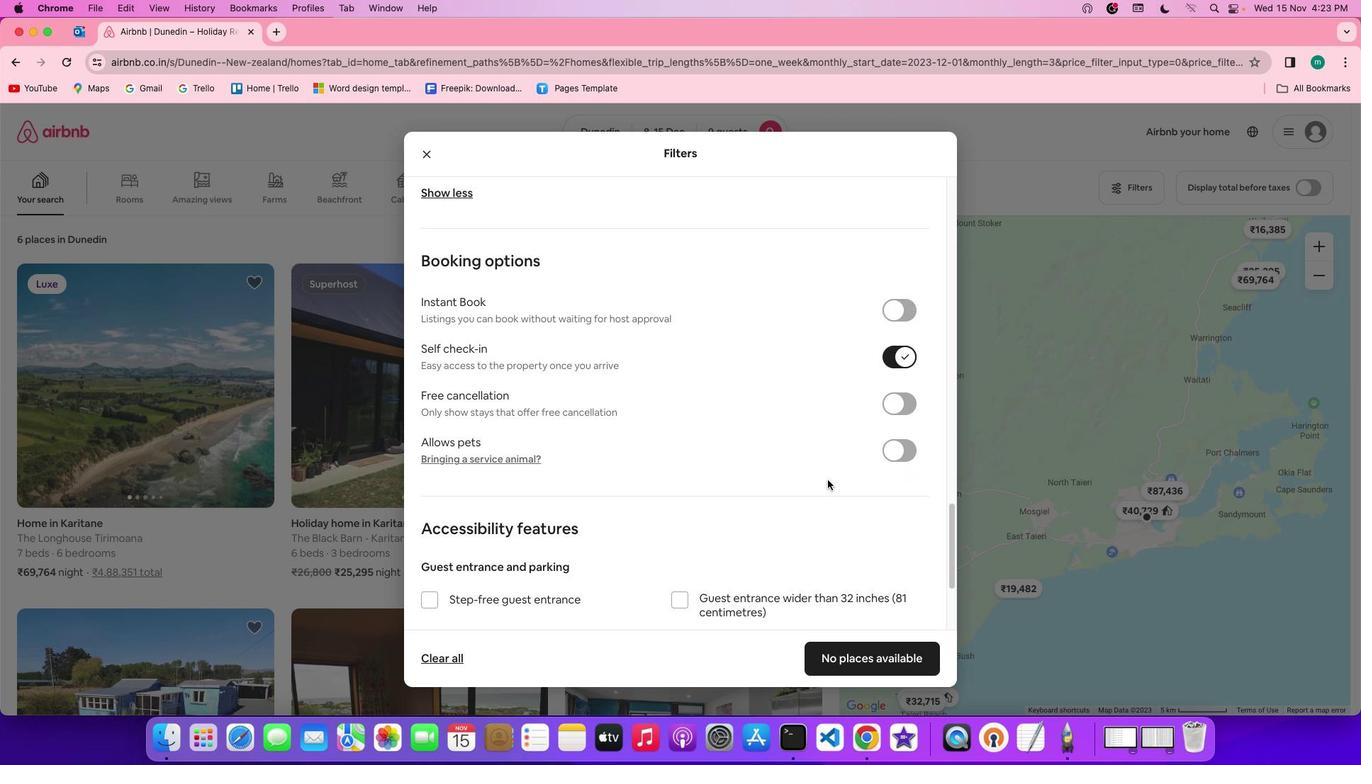 
Action: Mouse scrolled (828, 480) with delta (0, 0)
Screenshot: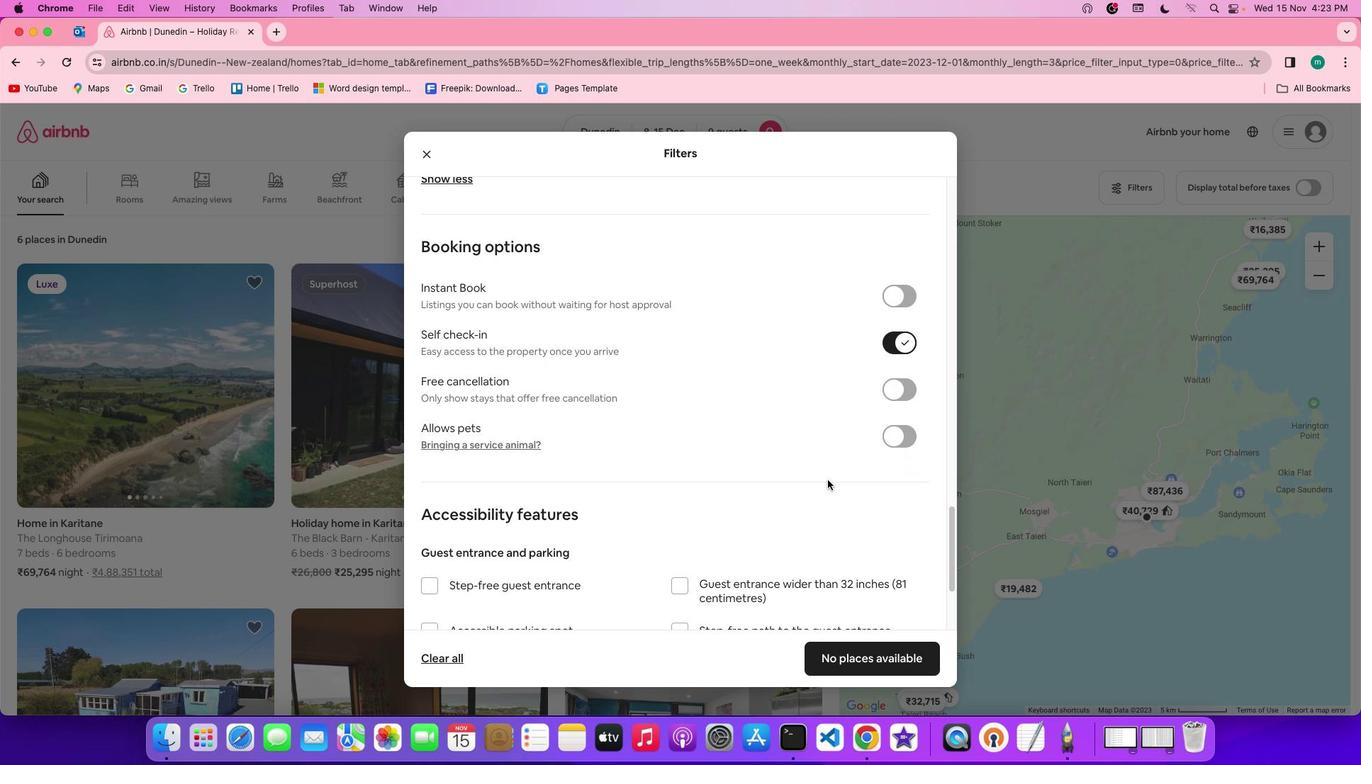 
Action: Mouse scrolled (828, 480) with delta (0, 0)
Screenshot: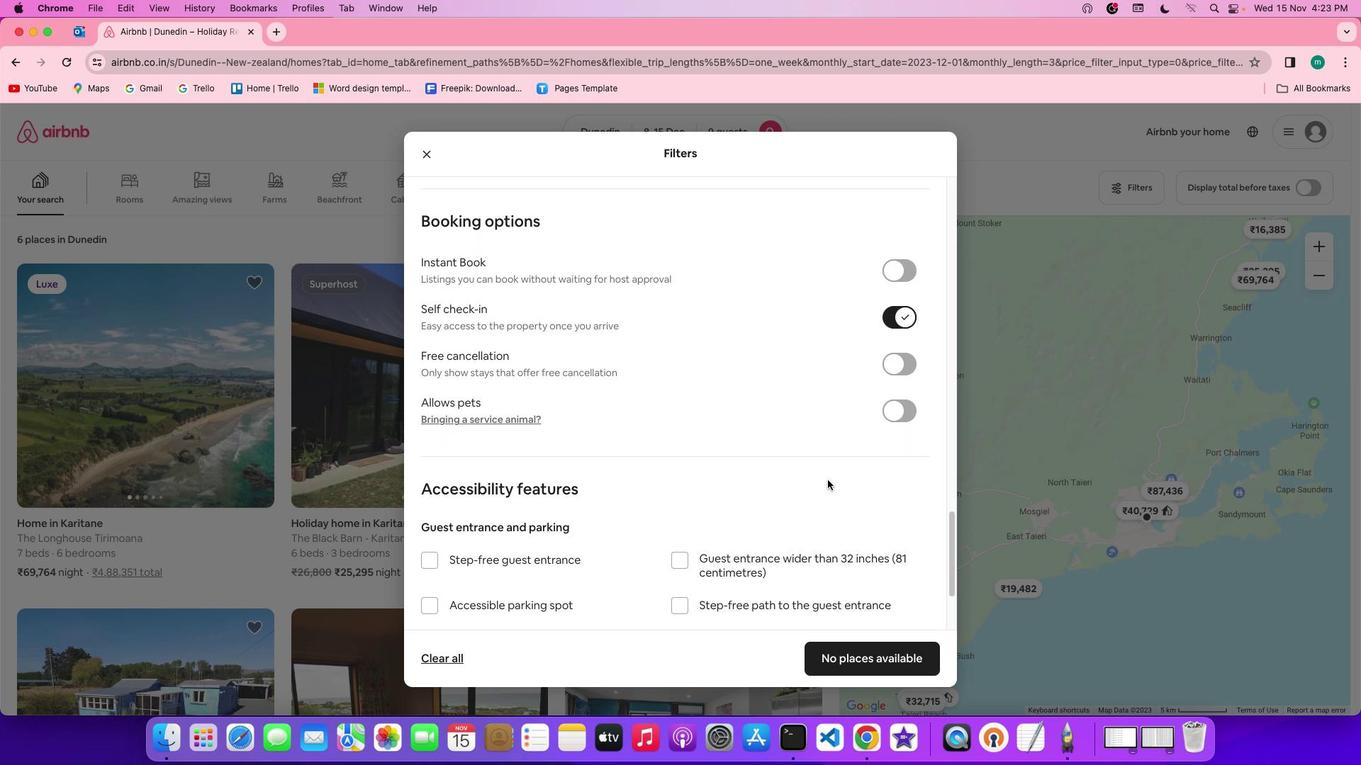 
Action: Mouse moved to (825, 485)
Screenshot: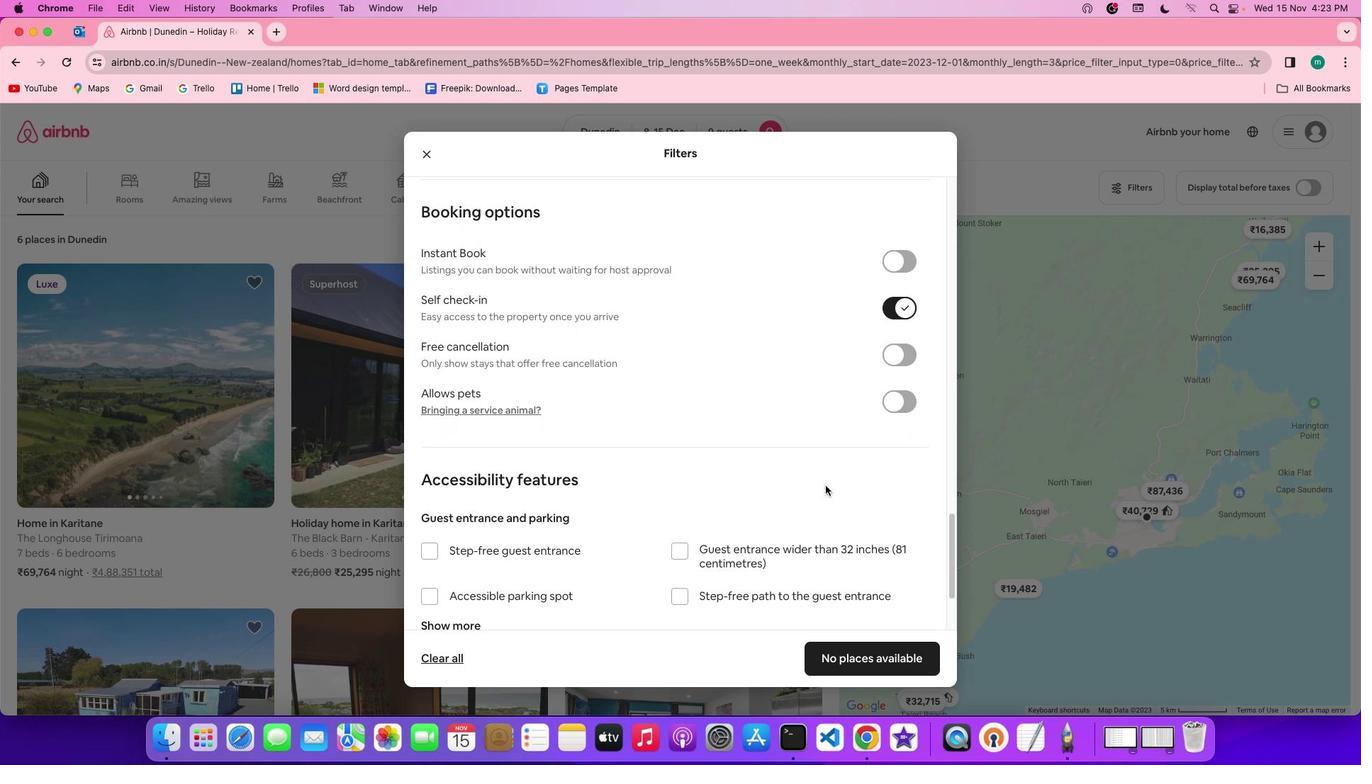 
Action: Mouse scrolled (825, 485) with delta (0, 0)
Screenshot: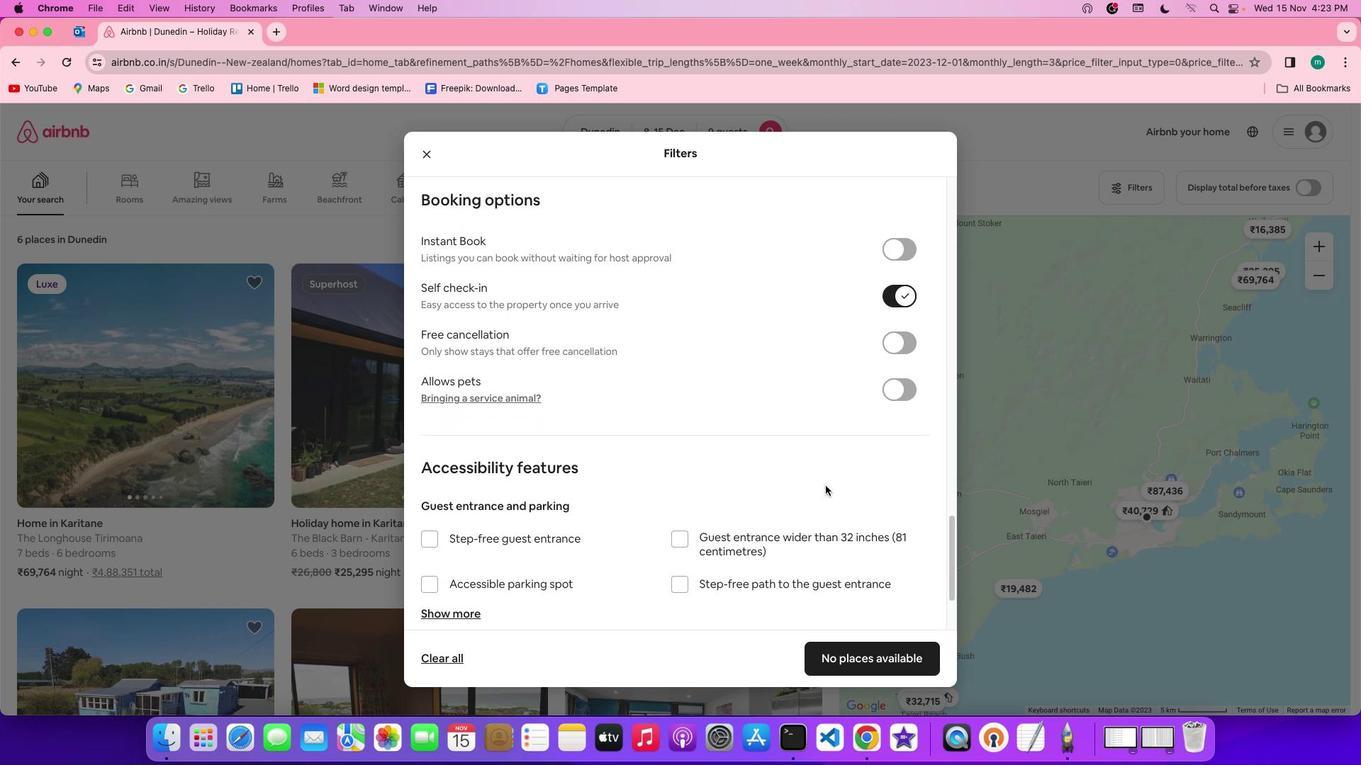
Action: Mouse moved to (825, 486)
Screenshot: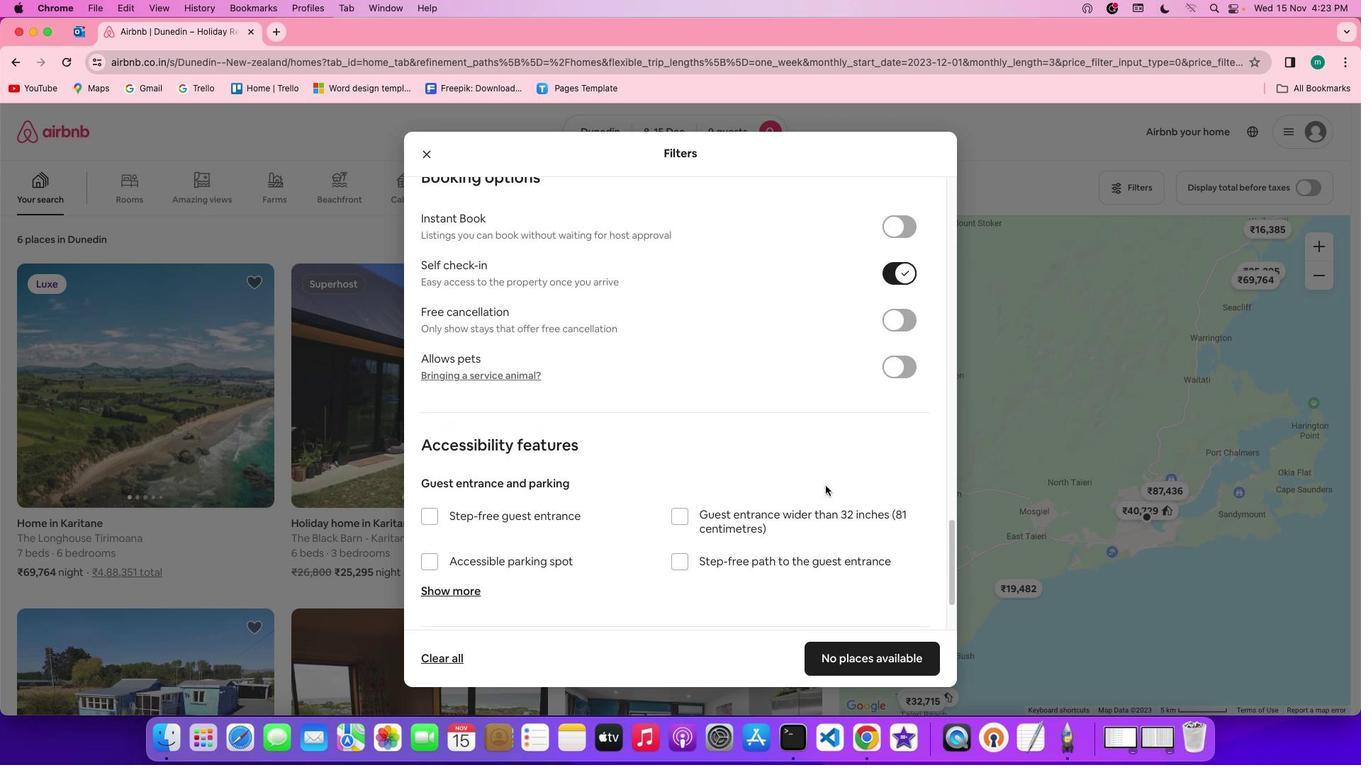 
Action: Mouse scrolled (825, 486) with delta (0, 0)
Screenshot: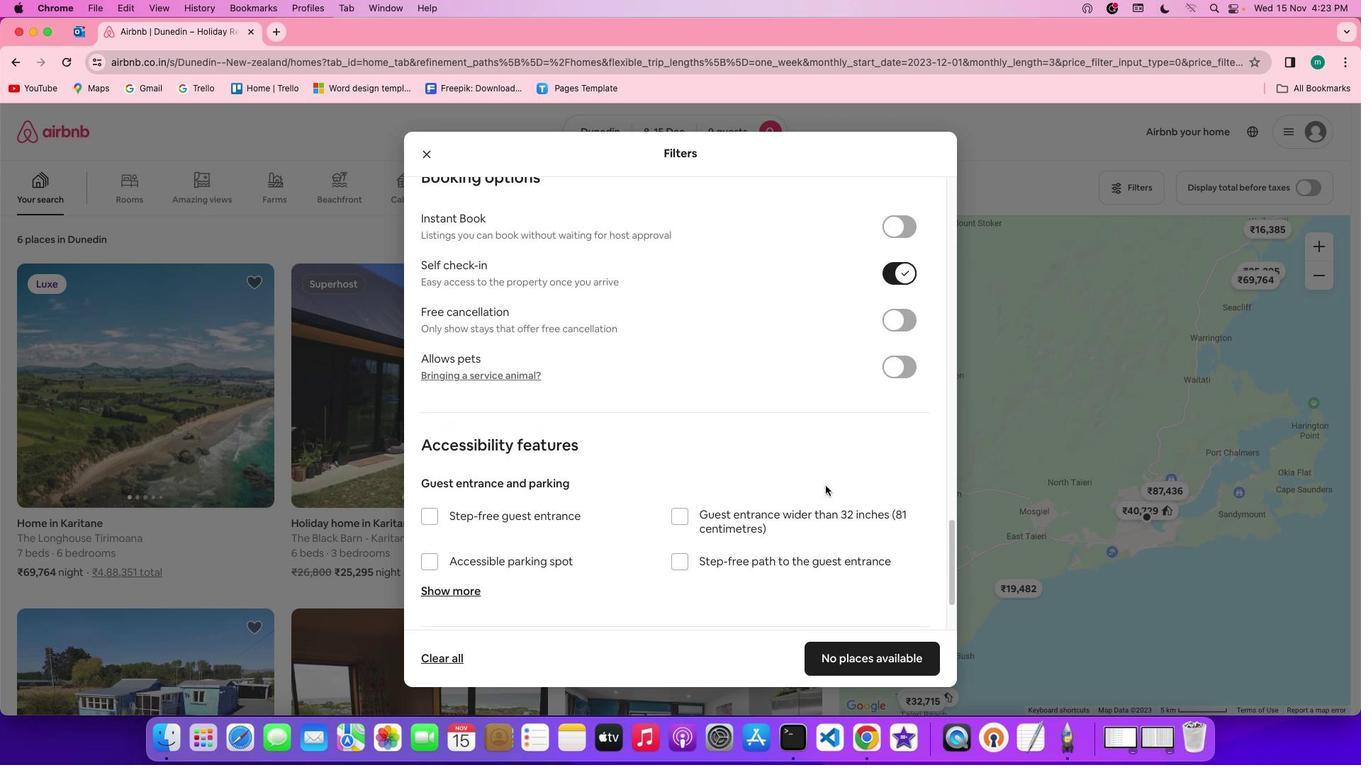 
Action: Mouse scrolled (825, 486) with delta (0, -1)
Screenshot: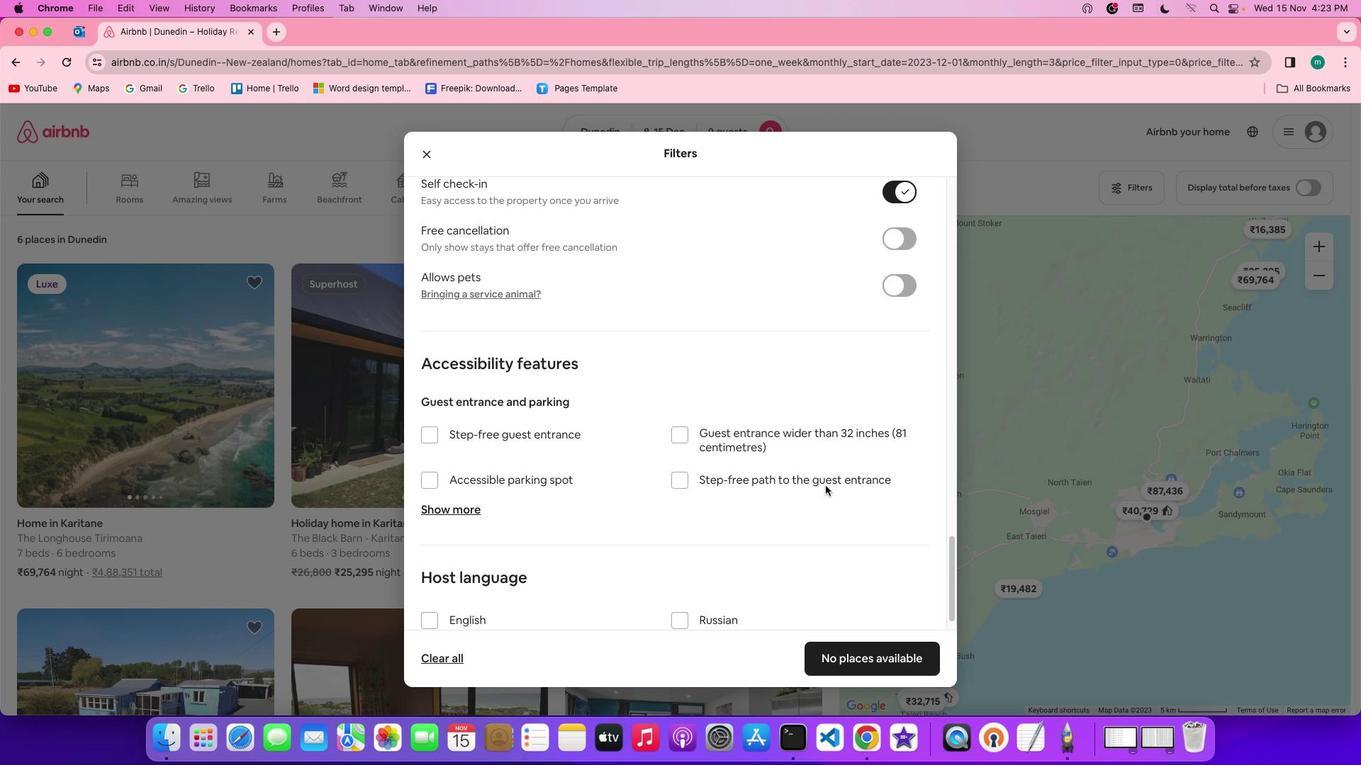 
Action: Mouse scrolled (825, 486) with delta (0, -2)
Screenshot: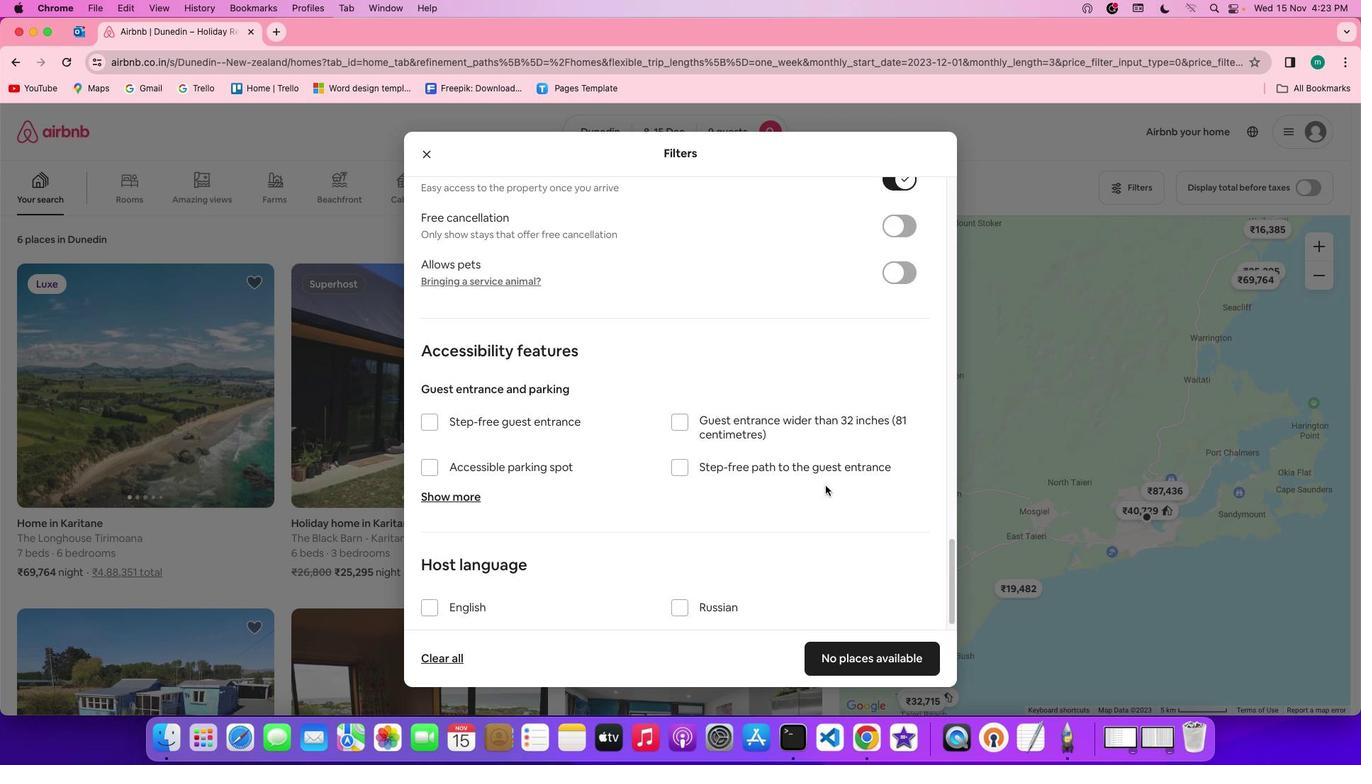 
Action: Mouse scrolled (825, 486) with delta (0, -3)
Screenshot: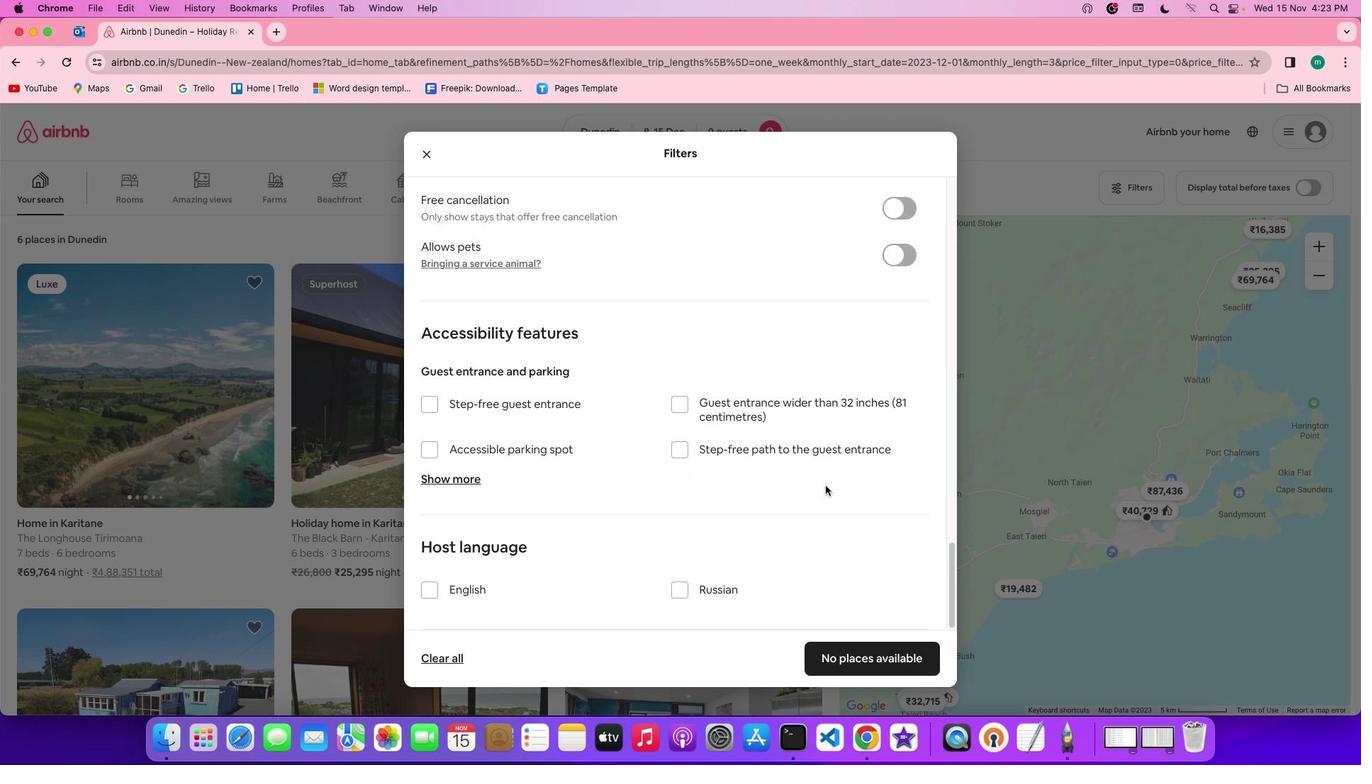 
Action: Mouse scrolled (825, 486) with delta (0, 0)
Screenshot: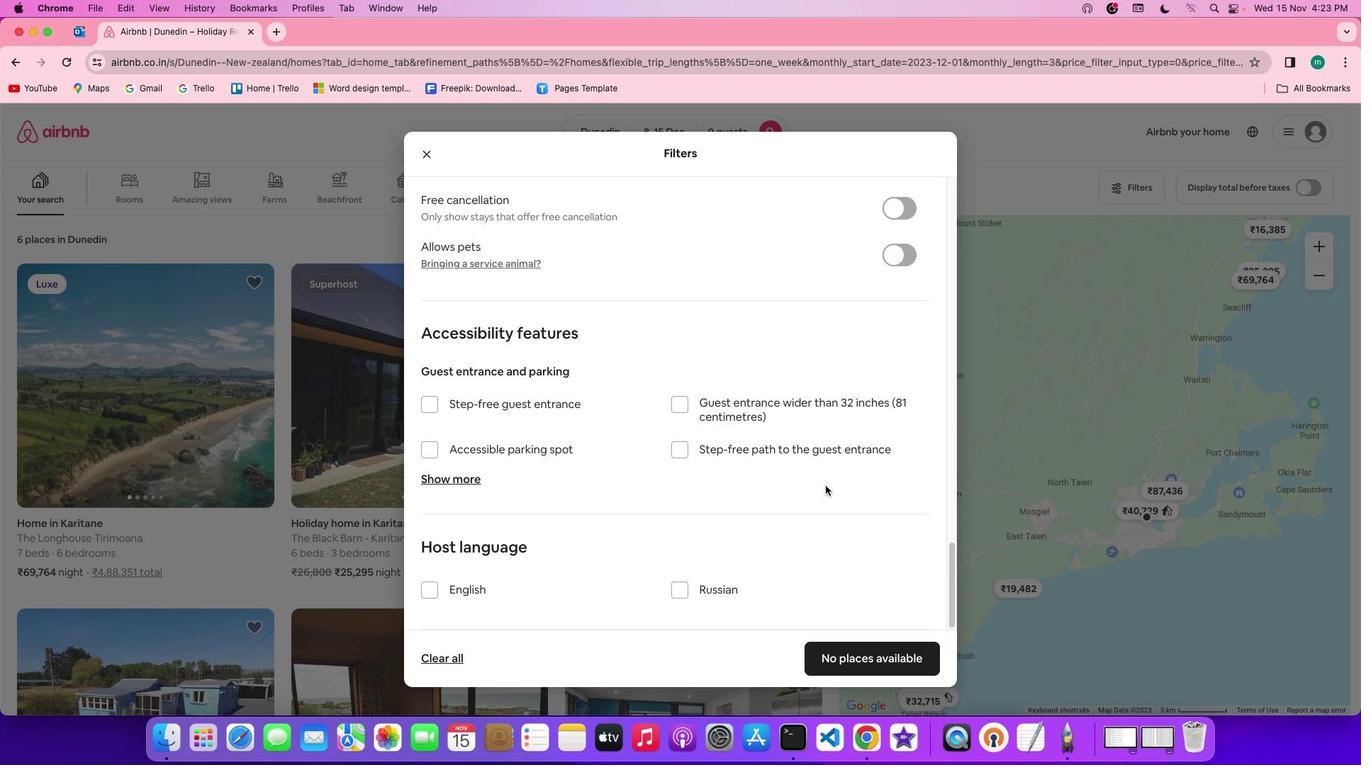 
Action: Mouse scrolled (825, 486) with delta (0, 0)
Screenshot: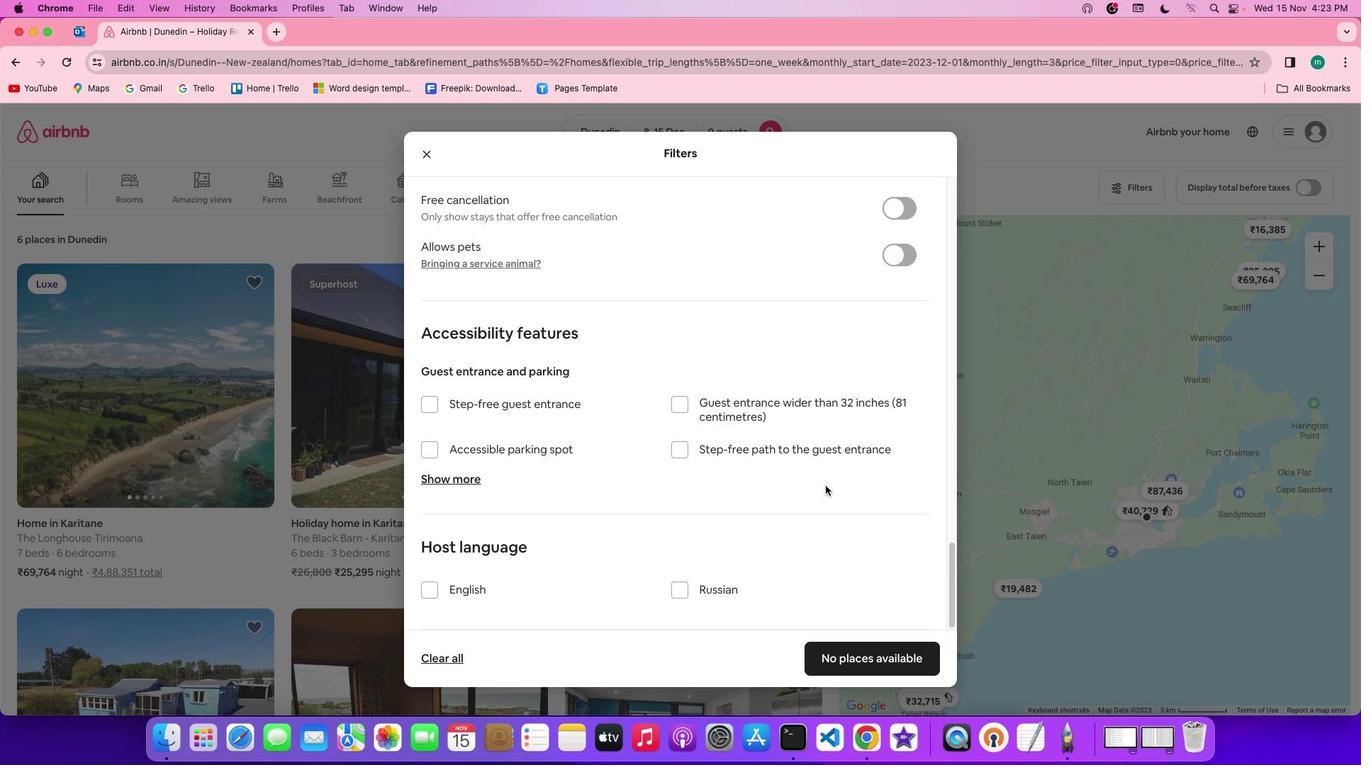 
Action: Mouse scrolled (825, 486) with delta (0, -2)
Screenshot: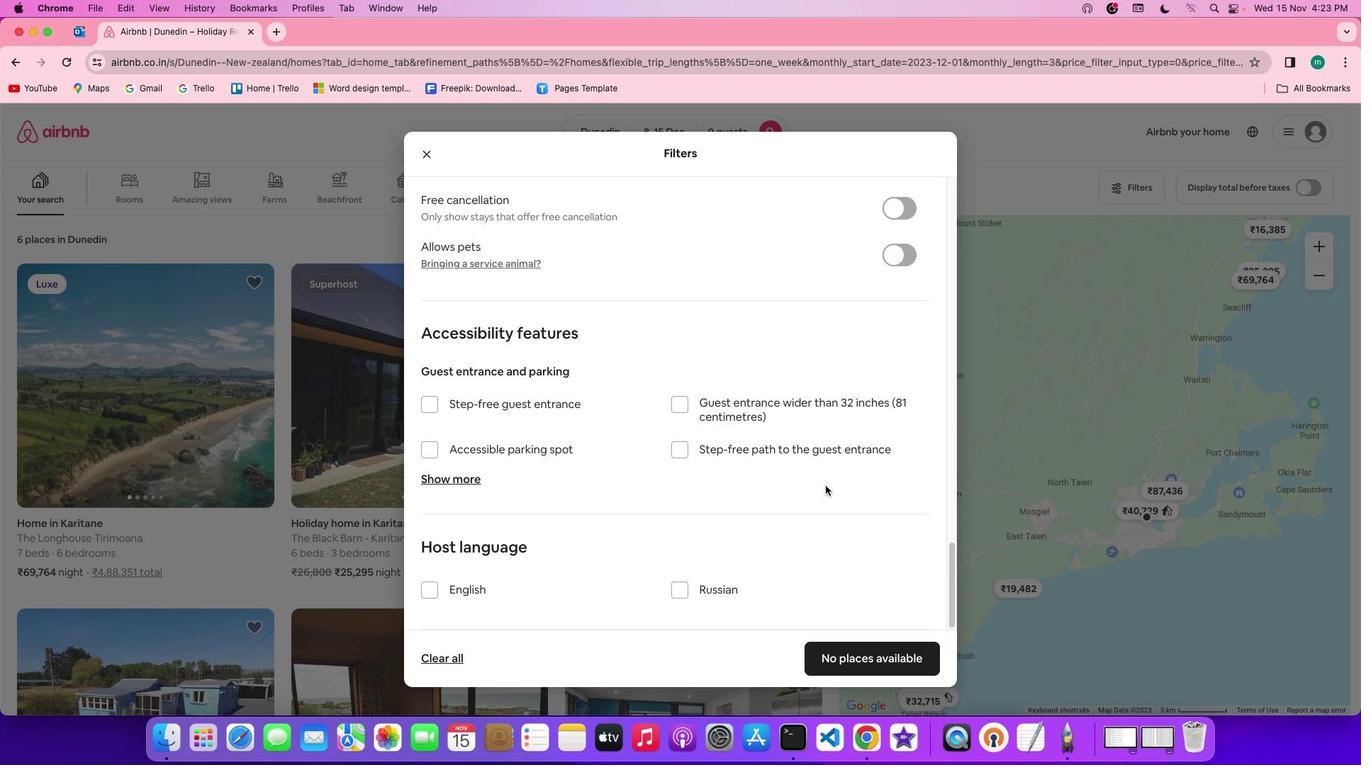 
Action: Mouse scrolled (825, 486) with delta (0, -3)
Screenshot: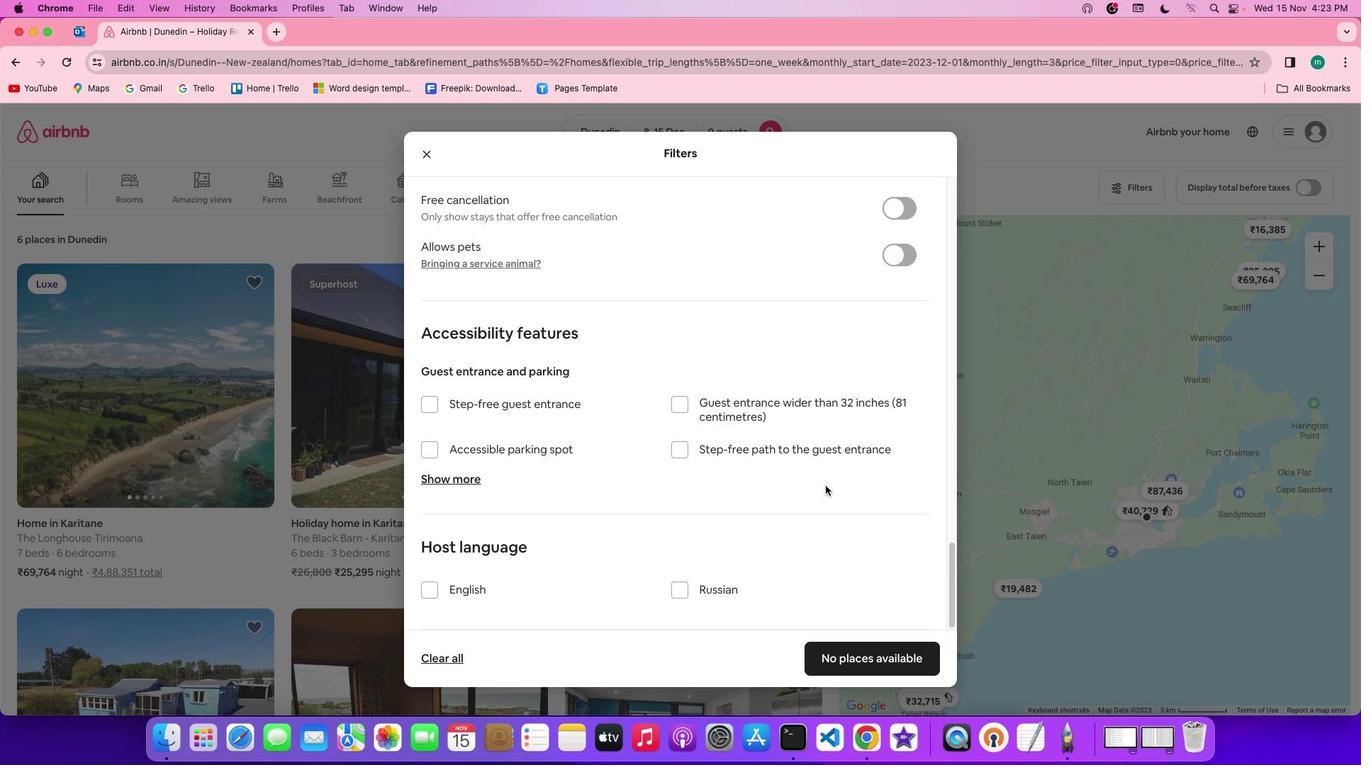 
Action: Mouse scrolled (825, 486) with delta (0, -4)
Screenshot: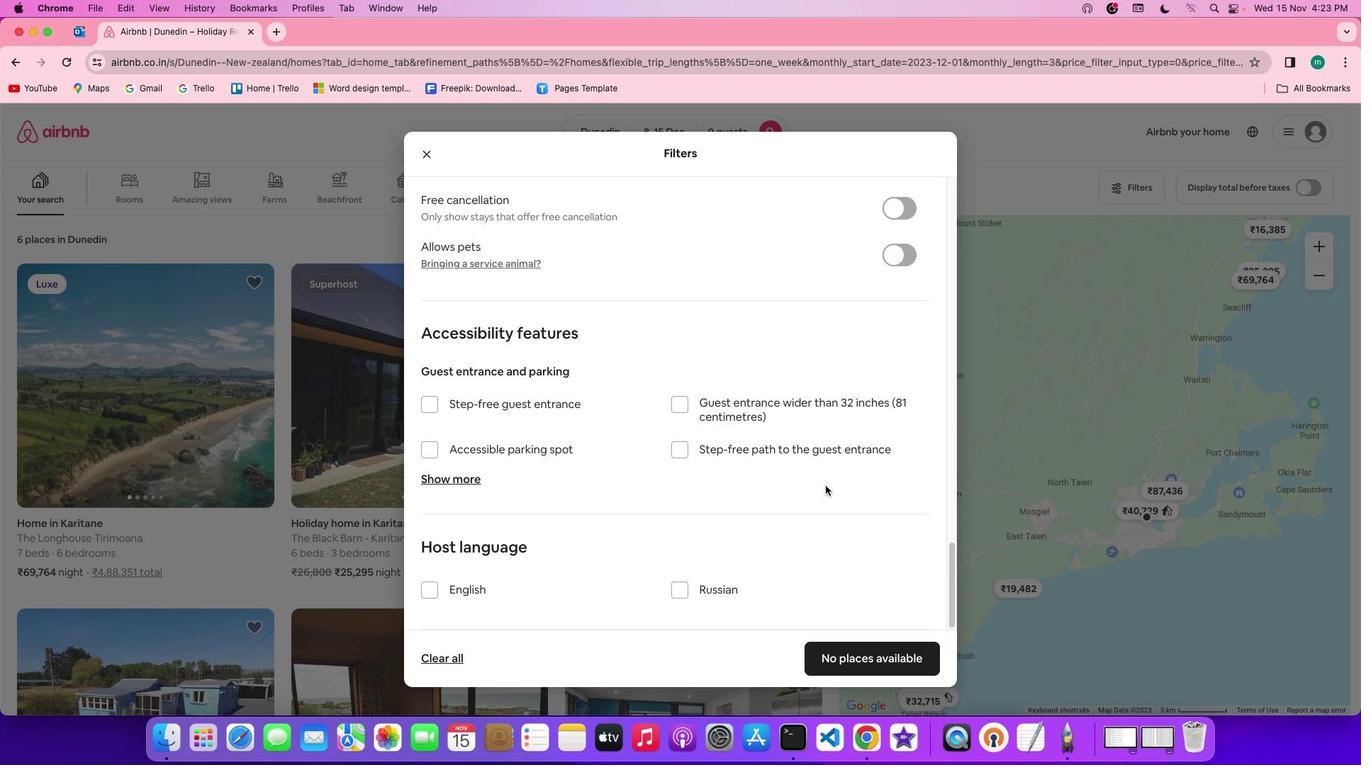 
Action: Mouse scrolled (825, 486) with delta (0, -4)
Screenshot: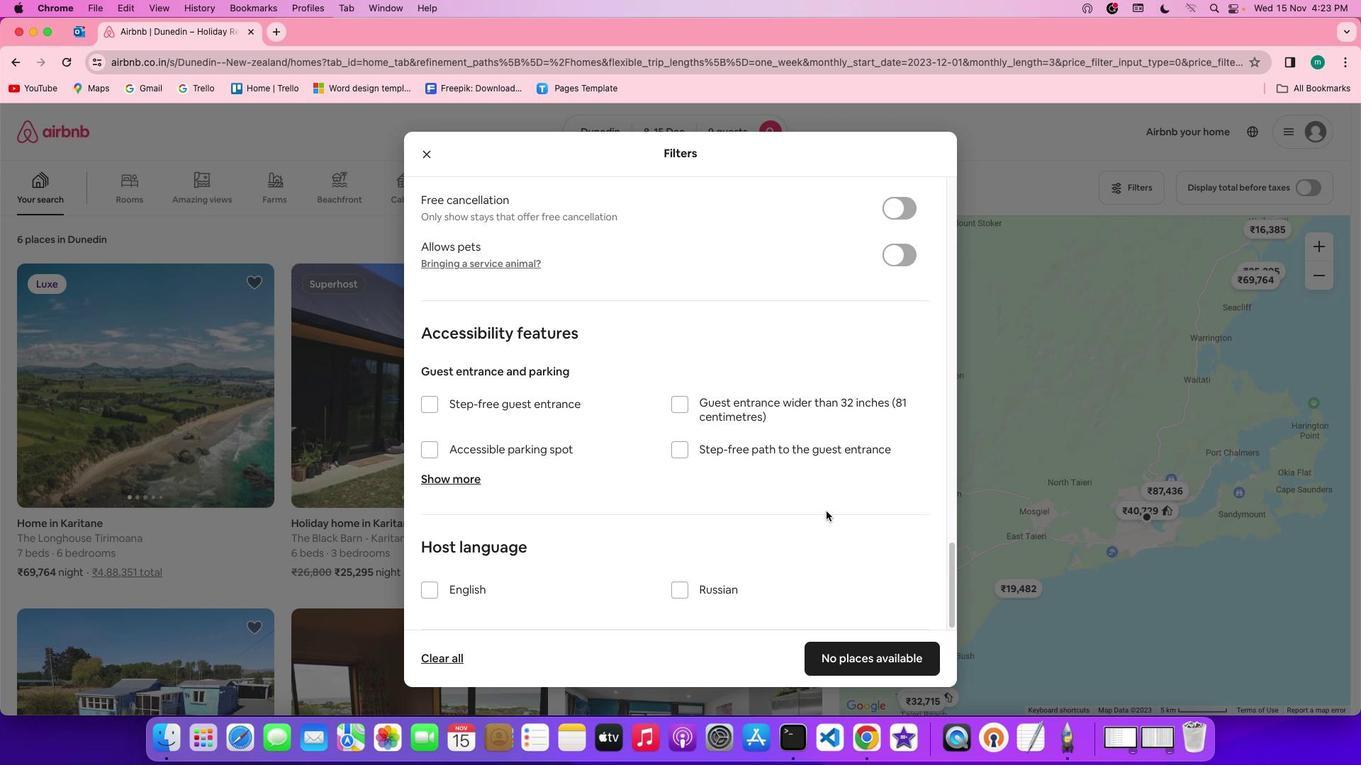 
Action: Mouse moved to (894, 653)
Screenshot: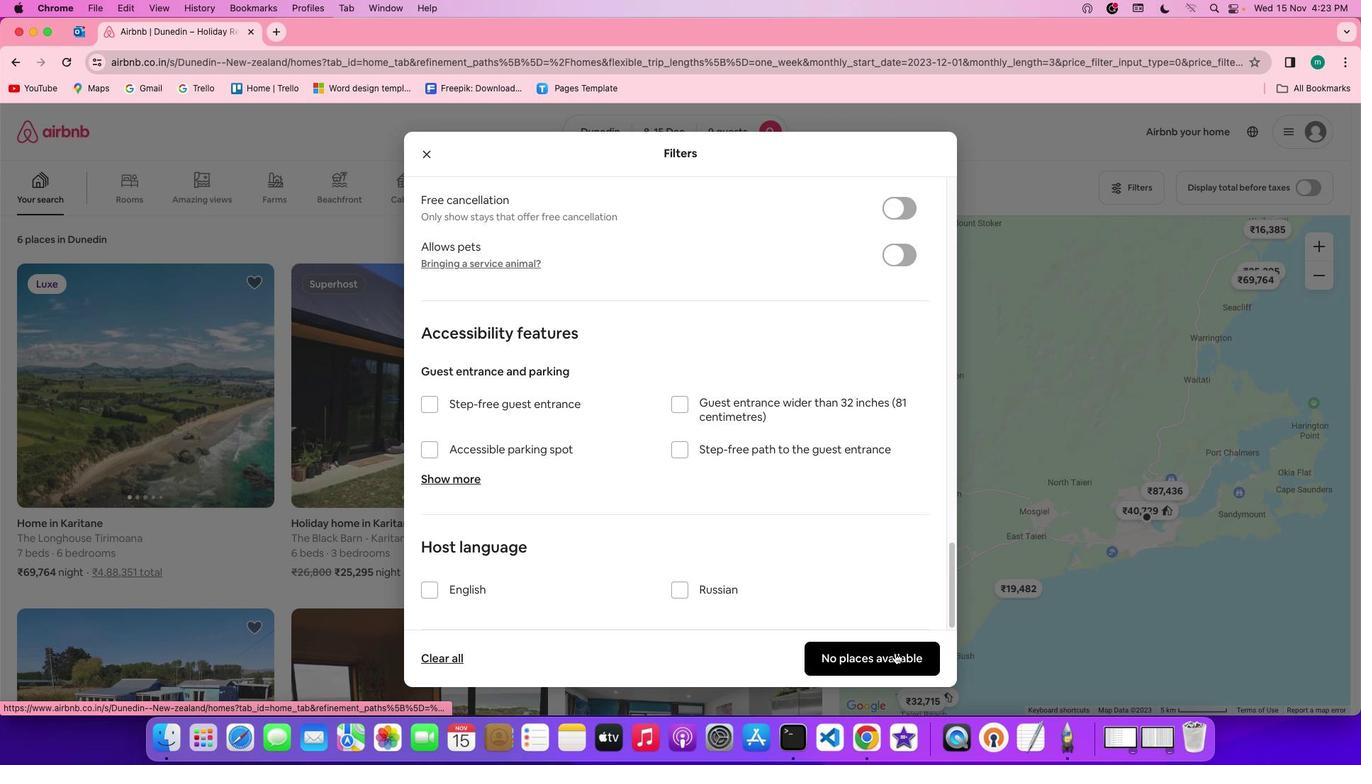
Action: Mouse pressed left at (894, 653)
Screenshot: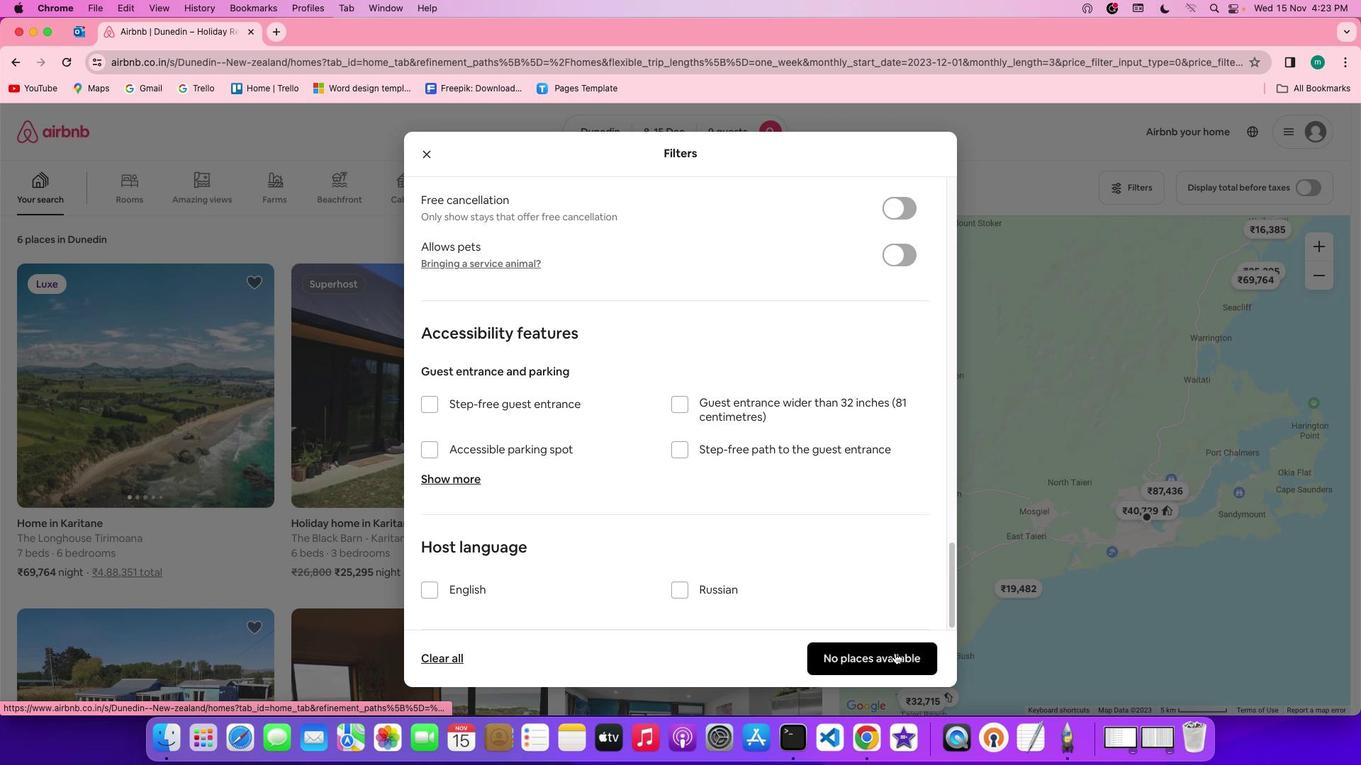 
